 Task: Buy 1 Pant Sets of size small for Baby Girls from Clothing section under best seller category for shipping address: Evelyn Lewis, 1391 Camden Street, Reno, Nevada 89501, Cell Number 7752551231. Pay from credit card ending with 2005, CVV 3321
Action: Mouse moved to (277, 82)
Screenshot: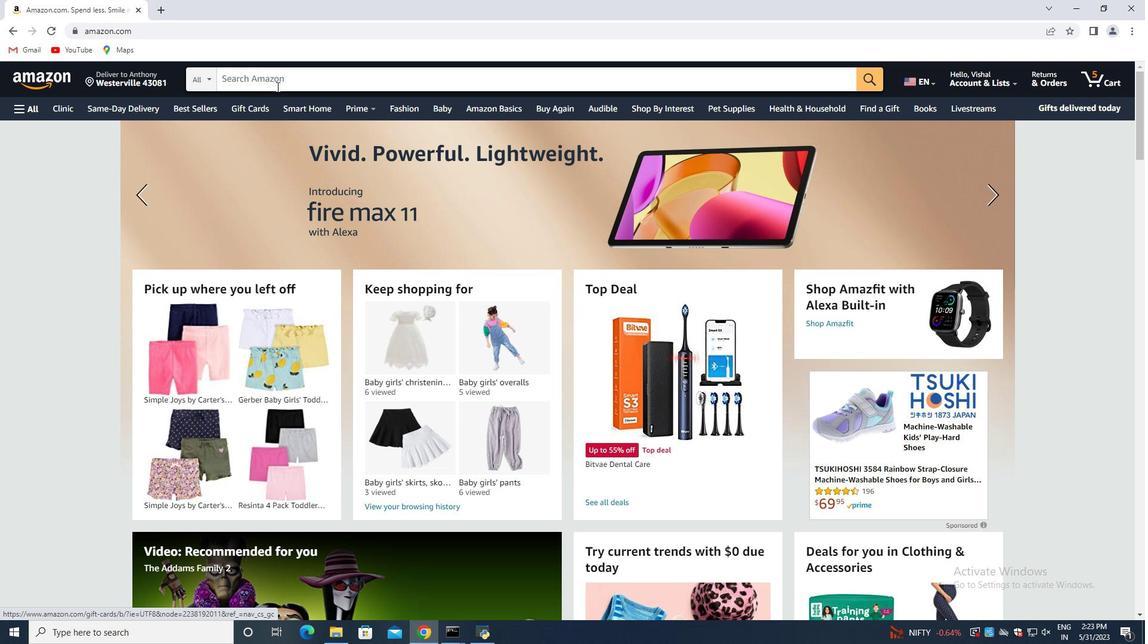 
Action: Mouse pressed left at (277, 82)
Screenshot: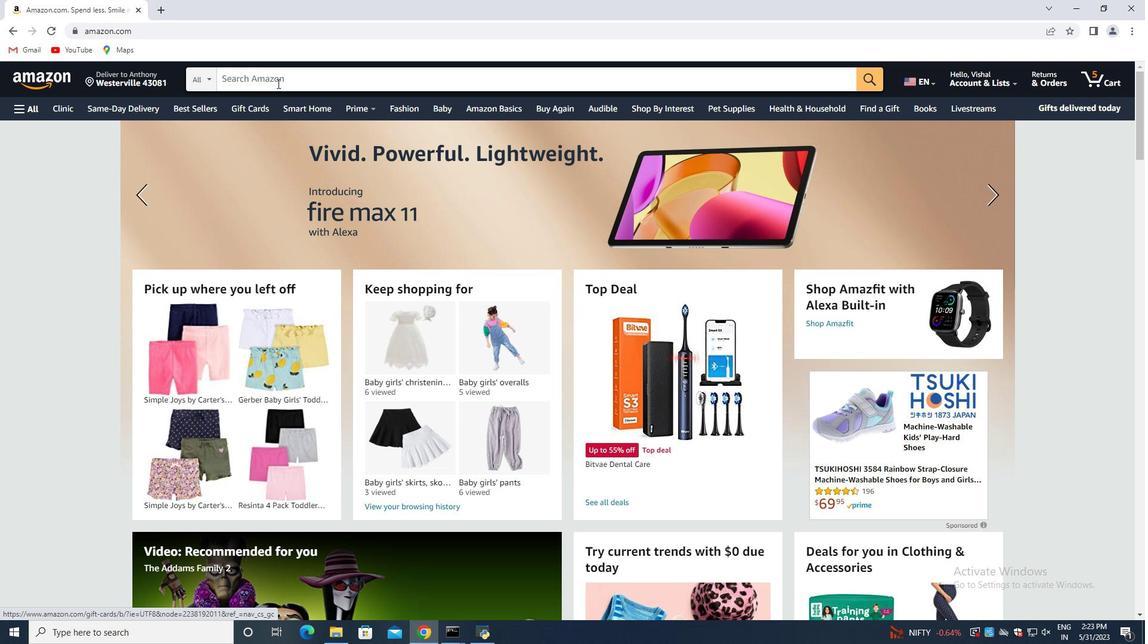 
Action: Key pressed <Key.shift>Pant<Key.space><Key.shift>Sets<Key.space>of<Key.space>size<Key.space>small<Key.space>for<Key.space><Key.shift>Baby<Key.space><Key.shift>Girls<Key.enter>
Screenshot: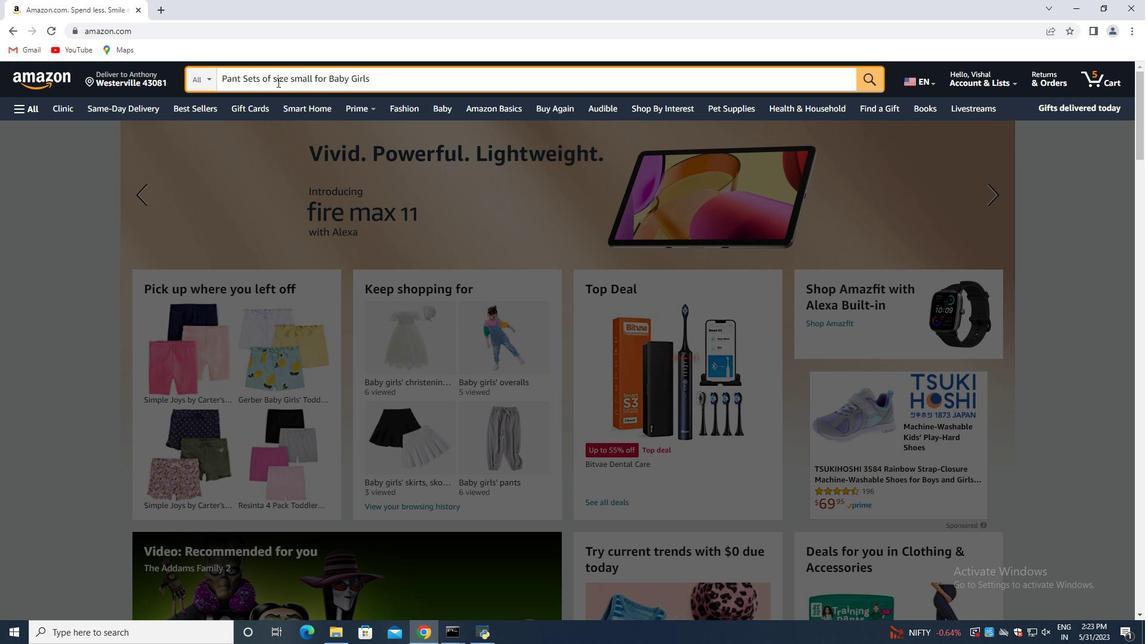 
Action: Mouse moved to (315, 213)
Screenshot: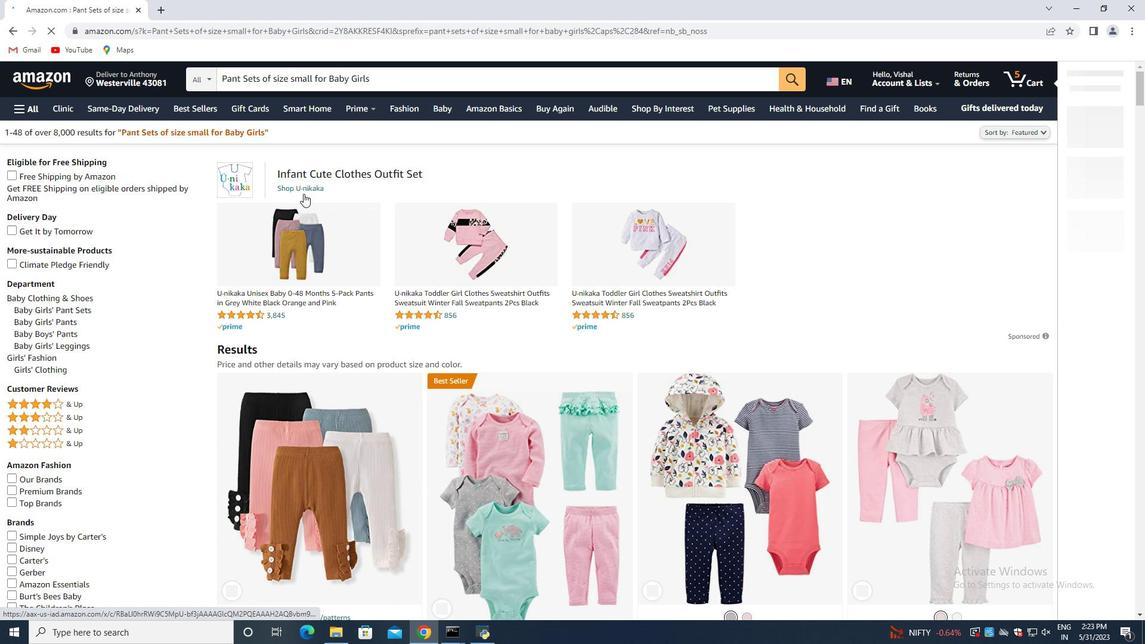 
Action: Mouse scrolled (315, 212) with delta (0, 0)
Screenshot: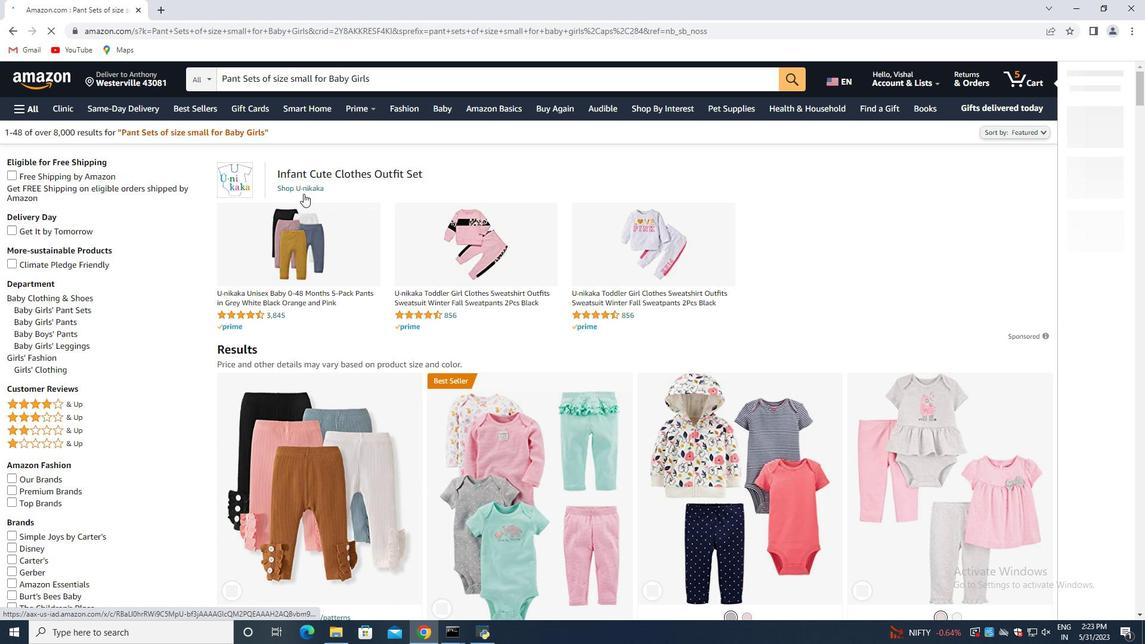 
Action: Mouse moved to (316, 214)
Screenshot: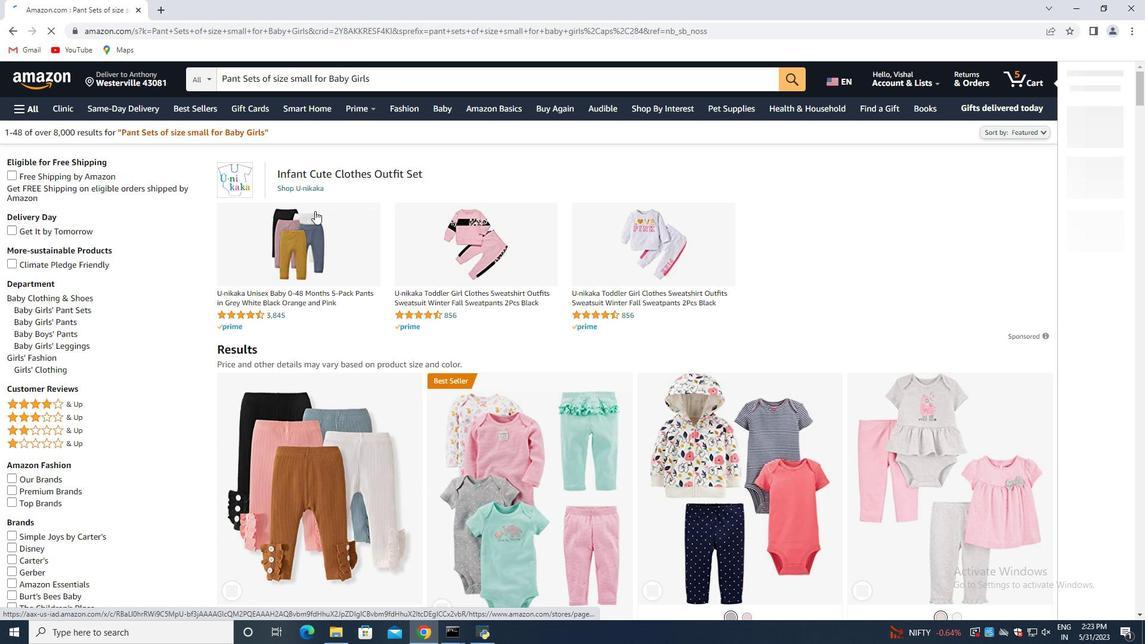 
Action: Mouse scrolled (316, 213) with delta (0, 0)
Screenshot: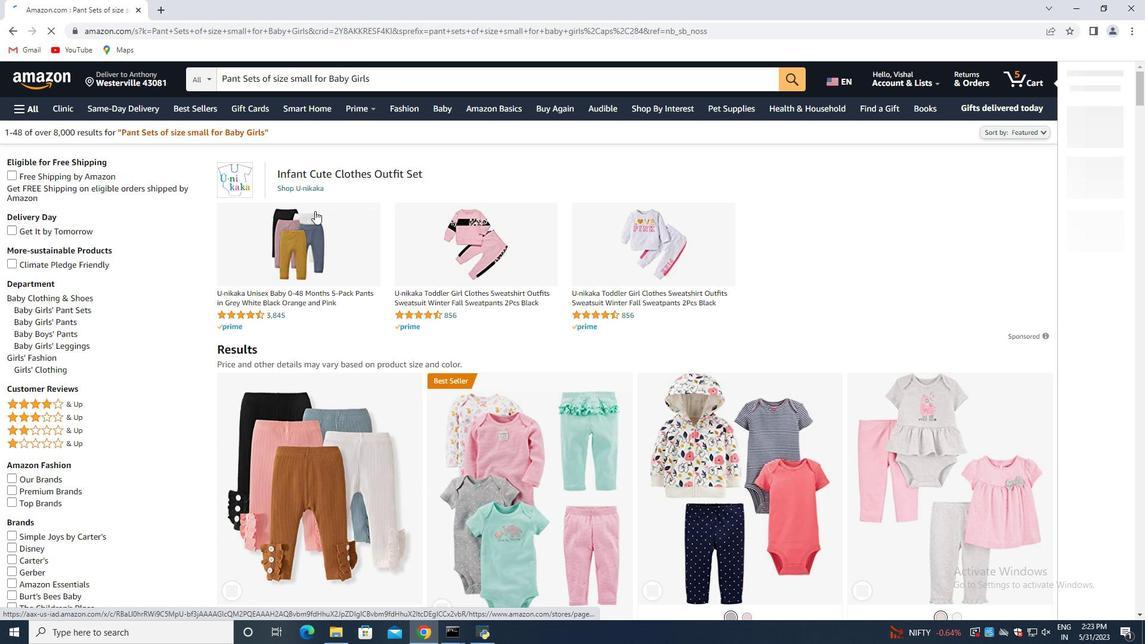
Action: Mouse moved to (316, 215)
Screenshot: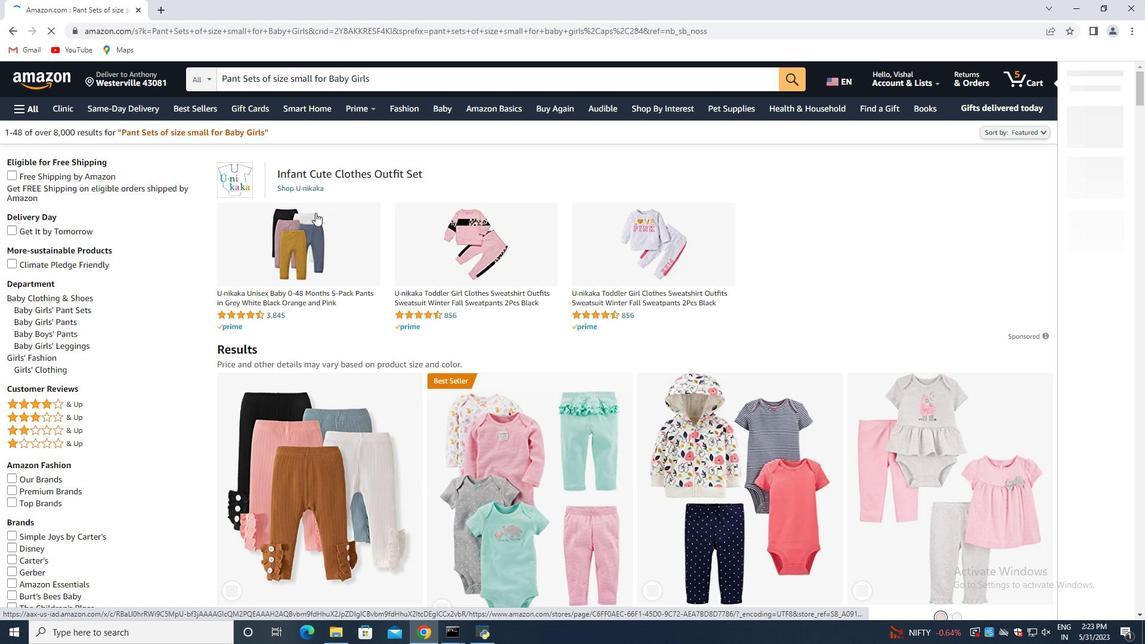 
Action: Mouse scrolled (316, 214) with delta (0, 0)
Screenshot: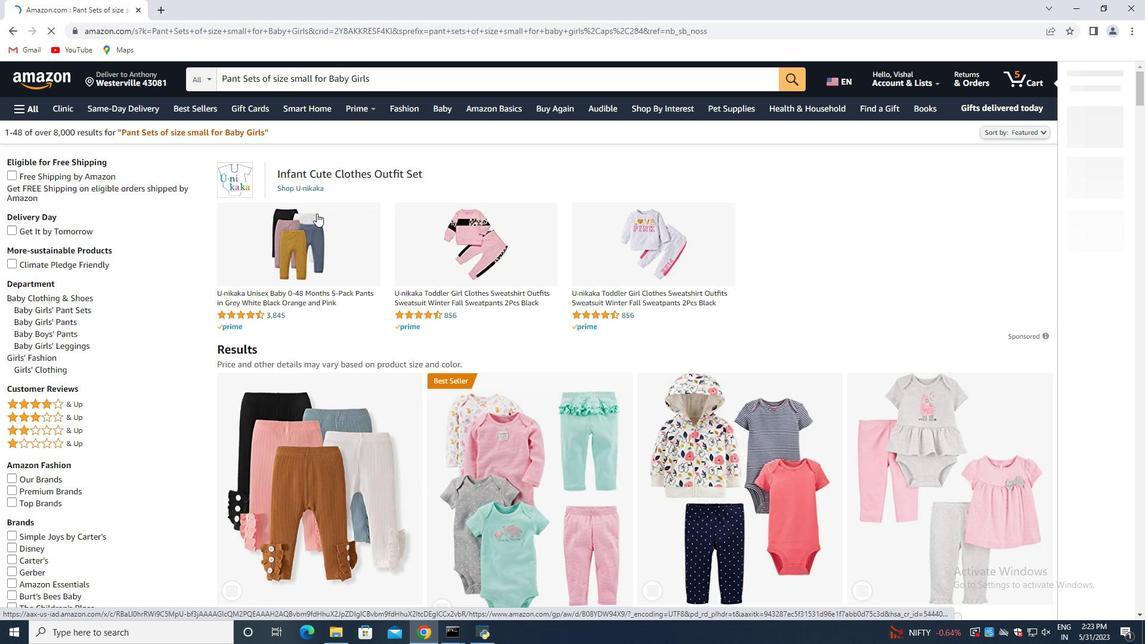
Action: Mouse moved to (520, 299)
Screenshot: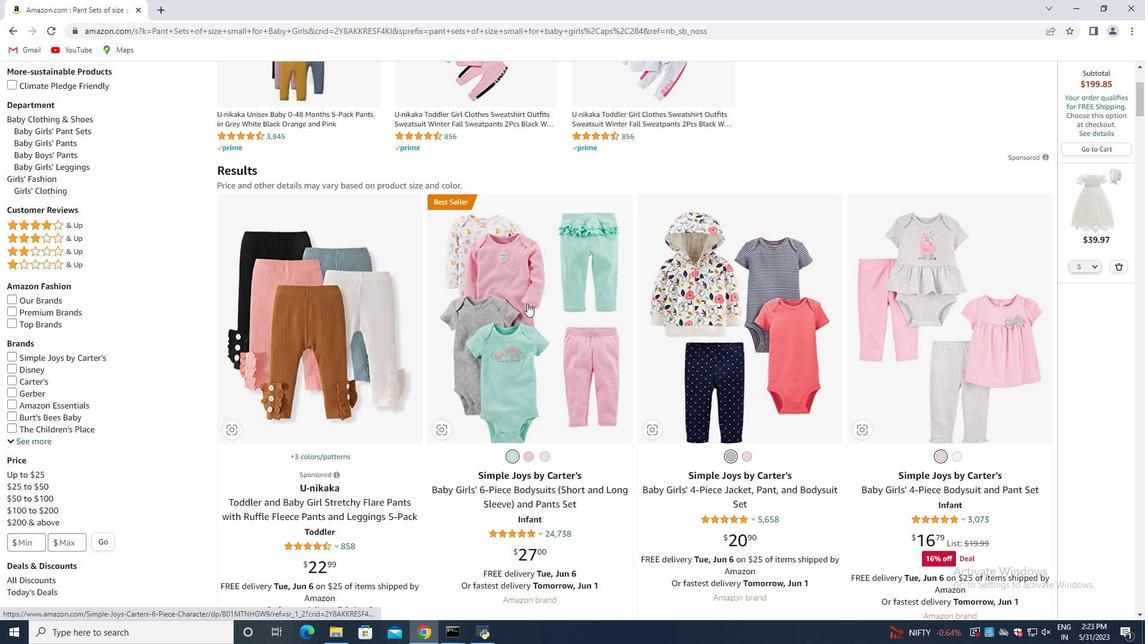 
Action: Mouse scrolled (520, 298) with delta (0, 0)
Screenshot: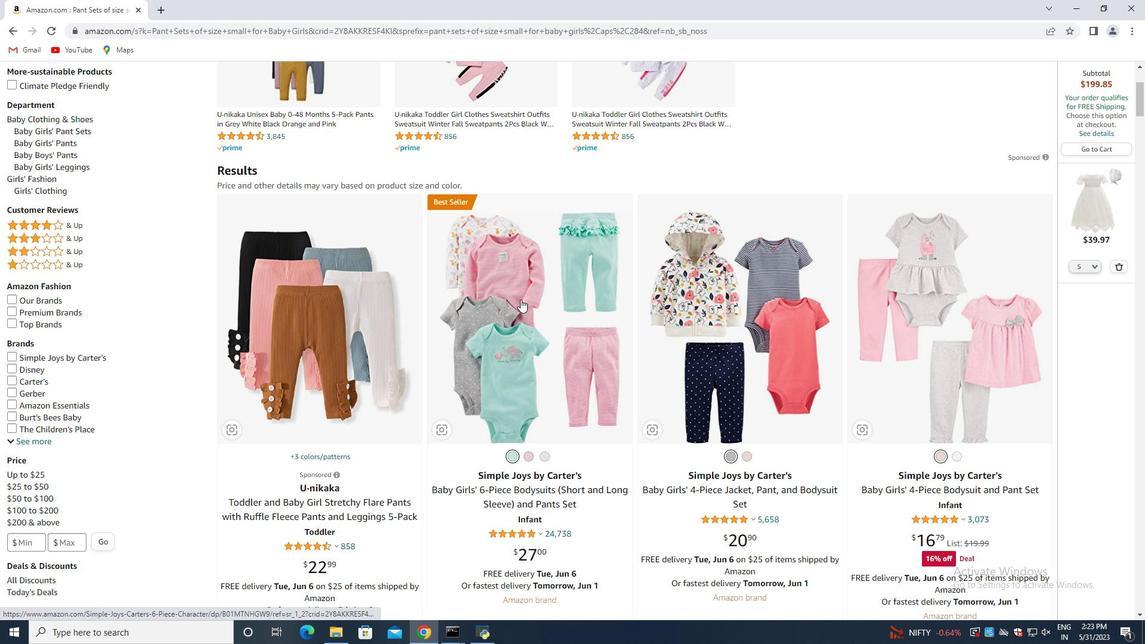 
Action: Mouse moved to (1120, 264)
Screenshot: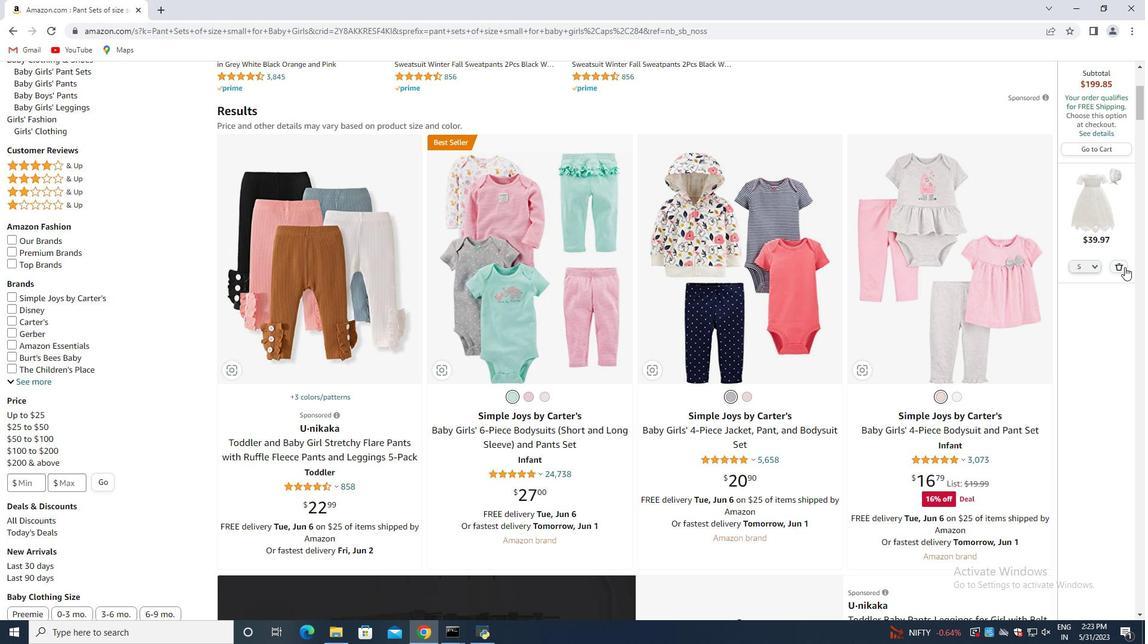 
Action: Mouse pressed left at (1120, 264)
Screenshot: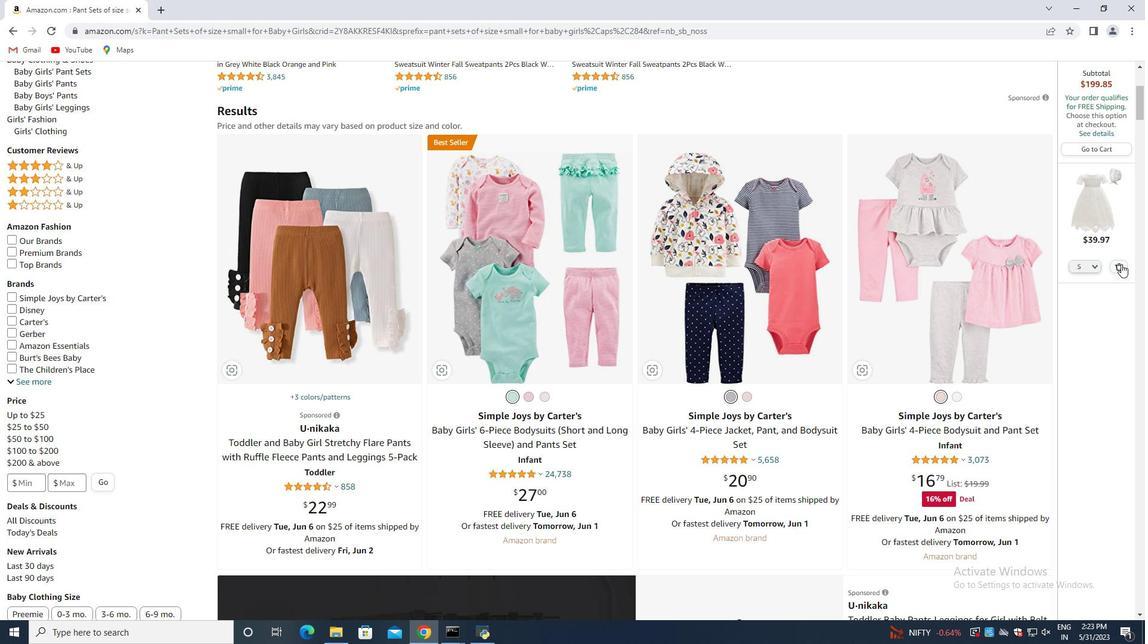 
Action: Mouse moved to (767, 356)
Screenshot: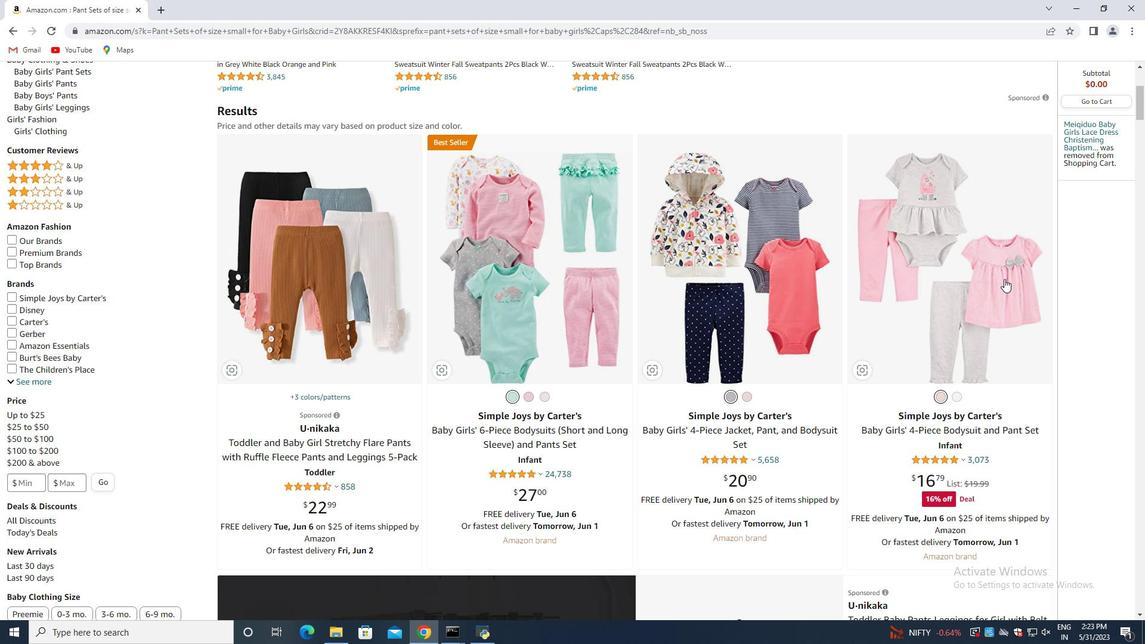 
Action: Mouse scrolled (767, 355) with delta (0, 0)
Screenshot: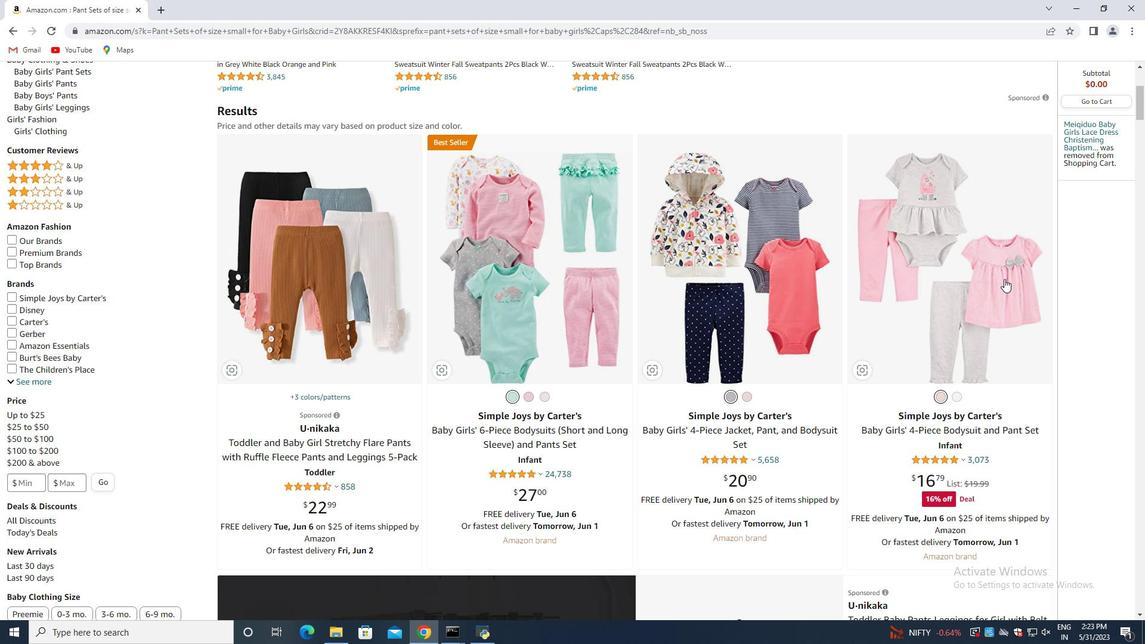 
Action: Mouse moved to (550, 254)
Screenshot: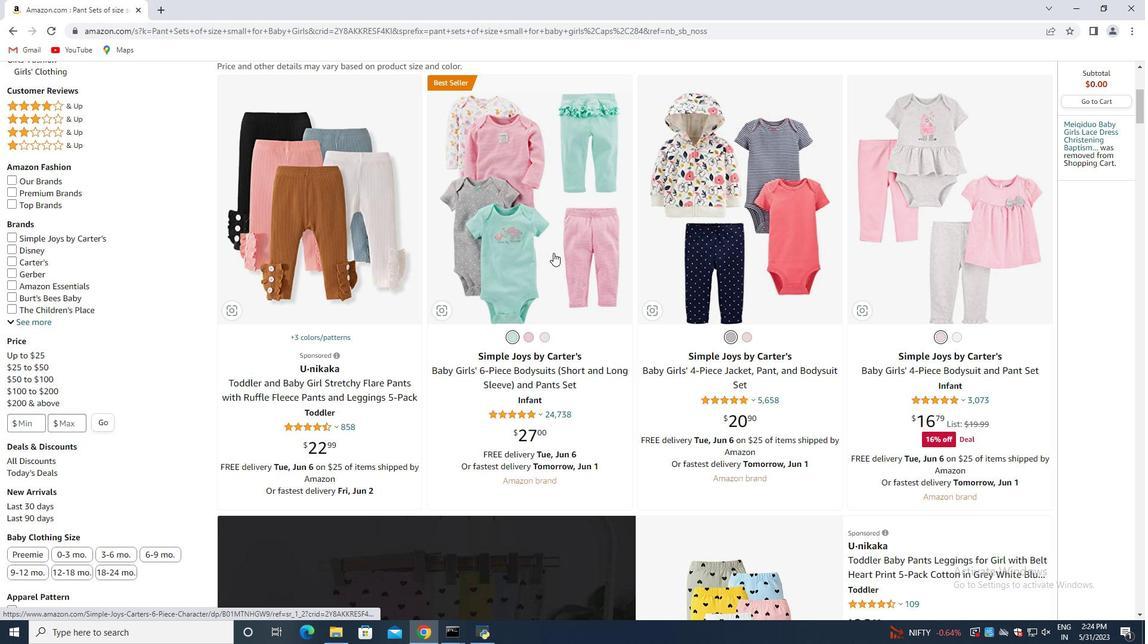 
Action: Mouse scrolled (550, 253) with delta (0, 0)
Screenshot: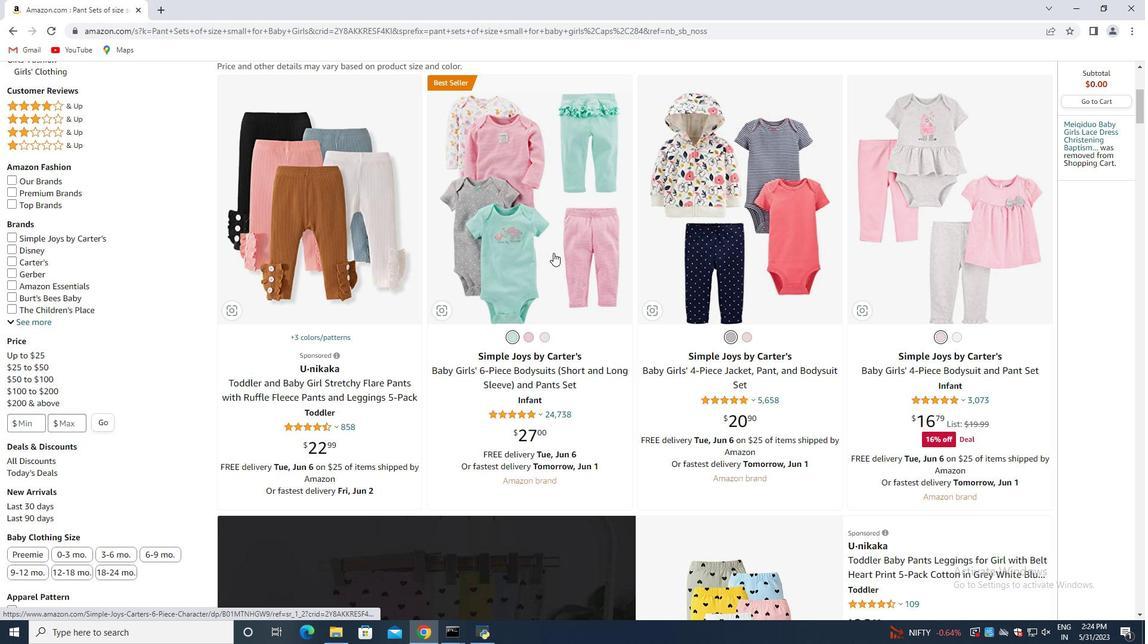 
Action: Mouse moved to (547, 255)
Screenshot: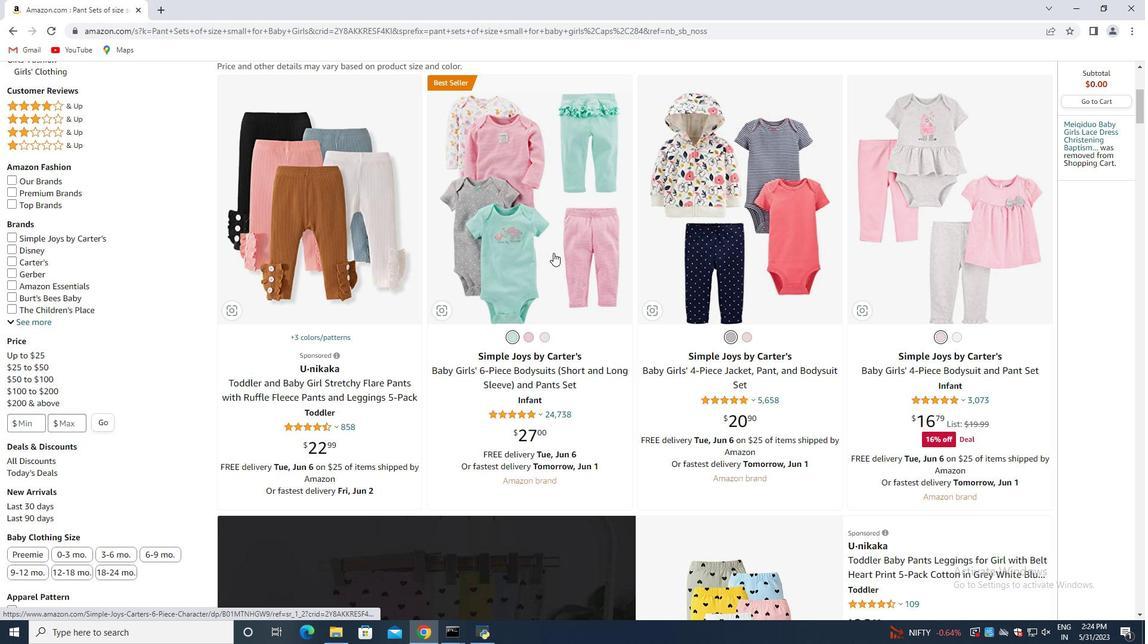 
Action: Mouse scrolled (547, 255) with delta (0, 0)
Screenshot: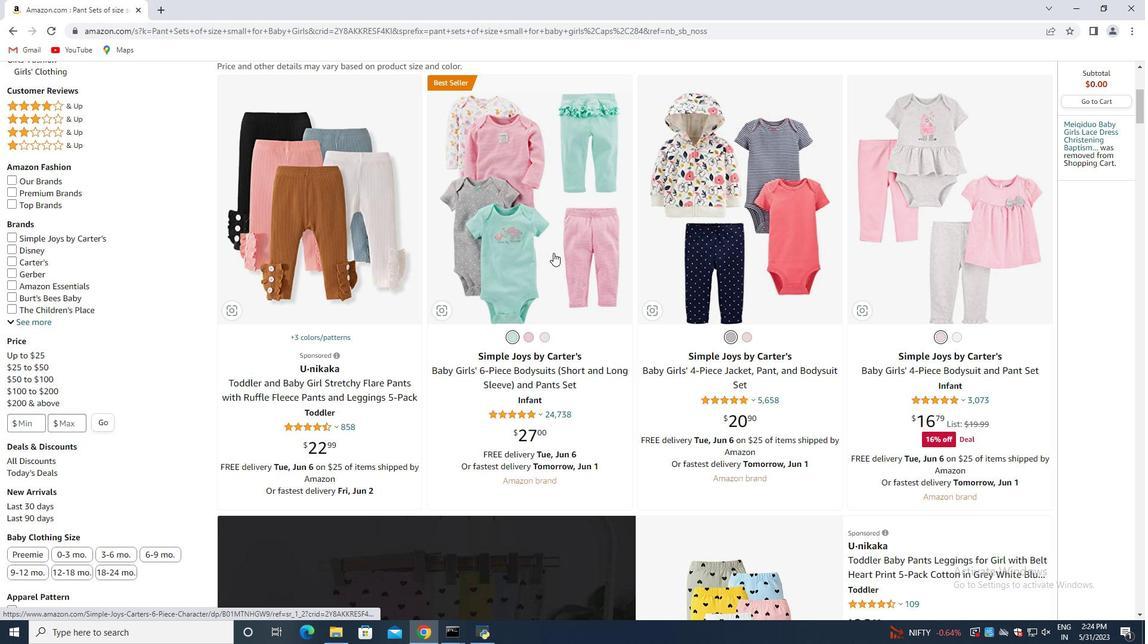 
Action: Mouse moved to (546, 257)
Screenshot: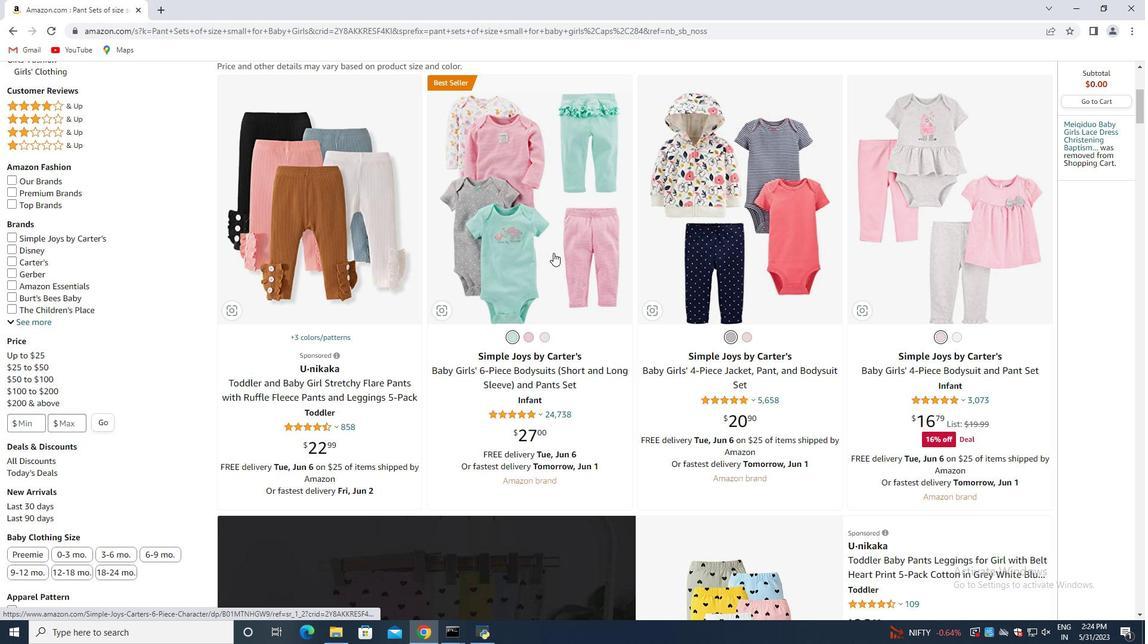 
Action: Mouse scrolled (546, 256) with delta (0, 0)
Screenshot: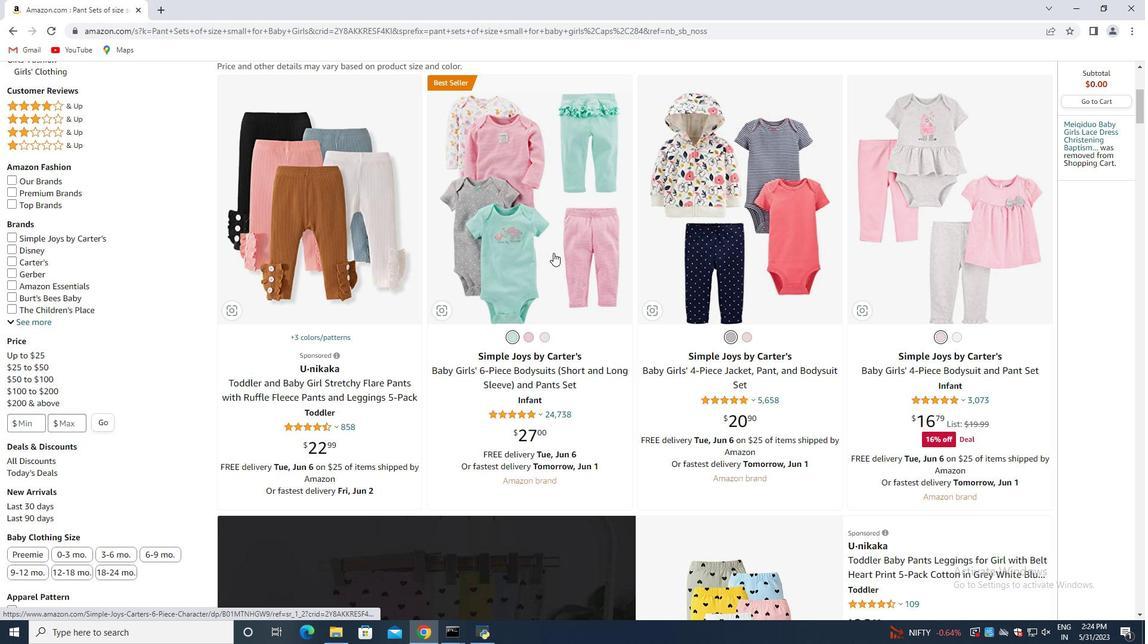 
Action: Mouse moved to (537, 261)
Screenshot: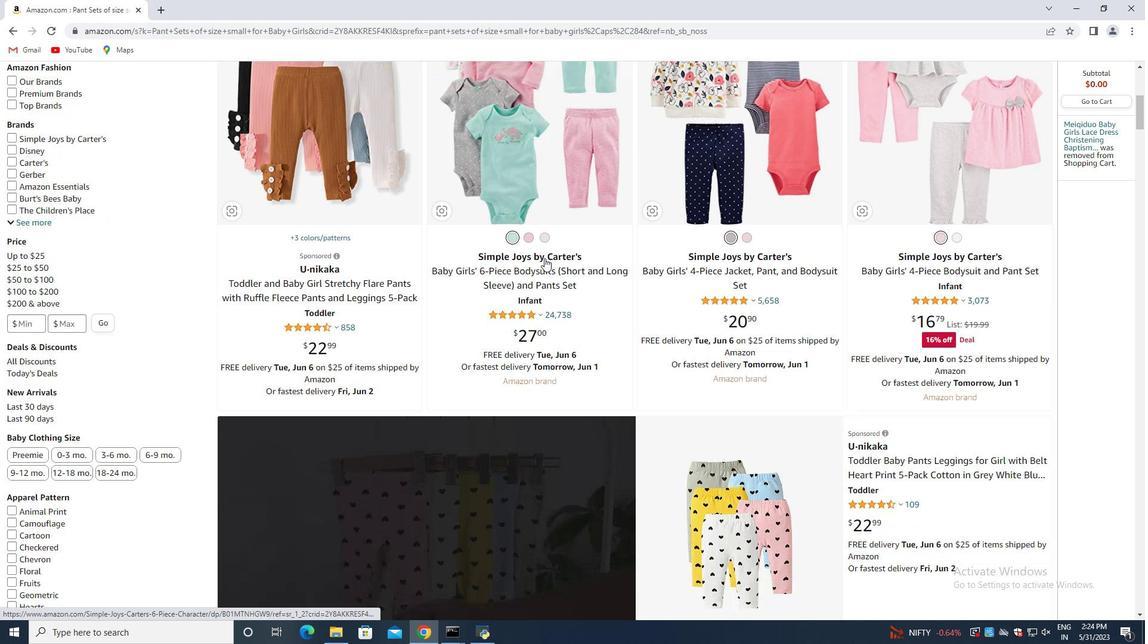 
Action: Mouse scrolled (537, 261) with delta (0, 0)
Screenshot: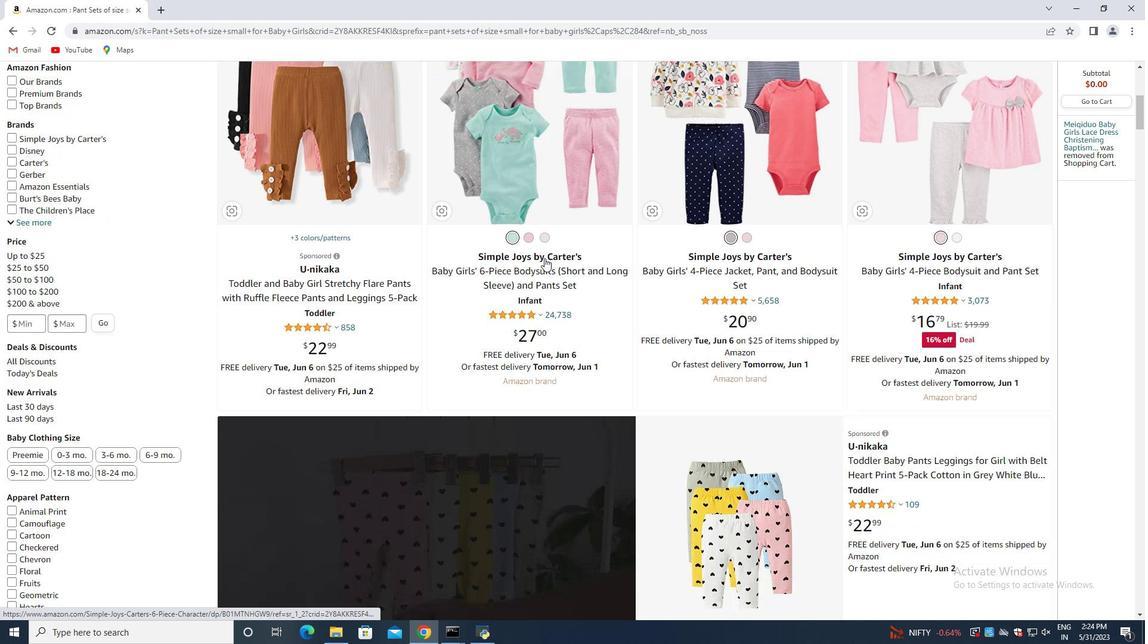 
Action: Mouse moved to (533, 264)
Screenshot: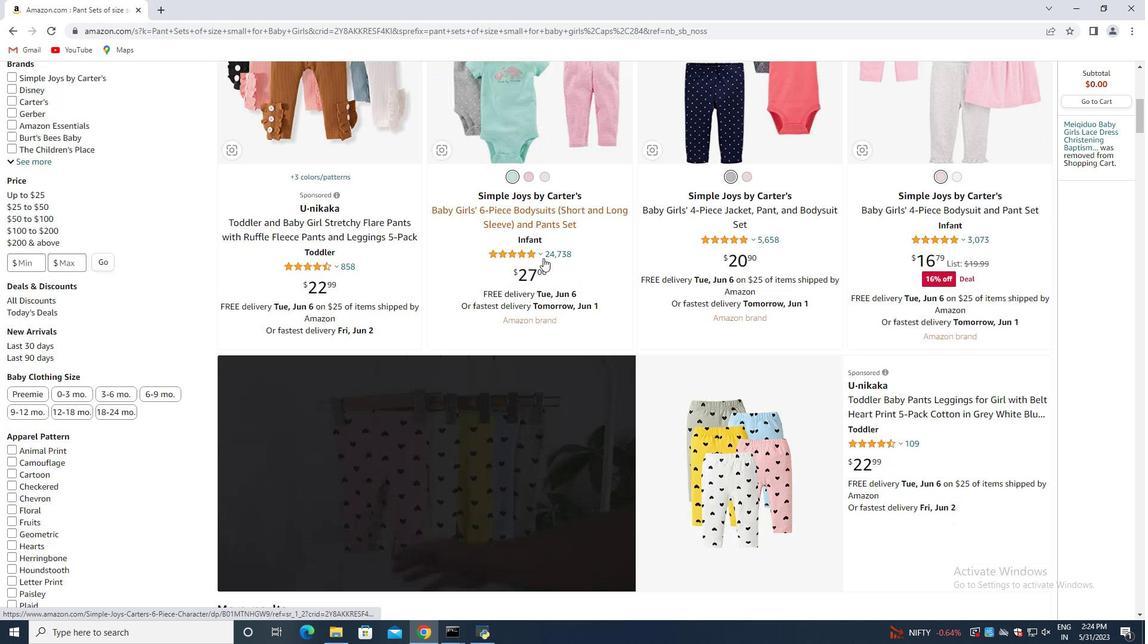 
Action: Mouse scrolled (533, 263) with delta (0, 0)
Screenshot: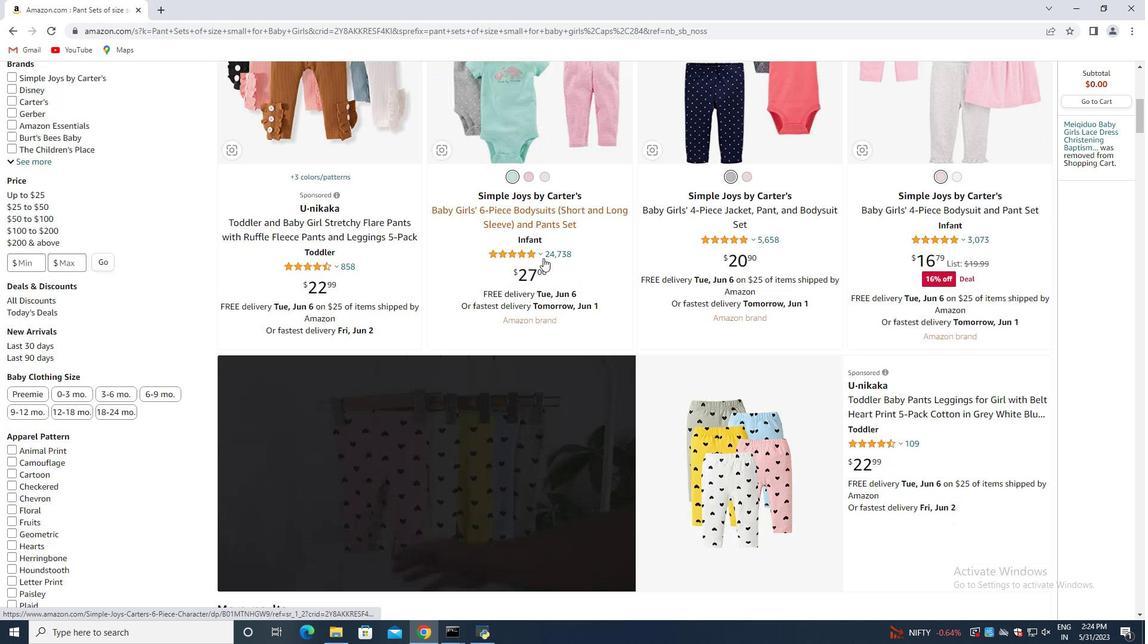 
Action: Mouse moved to (531, 267)
Screenshot: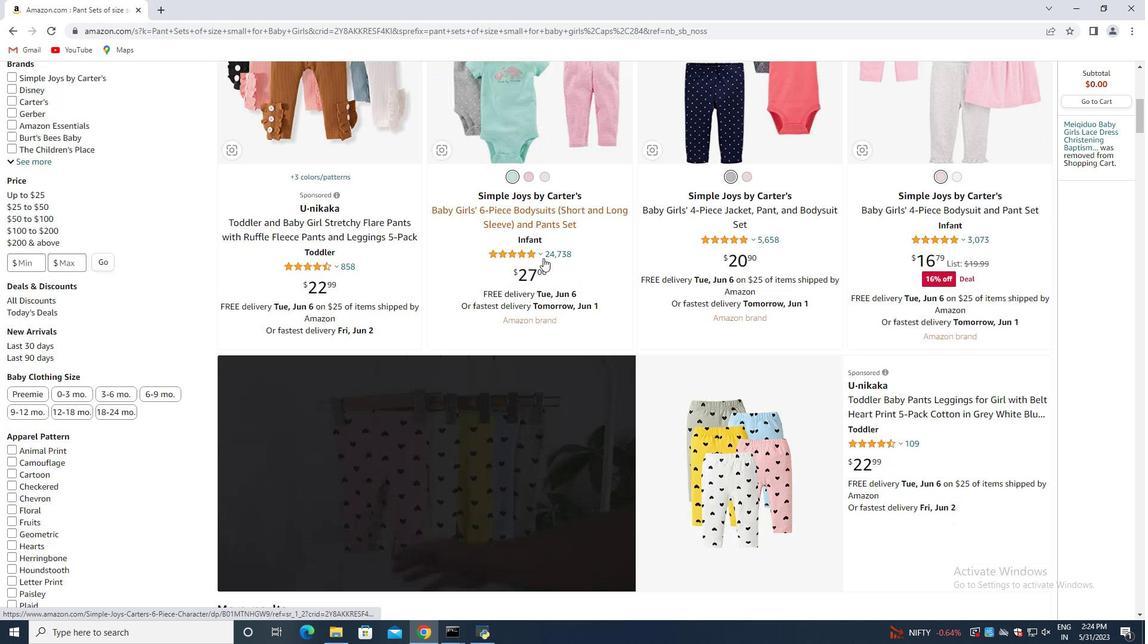
Action: Mouse scrolled (531, 266) with delta (0, 0)
Screenshot: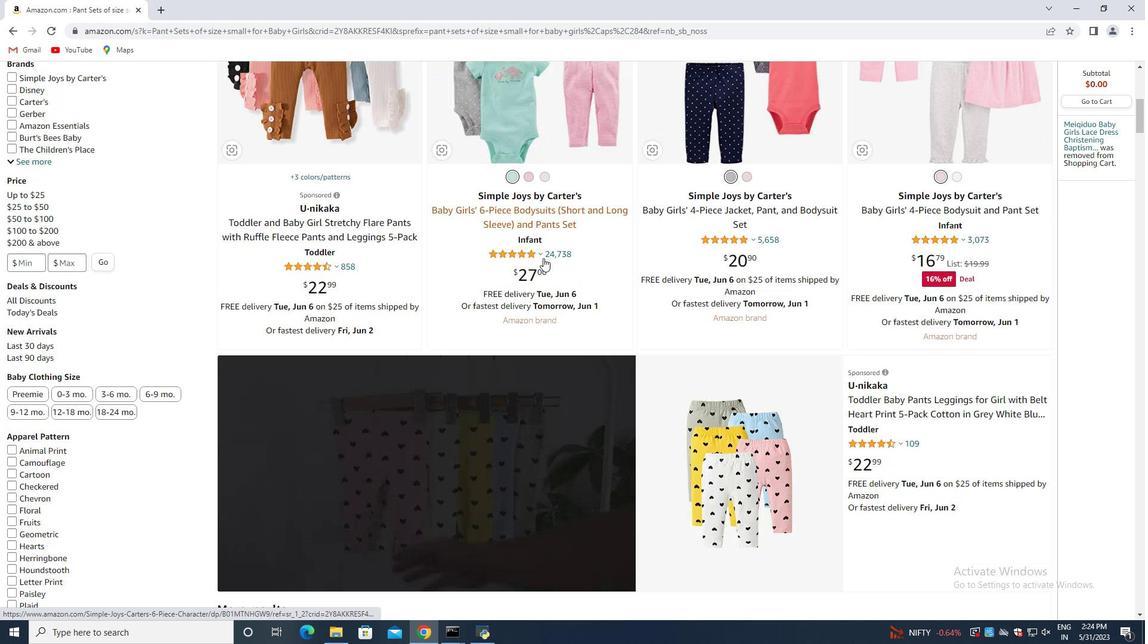 
Action: Mouse moved to (526, 270)
Screenshot: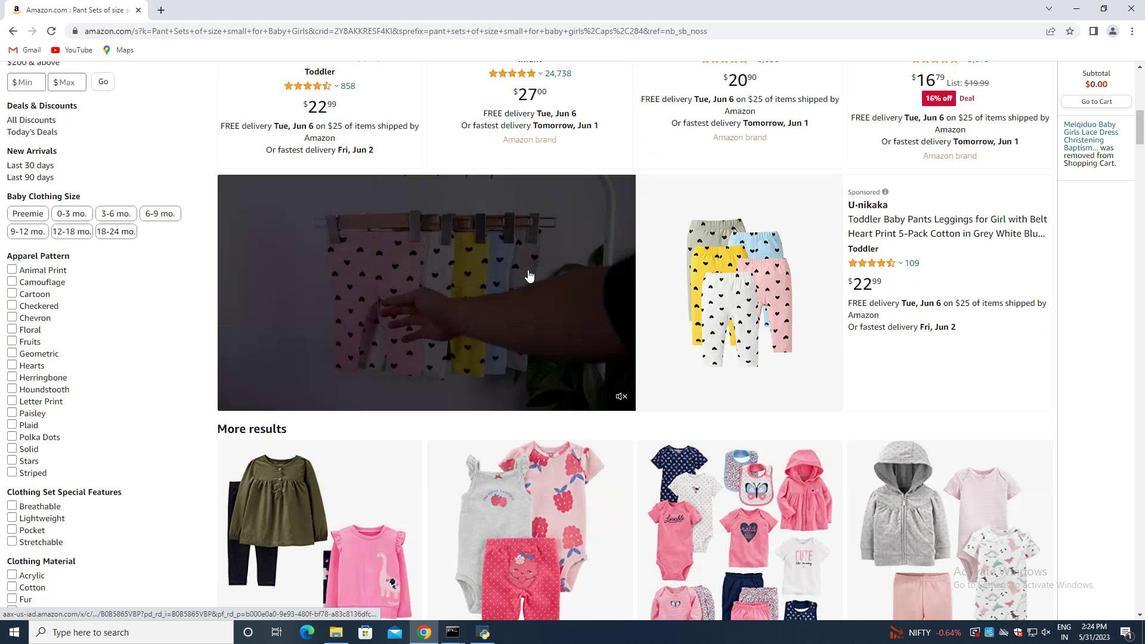 
Action: Mouse scrolled (526, 269) with delta (0, 0)
Screenshot: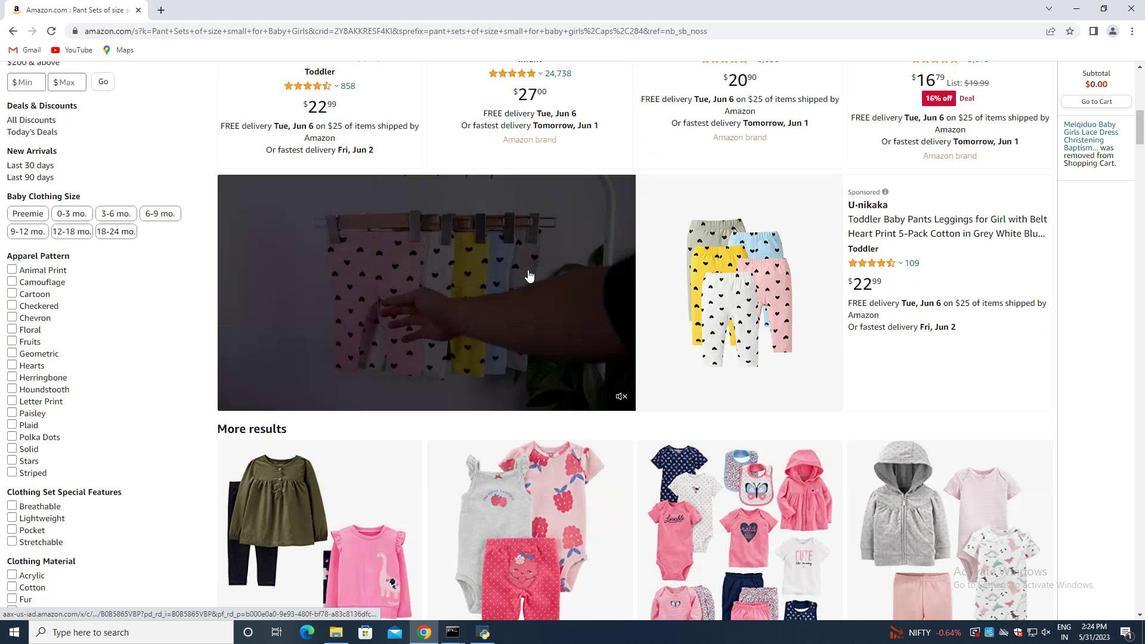 
Action: Mouse moved to (526, 270)
Screenshot: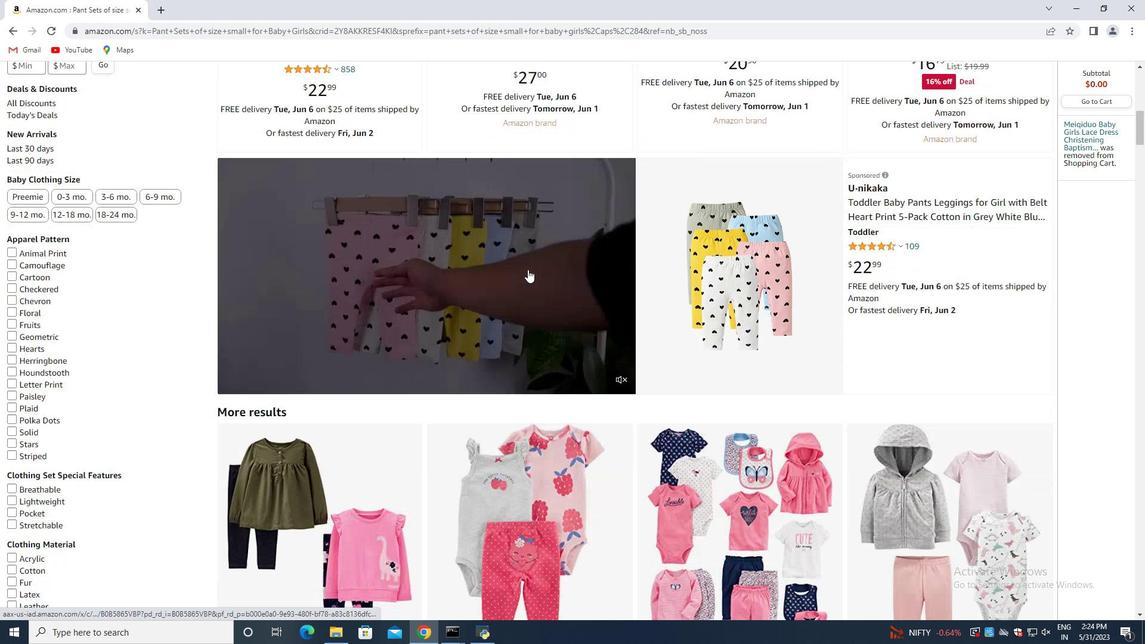 
Action: Mouse scrolled (526, 270) with delta (0, 0)
Screenshot: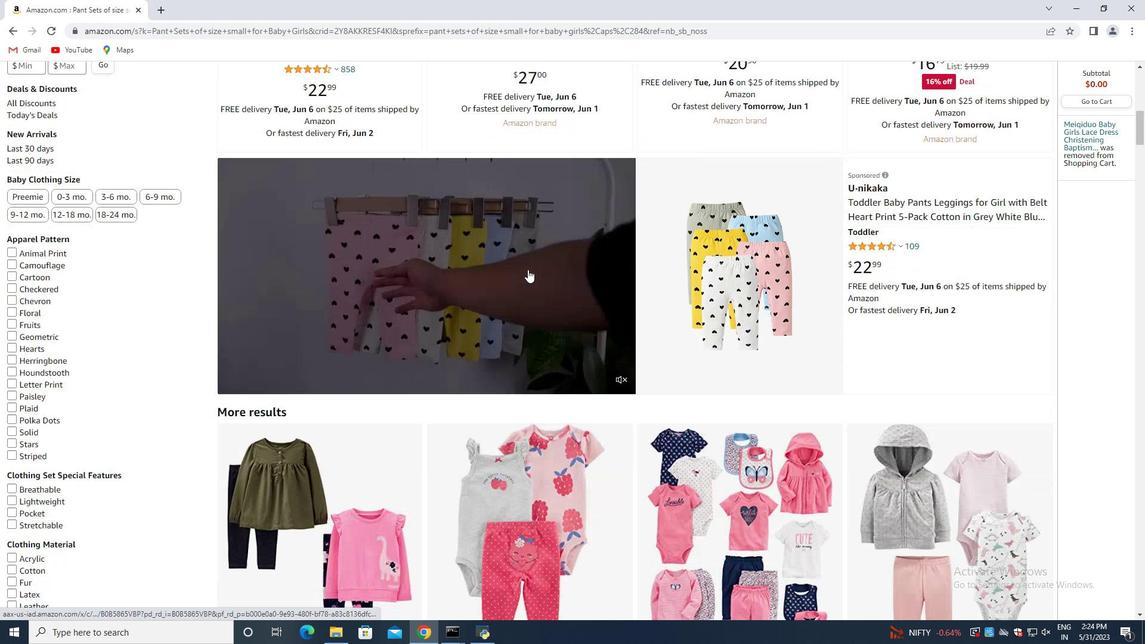 
Action: Mouse moved to (526, 271)
Screenshot: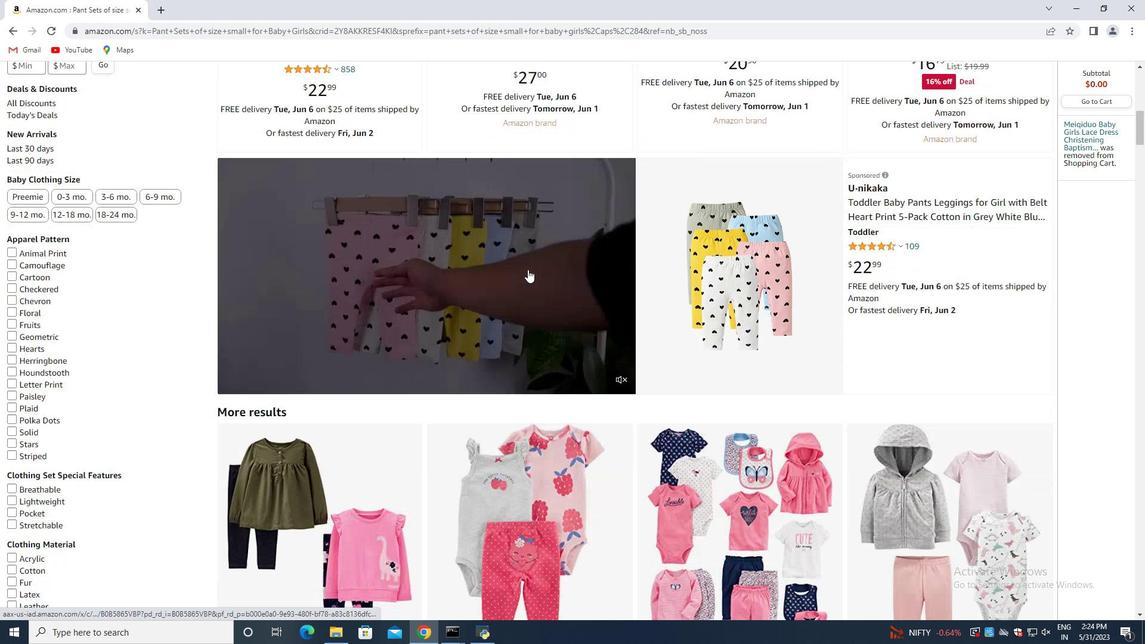 
Action: Mouse scrolled (526, 270) with delta (0, 0)
Screenshot: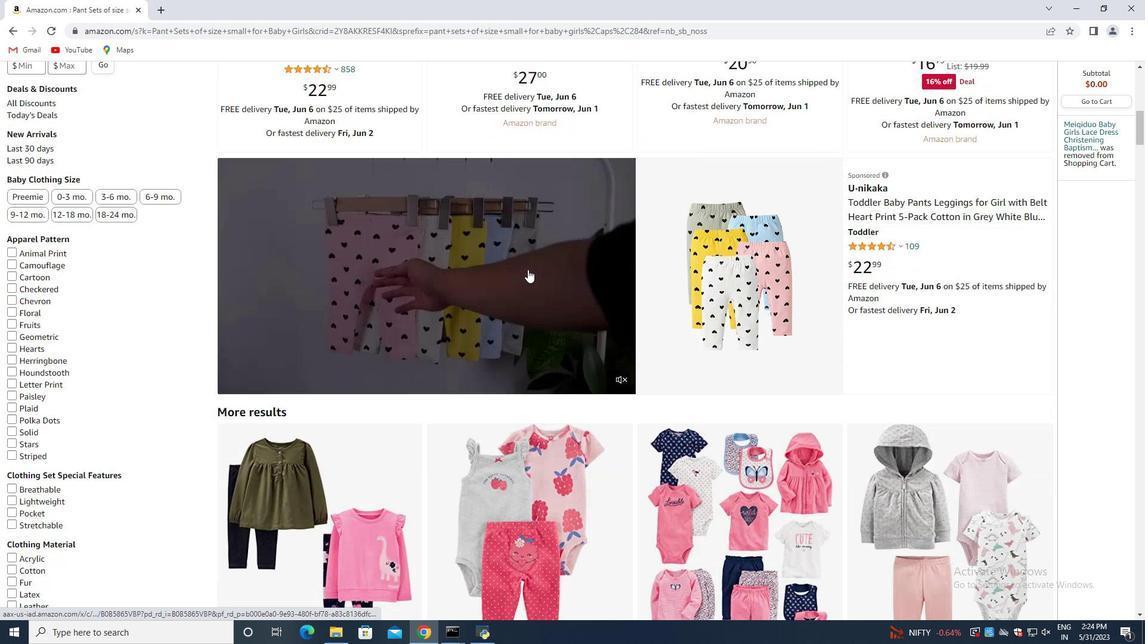 
Action: Mouse moved to (525, 271)
Screenshot: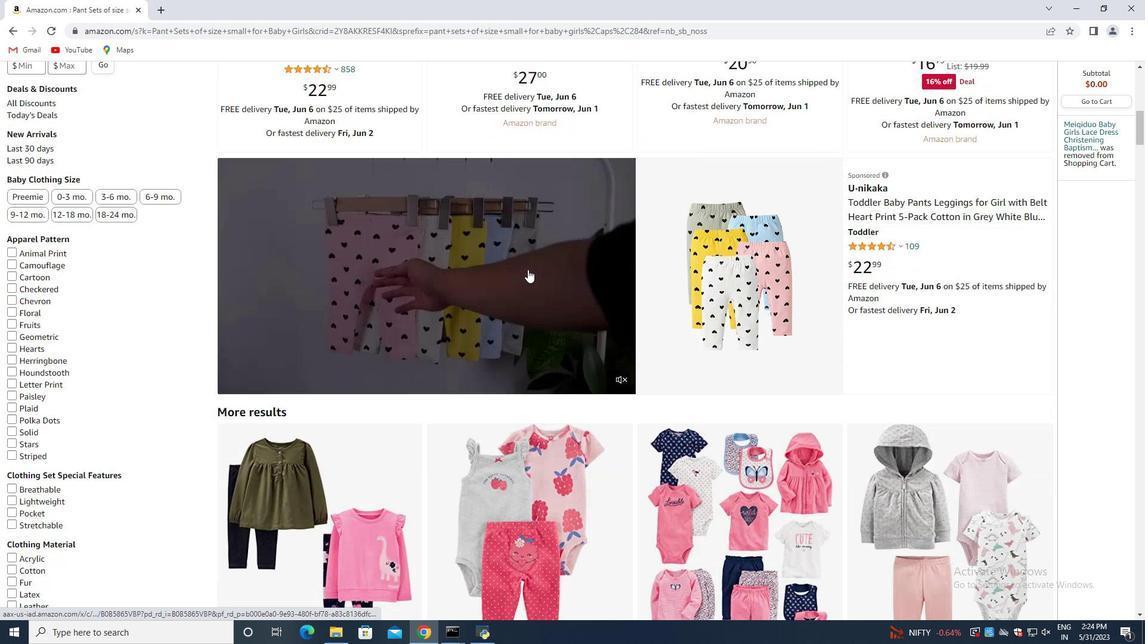 
Action: Mouse scrolled (525, 270) with delta (0, 0)
Screenshot: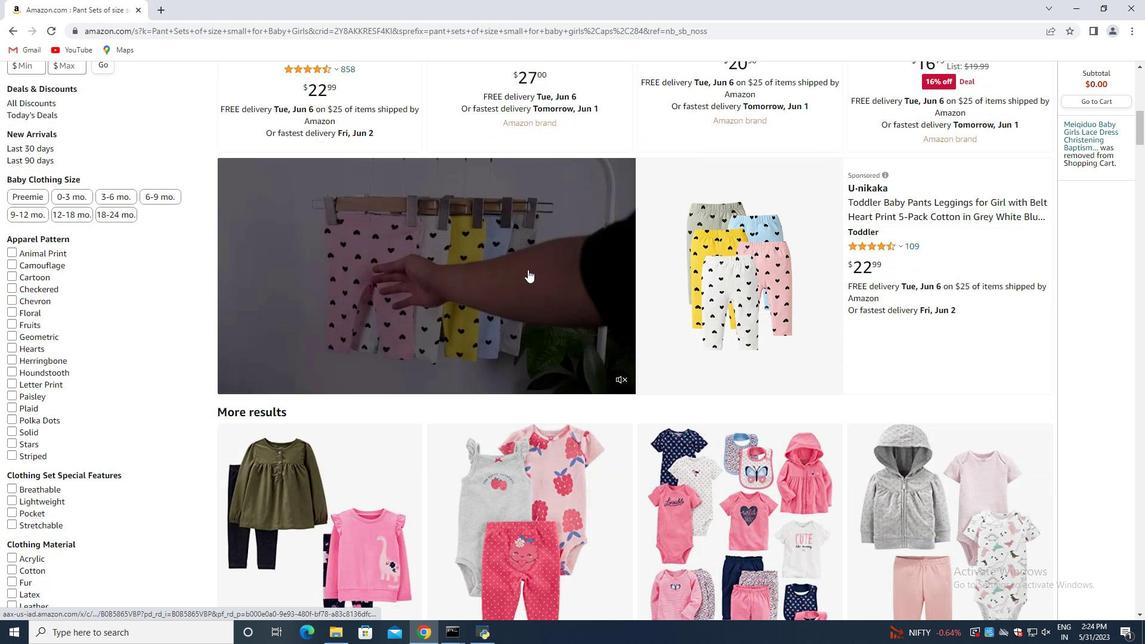 
Action: Mouse scrolled (525, 270) with delta (0, 0)
Screenshot: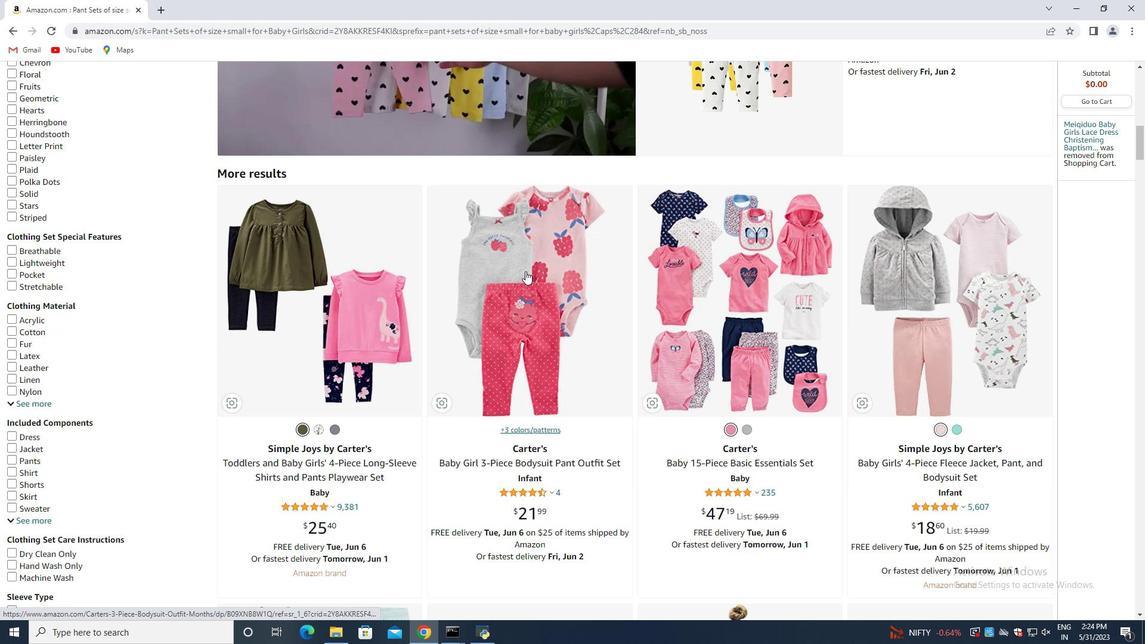 
Action: Mouse scrolled (525, 270) with delta (0, 0)
Screenshot: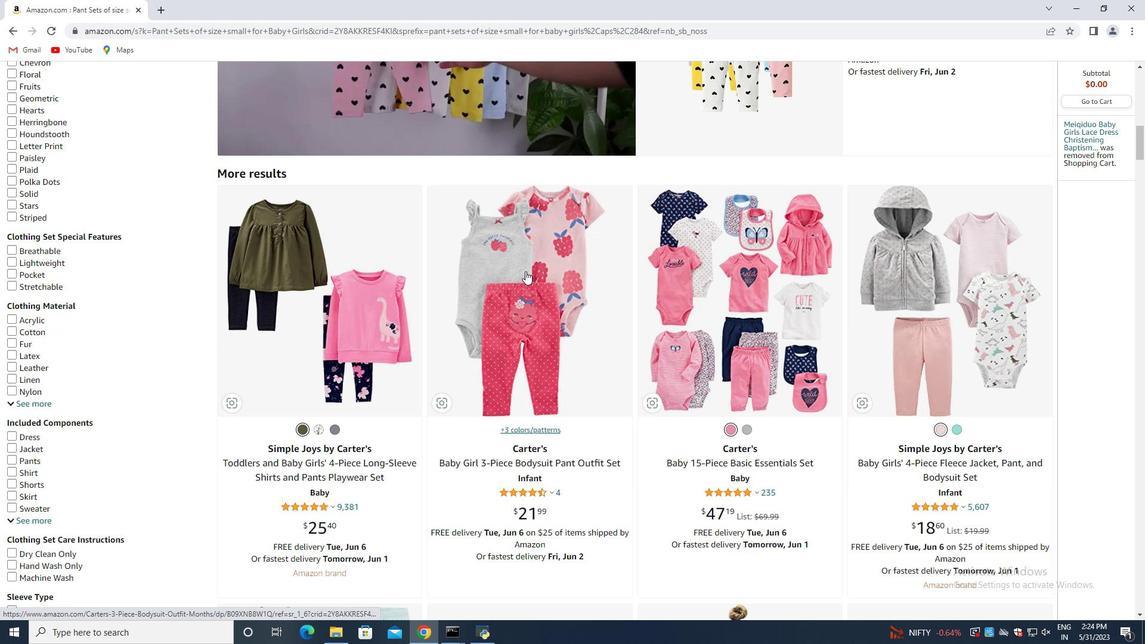 
Action: Mouse moved to (524, 279)
Screenshot: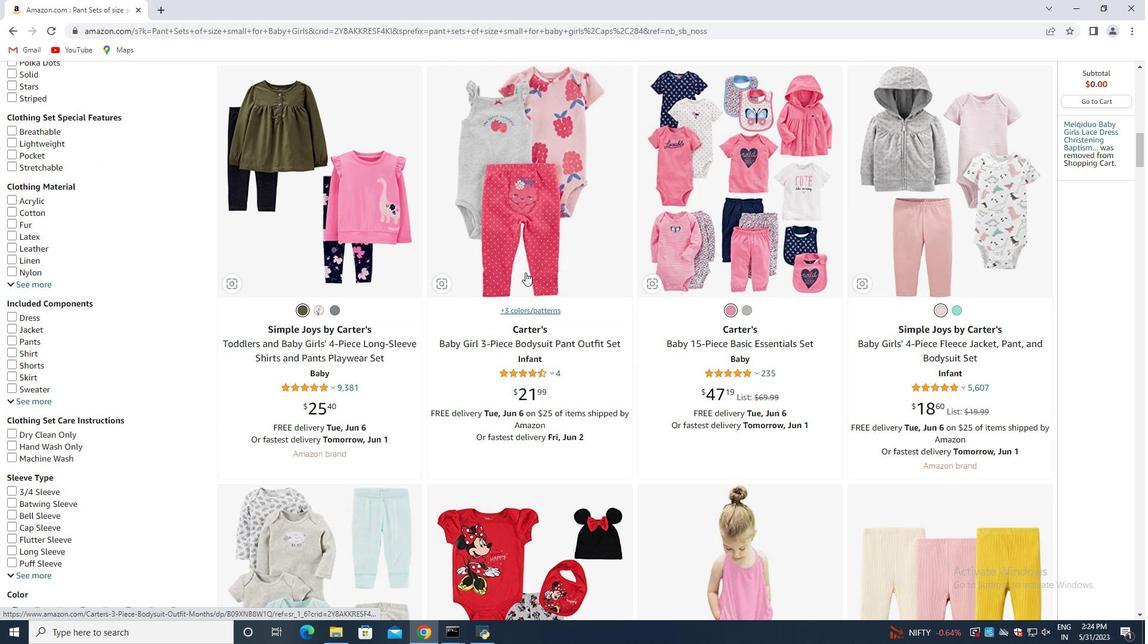 
Action: Mouse scrolled (525, 278) with delta (0, 0)
Screenshot: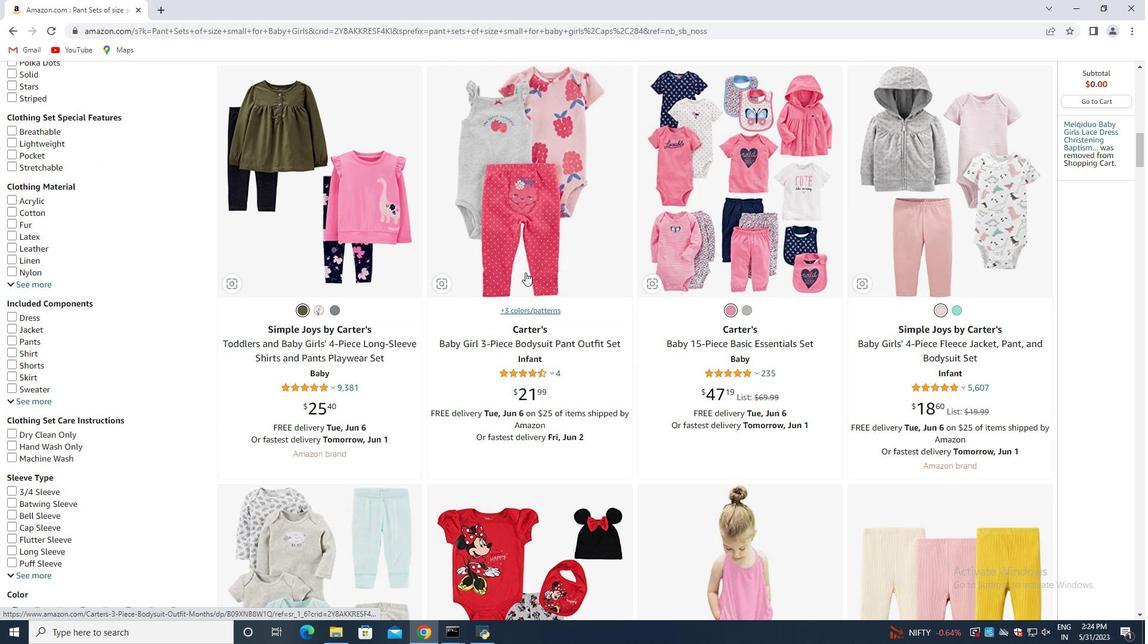 
Action: Mouse scrolled (524, 278) with delta (0, 0)
Screenshot: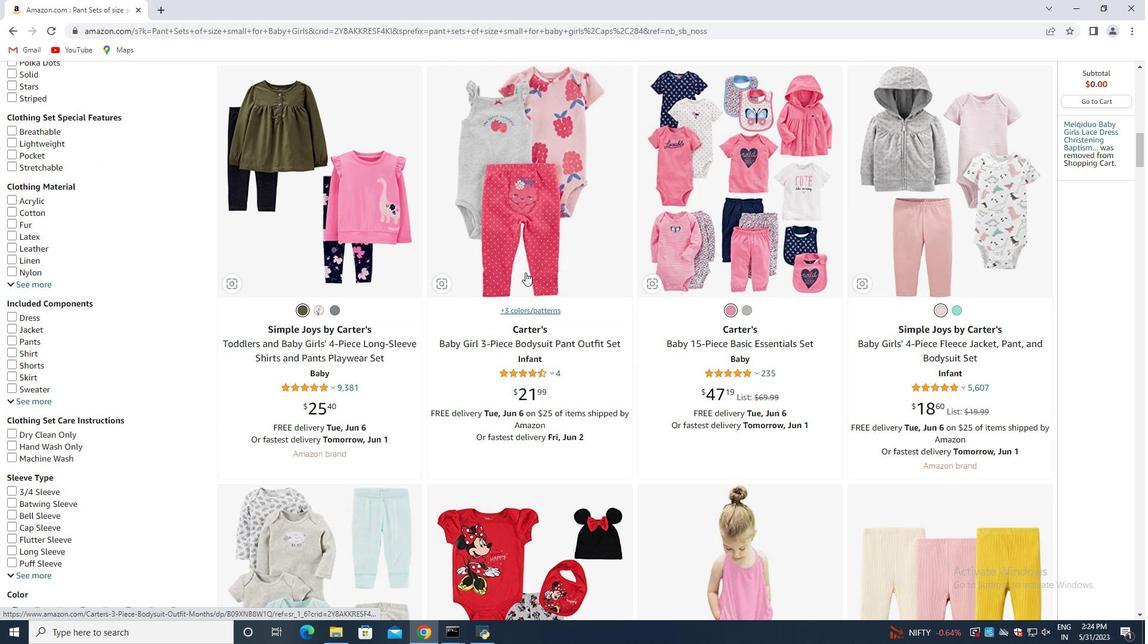
Action: Mouse moved to (523, 297)
Screenshot: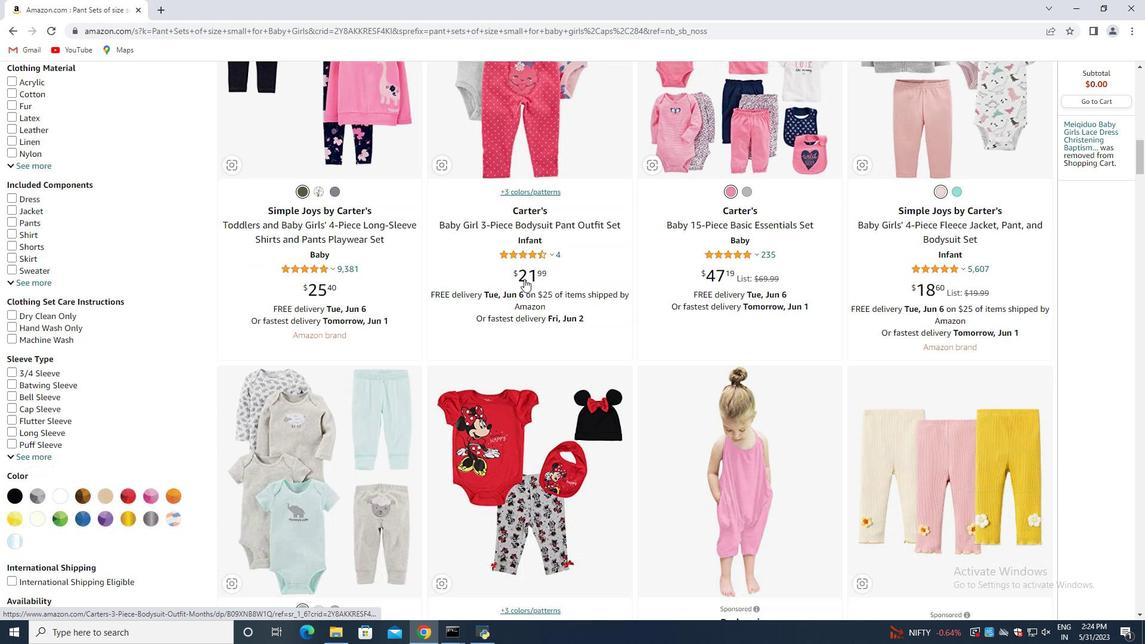 
Action: Mouse scrolled (523, 296) with delta (0, 0)
Screenshot: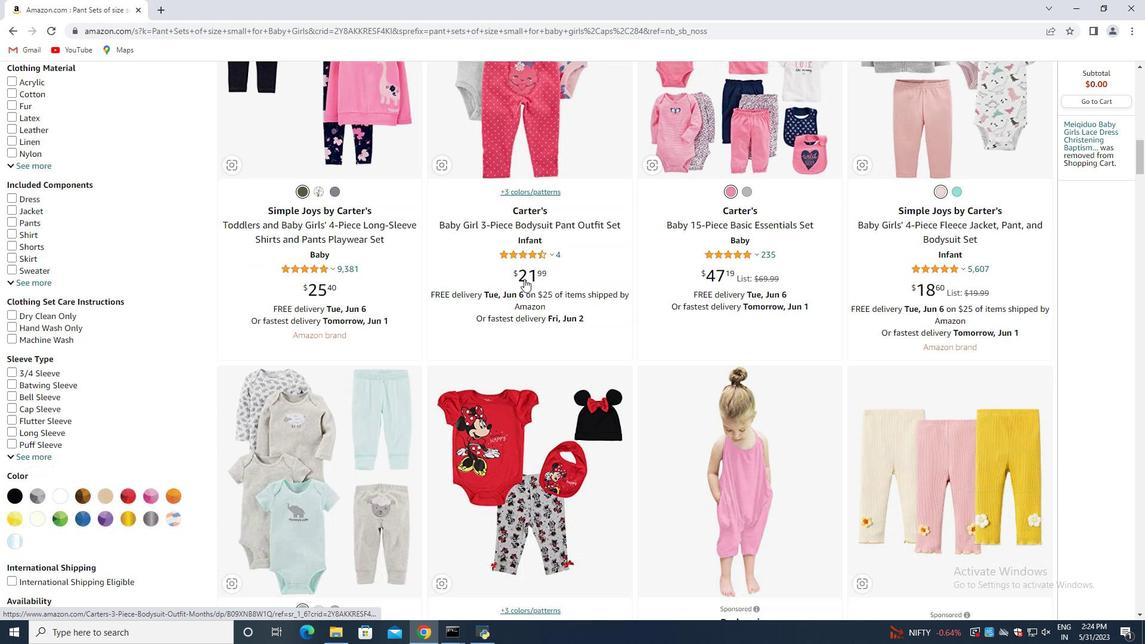 
Action: Mouse moved to (521, 315)
Screenshot: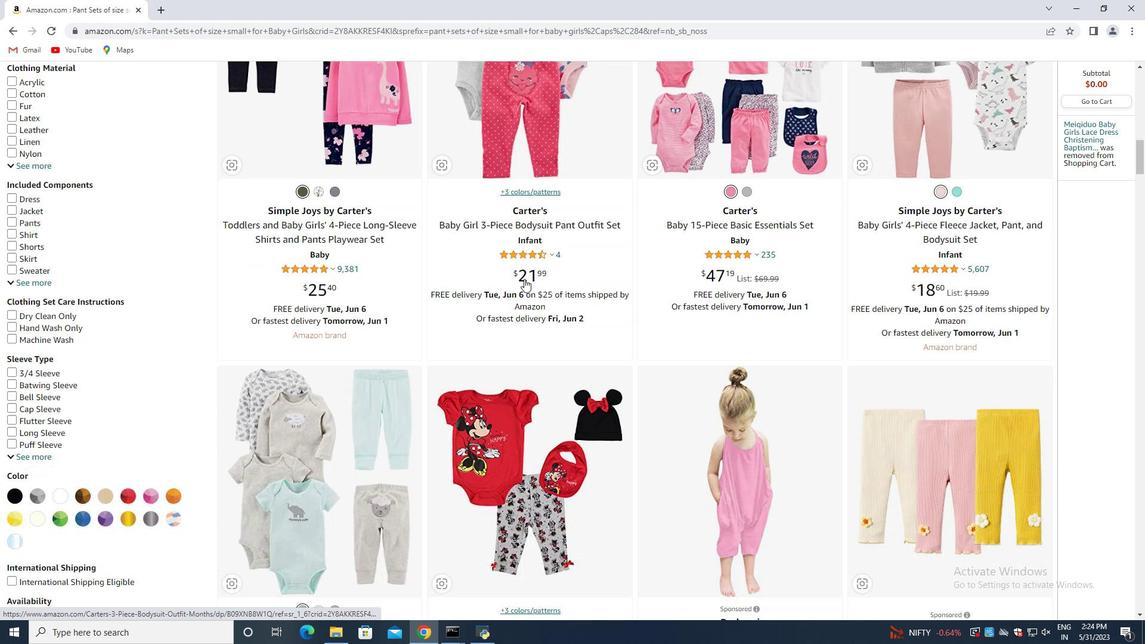 
Action: Mouse scrolled (521, 315) with delta (0, 0)
Screenshot: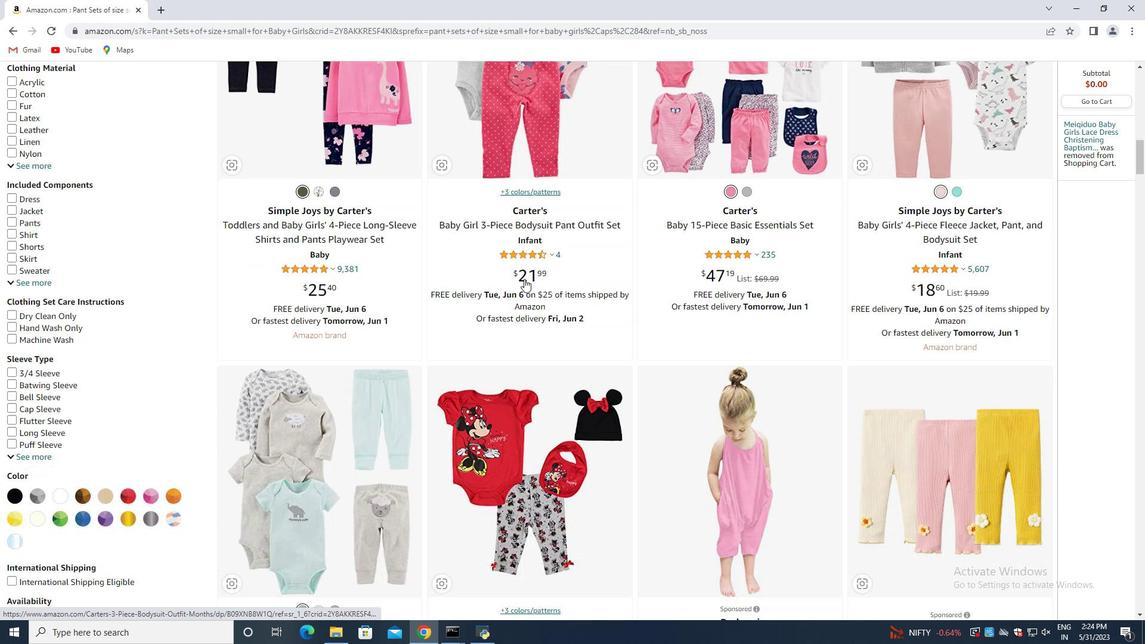 
Action: Mouse moved to (521, 318)
Screenshot: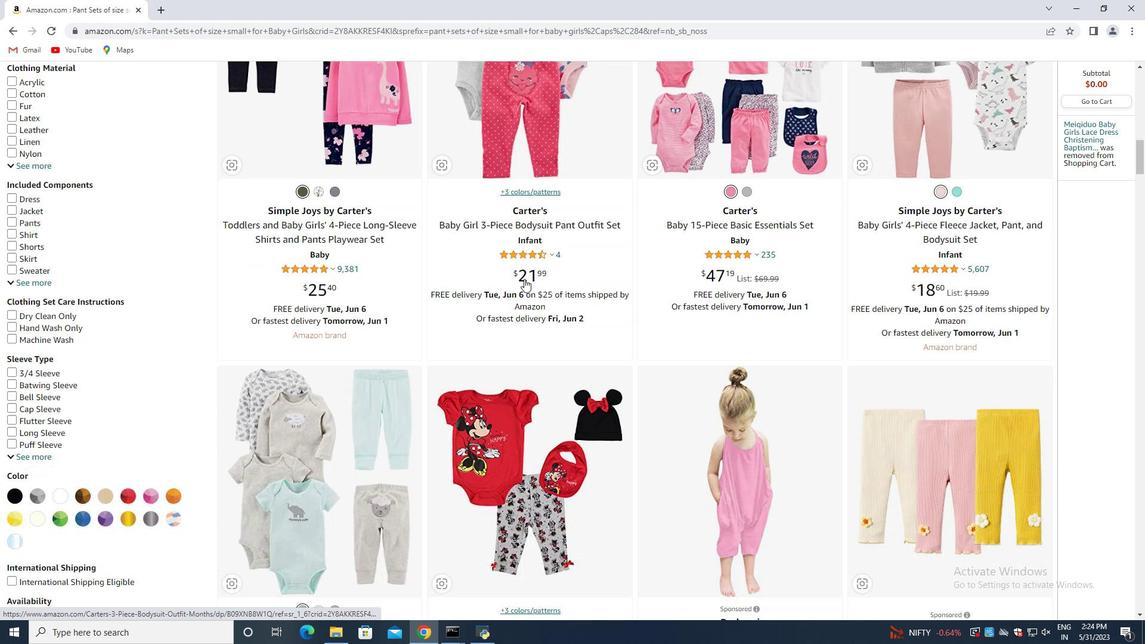 
Action: Mouse scrolled (521, 317) with delta (0, 0)
Screenshot: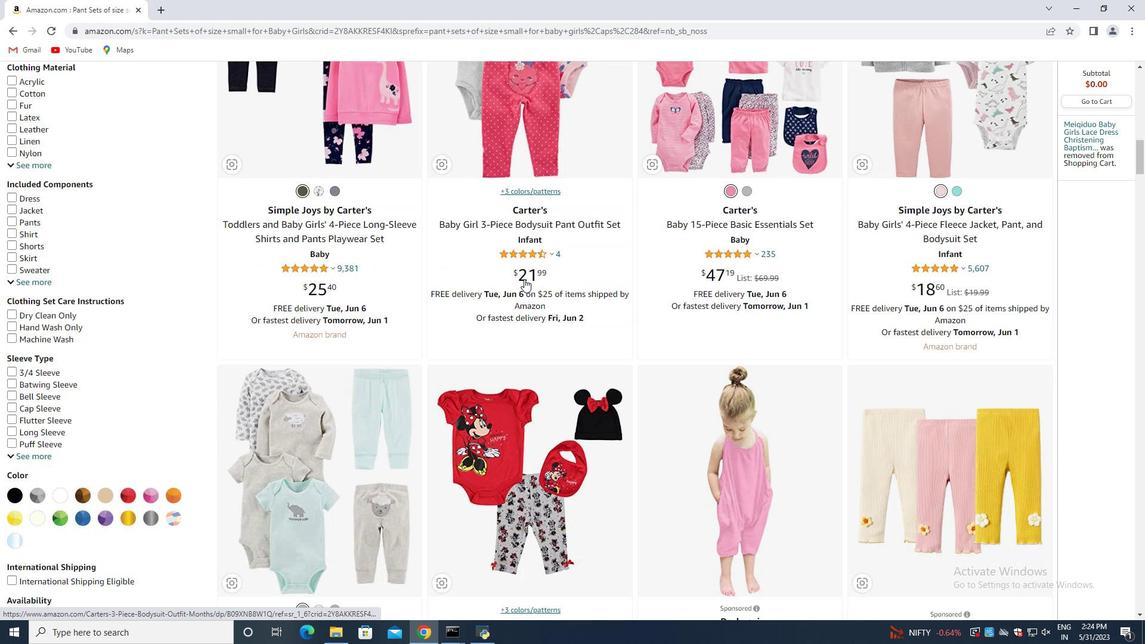 
Action: Mouse scrolled (521, 317) with delta (0, 0)
Screenshot: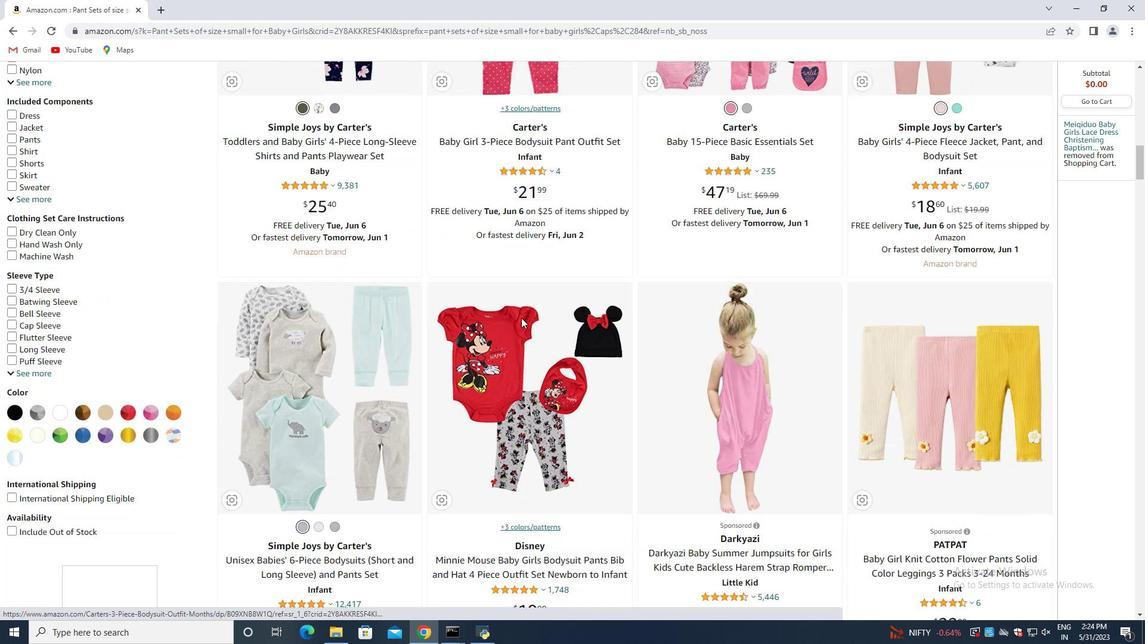 
Action: Mouse moved to (521, 318)
Screenshot: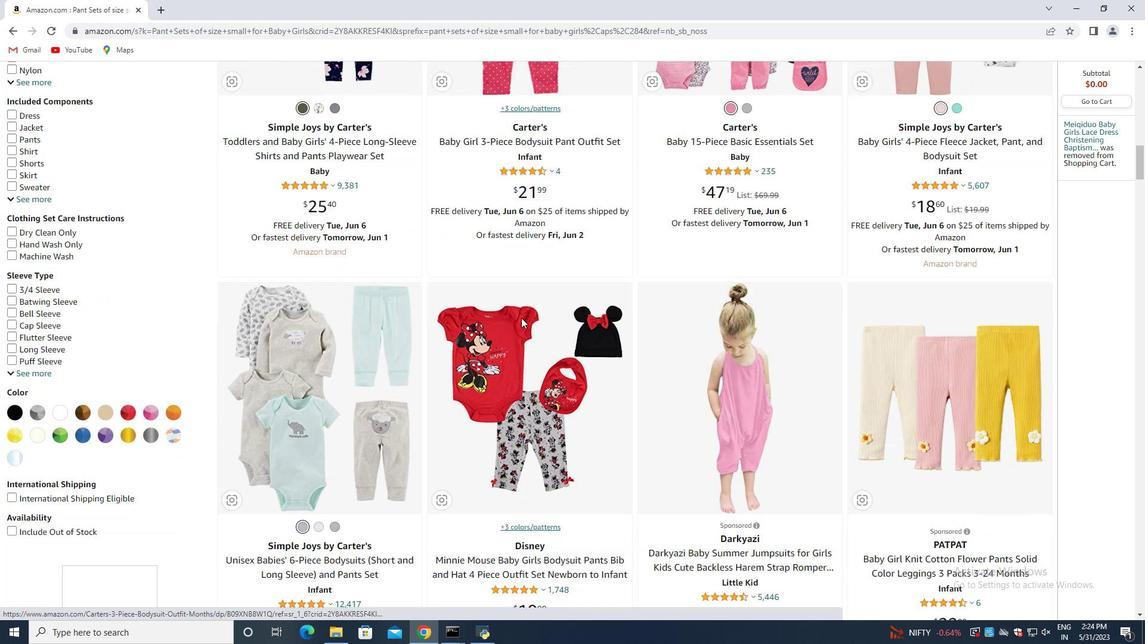 
Action: Mouse scrolled (521, 318) with delta (0, 0)
Screenshot: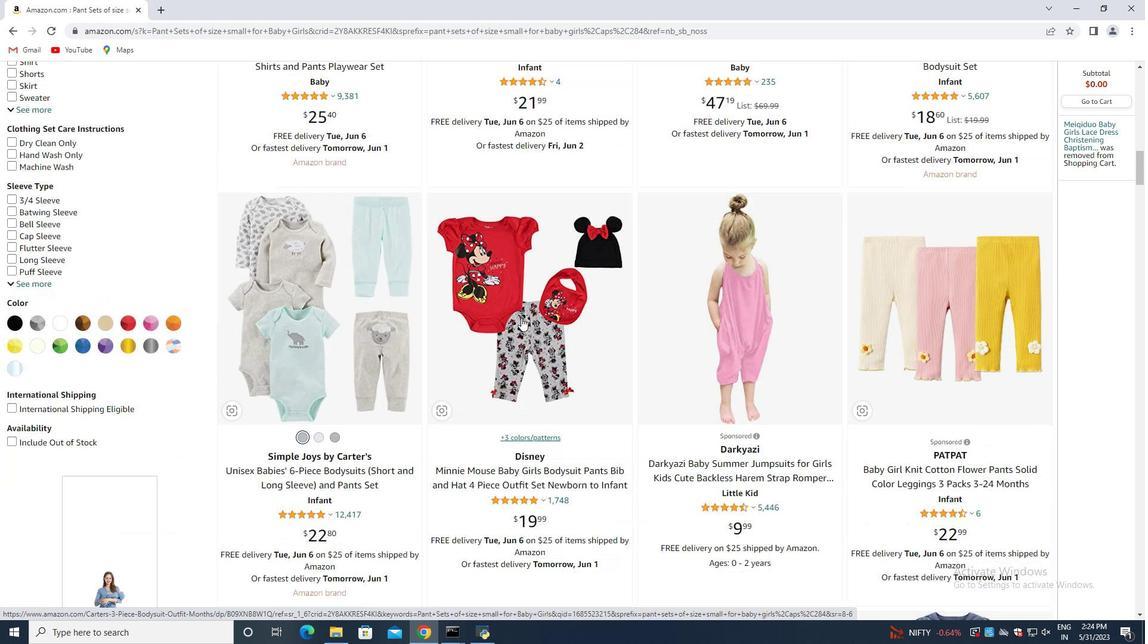 
Action: Mouse moved to (521, 318)
Screenshot: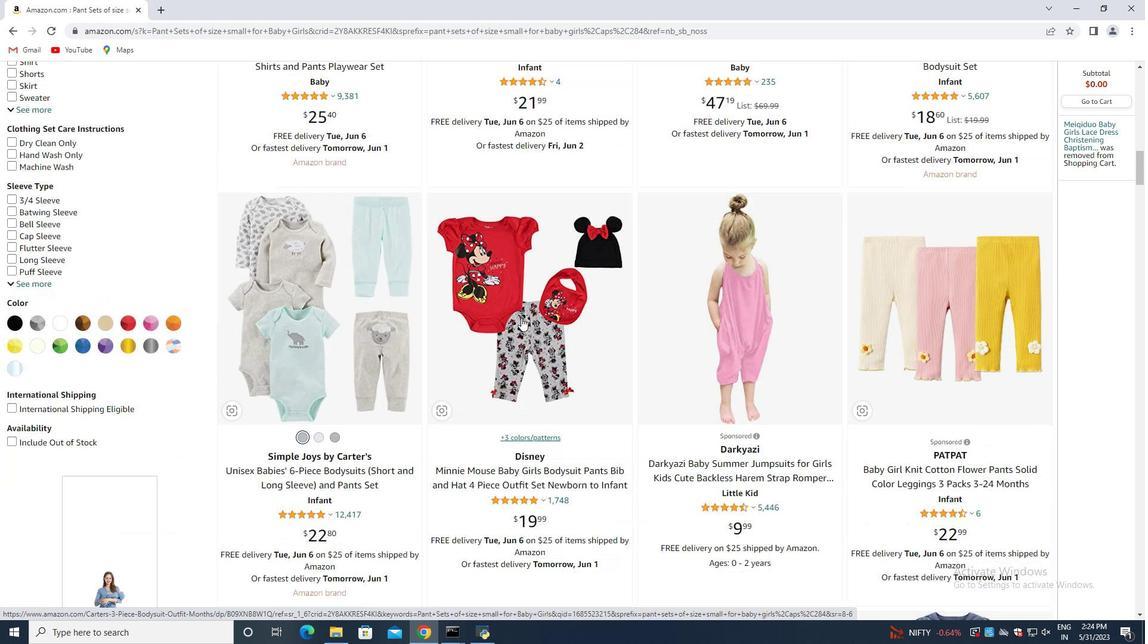 
Action: Mouse scrolled (521, 318) with delta (0, 0)
Screenshot: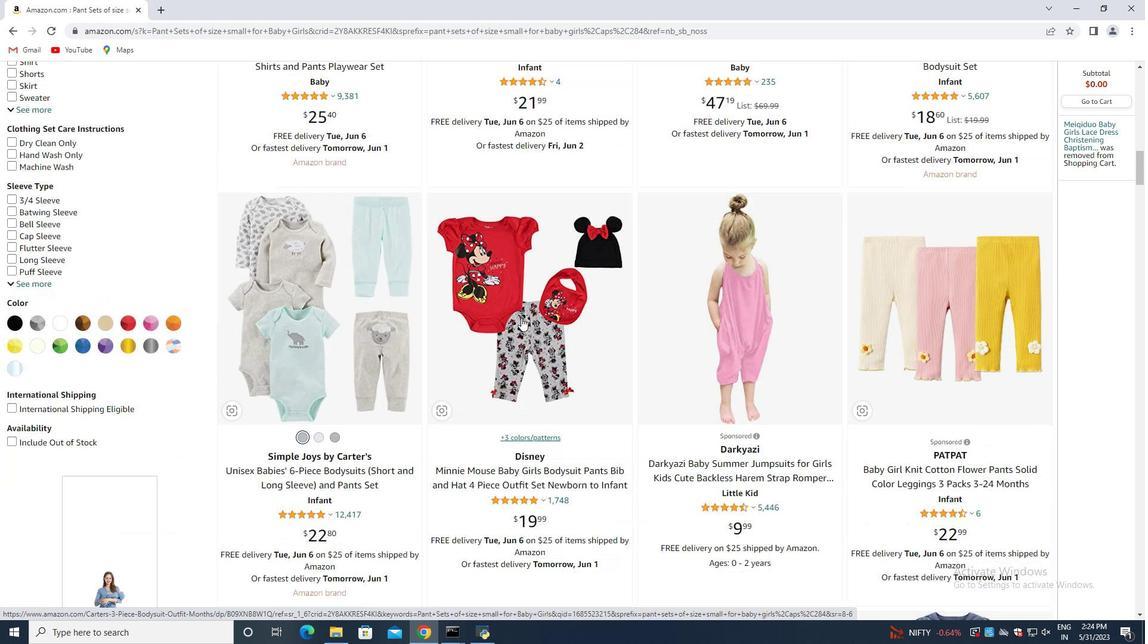 
Action: Mouse moved to (520, 320)
Screenshot: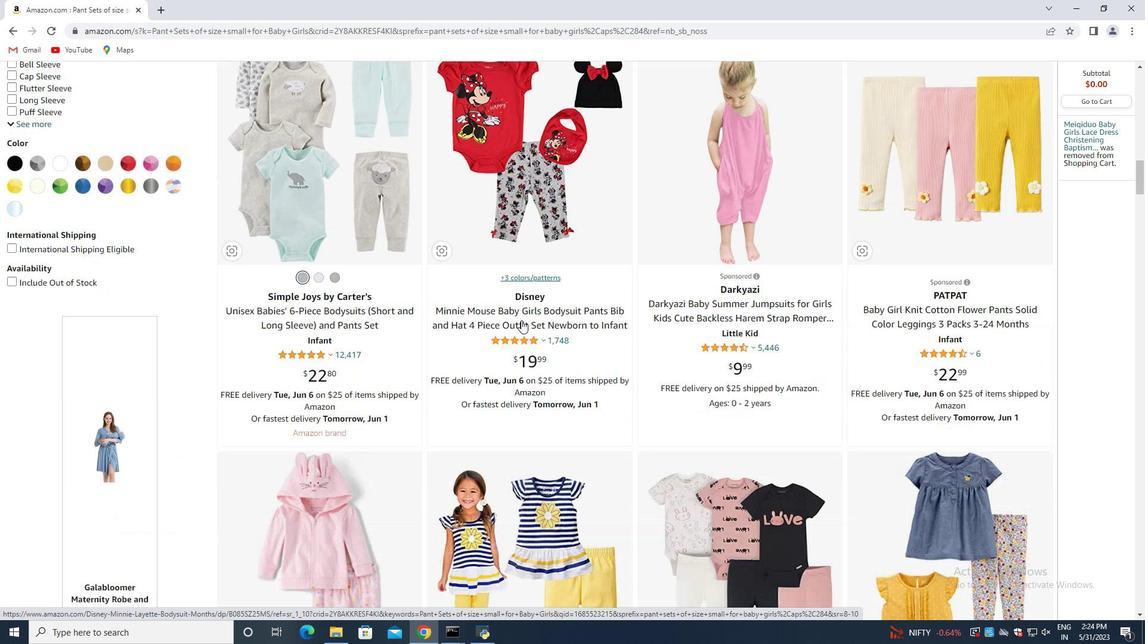 
Action: Mouse scrolled (520, 319) with delta (0, 0)
Screenshot: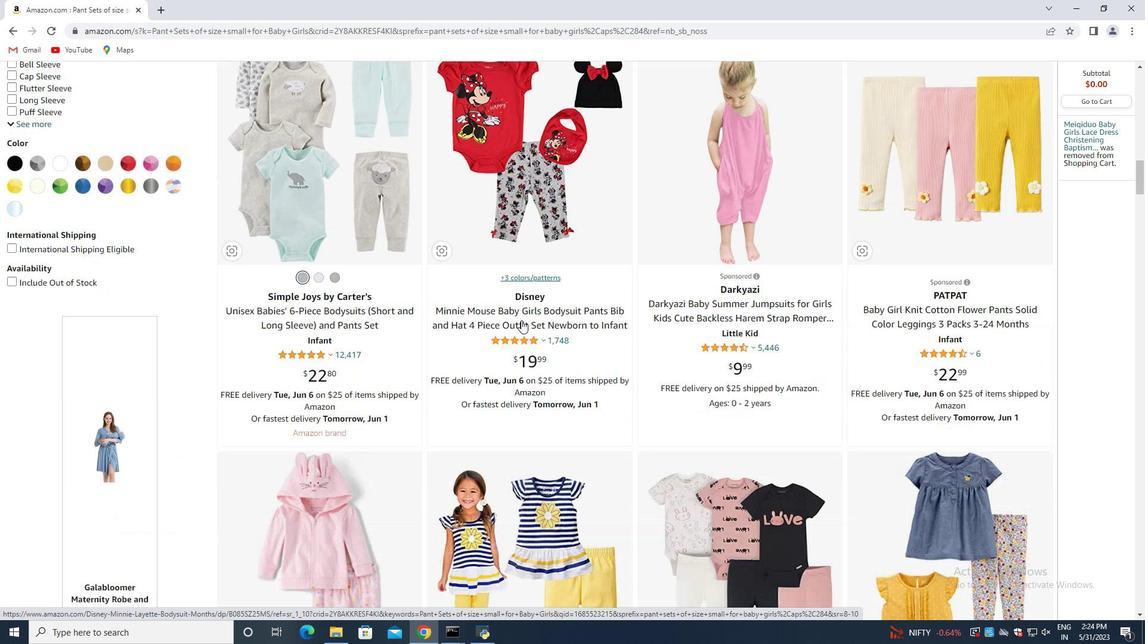 
Action: Mouse scrolled (520, 319) with delta (0, 0)
Screenshot: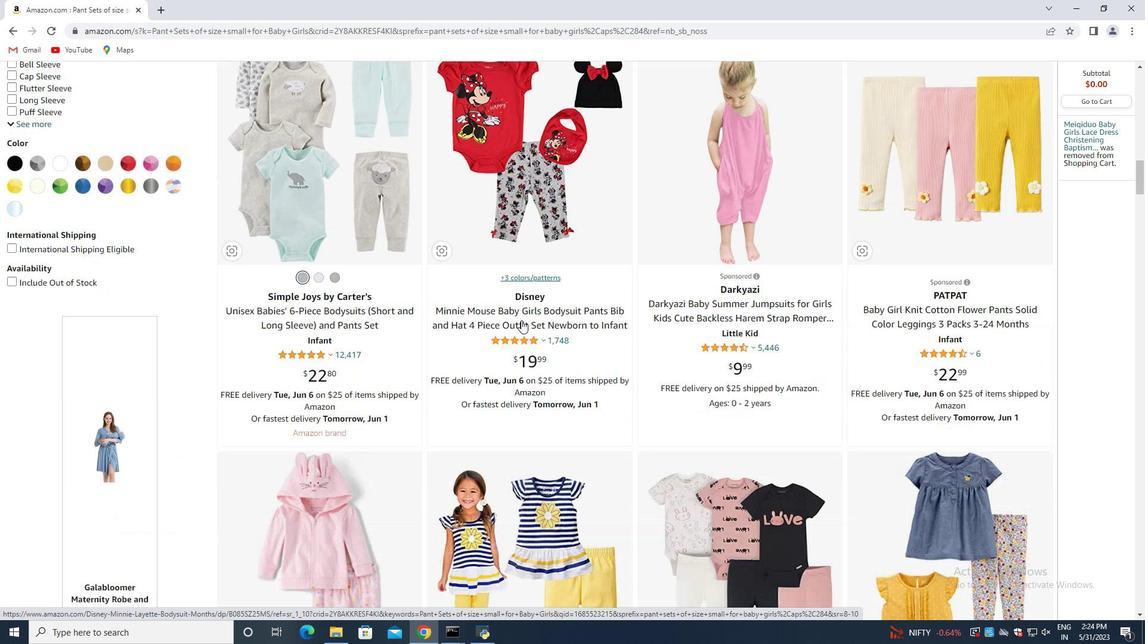 
Action: Mouse moved to (520, 320)
Screenshot: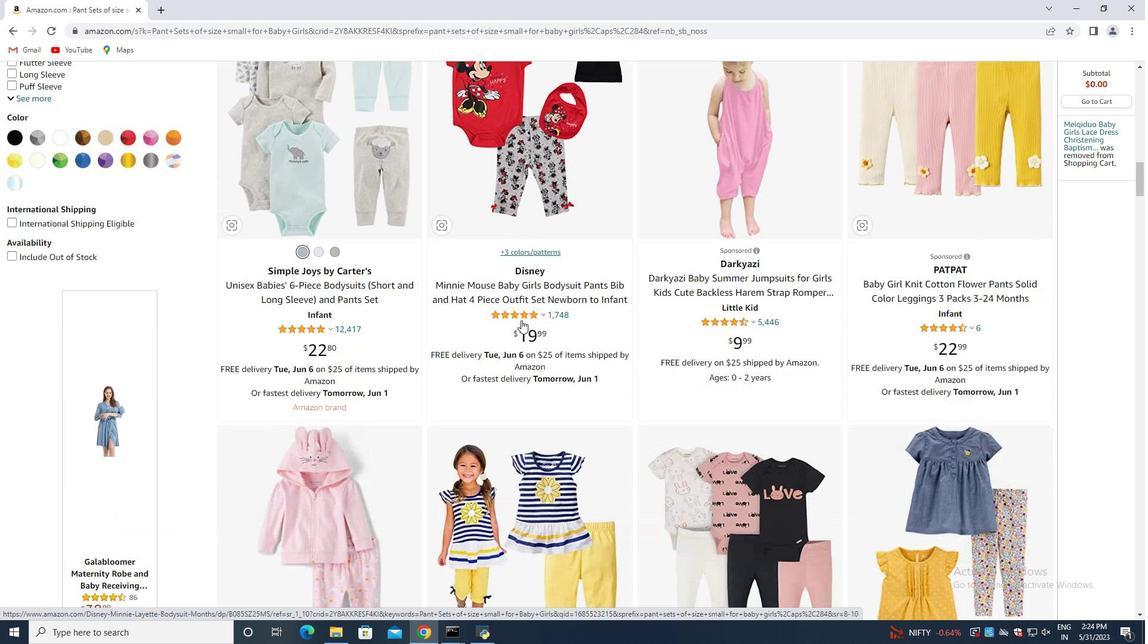 
Action: Mouse scrolled (520, 320) with delta (0, 0)
Screenshot: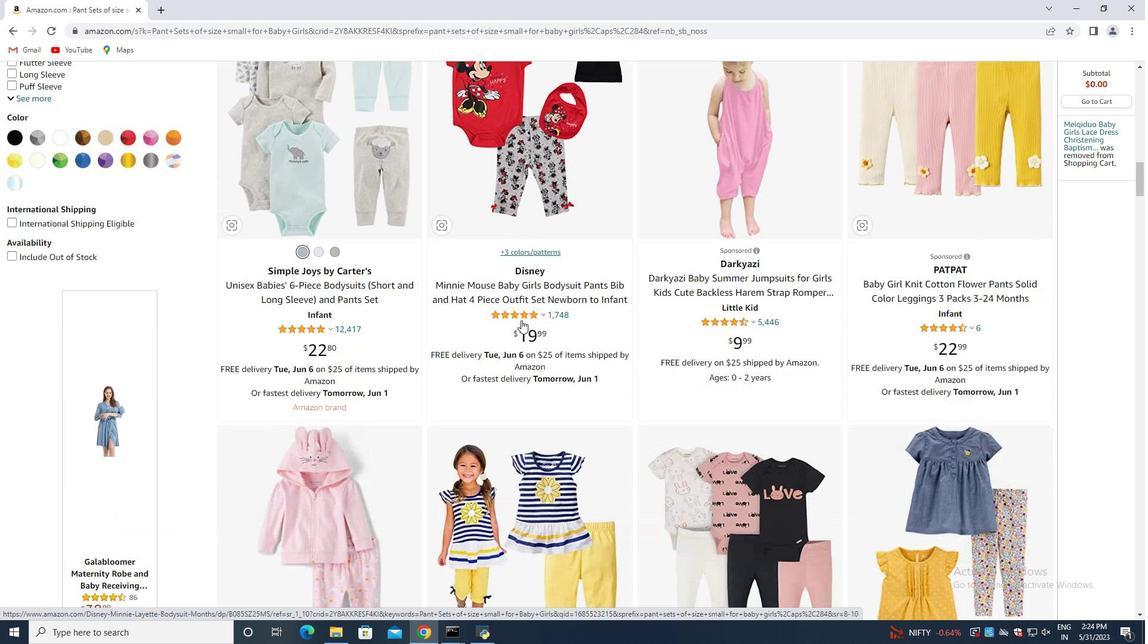 
Action: Mouse scrolled (520, 320) with delta (0, 0)
Screenshot: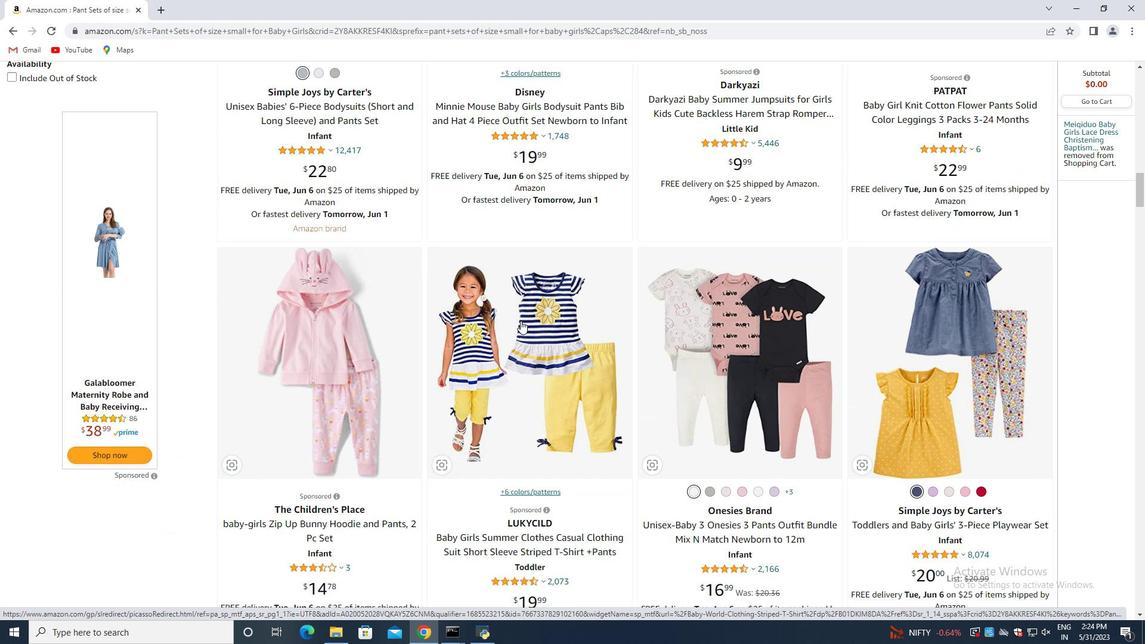 
Action: Mouse scrolled (520, 320) with delta (0, 0)
Screenshot: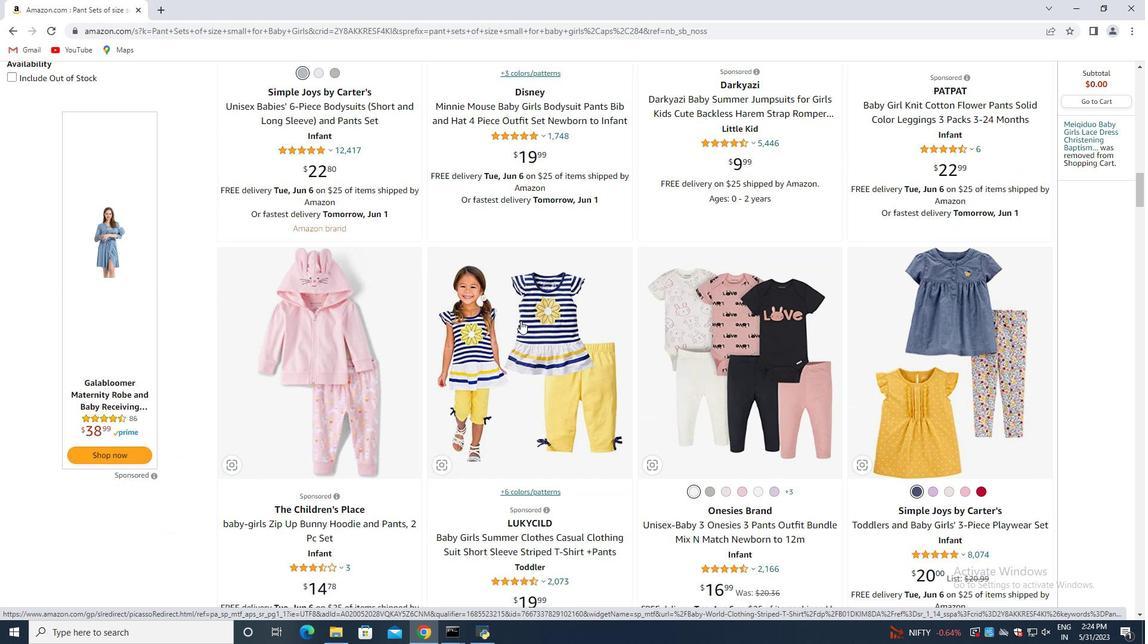
Action: Mouse moved to (521, 320)
Screenshot: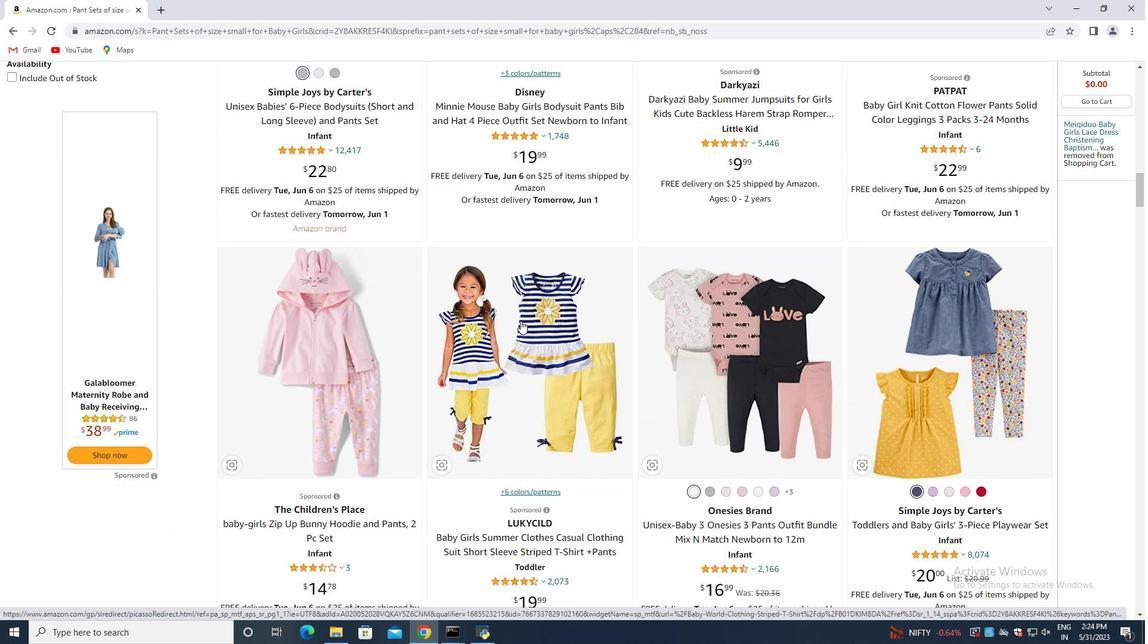 
Action: Mouse scrolled (521, 320) with delta (0, 0)
Screenshot: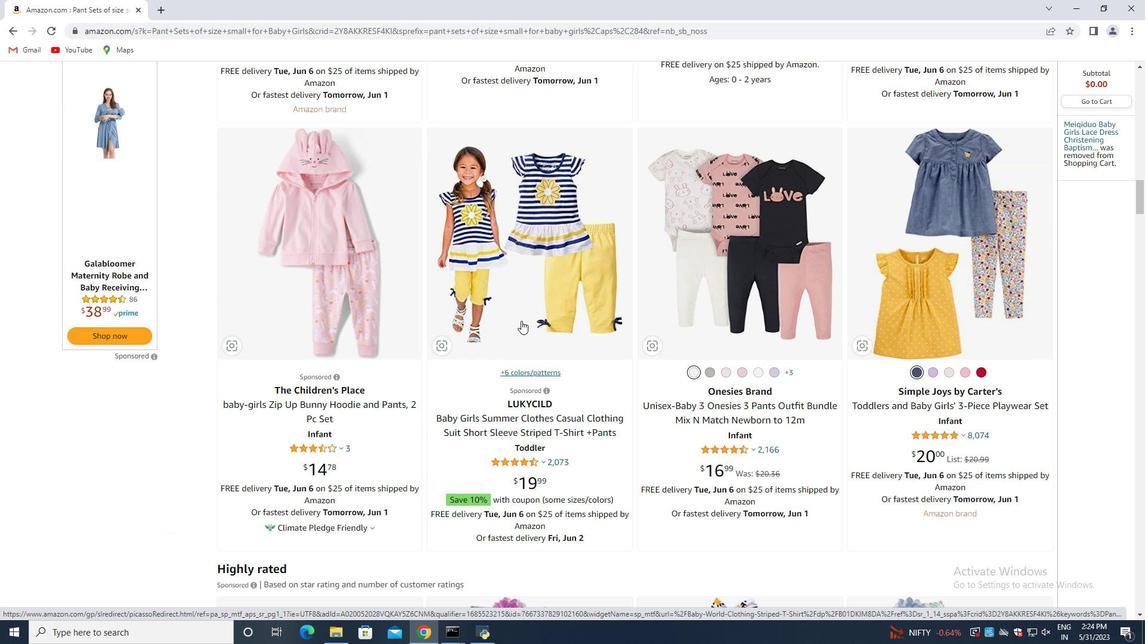 
Action: Mouse moved to (522, 320)
Screenshot: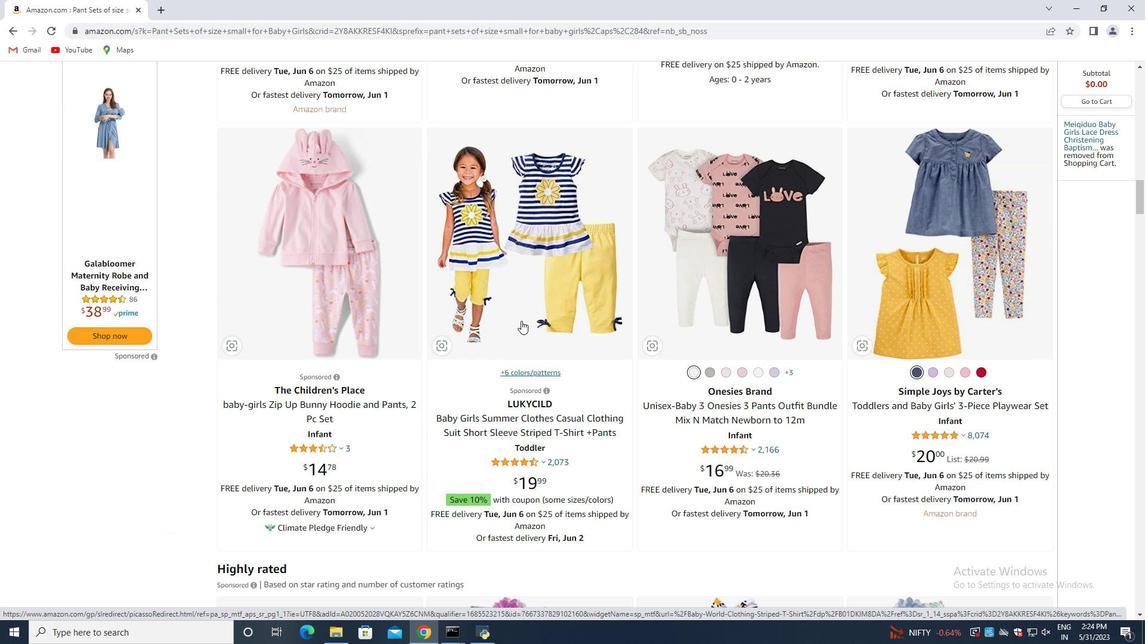 
Action: Mouse scrolled (522, 320) with delta (0, 0)
Screenshot: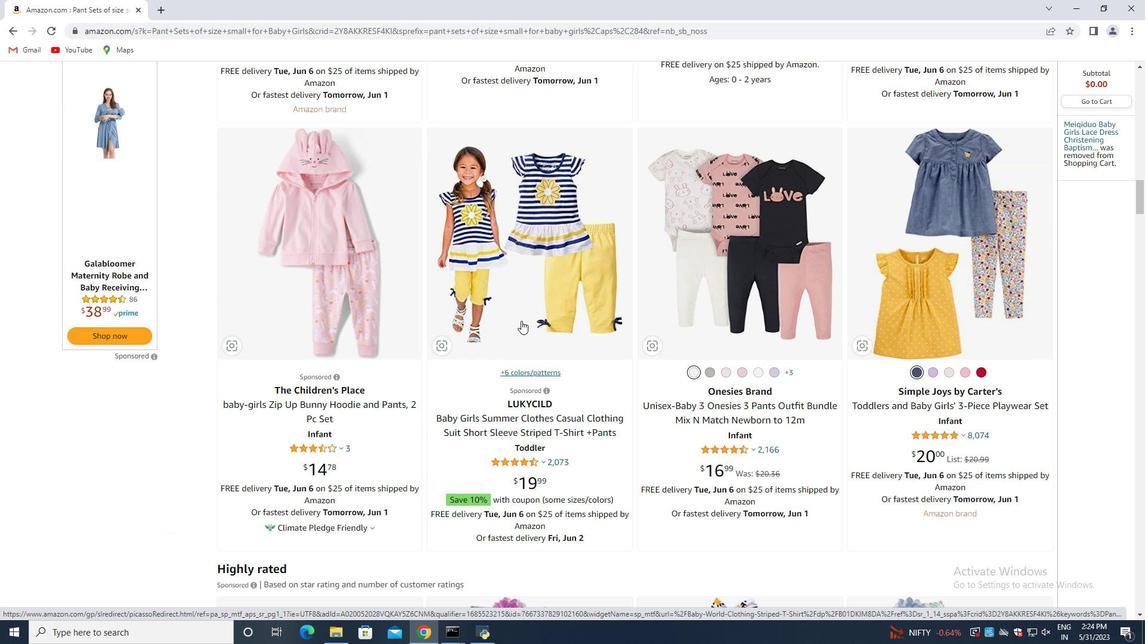 
Action: Mouse scrolled (522, 320) with delta (0, 0)
Screenshot: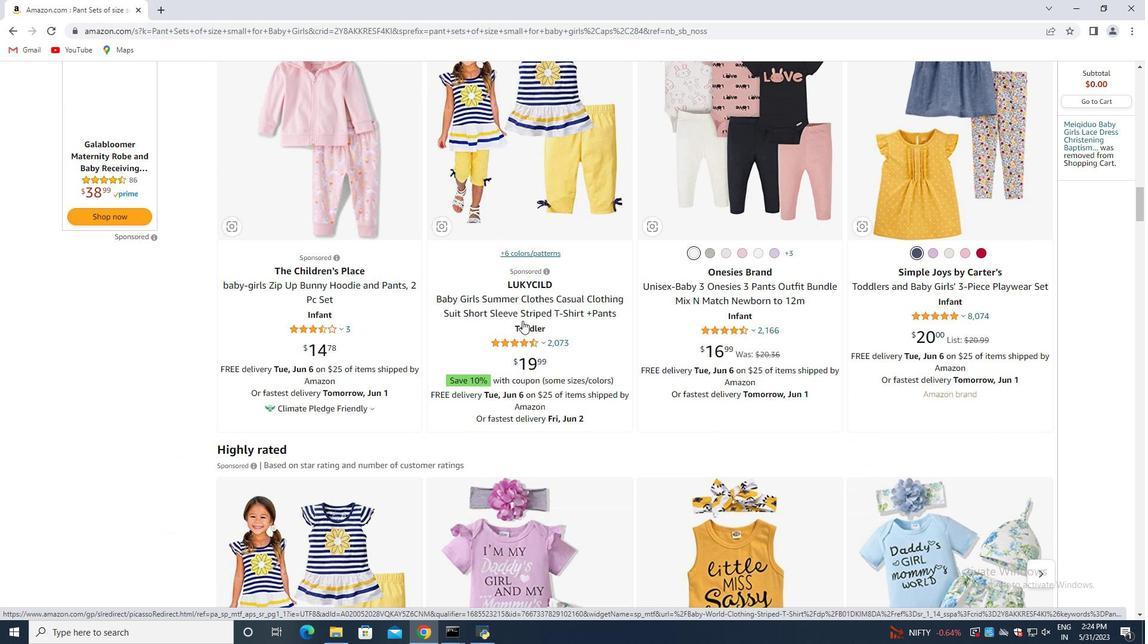 
Action: Mouse scrolled (522, 320) with delta (0, 0)
Screenshot: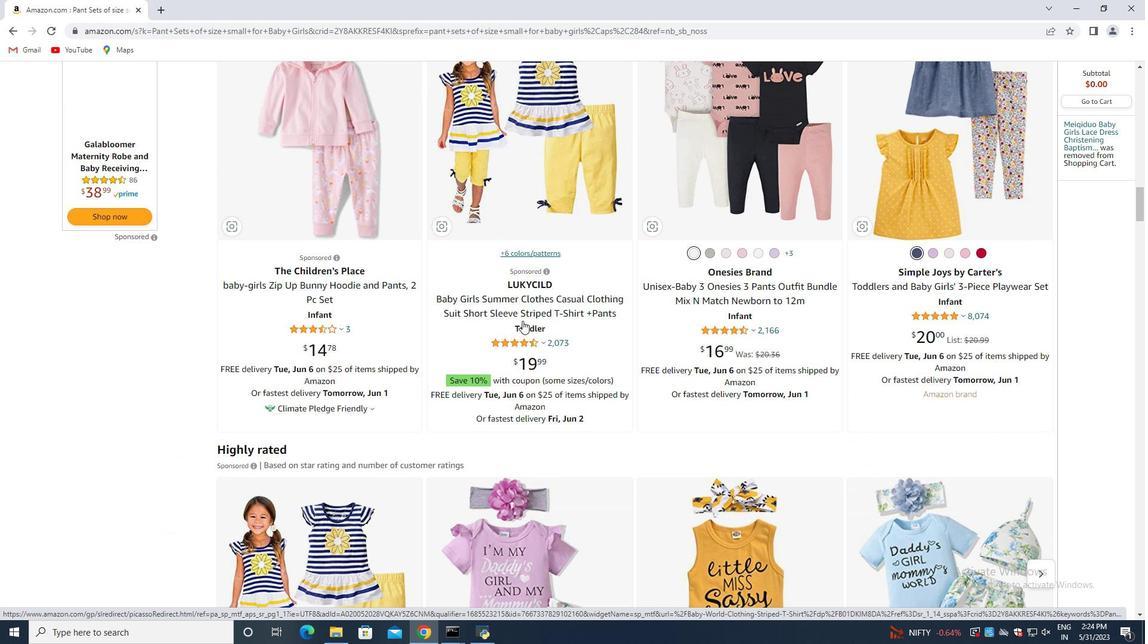 
Action: Mouse moved to (522, 322)
Screenshot: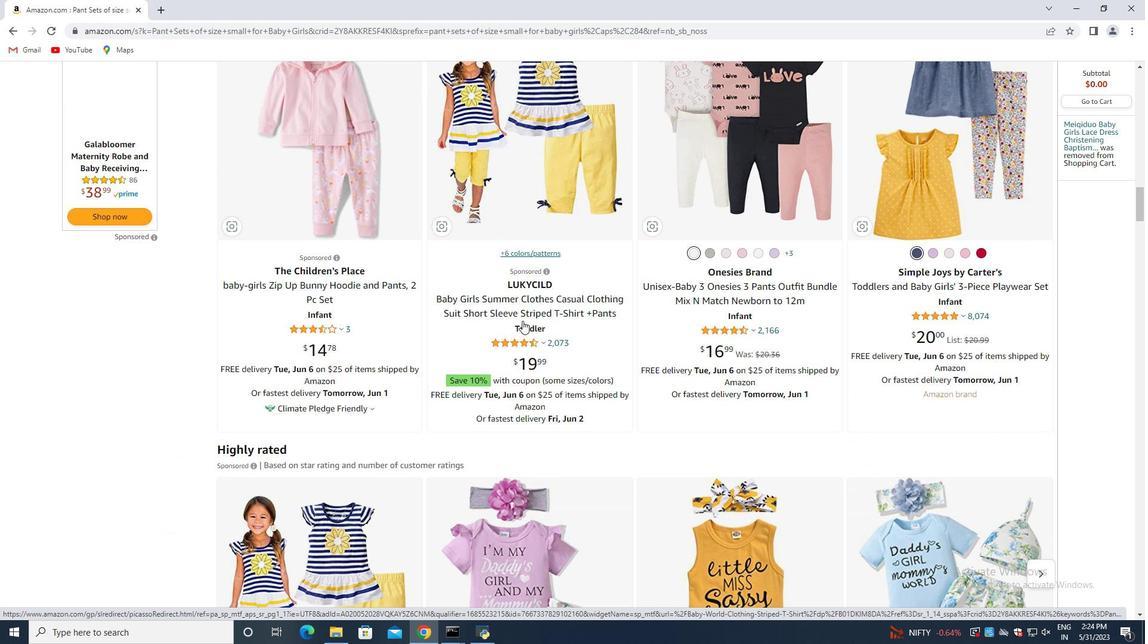 
Action: Mouse scrolled (522, 321) with delta (0, 0)
Screenshot: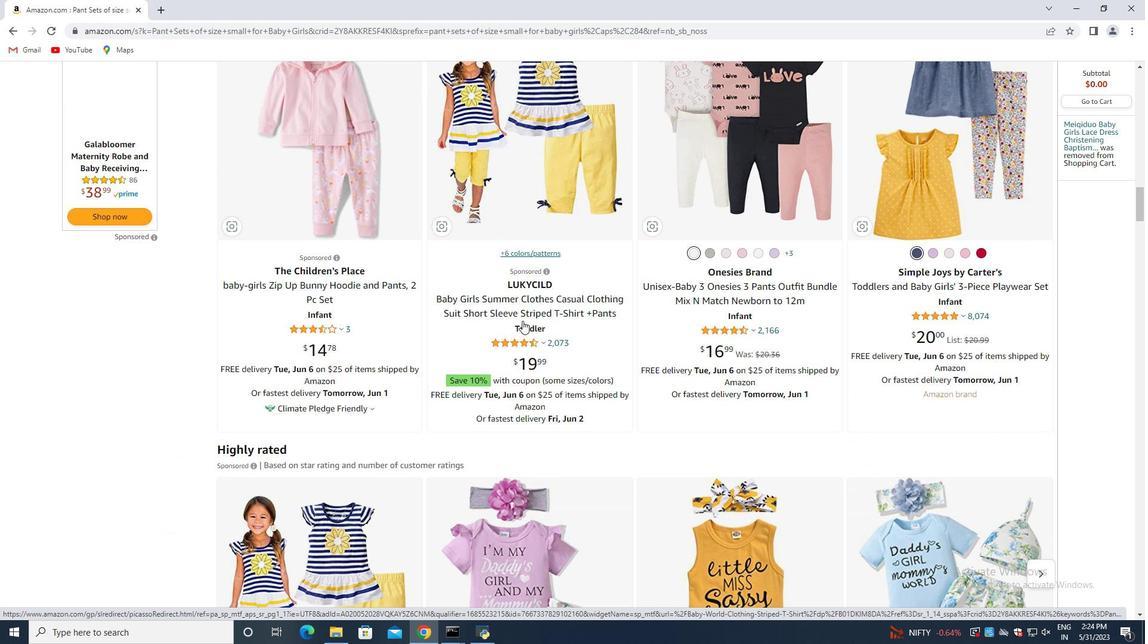 
Action: Mouse moved to (522, 322)
Screenshot: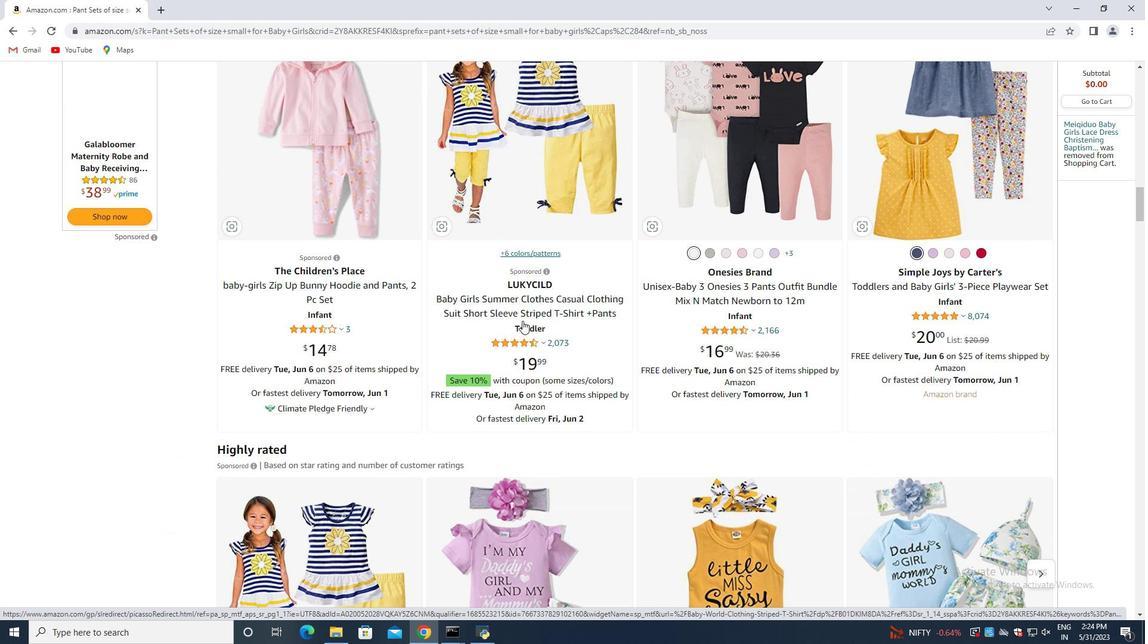 
Action: Mouse scrolled (522, 322) with delta (0, 0)
Screenshot: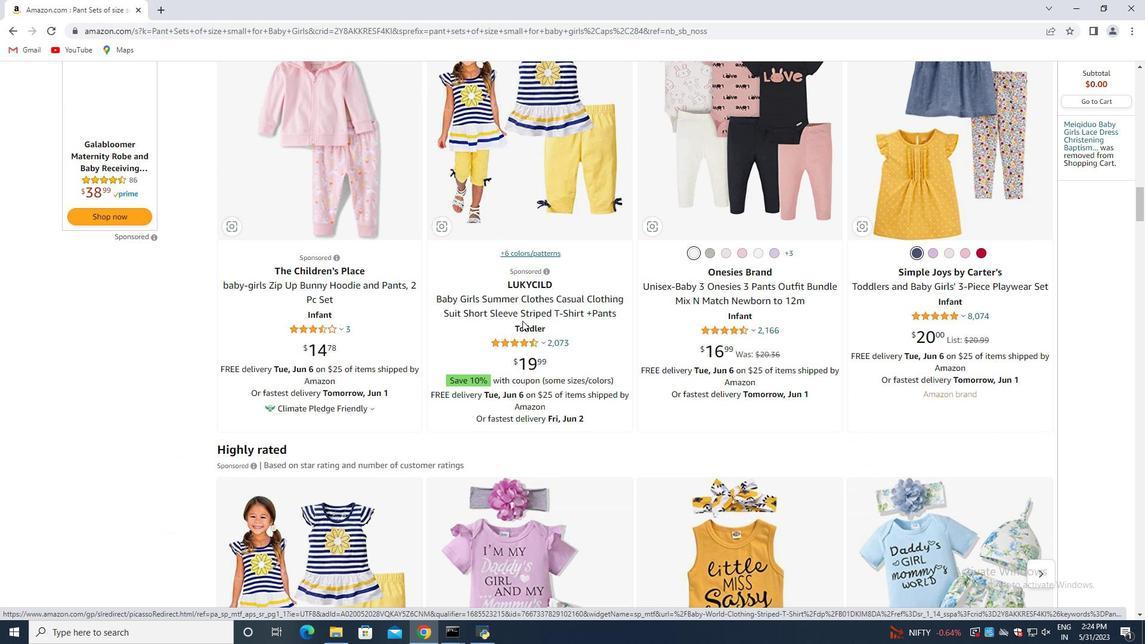 
Action: Mouse moved to (522, 323)
Screenshot: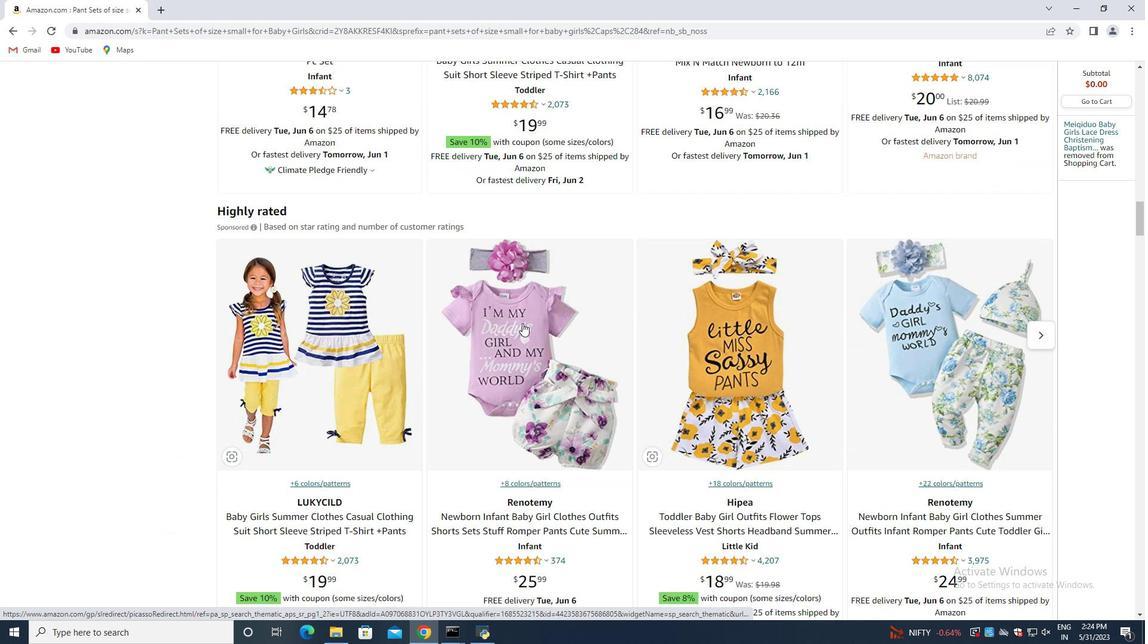 
Action: Mouse scrolled (522, 323) with delta (0, 0)
Screenshot: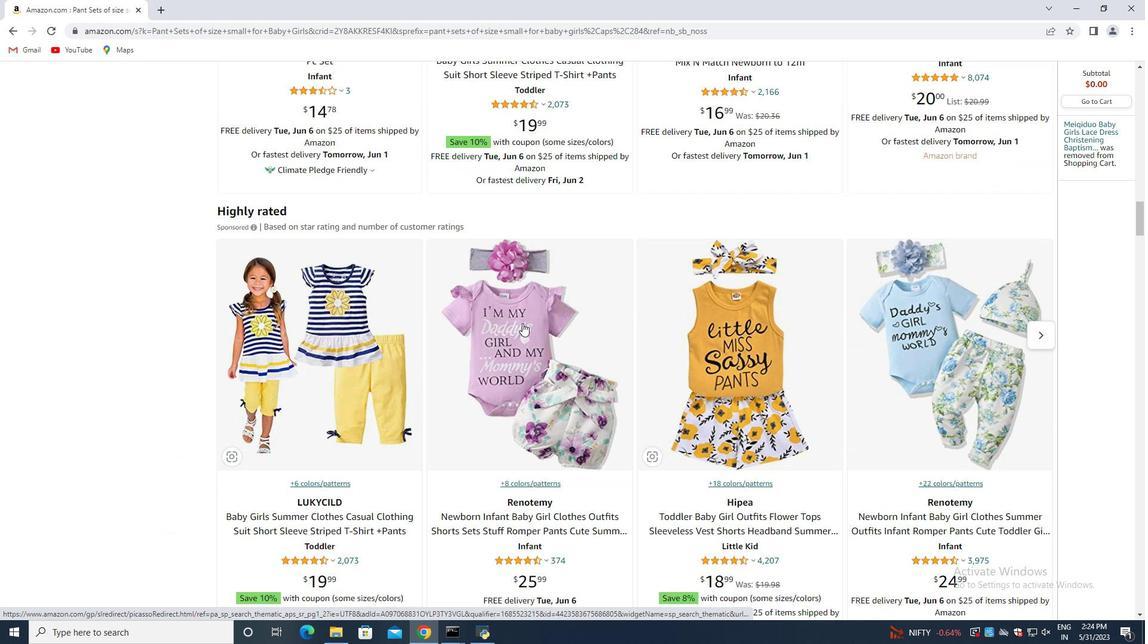 
Action: Mouse moved to (522, 327)
Screenshot: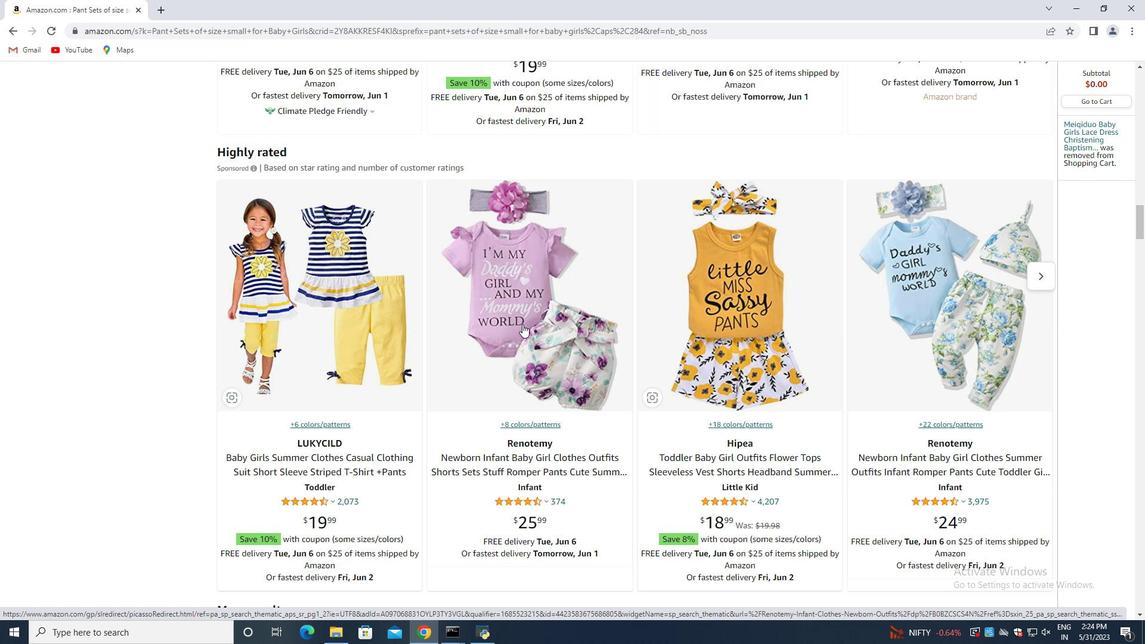 
Action: Mouse scrolled (522, 326) with delta (0, 0)
Screenshot: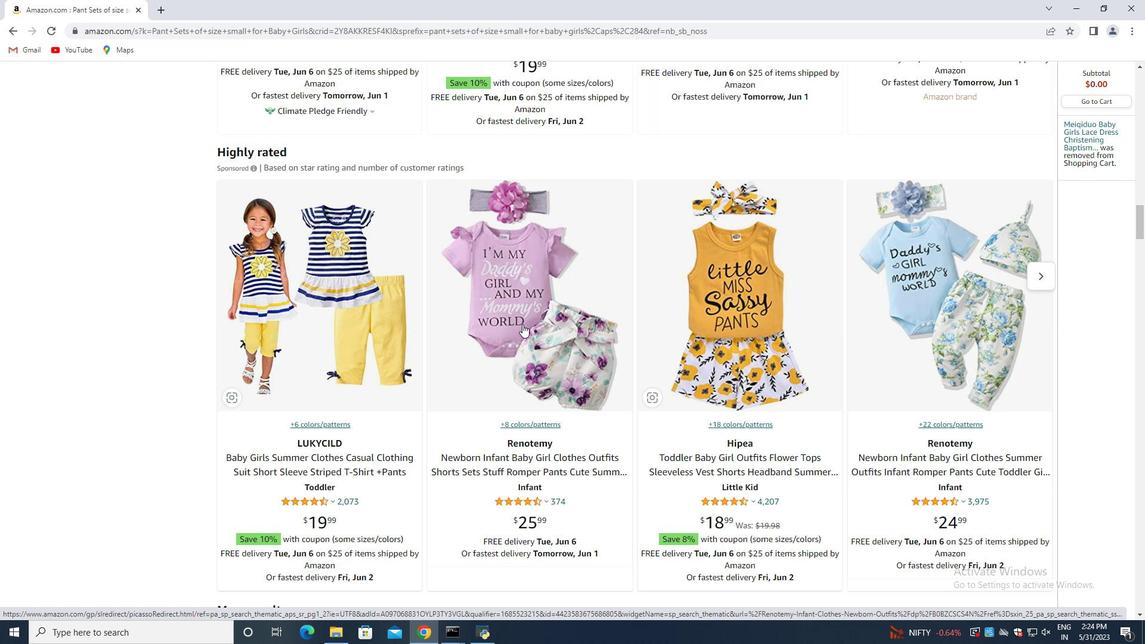 
Action: Mouse moved to (522, 328)
Screenshot: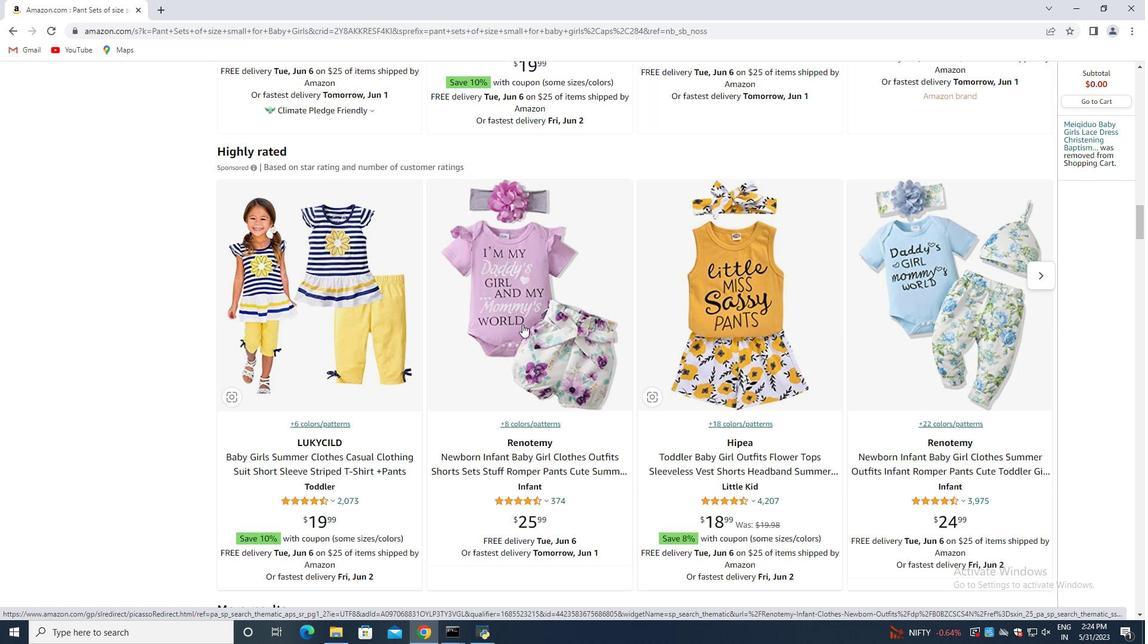 
Action: Mouse scrolled (522, 327) with delta (0, 0)
Screenshot: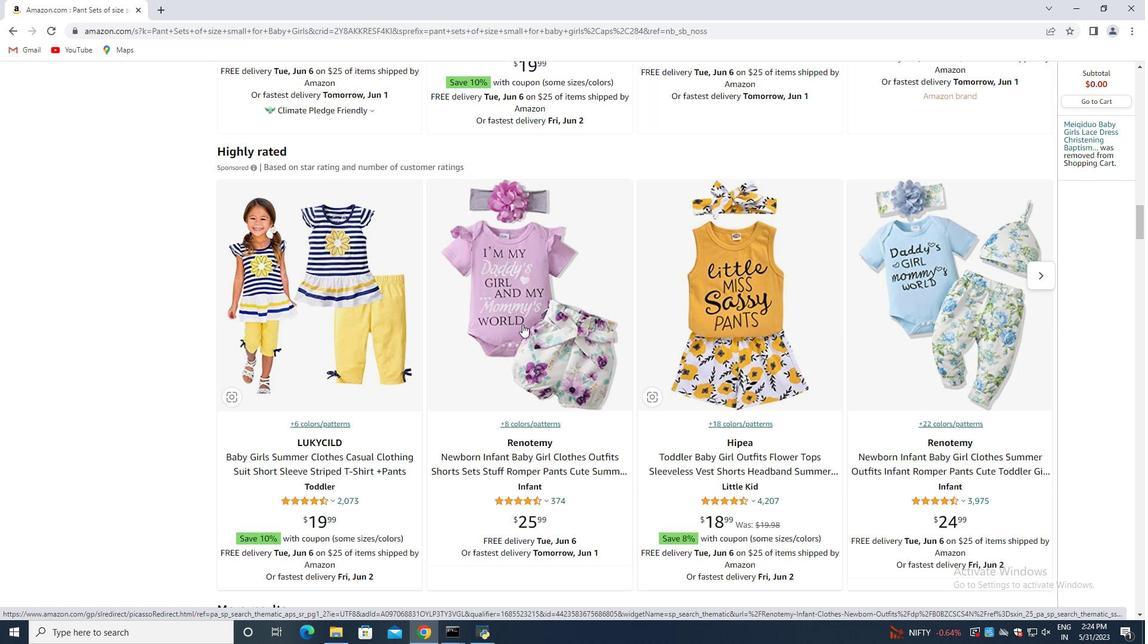 
Action: Mouse moved to (519, 342)
Screenshot: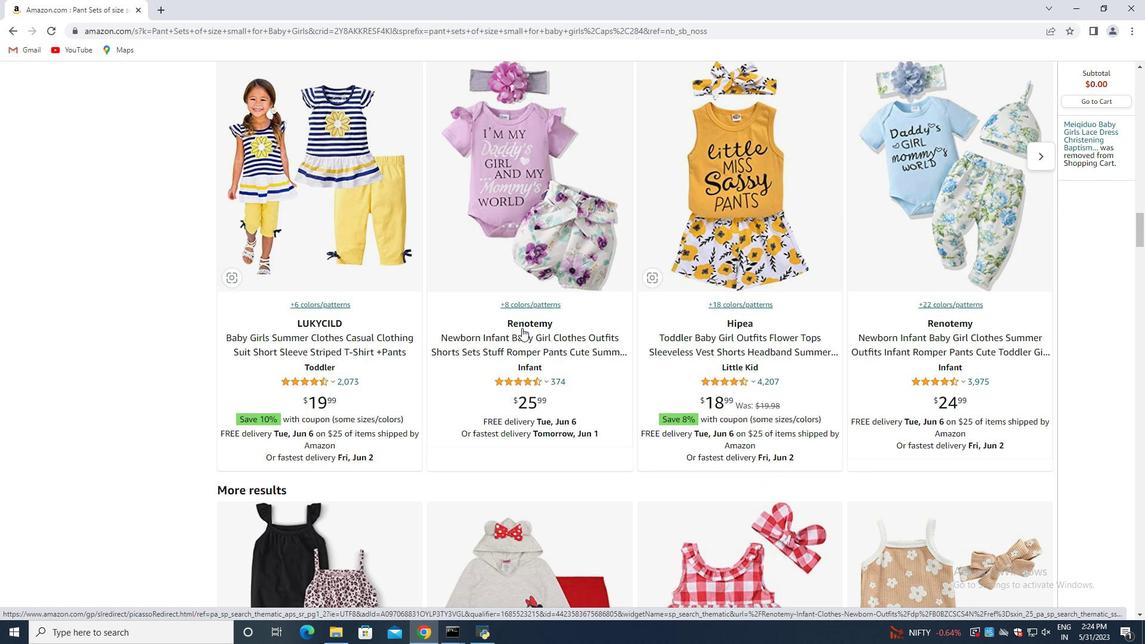 
Action: Mouse scrolled (520, 335) with delta (0, 0)
Screenshot: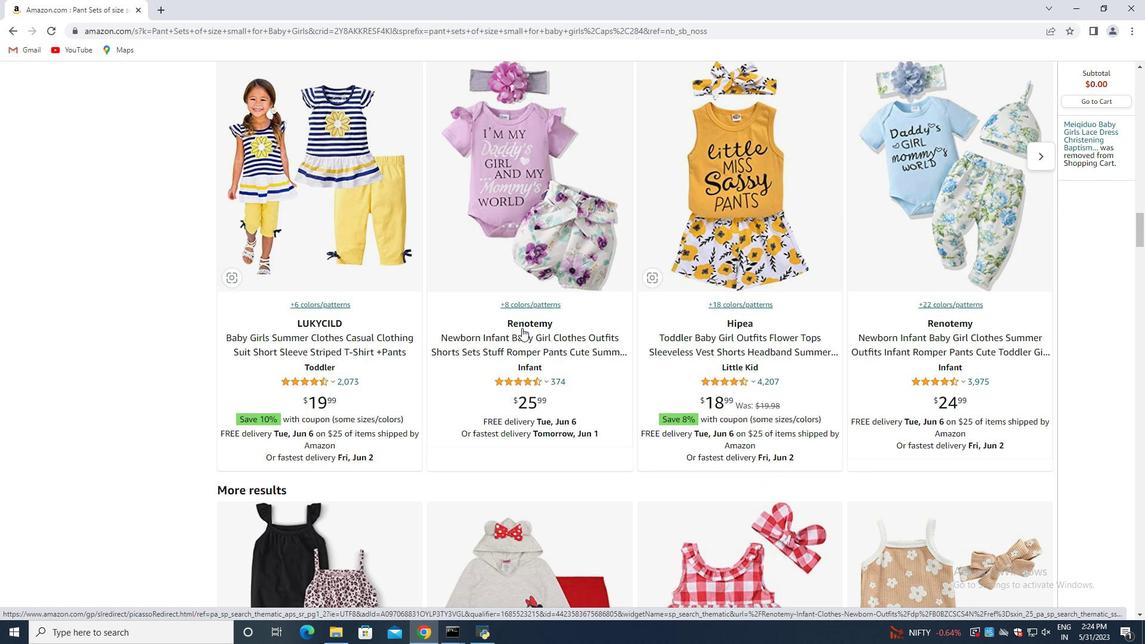 
Action: Mouse moved to (519, 343)
Screenshot: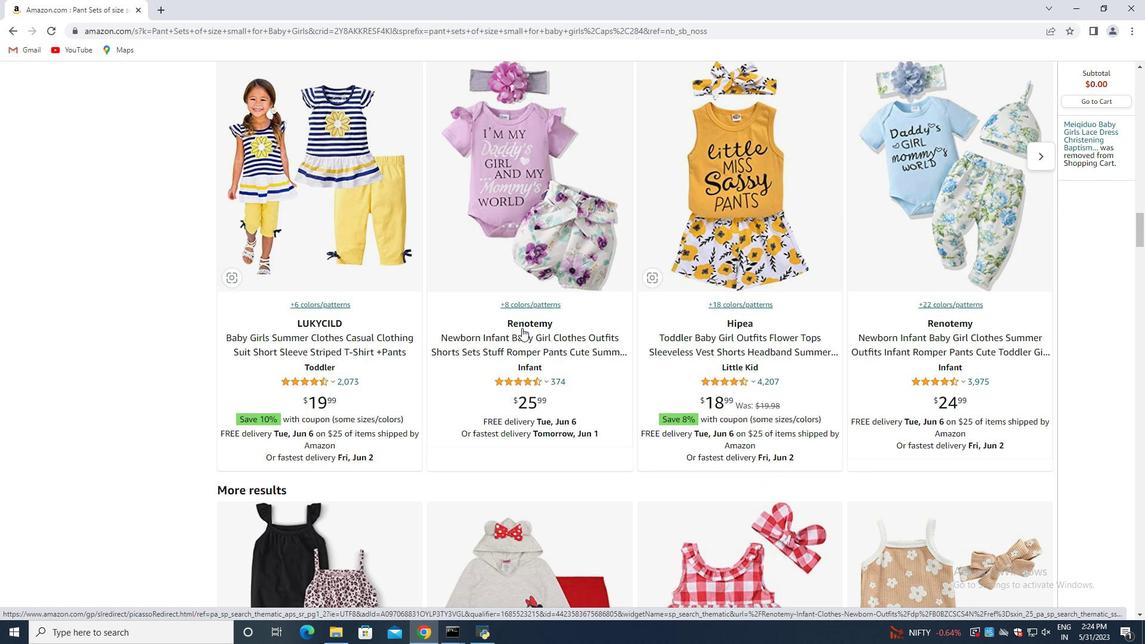
Action: Mouse scrolled (519, 343) with delta (0, 0)
Screenshot: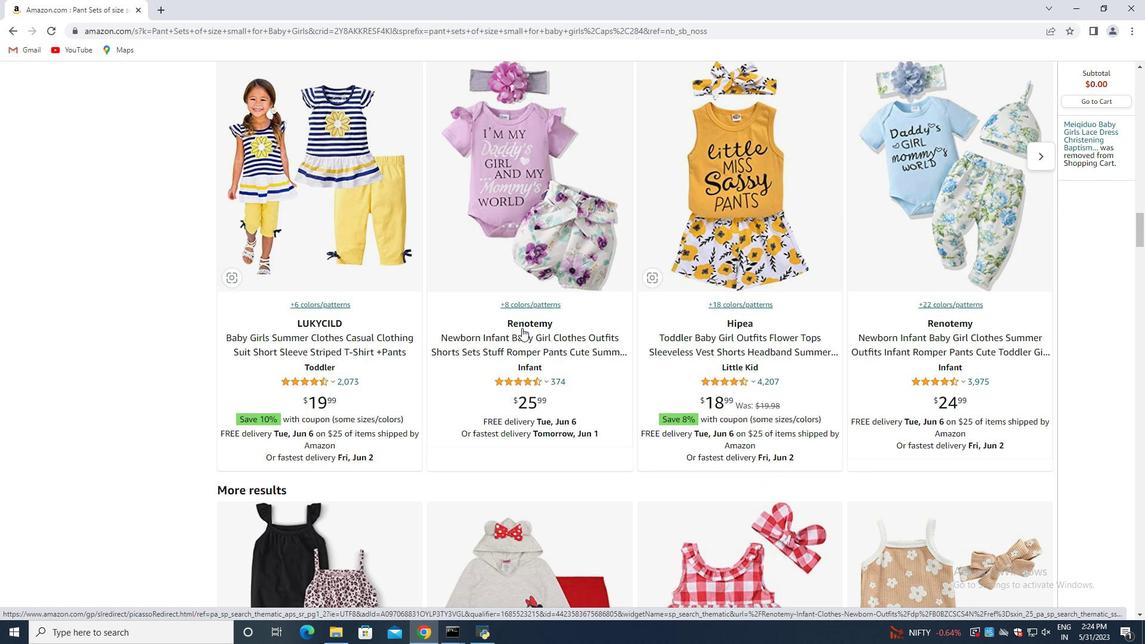 
Action: Mouse moved to (519, 344)
Screenshot: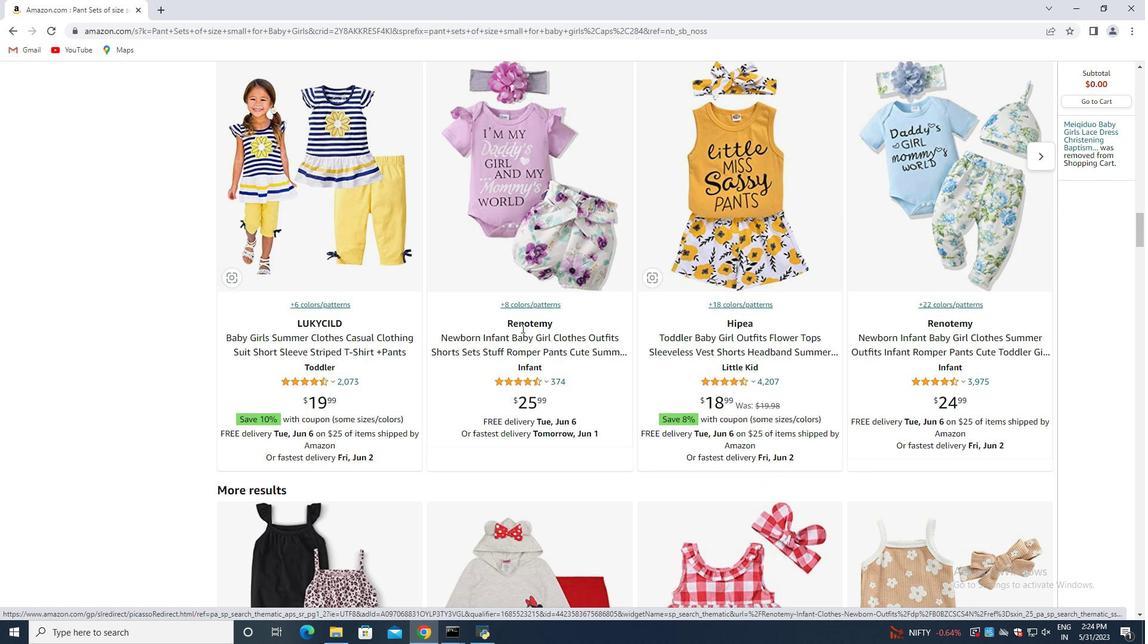 
Action: Mouse scrolled (519, 343) with delta (0, 0)
Screenshot: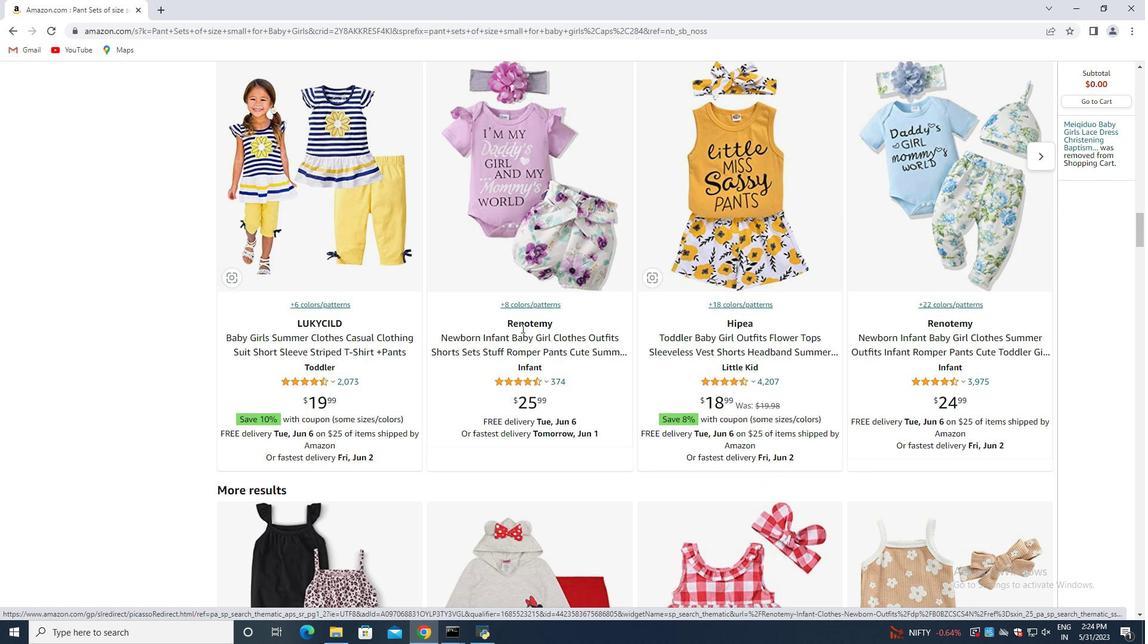 
Action: Mouse moved to (519, 346)
Screenshot: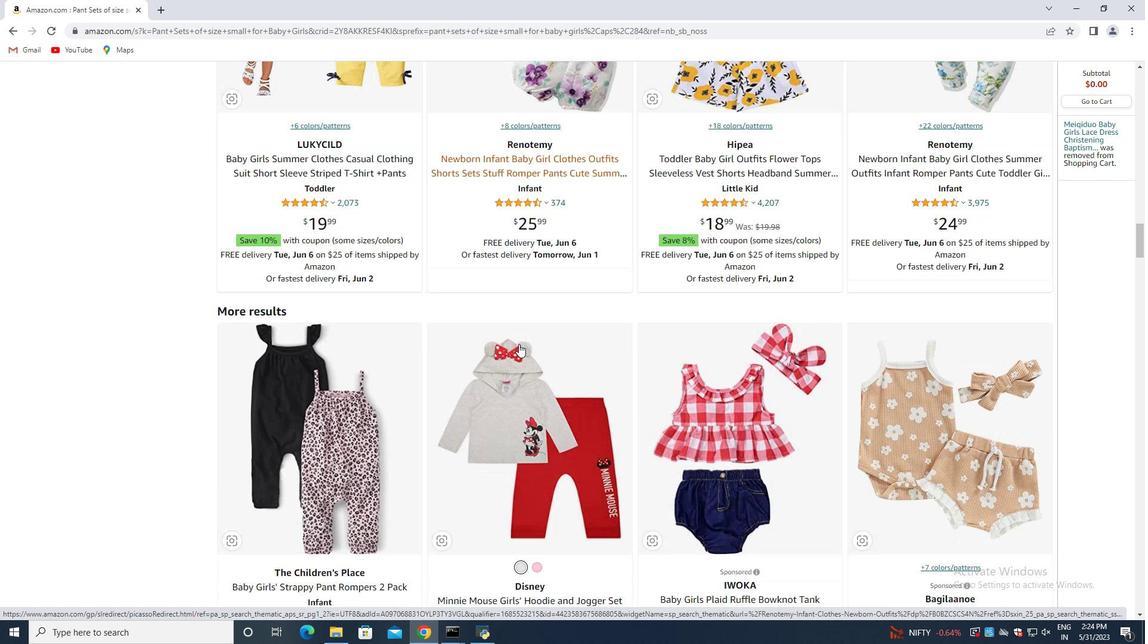 
Action: Mouse scrolled (519, 346) with delta (0, 0)
Screenshot: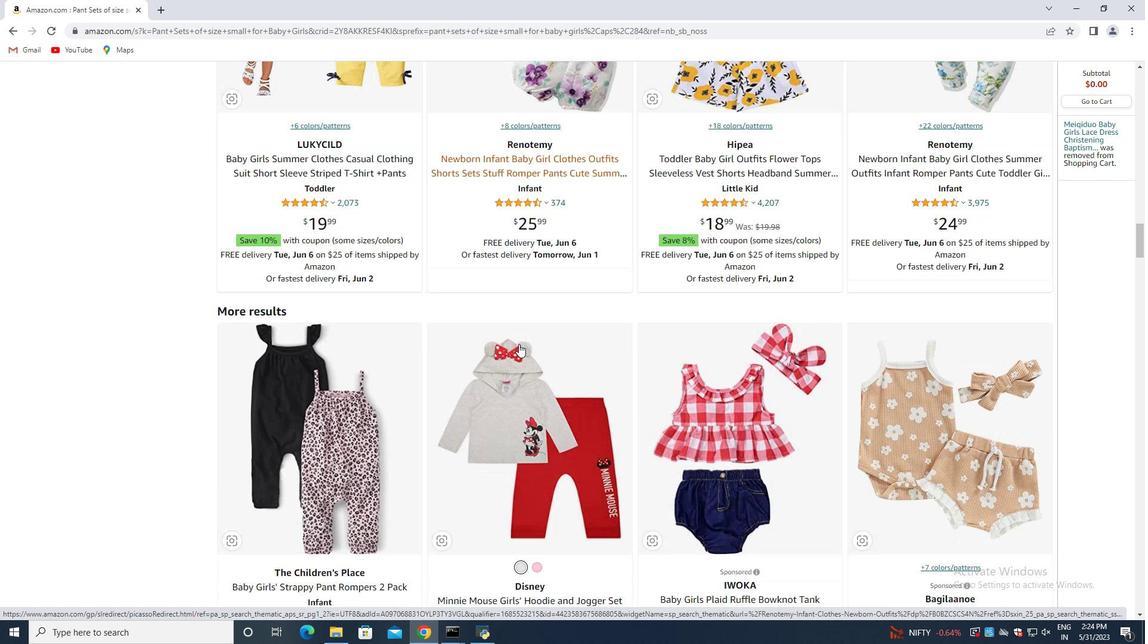 
Action: Mouse moved to (519, 346)
Screenshot: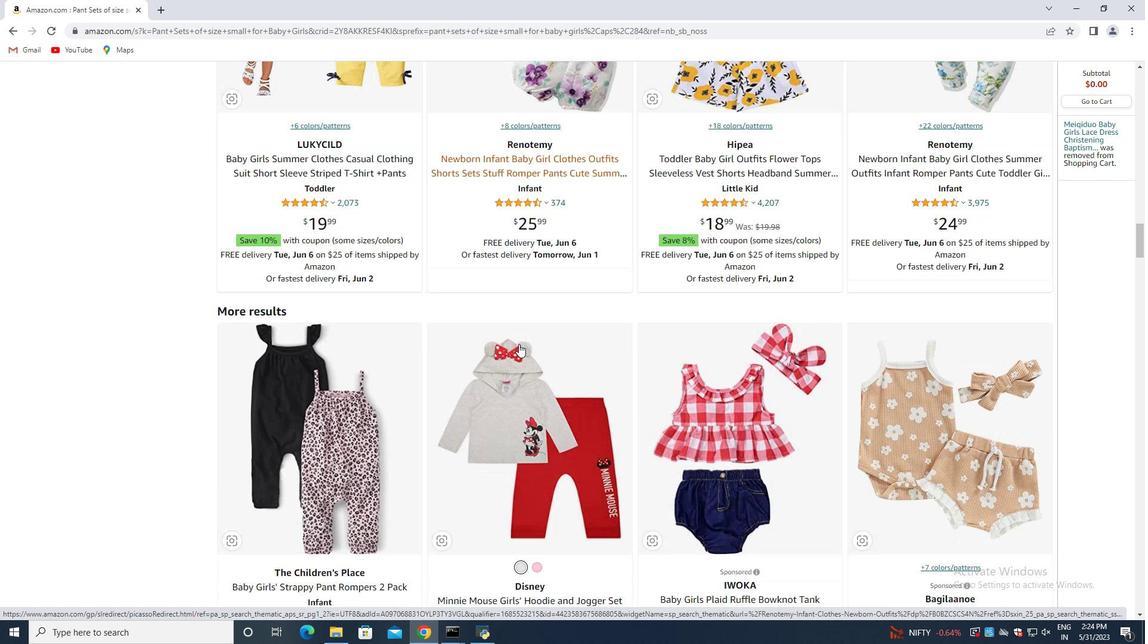 
Action: Mouse scrolled (519, 346) with delta (0, 0)
Screenshot: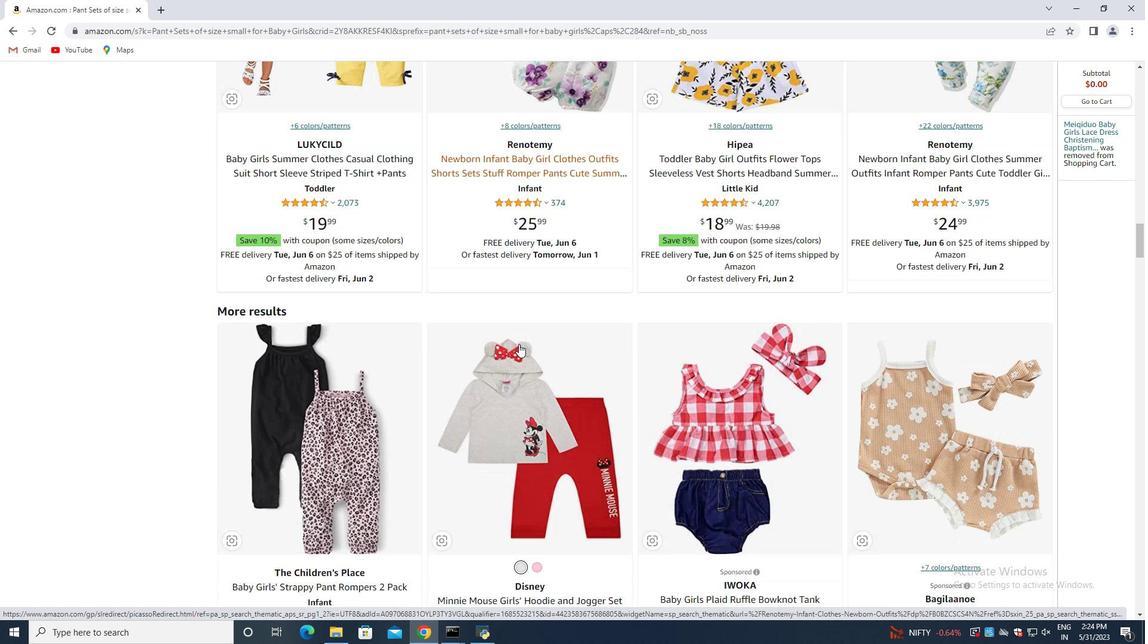 
Action: Mouse moved to (519, 349)
Screenshot: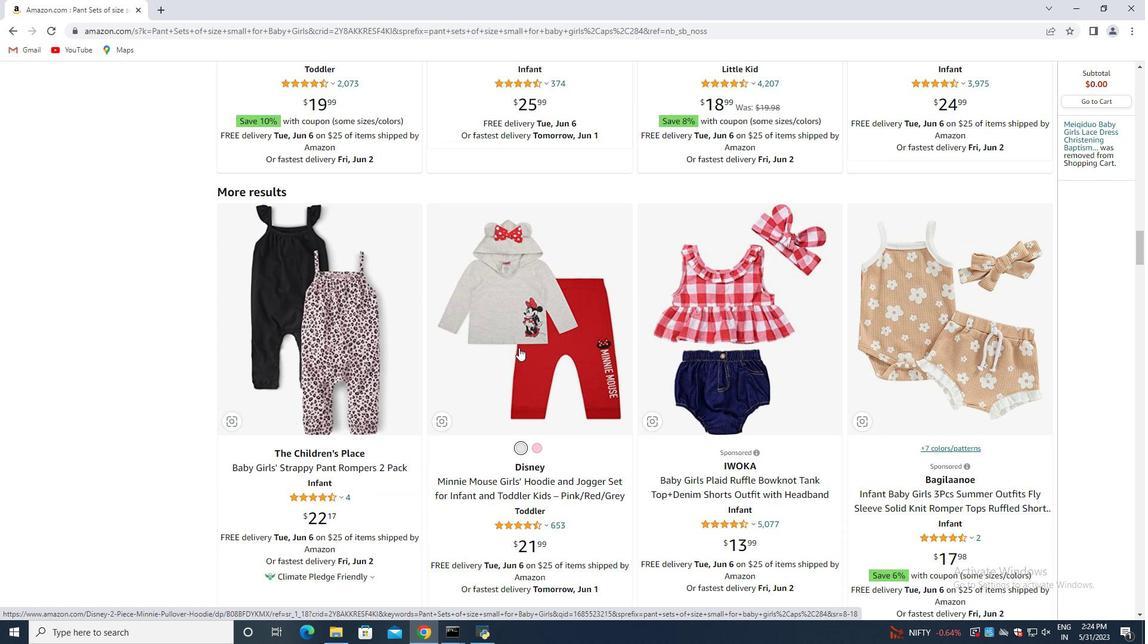 
Action: Mouse scrolled (519, 348) with delta (0, 0)
Screenshot: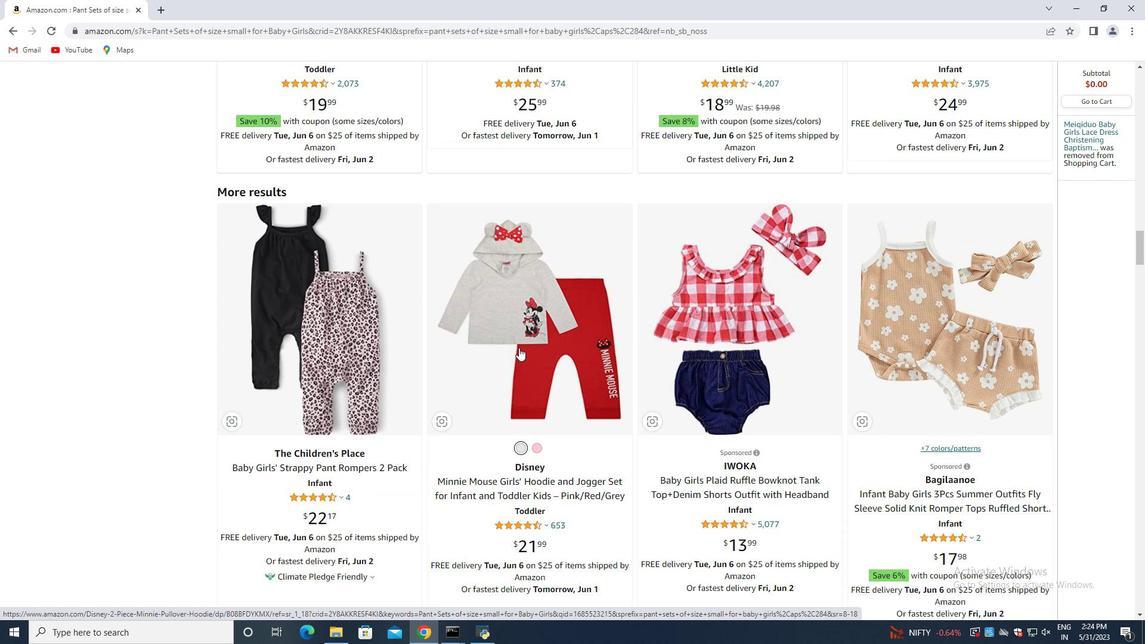 
Action: Mouse moved to (519, 353)
Screenshot: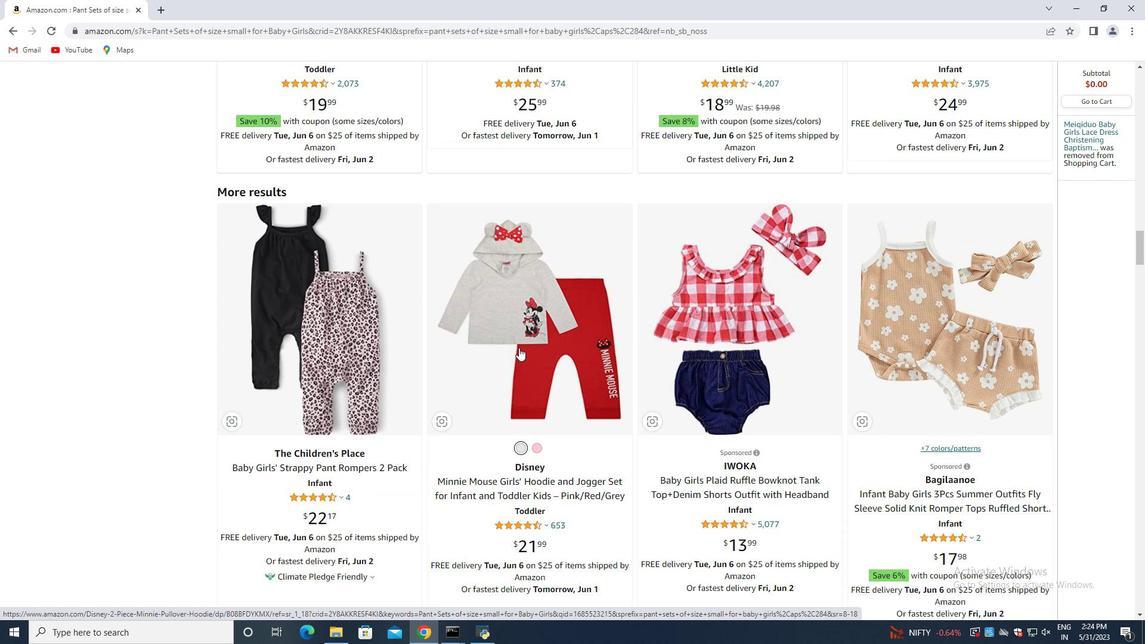 
Action: Mouse scrolled (519, 352) with delta (0, 0)
Screenshot: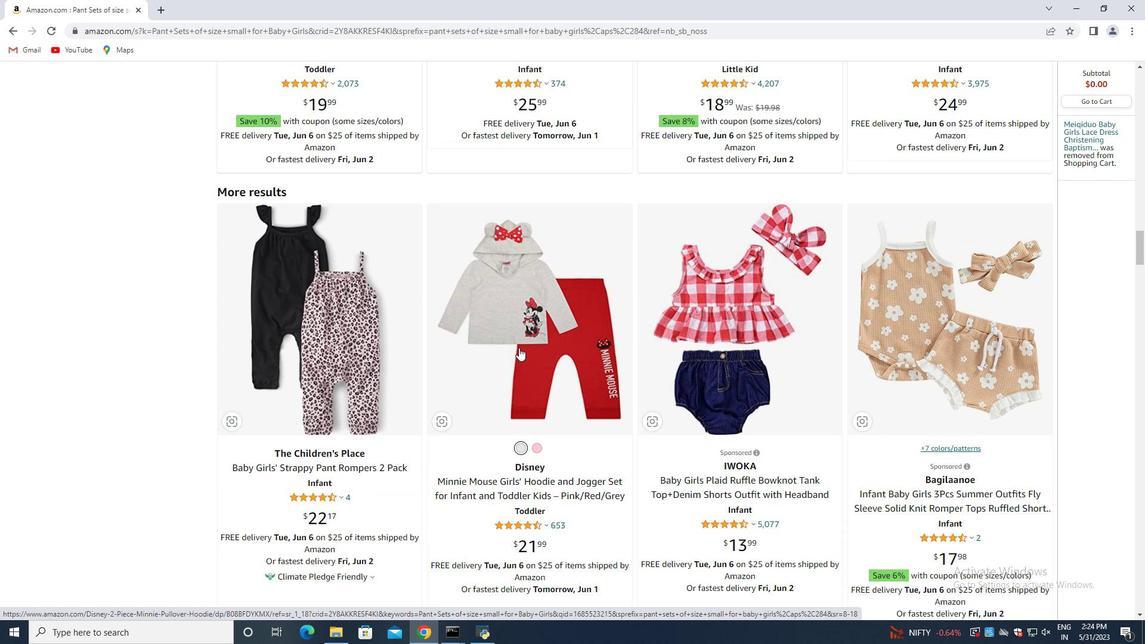 
Action: Mouse moved to (519, 353)
Screenshot: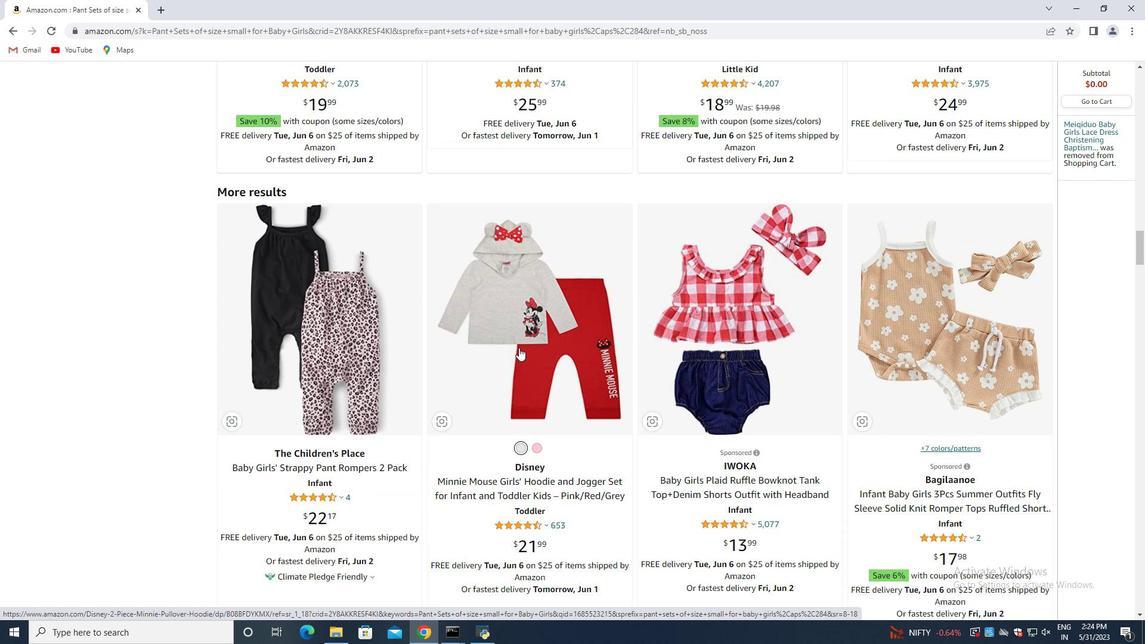 
Action: Mouse scrolled (519, 353) with delta (0, 0)
Screenshot: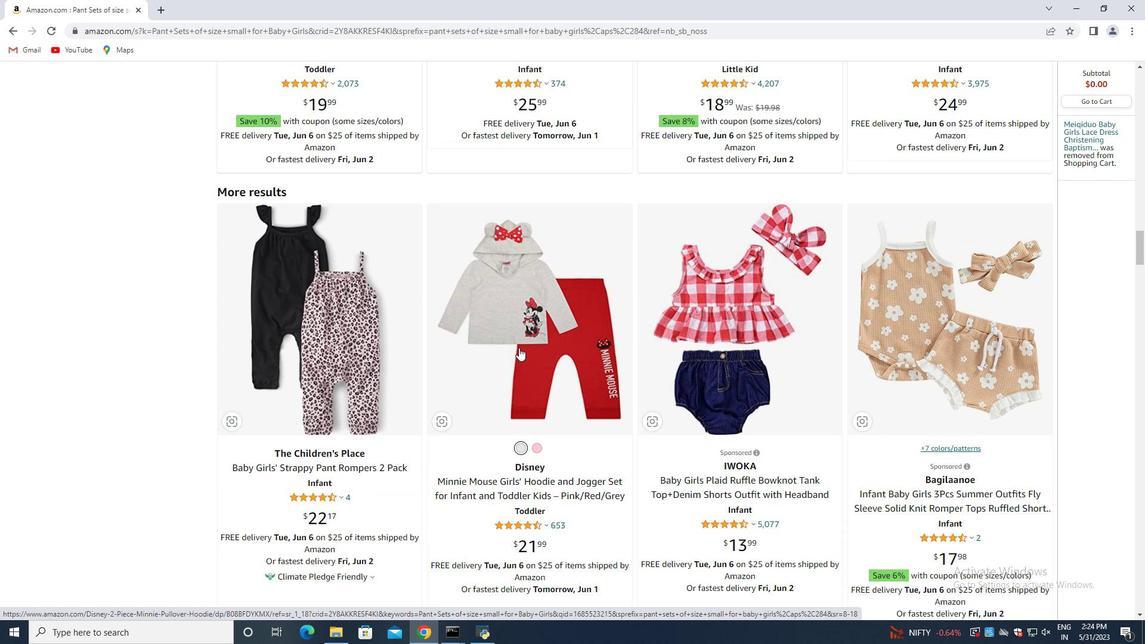 
Action: Mouse scrolled (519, 353) with delta (0, 0)
Screenshot: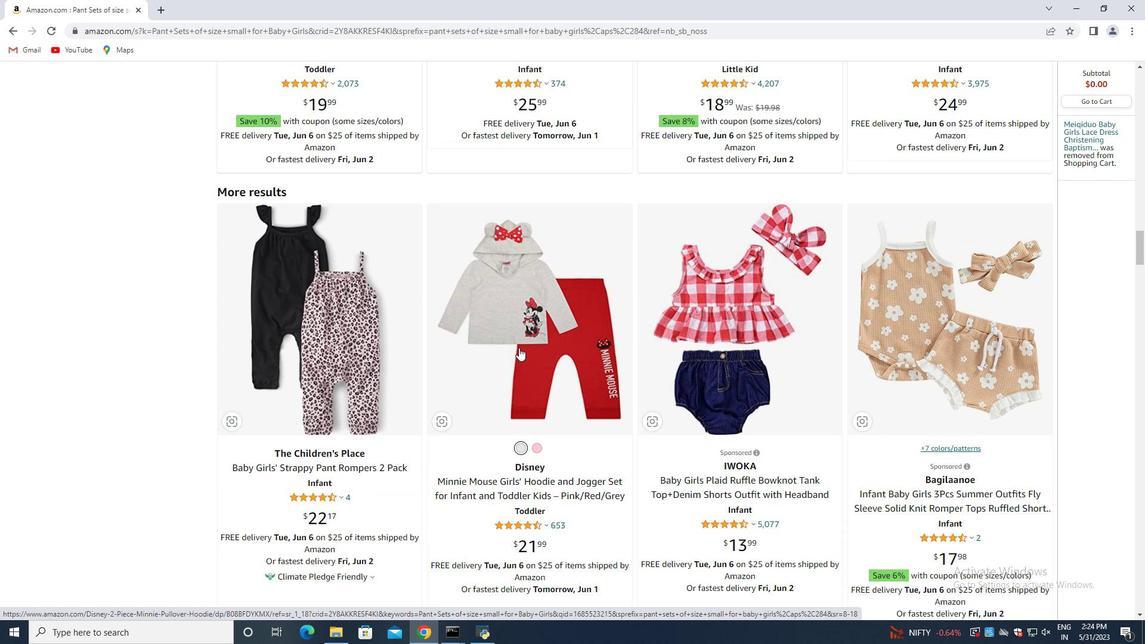 
Action: Mouse moved to (520, 353)
Screenshot: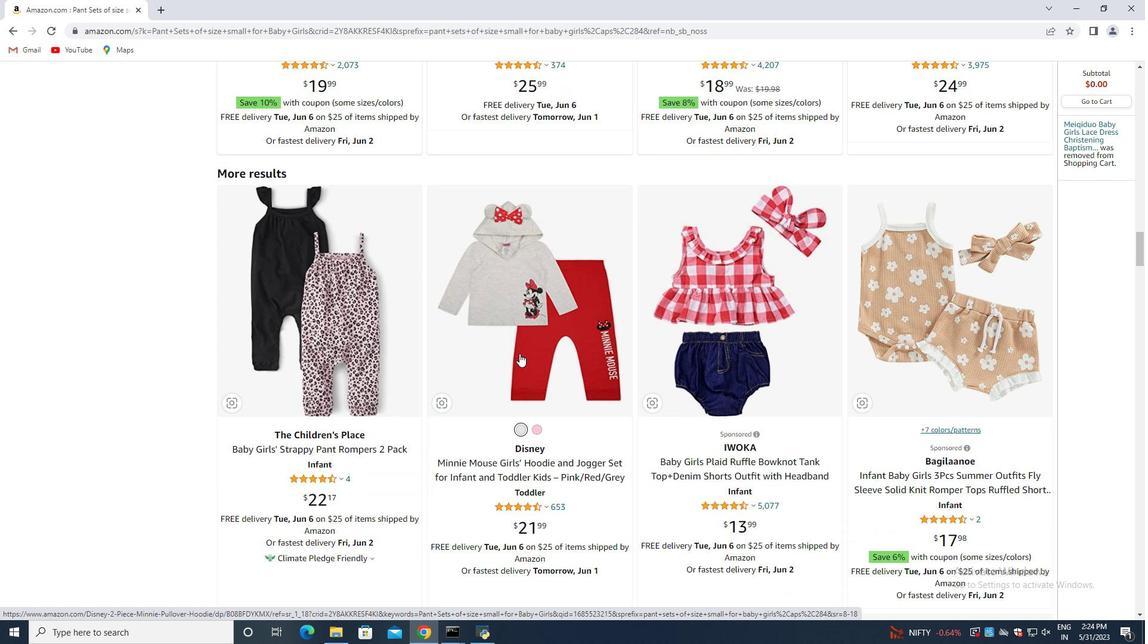 
Action: Mouse scrolled (520, 353) with delta (0, 0)
Screenshot: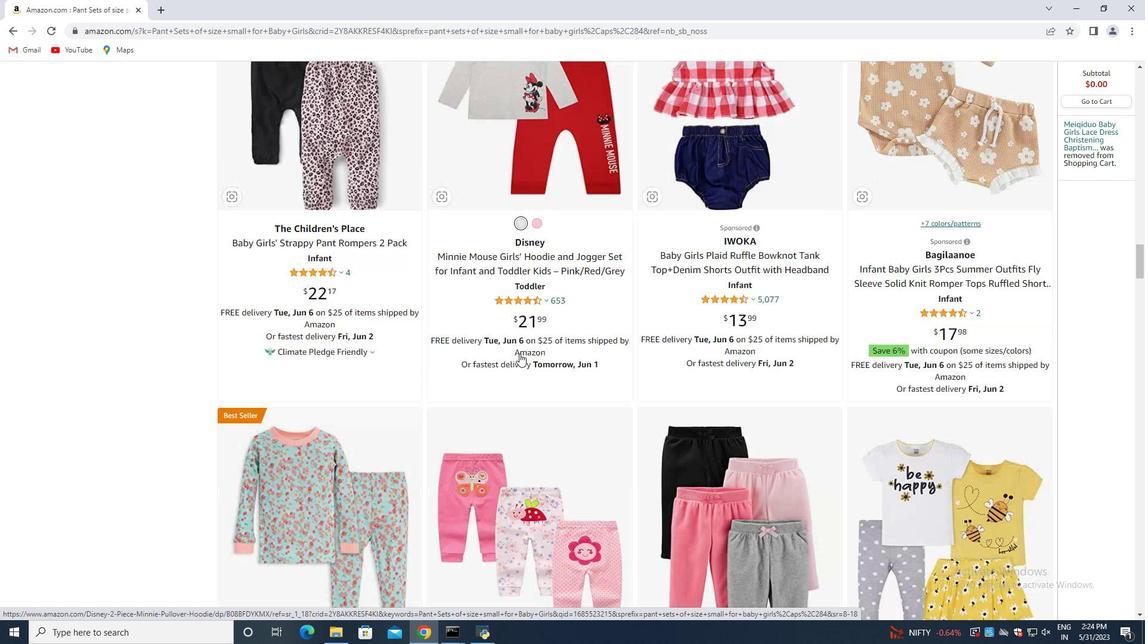 
Action: Mouse scrolled (520, 353) with delta (0, 0)
Screenshot: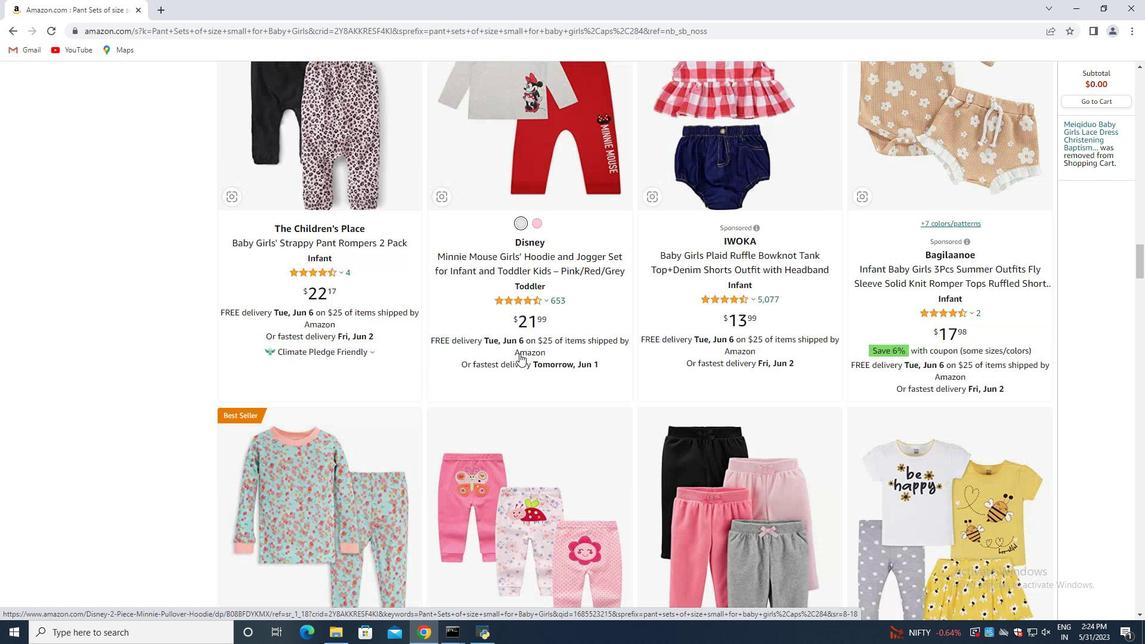 
Action: Mouse moved to (506, 343)
Screenshot: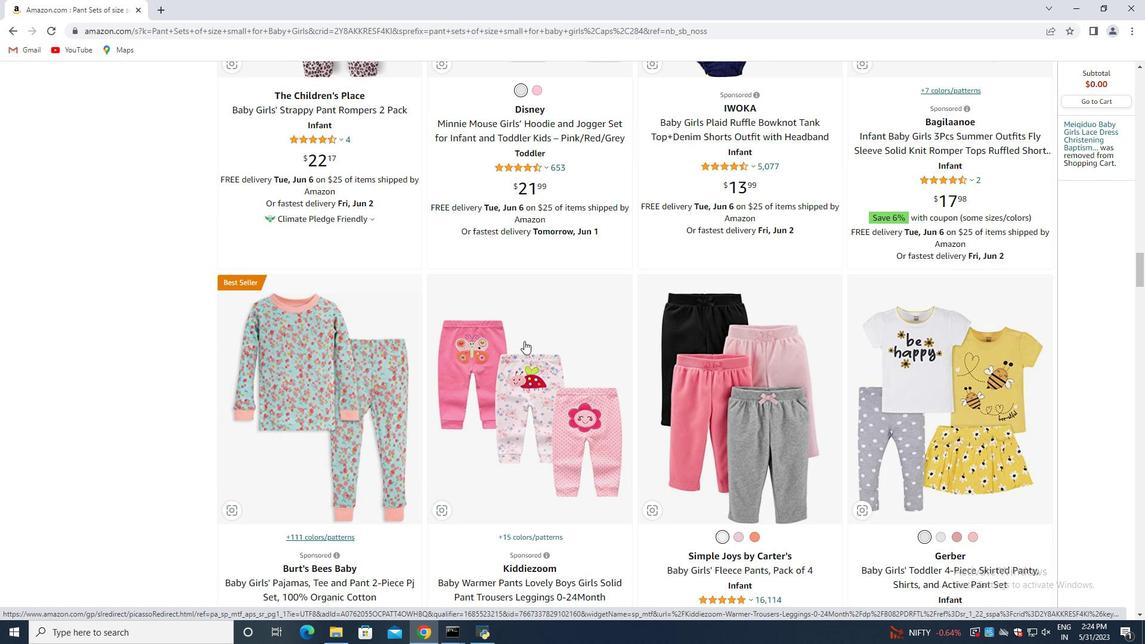 
Action: Mouse scrolled (506, 343) with delta (0, 0)
Screenshot: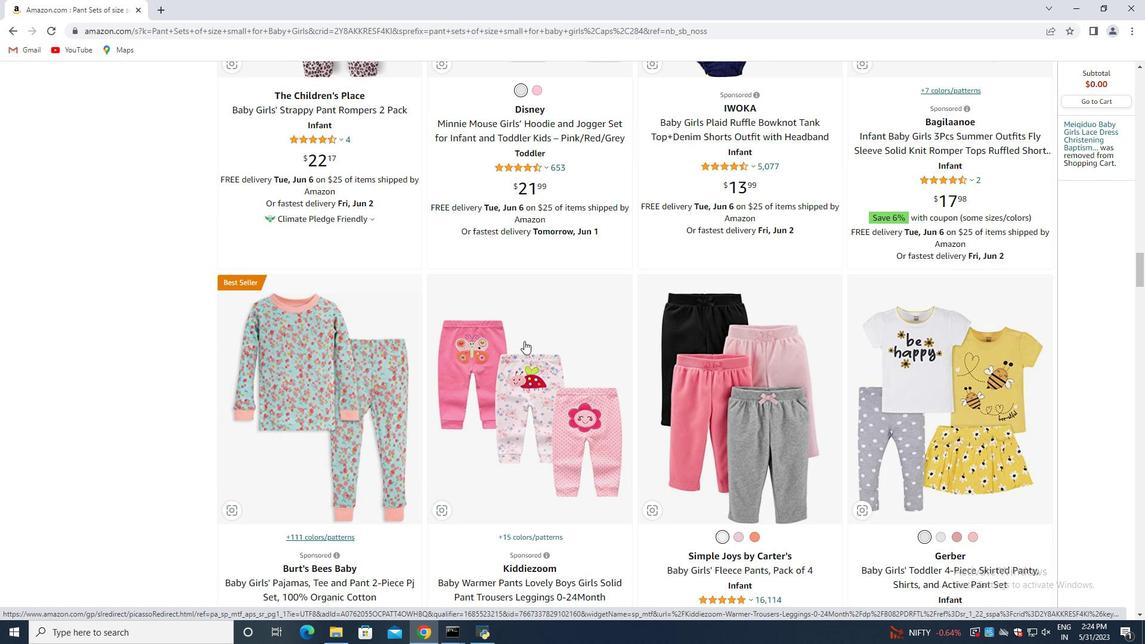
Action: Mouse moved to (497, 332)
Screenshot: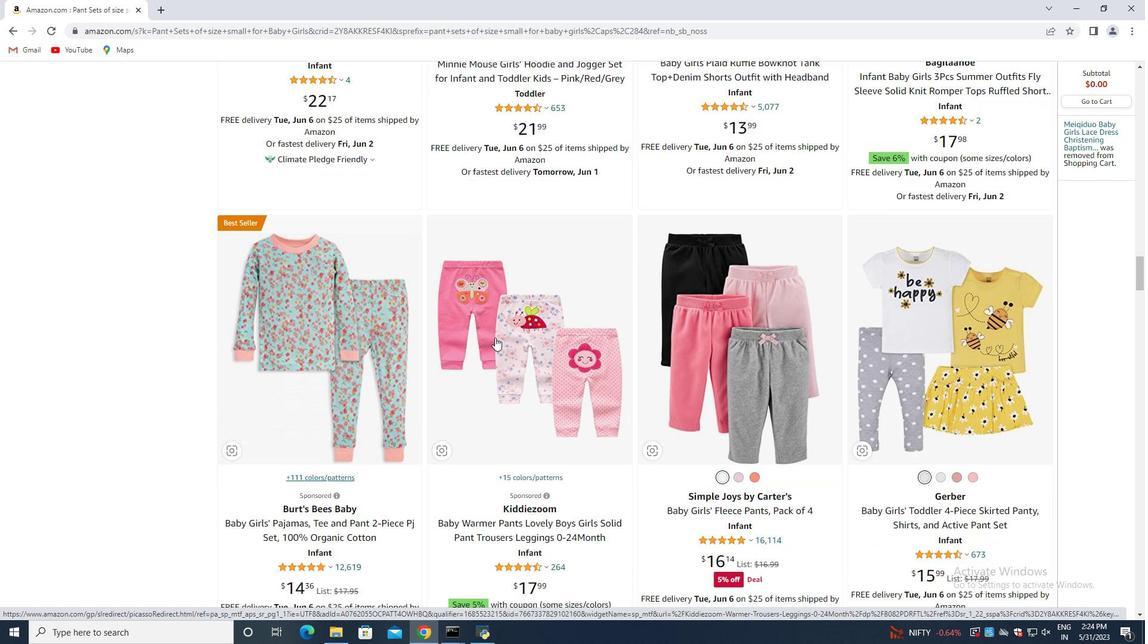 
Action: Mouse scrolled (497, 332) with delta (0, 0)
Screenshot: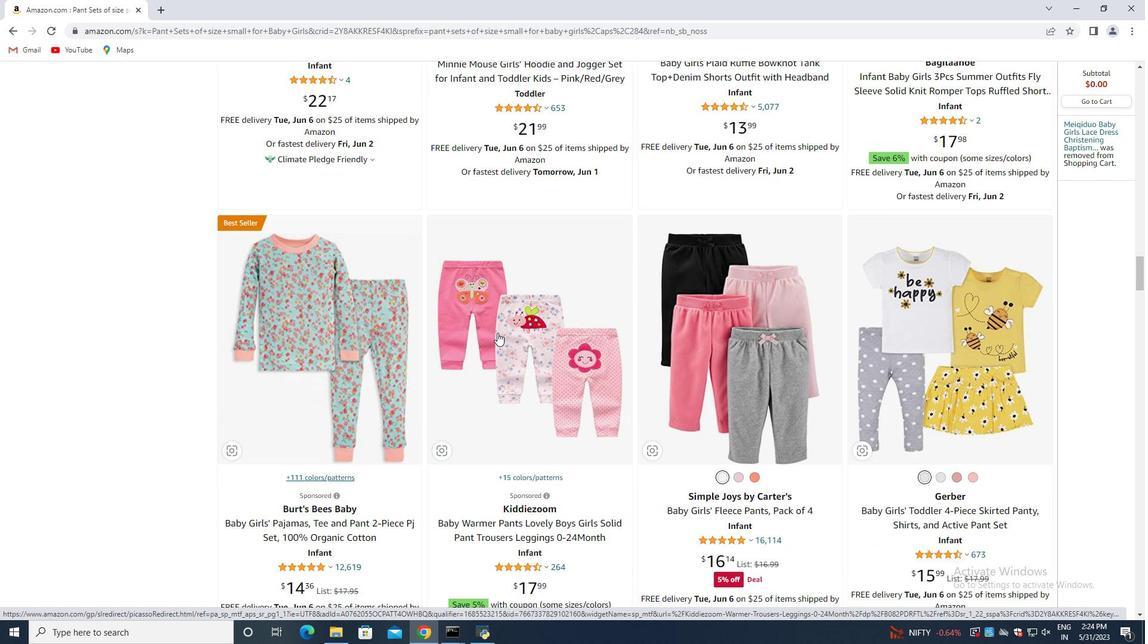 
Action: Mouse moved to (504, 327)
Screenshot: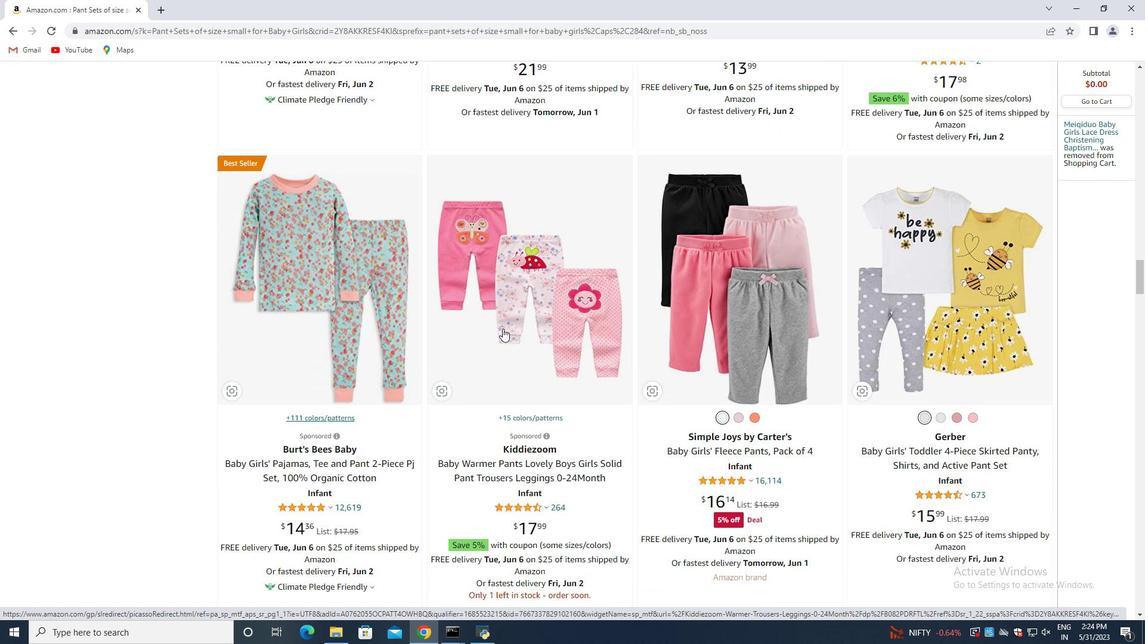 
Action: Mouse scrolled (504, 326) with delta (0, 0)
Screenshot: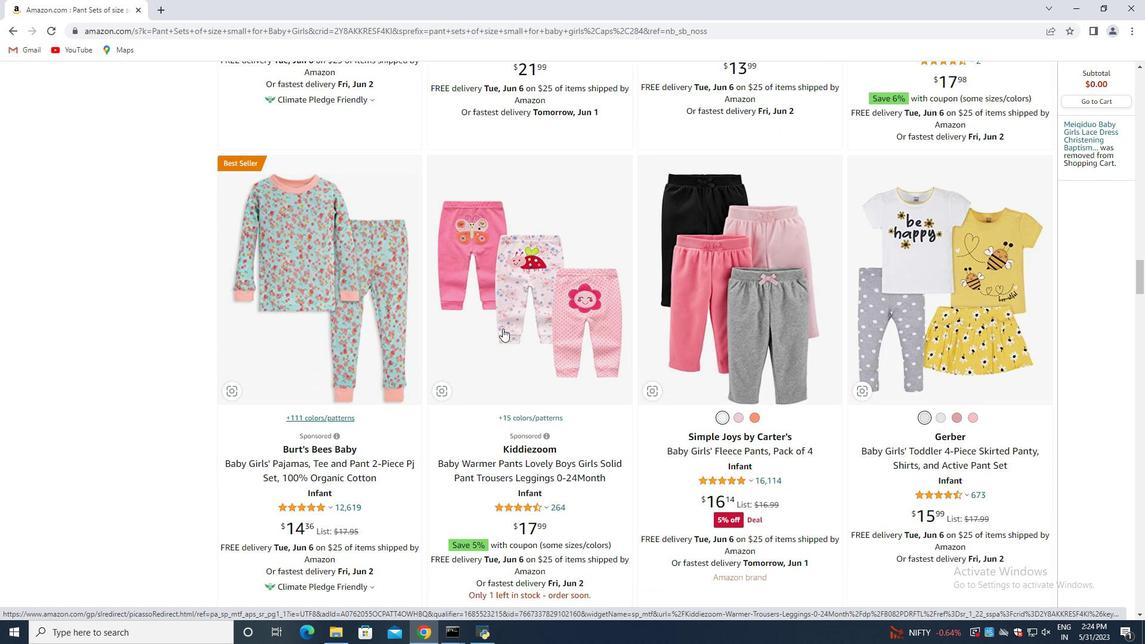 
Action: Mouse scrolled (504, 326) with delta (0, 0)
Screenshot: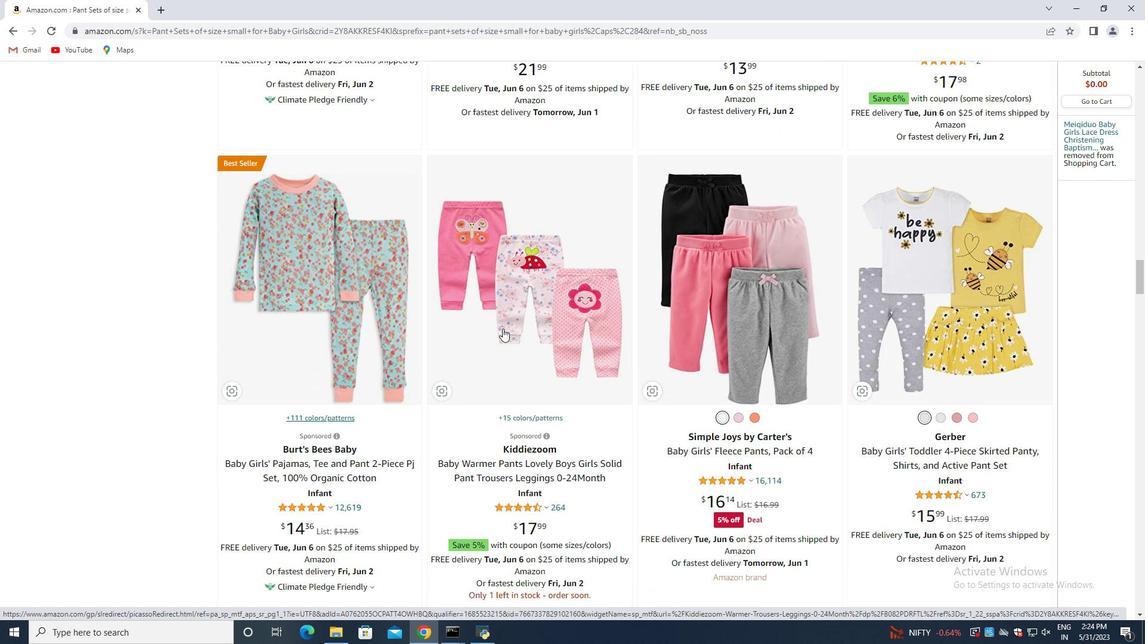
Action: Mouse moved to (505, 327)
Screenshot: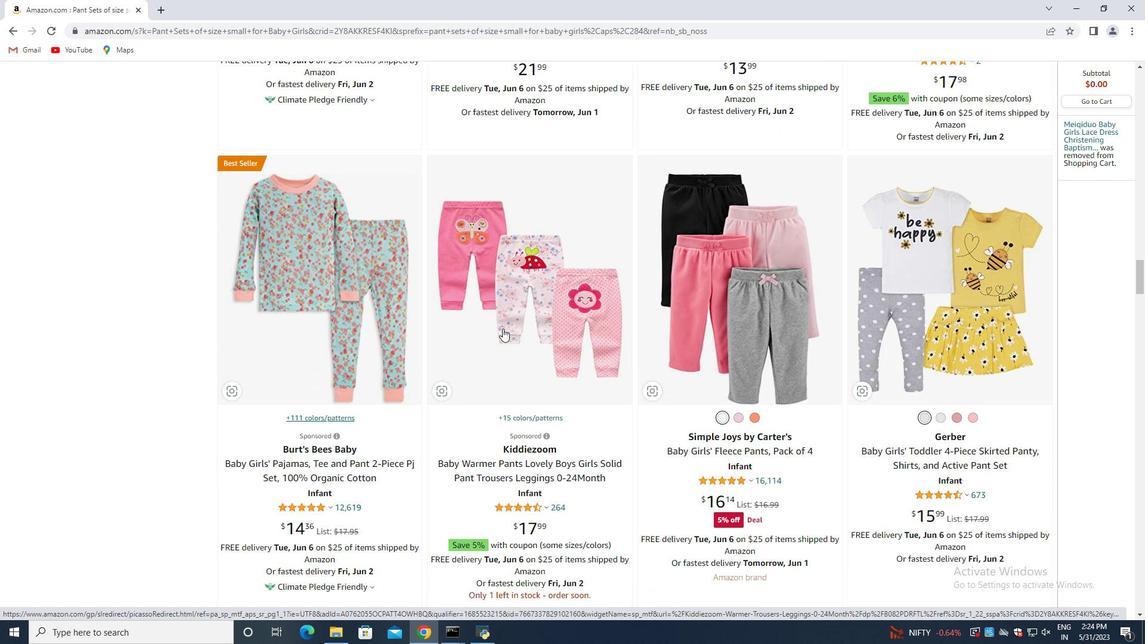 
Action: Mouse scrolled (504, 326) with delta (0, 0)
Screenshot: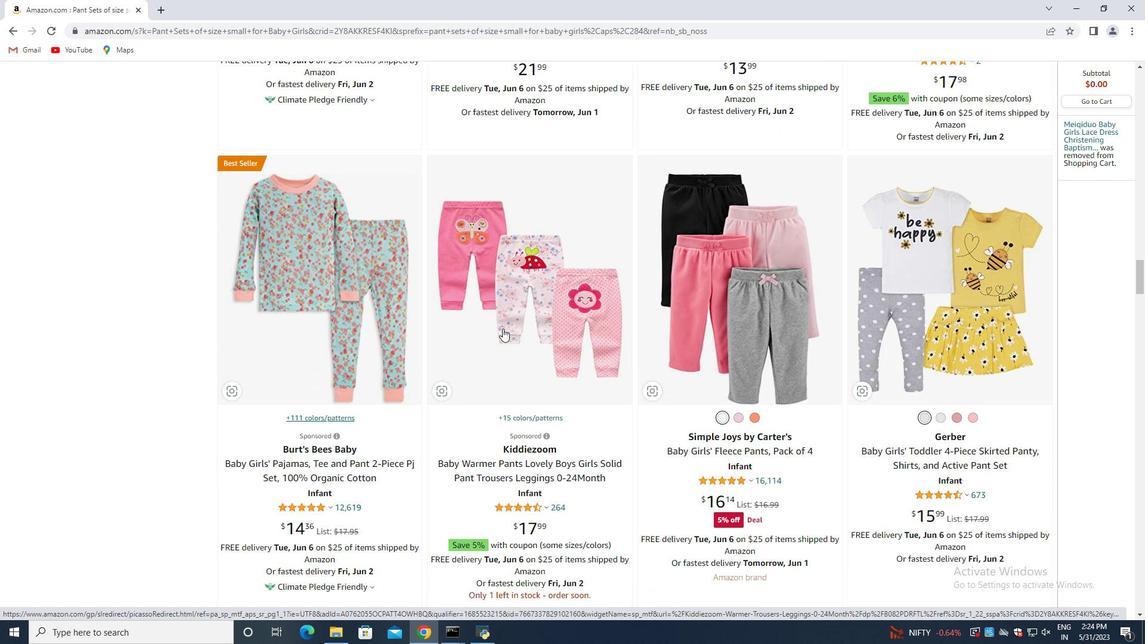 
Action: Mouse moved to (517, 324)
Screenshot: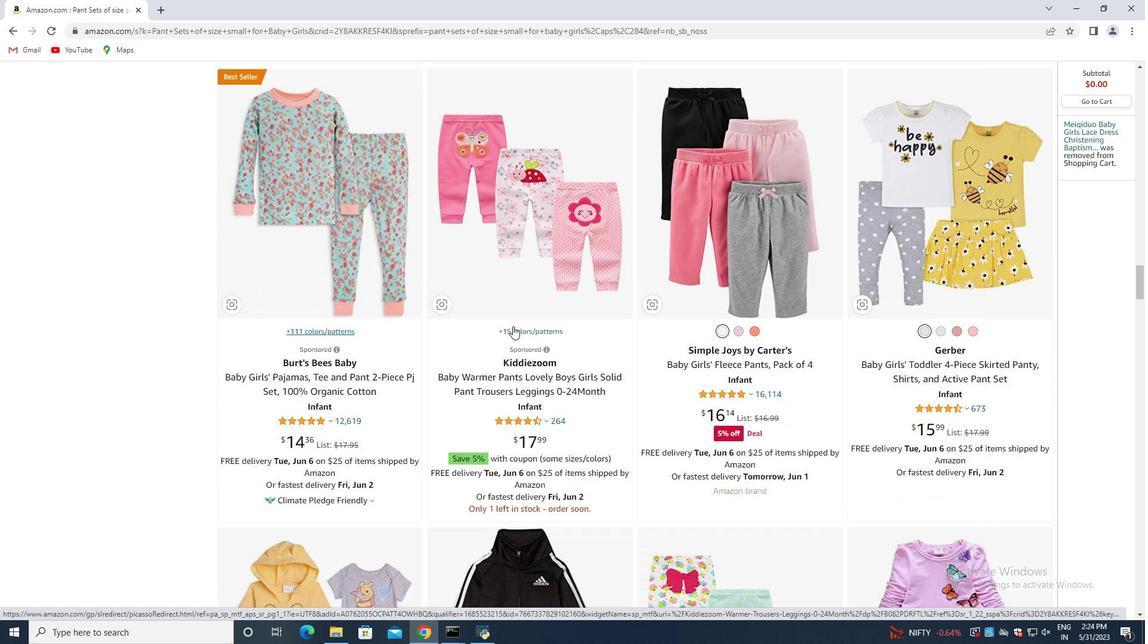 
Action: Mouse scrolled (517, 323) with delta (0, 0)
Screenshot: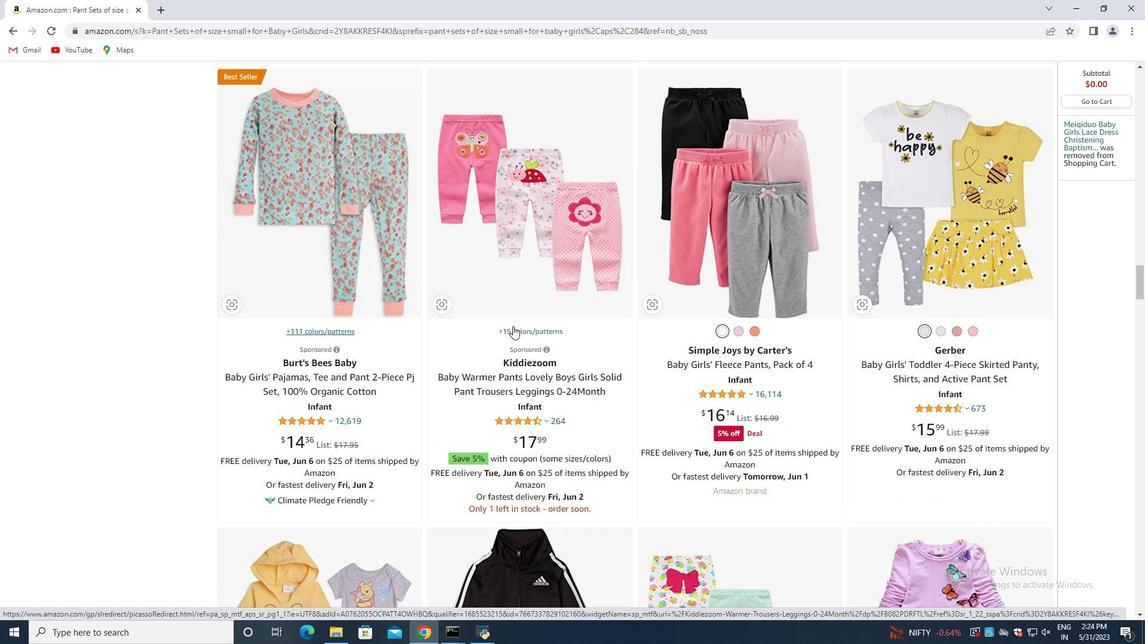 
Action: Mouse scrolled (517, 323) with delta (0, 0)
Screenshot: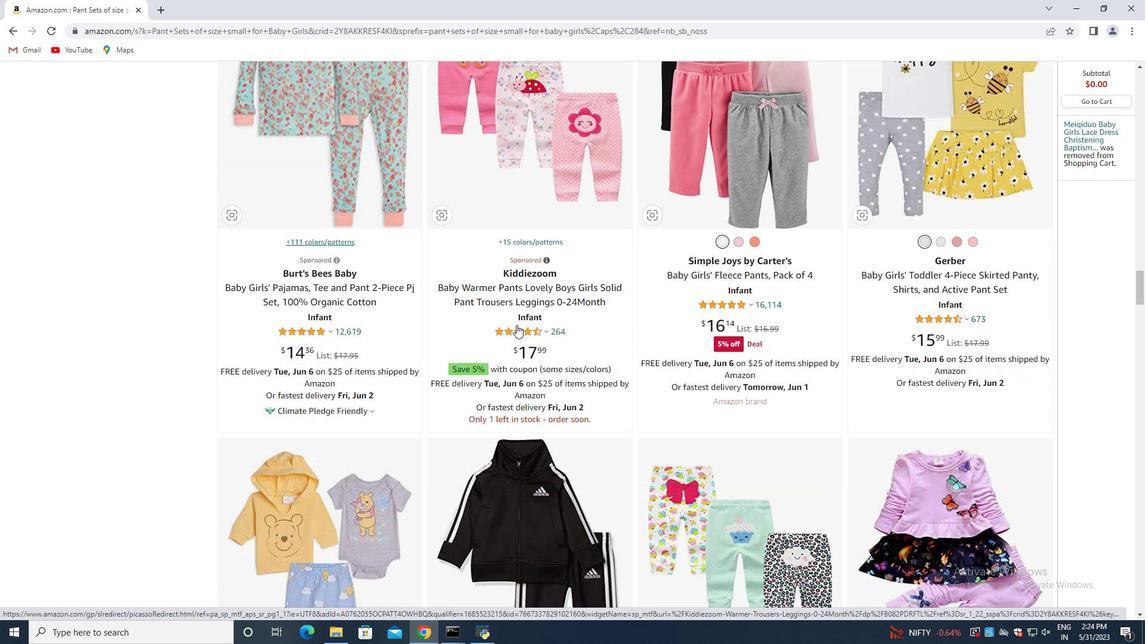 
Action: Mouse scrolled (517, 323) with delta (0, 0)
Screenshot: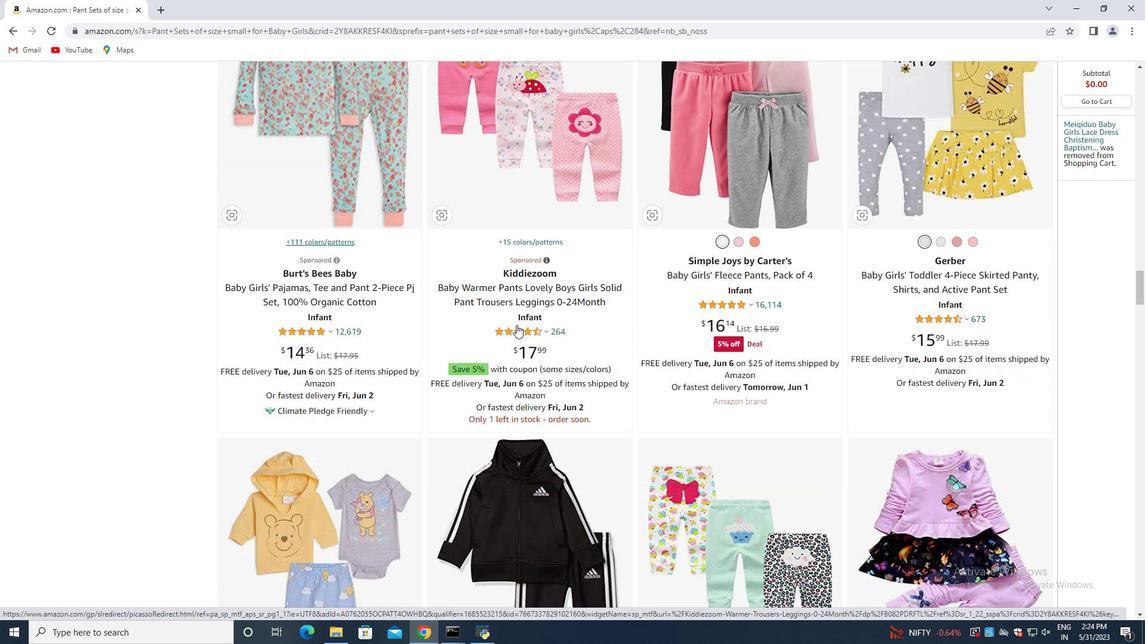 
Action: Mouse moved to (523, 322)
Screenshot: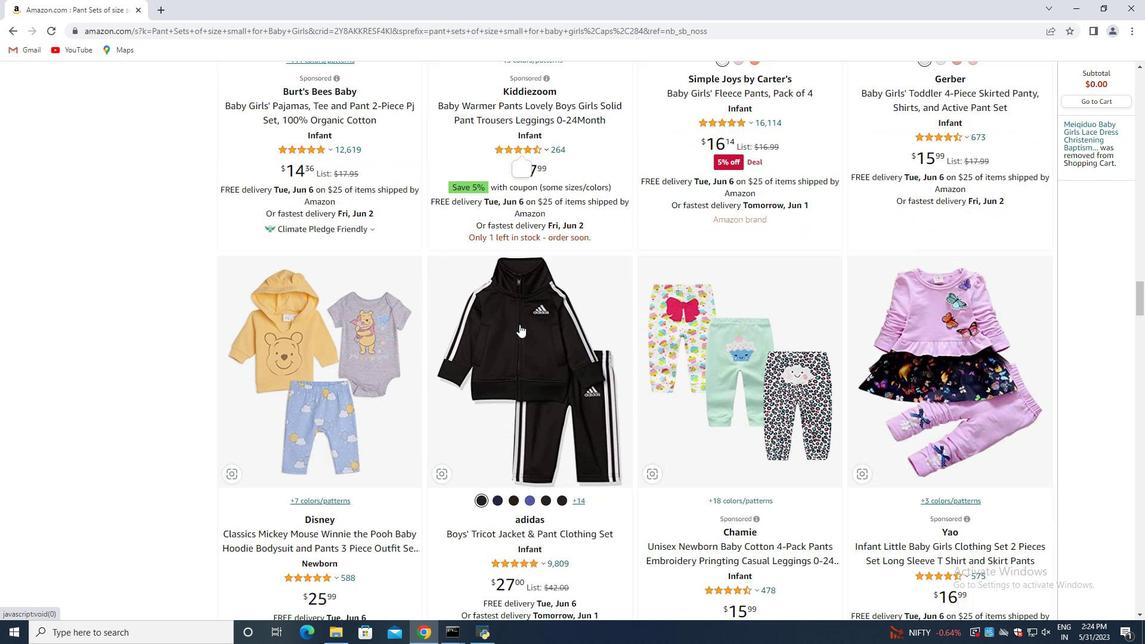 
Action: Mouse scrolled (523, 321) with delta (0, 0)
Screenshot: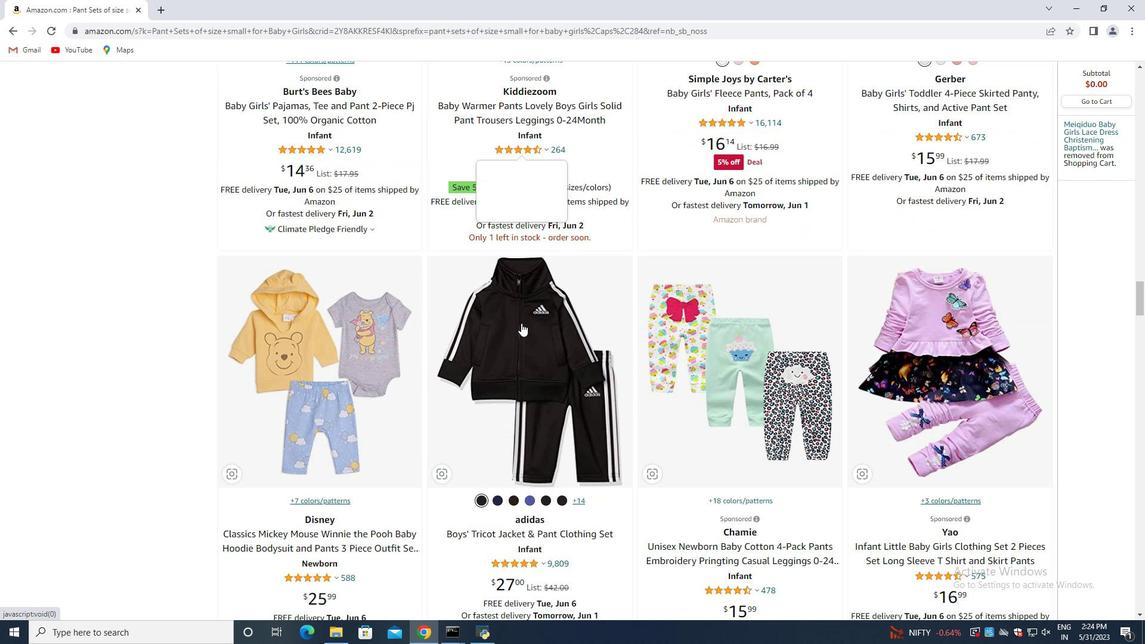
Action: Mouse scrolled (523, 321) with delta (0, 0)
Screenshot: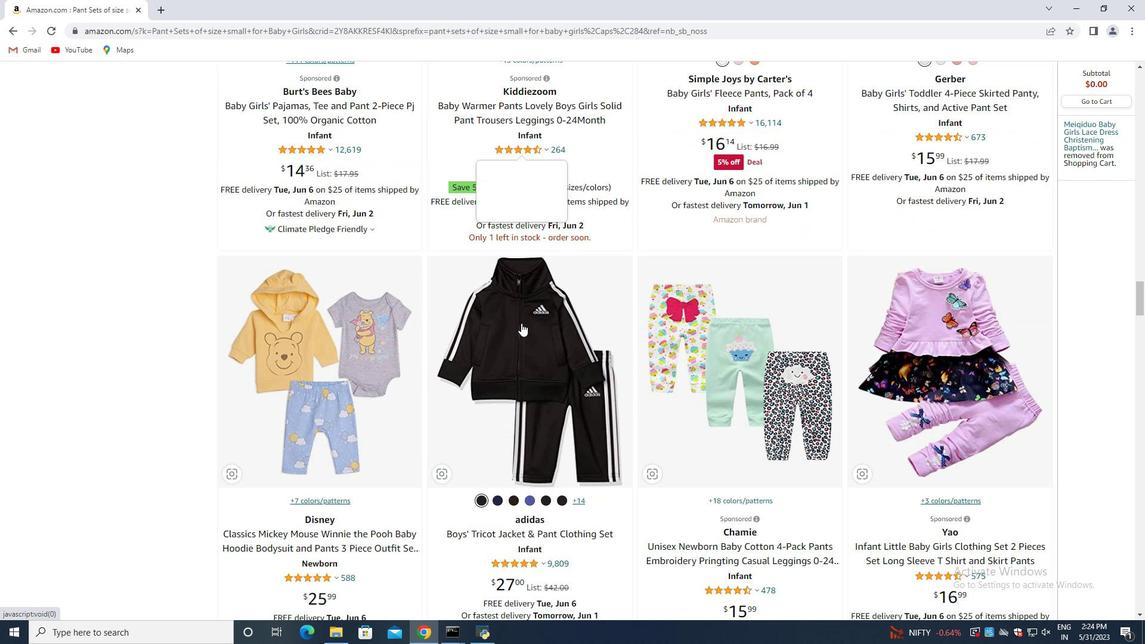 
Action: Mouse moved to (524, 322)
Screenshot: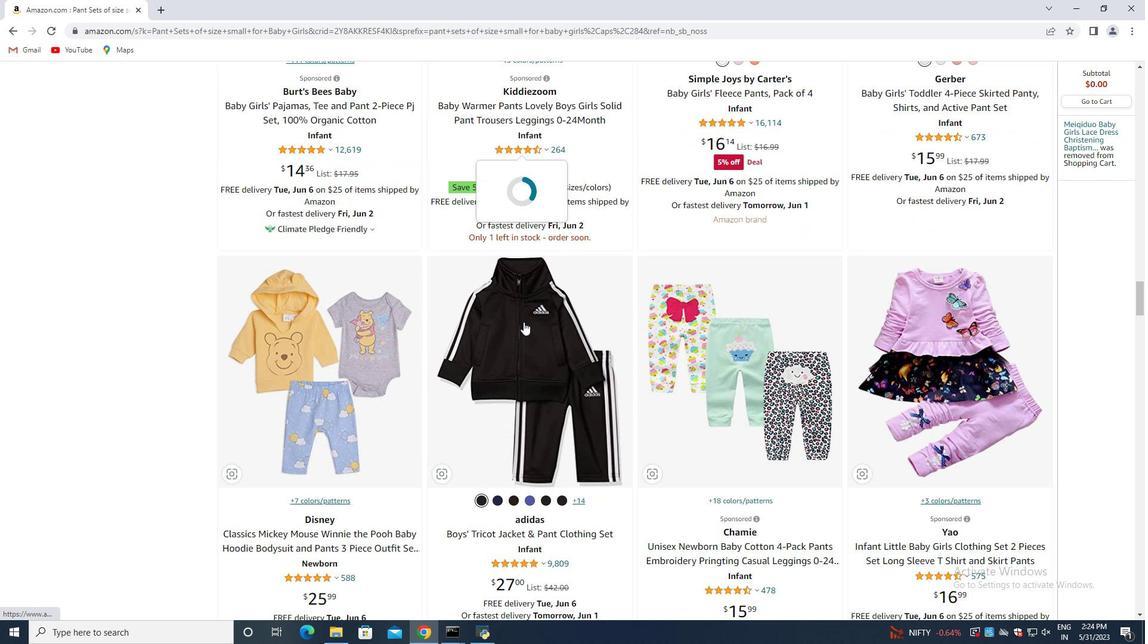 
Action: Mouse scrolled (524, 321) with delta (0, 0)
Screenshot: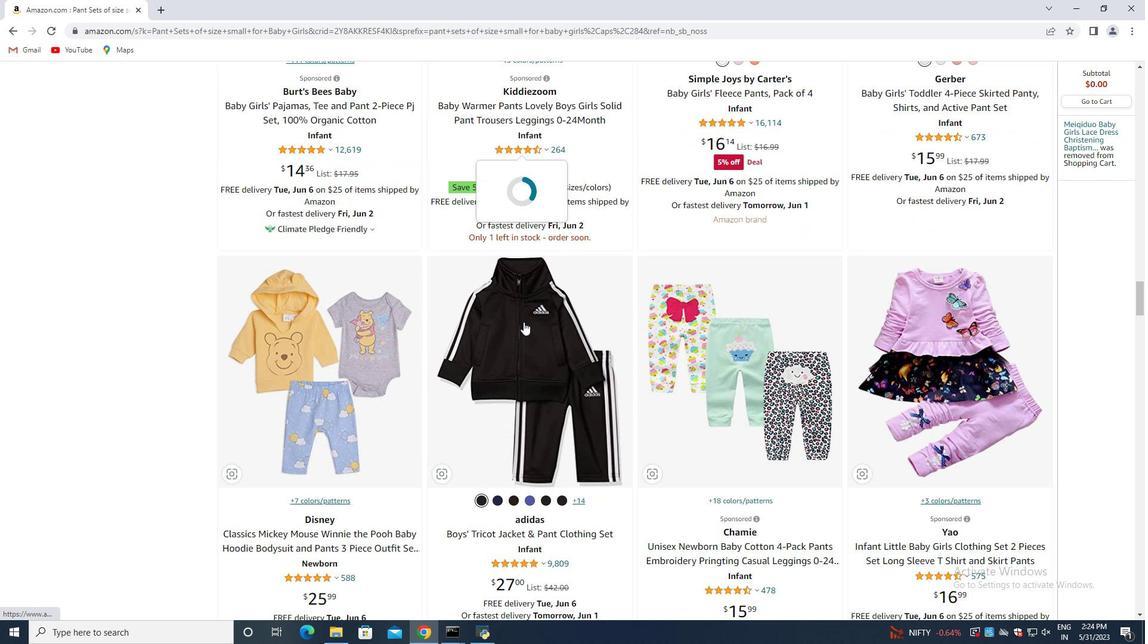 
Action: Mouse moved to (525, 322)
Screenshot: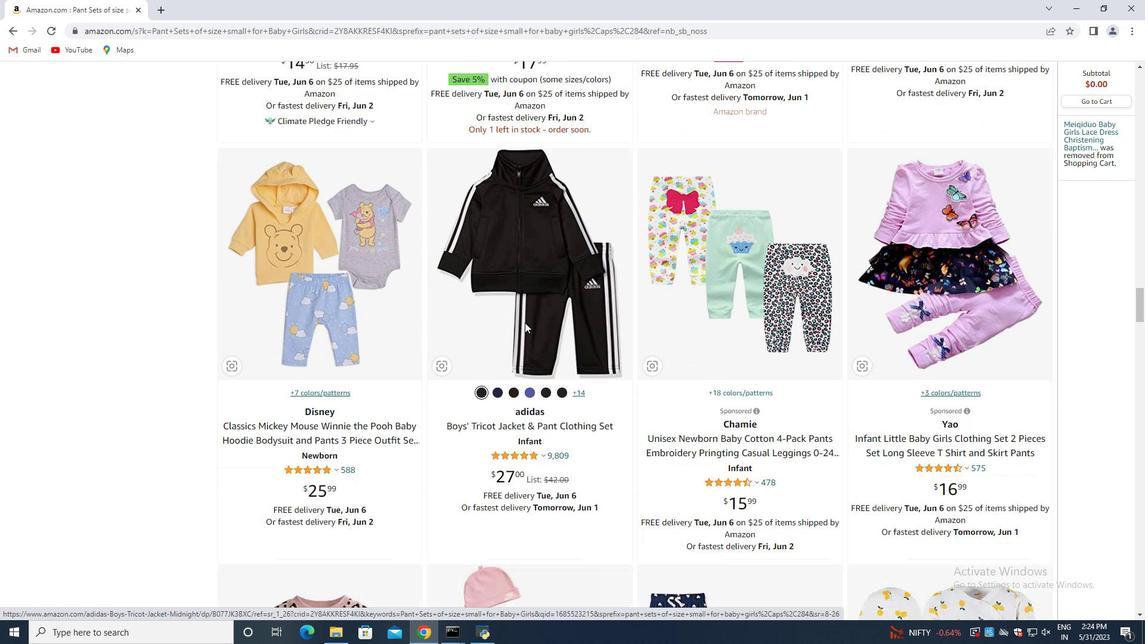 
Action: Mouse scrolled (525, 322) with delta (0, 0)
Screenshot: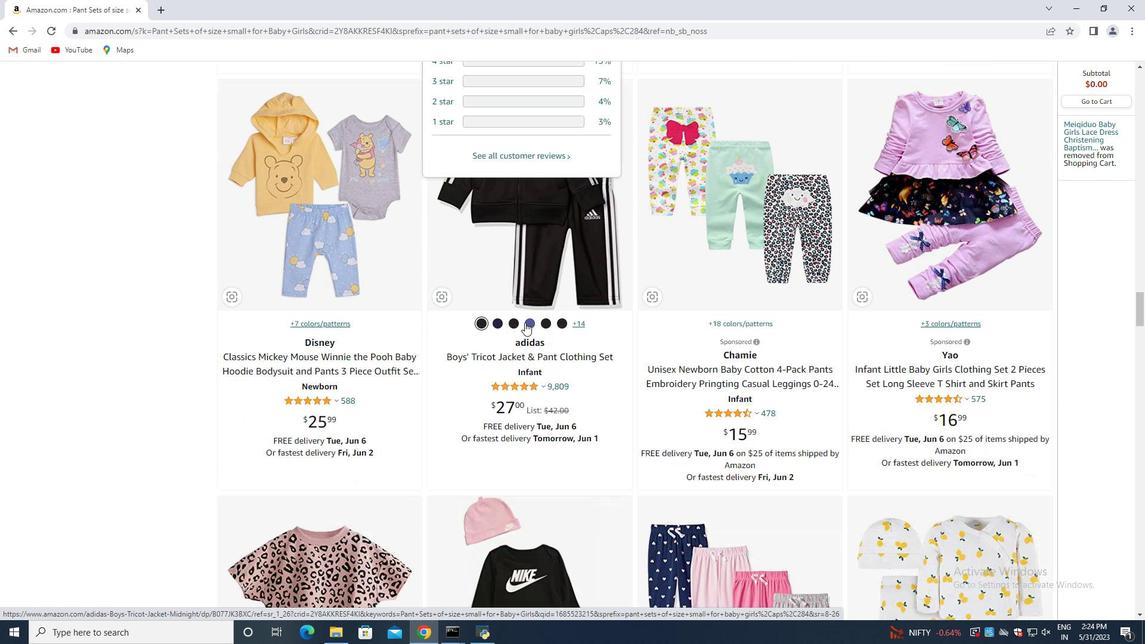 
Action: Mouse scrolled (525, 322) with delta (0, 0)
Screenshot: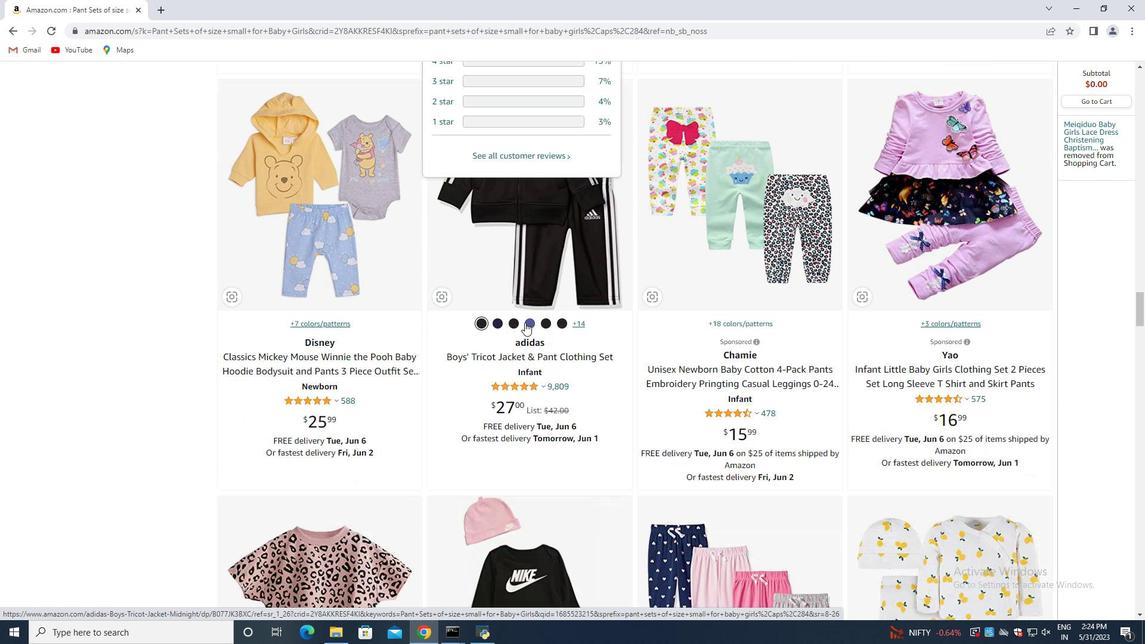 
Action: Mouse scrolled (525, 322) with delta (0, 0)
Screenshot: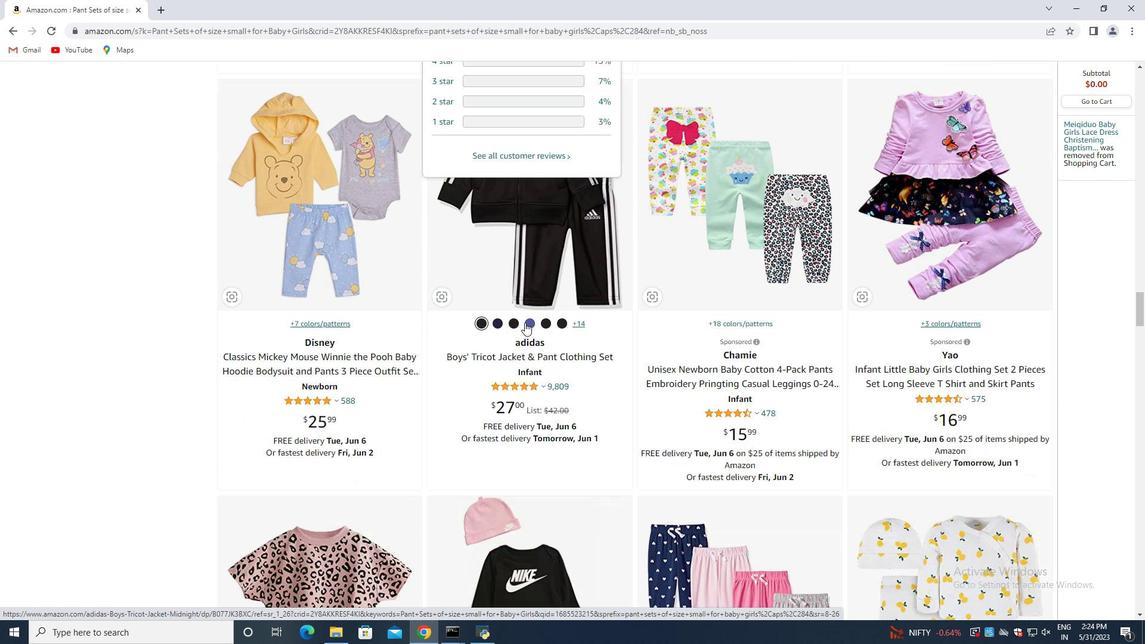 
Action: Mouse moved to (526, 322)
Screenshot: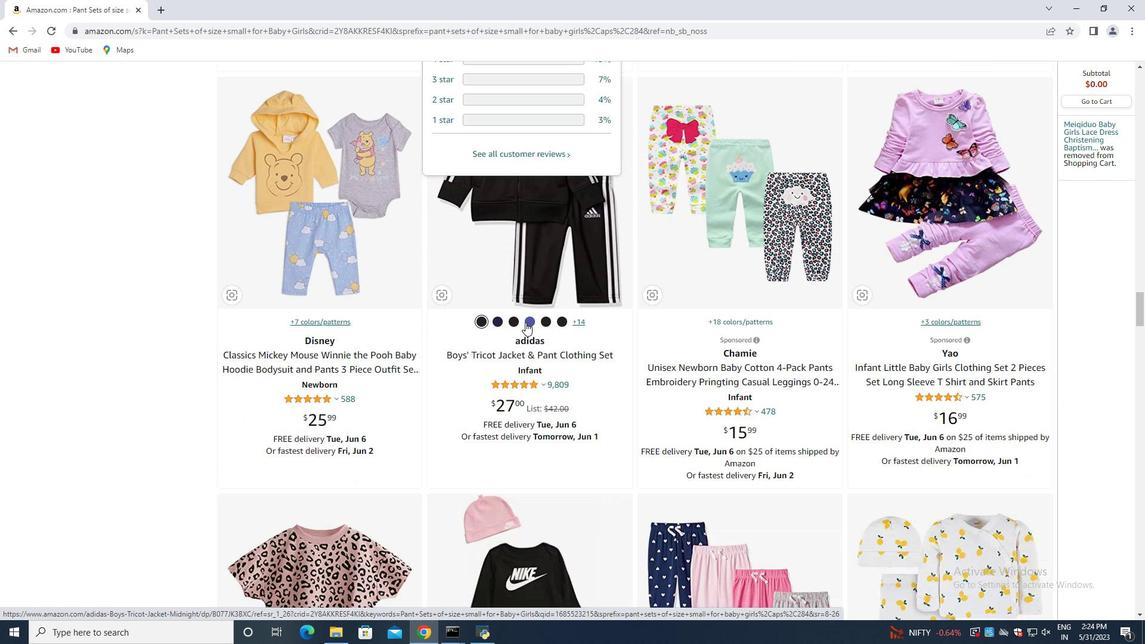 
Action: Mouse scrolled (526, 322) with delta (0, 0)
Screenshot: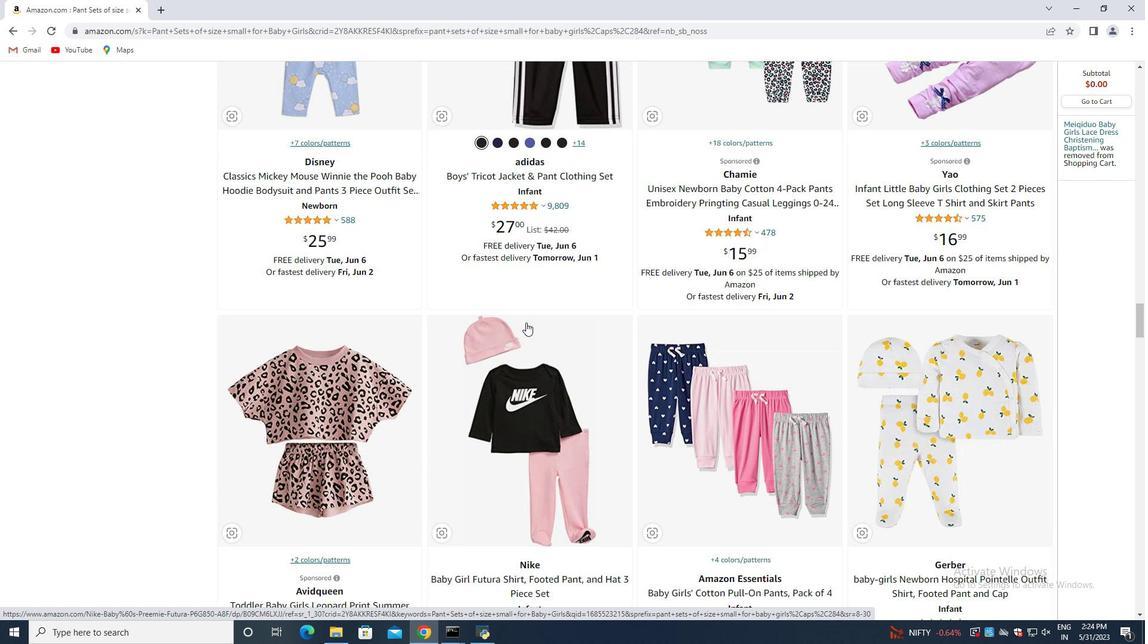 
Action: Mouse scrolled (526, 322) with delta (0, 0)
Screenshot: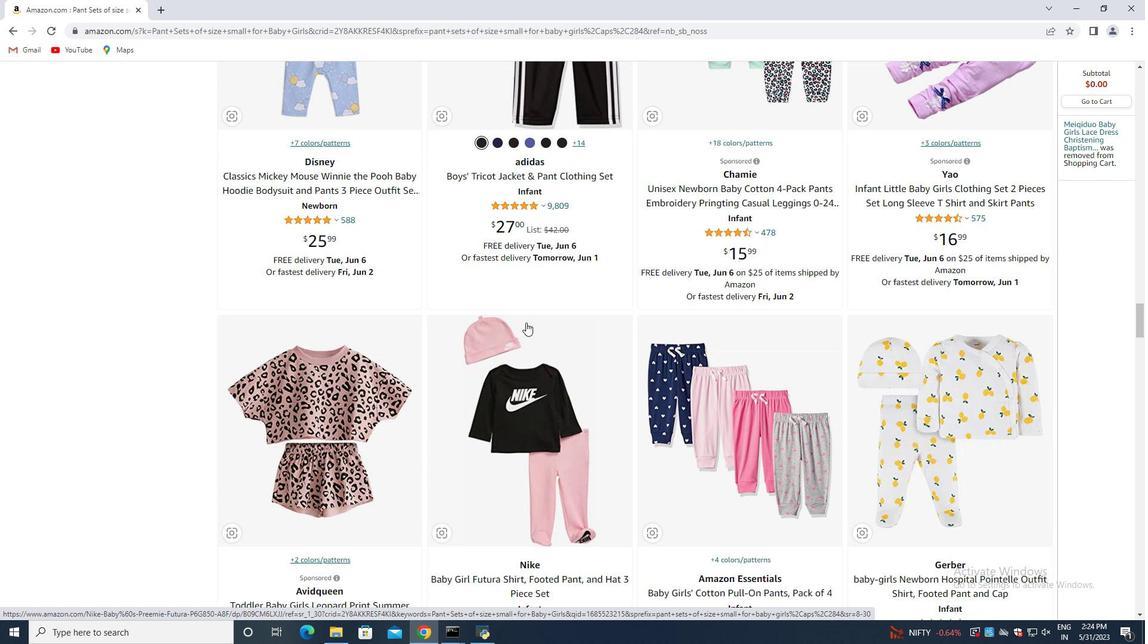 
Action: Mouse scrolled (526, 322) with delta (0, 0)
Screenshot: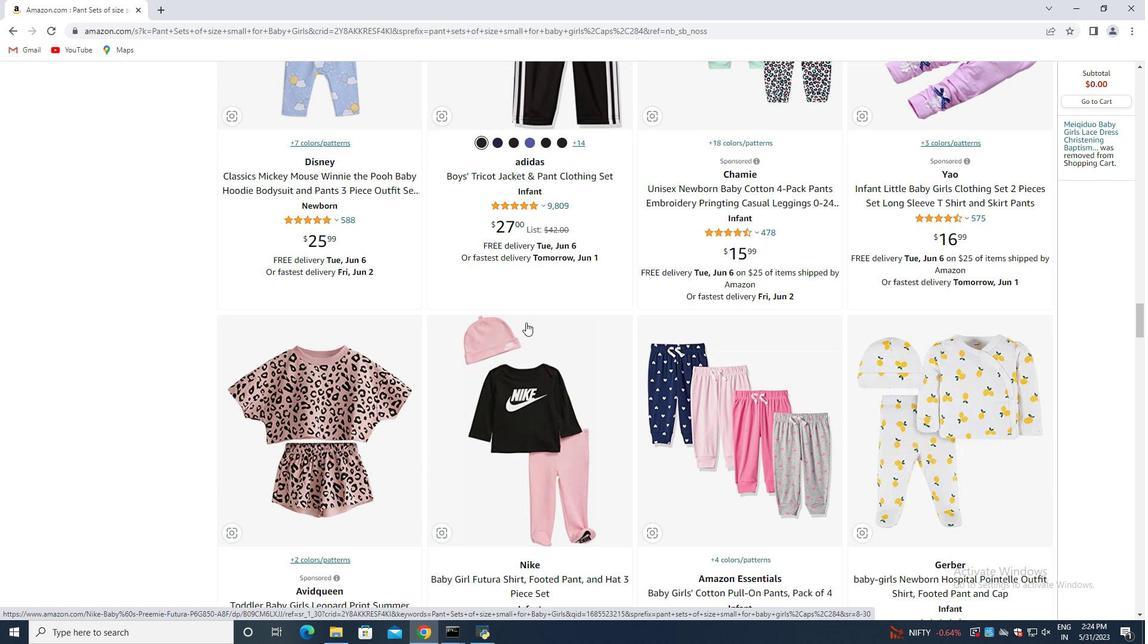 
Action: Mouse moved to (526, 322)
Screenshot: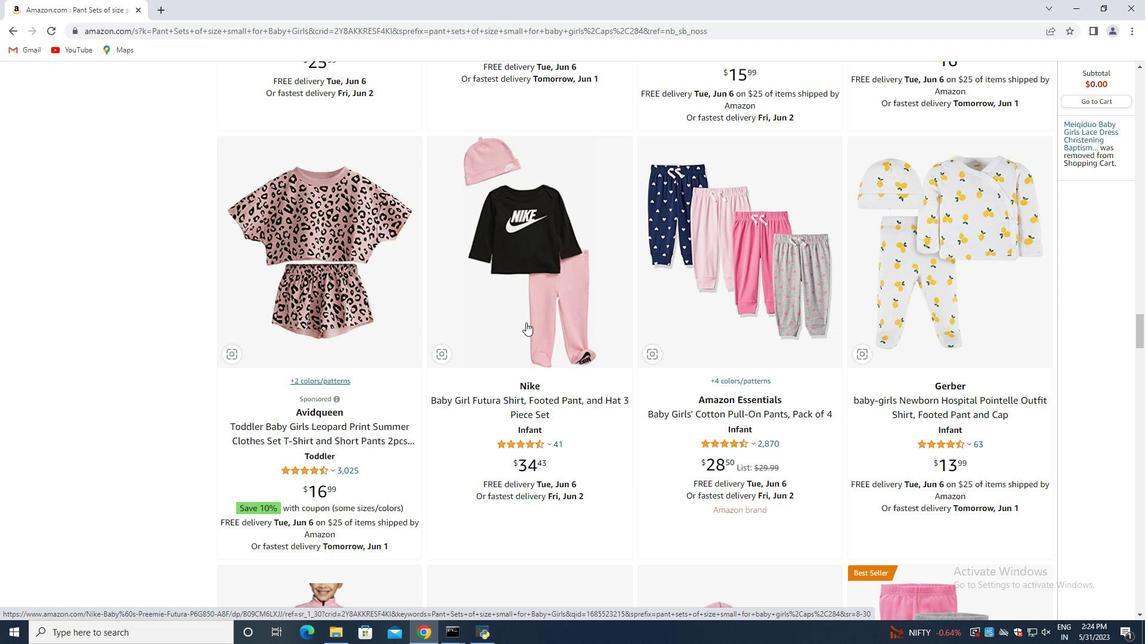 
Action: Mouse scrolled (526, 322) with delta (0, 0)
Screenshot: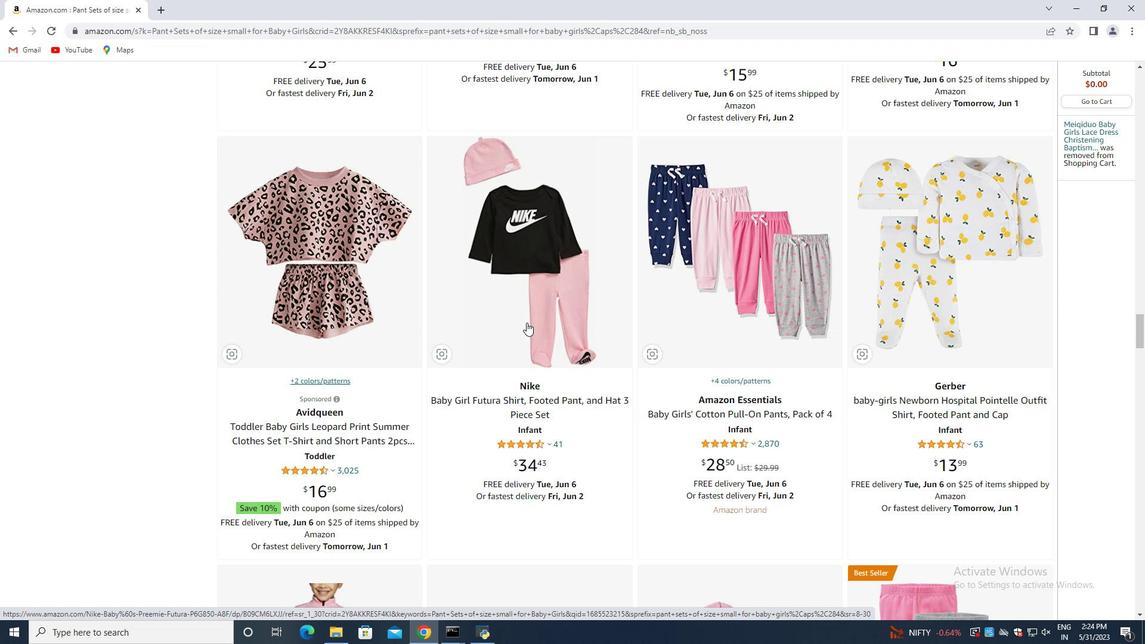
Action: Mouse scrolled (526, 322) with delta (0, 0)
Screenshot: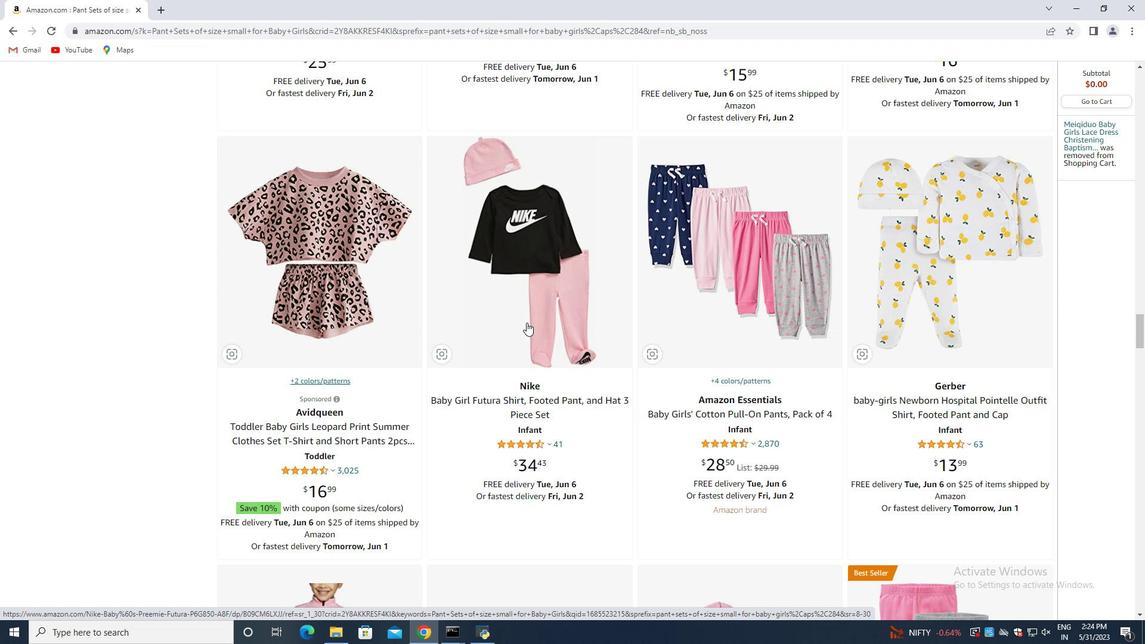 
Action: Mouse scrolled (526, 322) with delta (0, 0)
Screenshot: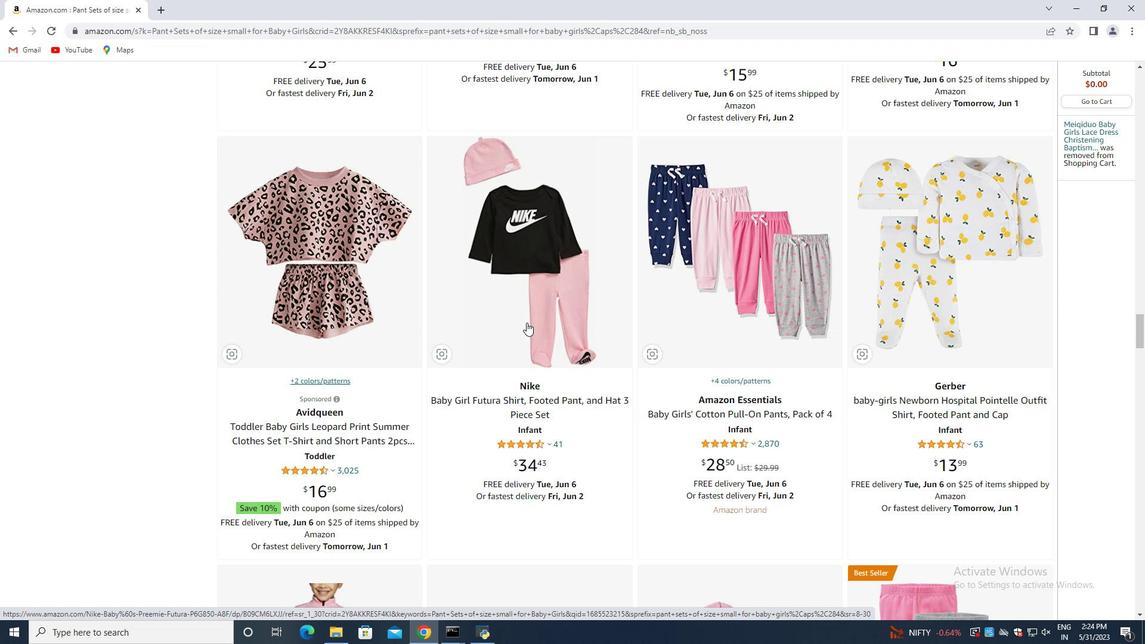 
Action: Mouse moved to (526, 323)
Screenshot: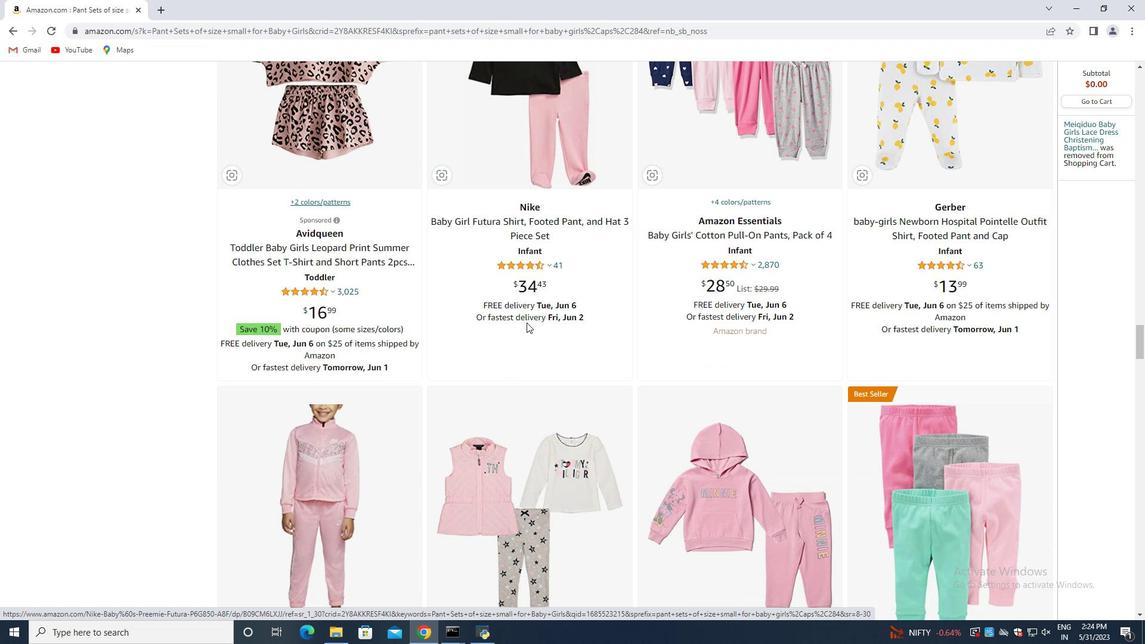 
Action: Mouse scrolled (526, 322) with delta (0, 0)
Screenshot: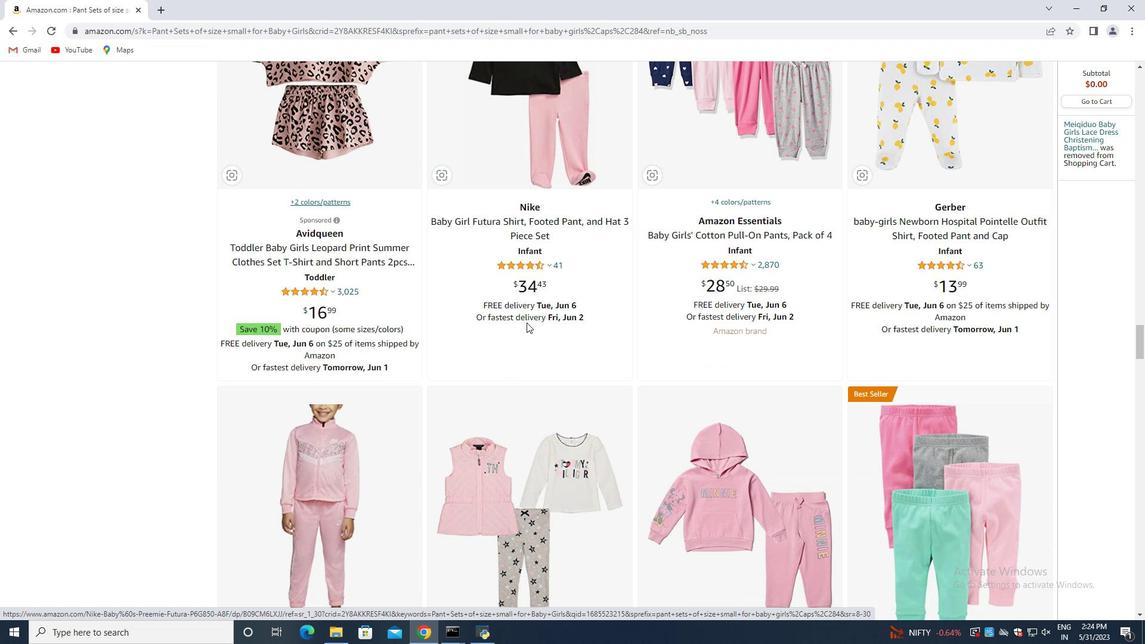 
Action: Mouse moved to (526, 323)
Screenshot: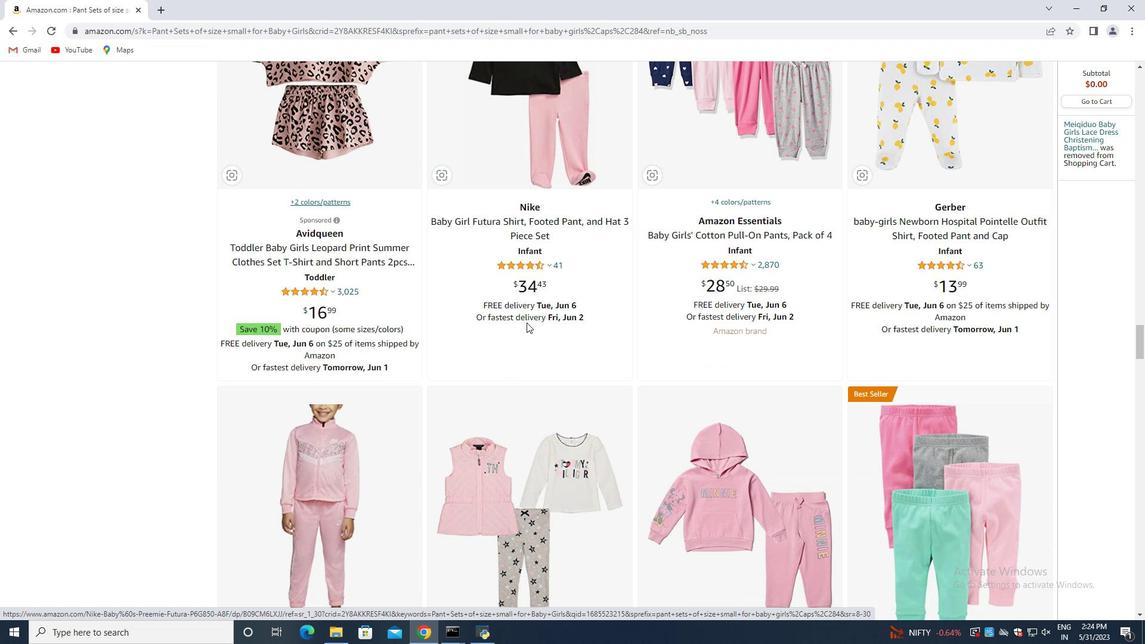 
Action: Mouse scrolled (526, 323) with delta (0, 0)
Screenshot: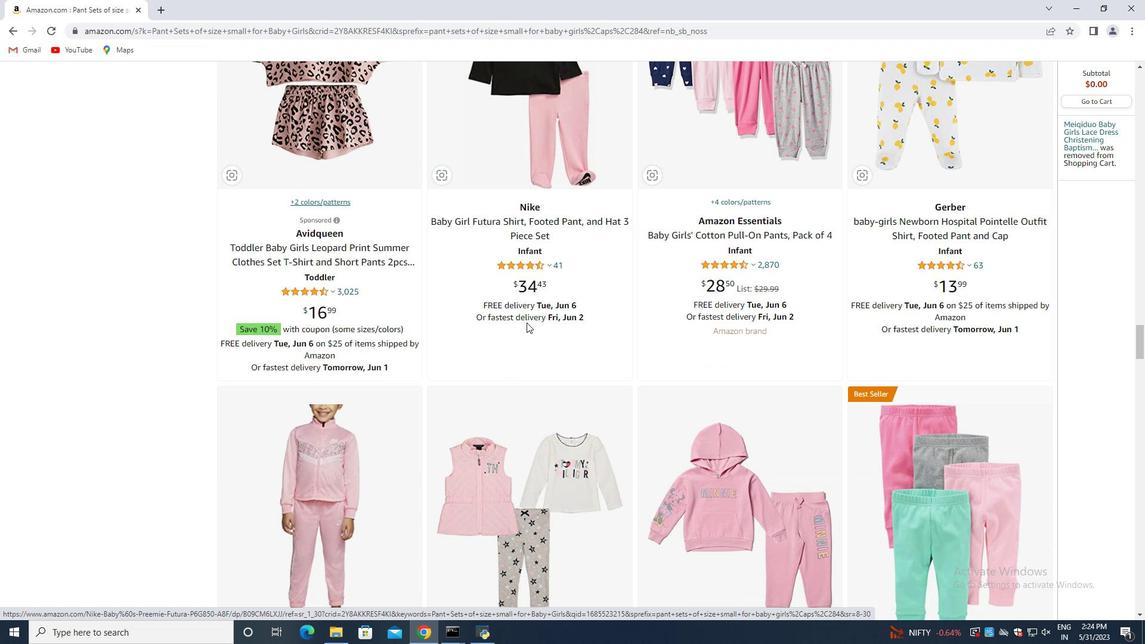 
Action: Mouse moved to (526, 324)
Screenshot: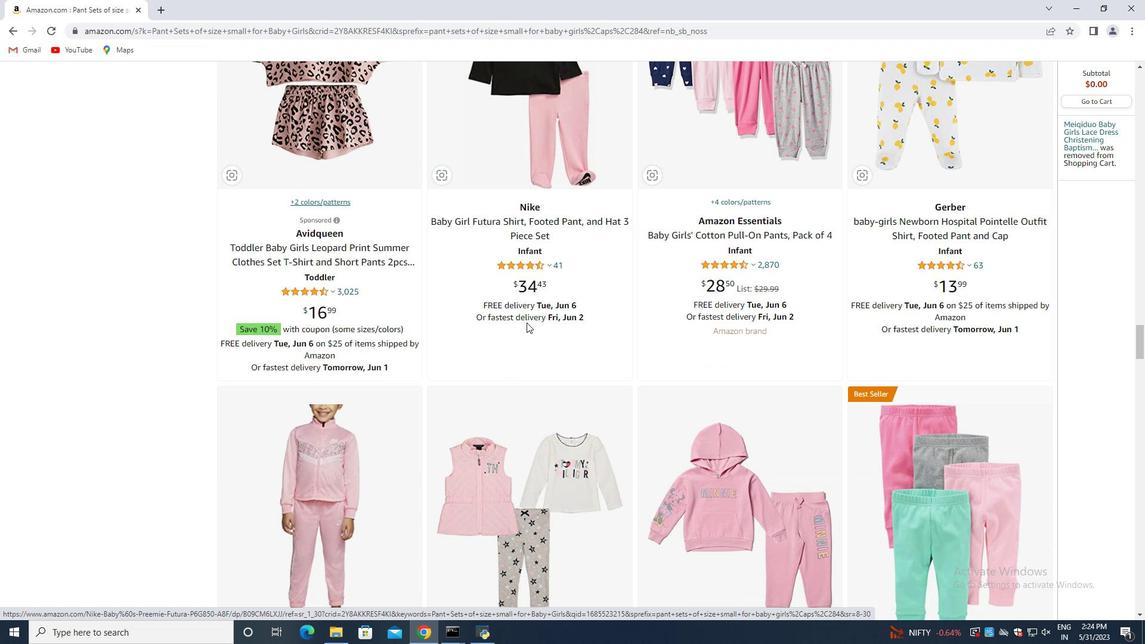 
Action: Mouse scrolled (526, 323) with delta (0, 0)
Screenshot: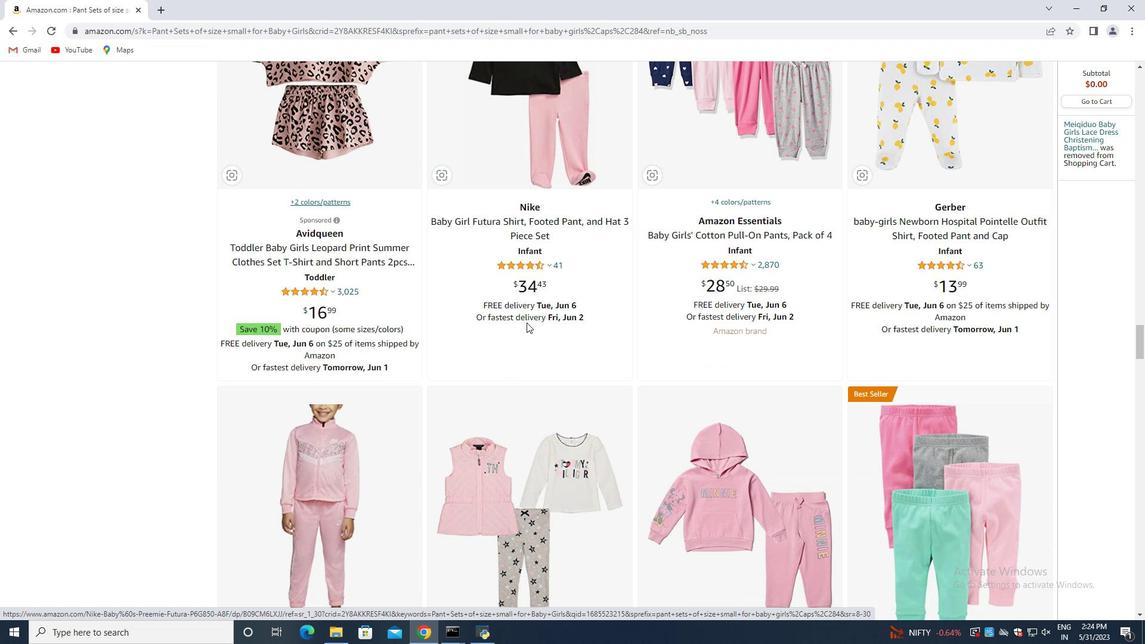 
Action: Mouse moved to (586, 323)
Screenshot: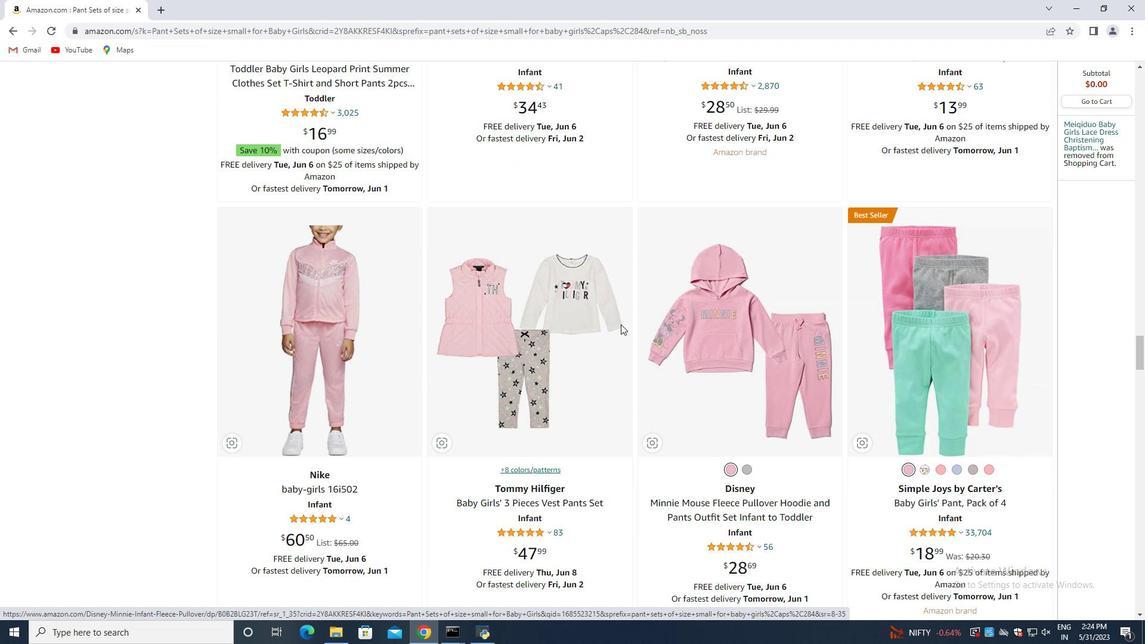 
Action: Mouse scrolled (586, 323) with delta (0, 0)
Screenshot: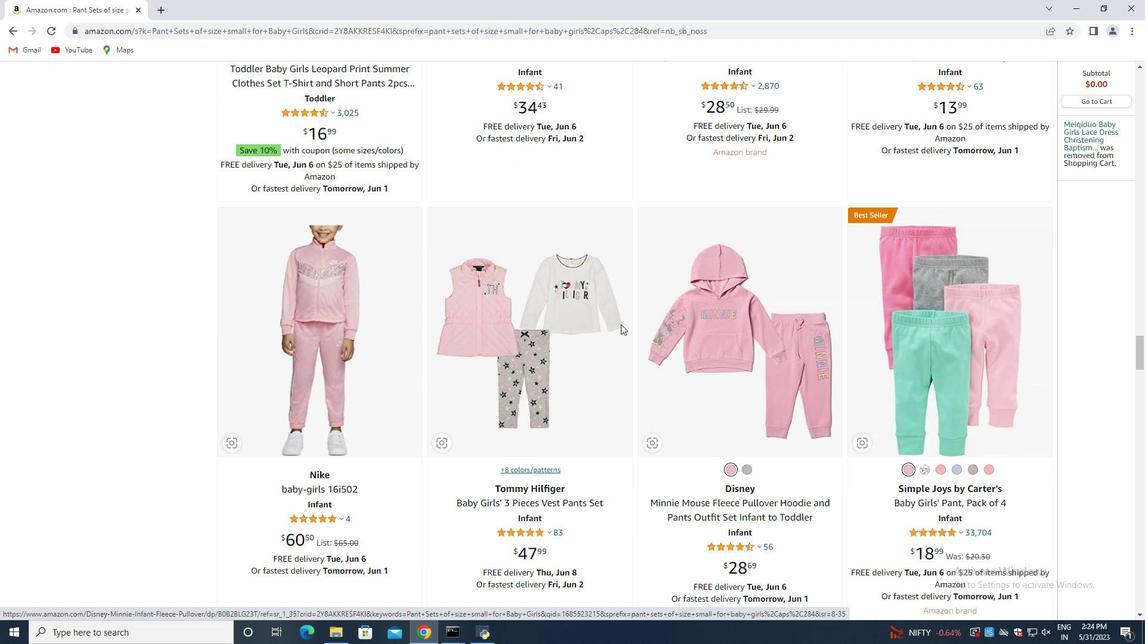 
Action: Mouse moved to (581, 323)
Screenshot: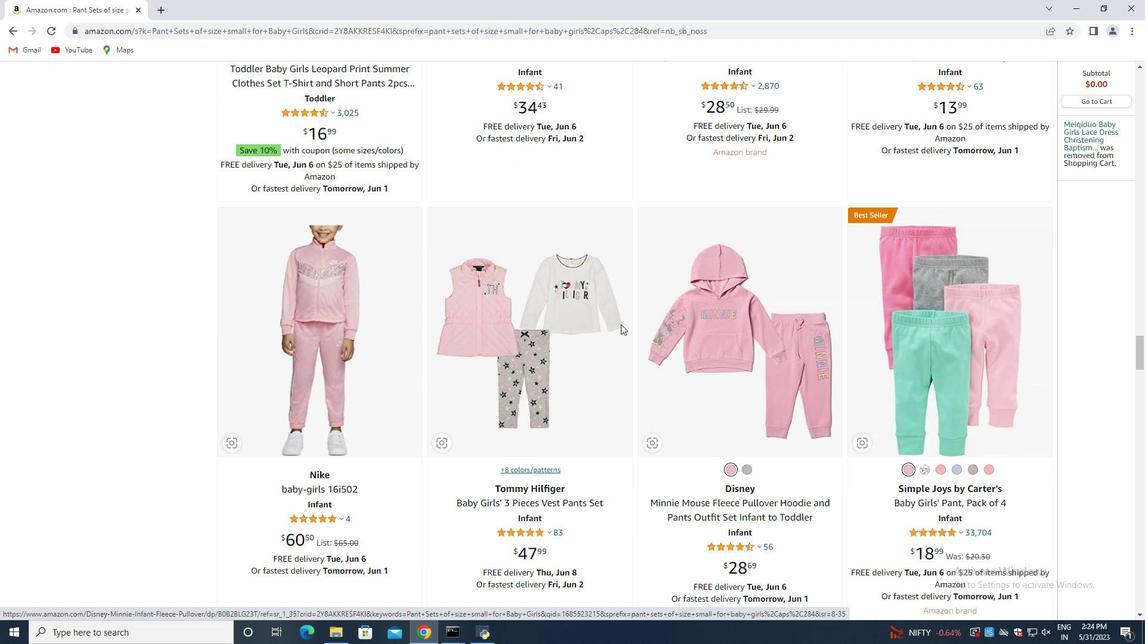 
Action: Mouse scrolled (581, 323) with delta (0, 0)
Screenshot: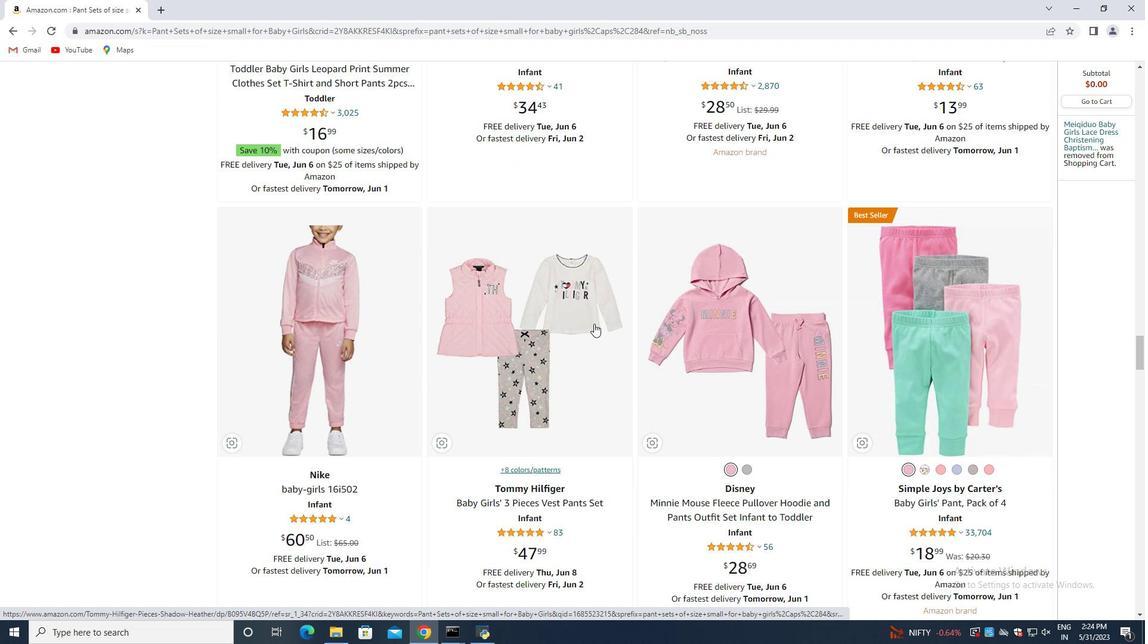 
Action: Mouse moved to (580, 323)
Screenshot: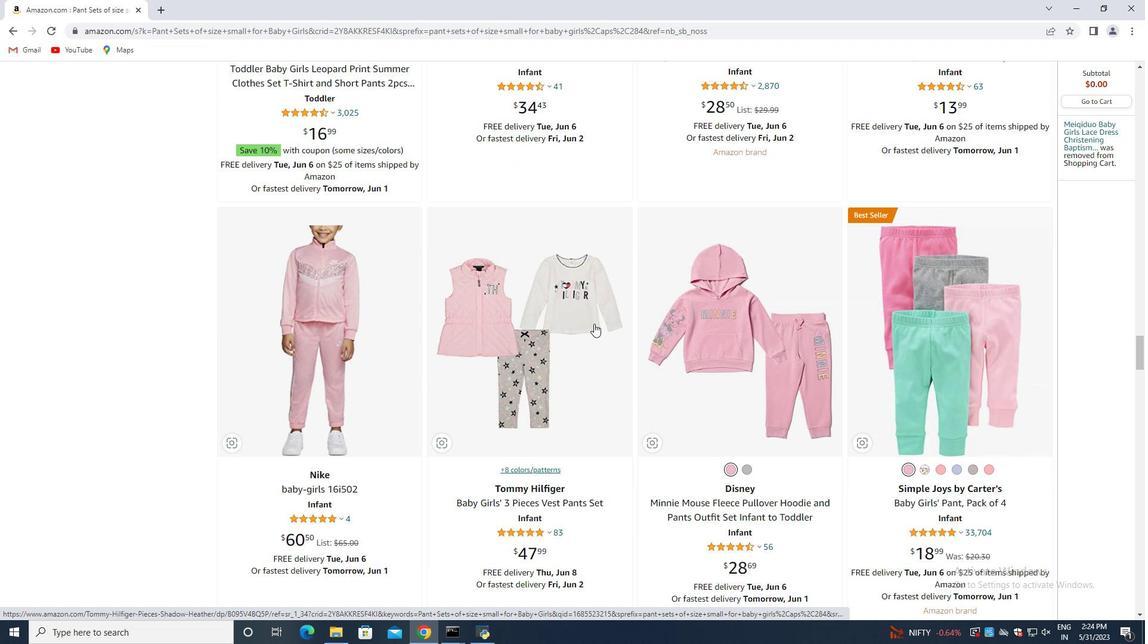 
Action: Mouse scrolled (580, 323) with delta (0, 0)
Screenshot: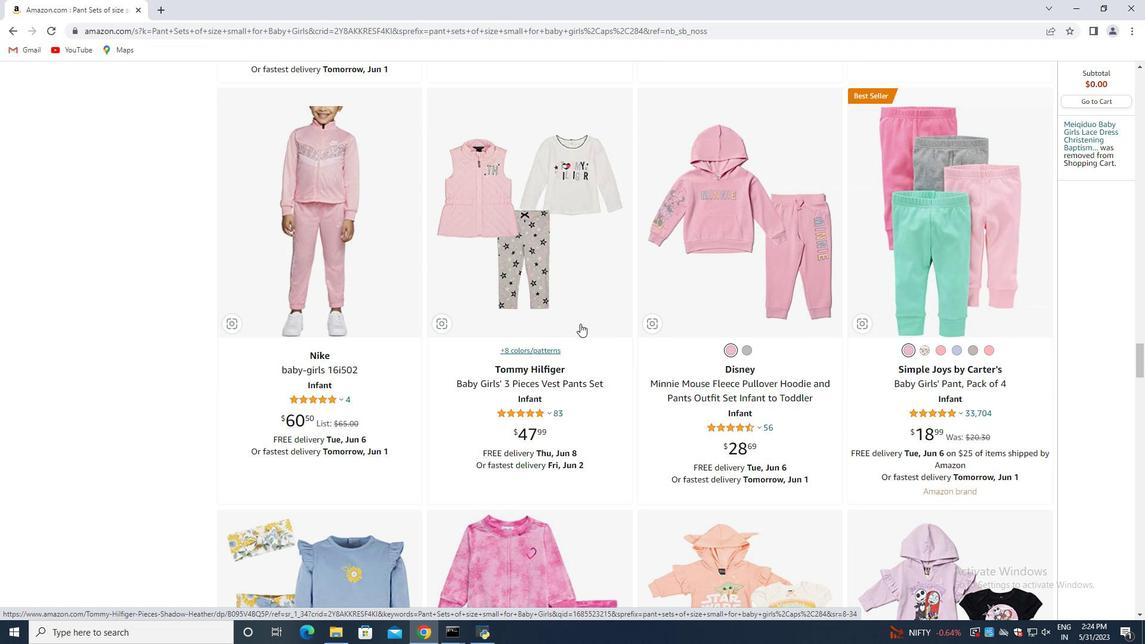 
Action: Mouse moved to (579, 323)
Screenshot: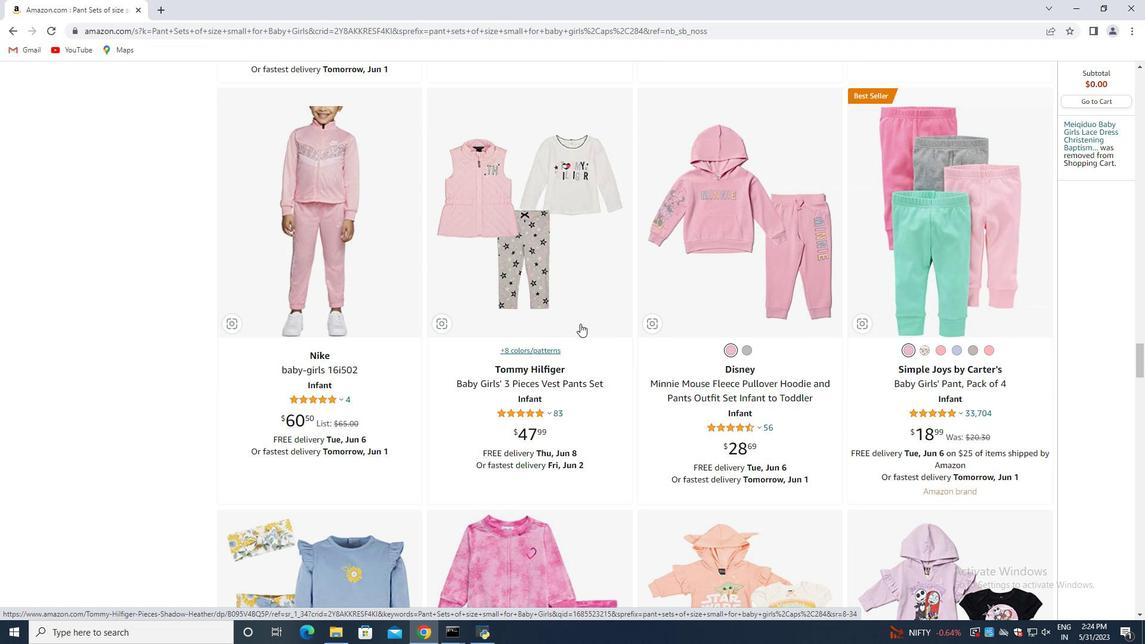 
Action: Mouse scrolled (579, 323) with delta (0, 0)
Screenshot: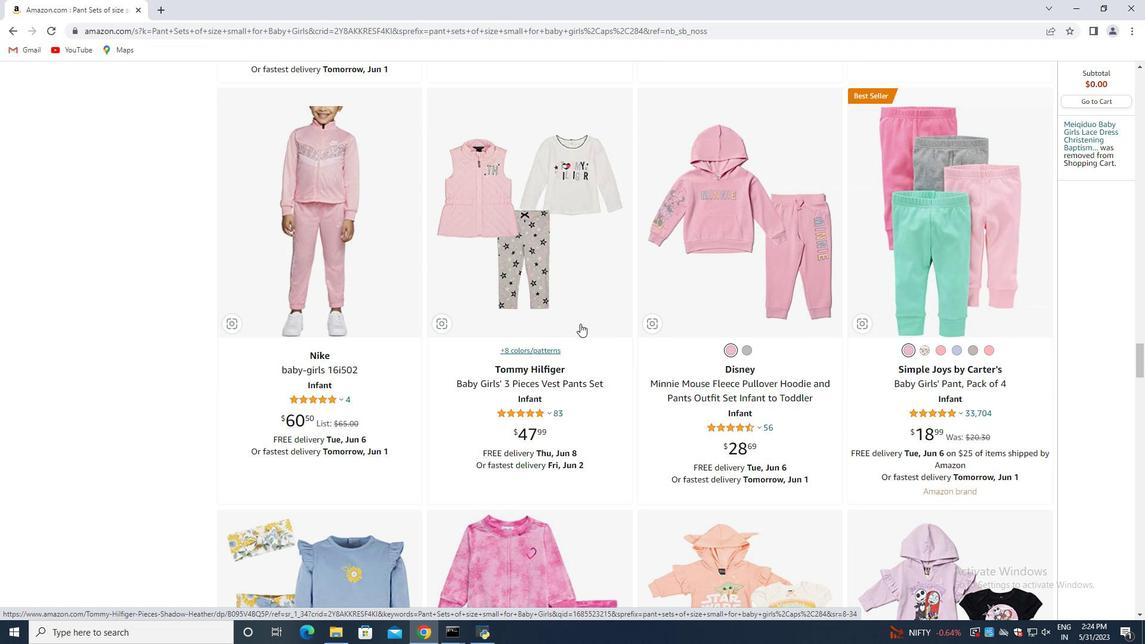 
Action: Mouse moved to (578, 325)
Screenshot: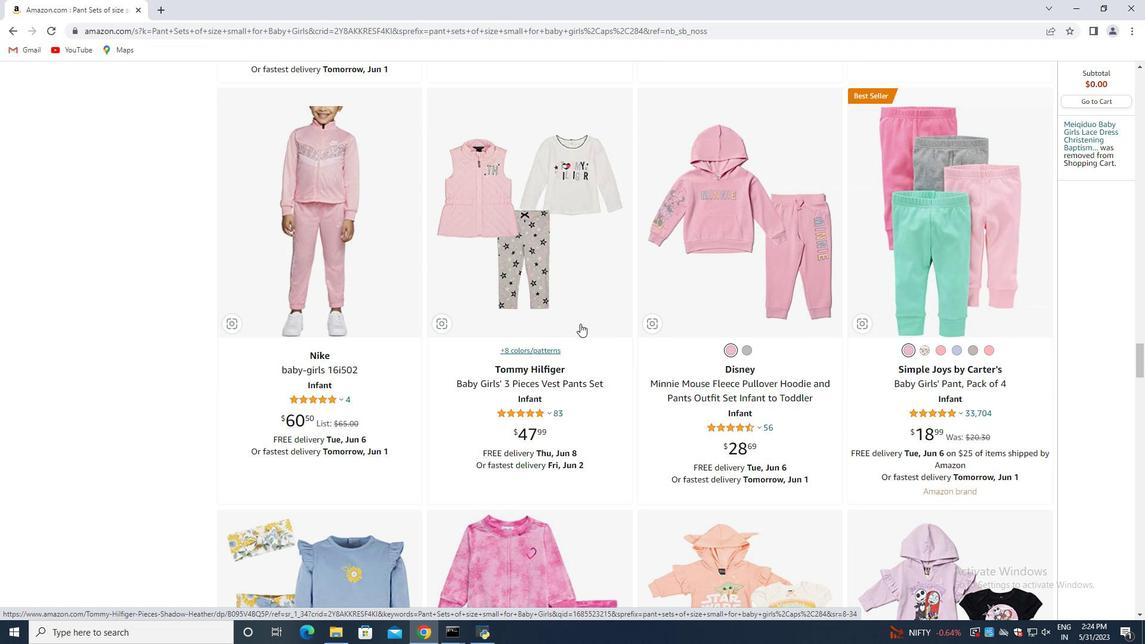 
Action: Mouse scrolled (578, 325) with delta (0, 0)
Screenshot: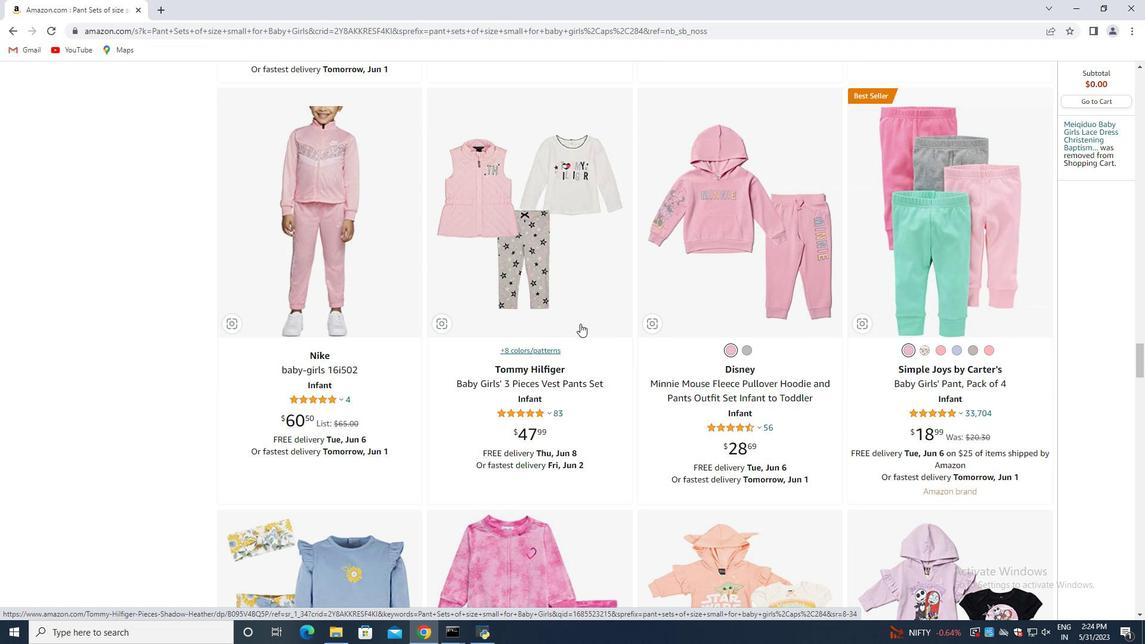 
Action: Mouse moved to (577, 327)
Screenshot: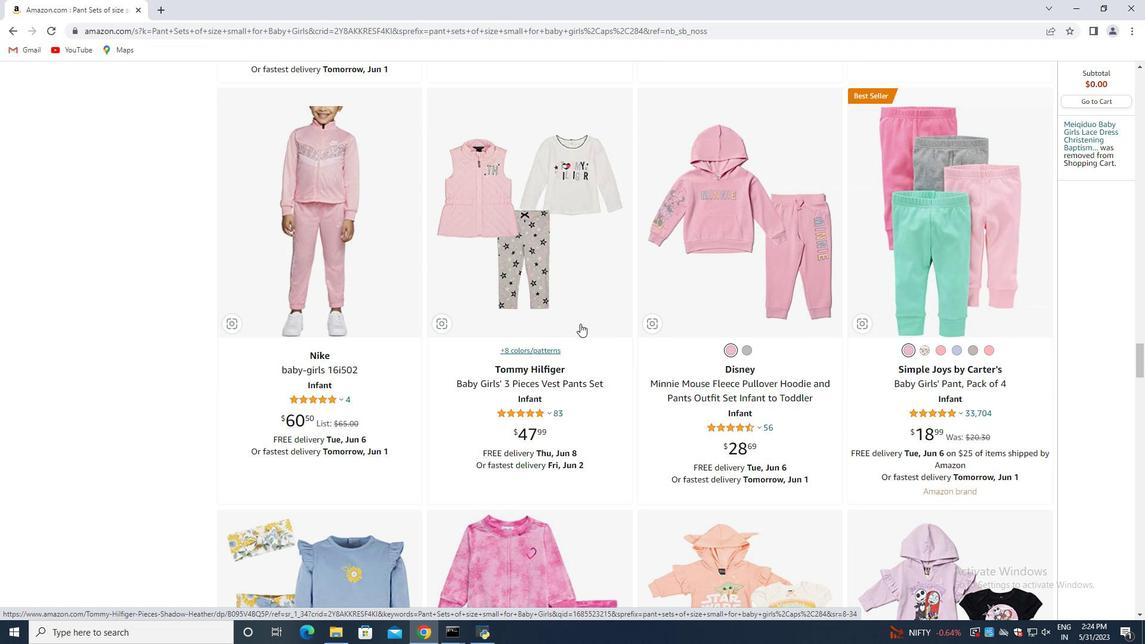 
Action: Mouse scrolled (577, 326) with delta (0, 0)
Screenshot: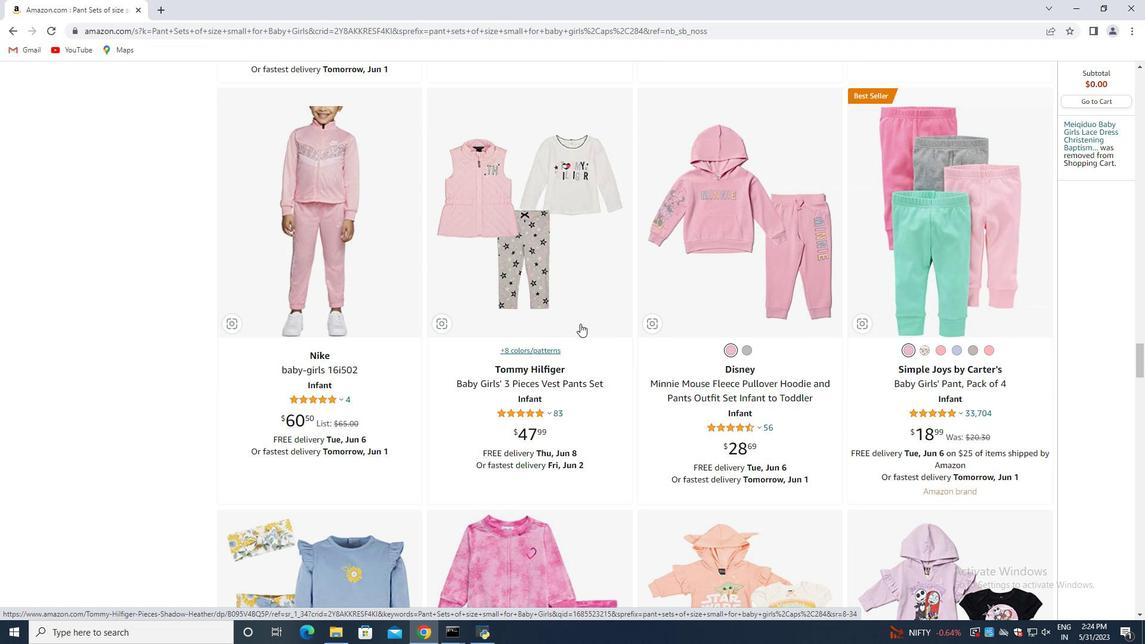 
Action: Mouse moved to (560, 324)
Screenshot: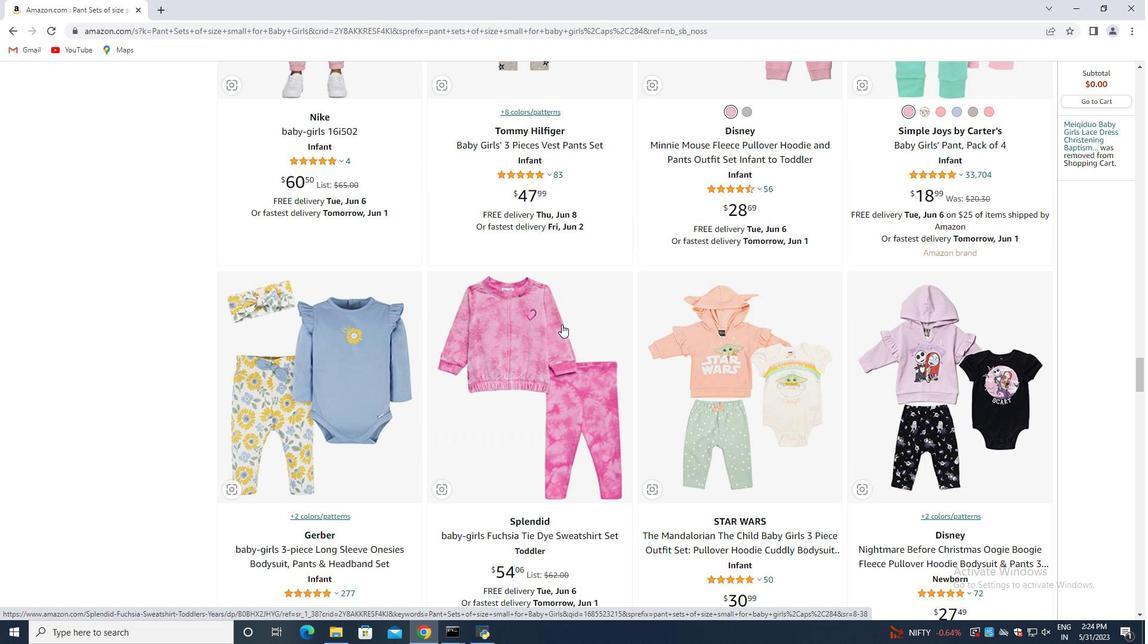
Action: Mouse scrolled (560, 323) with delta (0, 0)
Screenshot: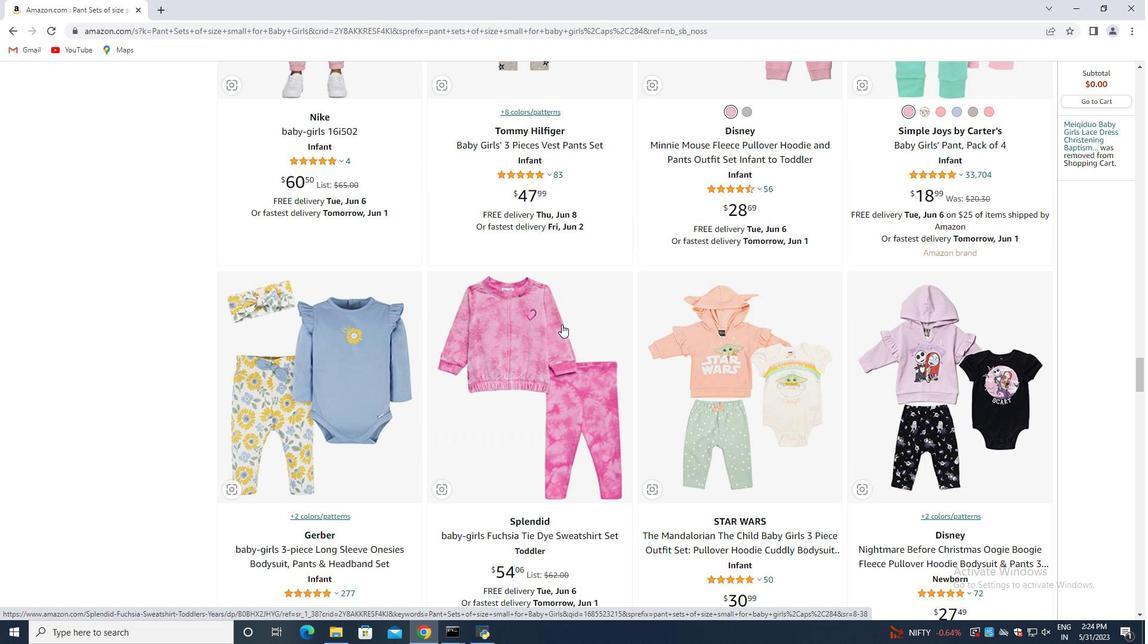 
Action: Mouse moved to (556, 324)
Screenshot: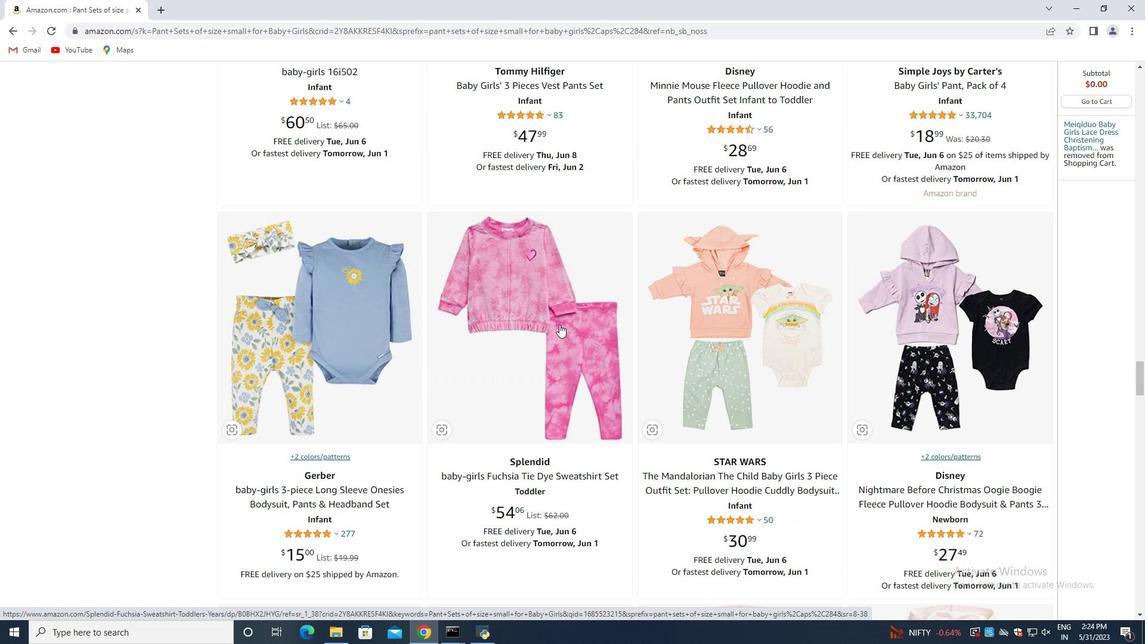 
Action: Mouse scrolled (556, 323) with delta (0, 0)
Screenshot: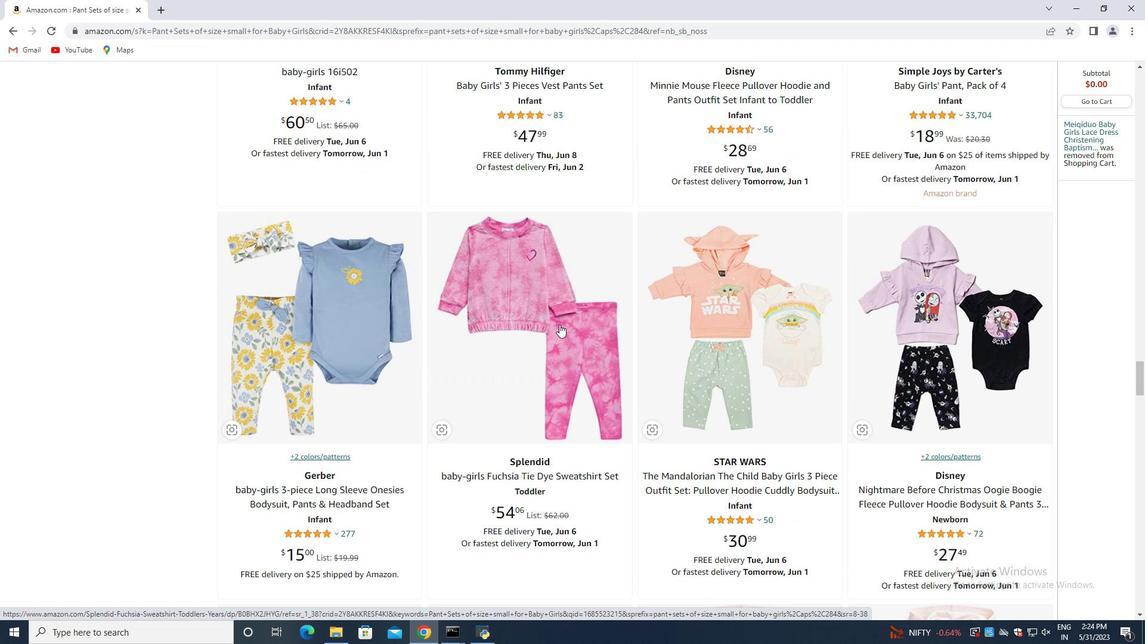 
Action: Mouse moved to (555, 325)
Screenshot: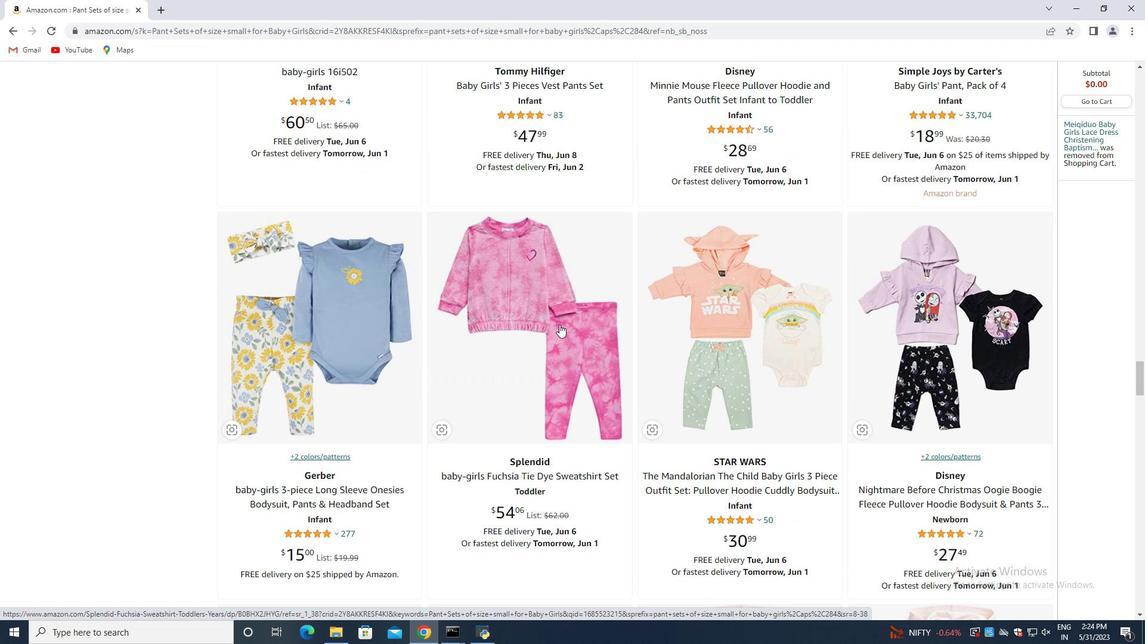 
Action: Mouse scrolled (555, 324) with delta (0, 0)
Screenshot: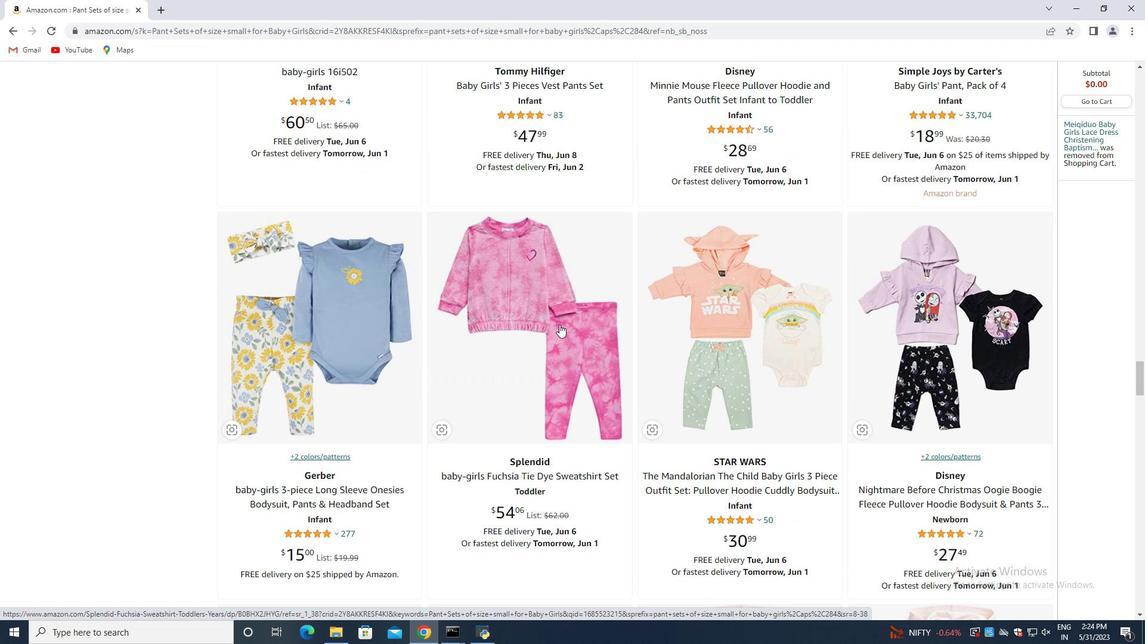 
Action: Mouse moved to (554, 325)
Screenshot: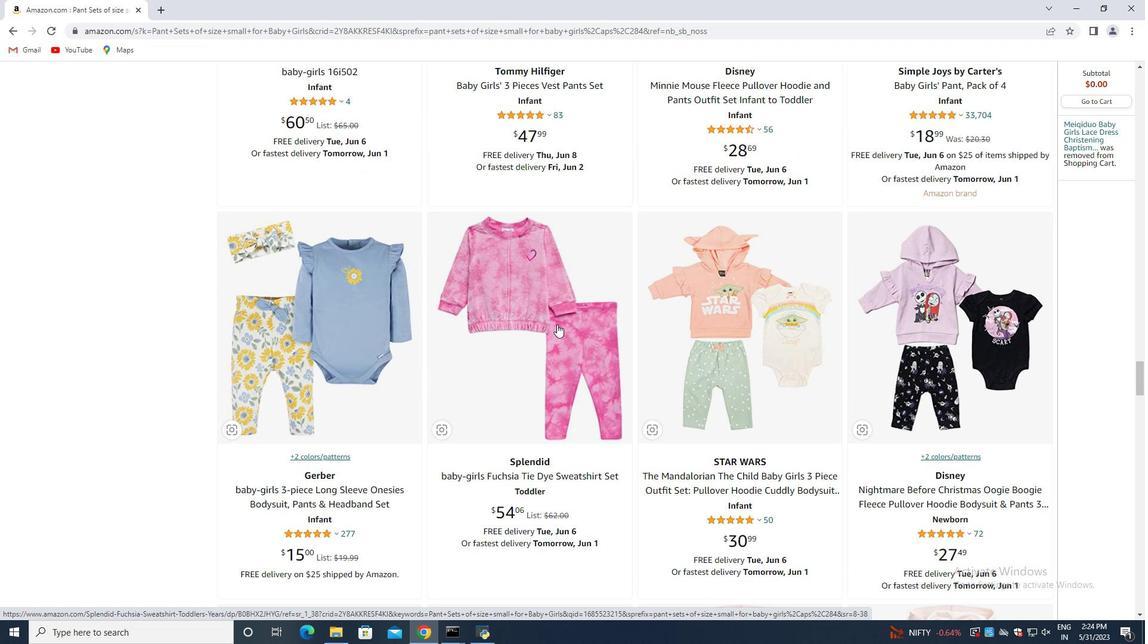
Action: Mouse scrolled (554, 325) with delta (0, 0)
Screenshot: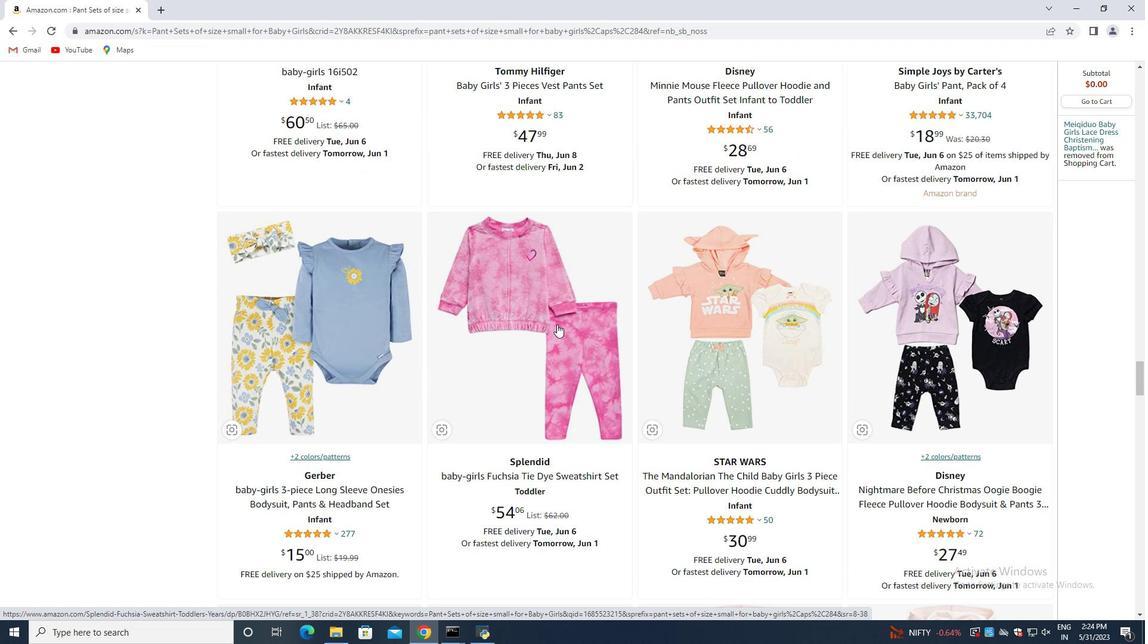 
Action: Mouse moved to (553, 323)
Screenshot: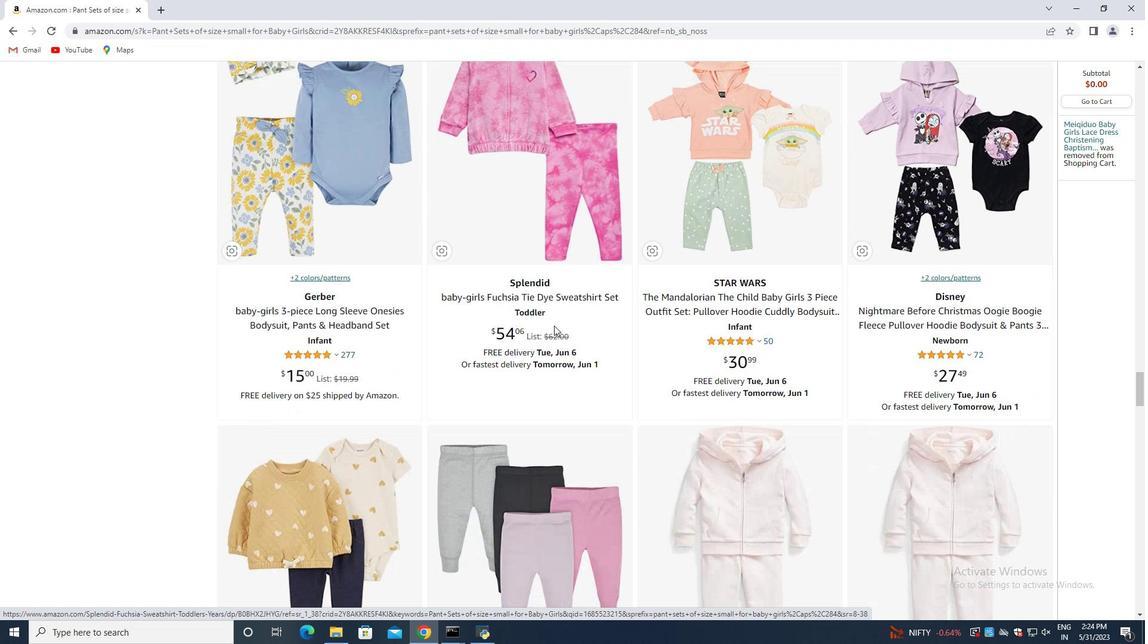 
Action: Mouse scrolled (553, 323) with delta (0, 0)
Screenshot: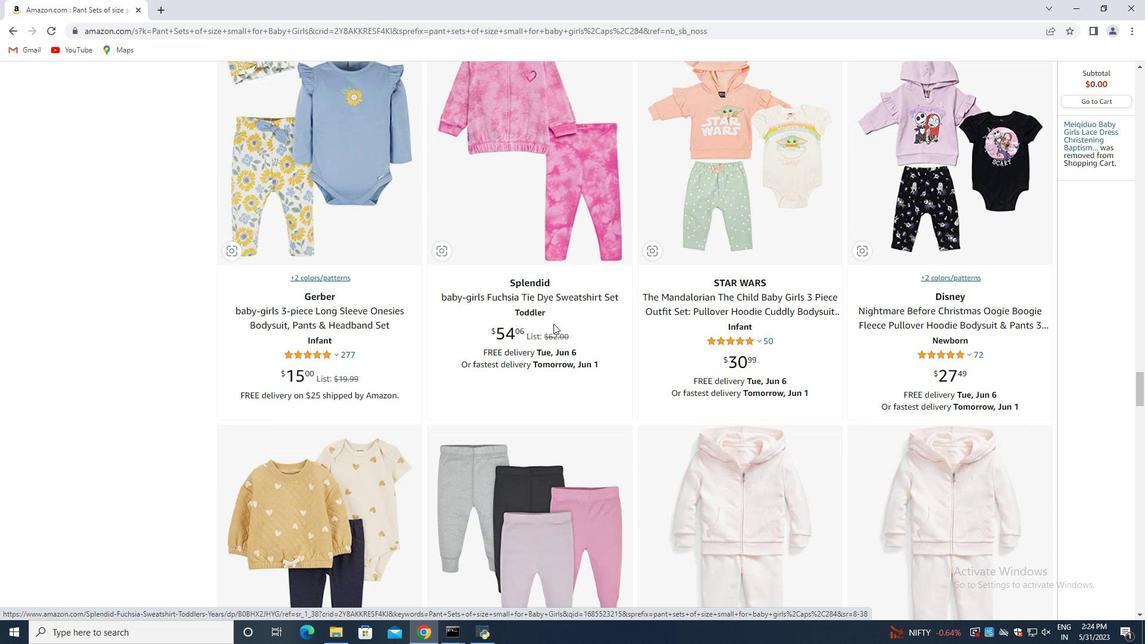 
Action: Mouse moved to (553, 323)
Screenshot: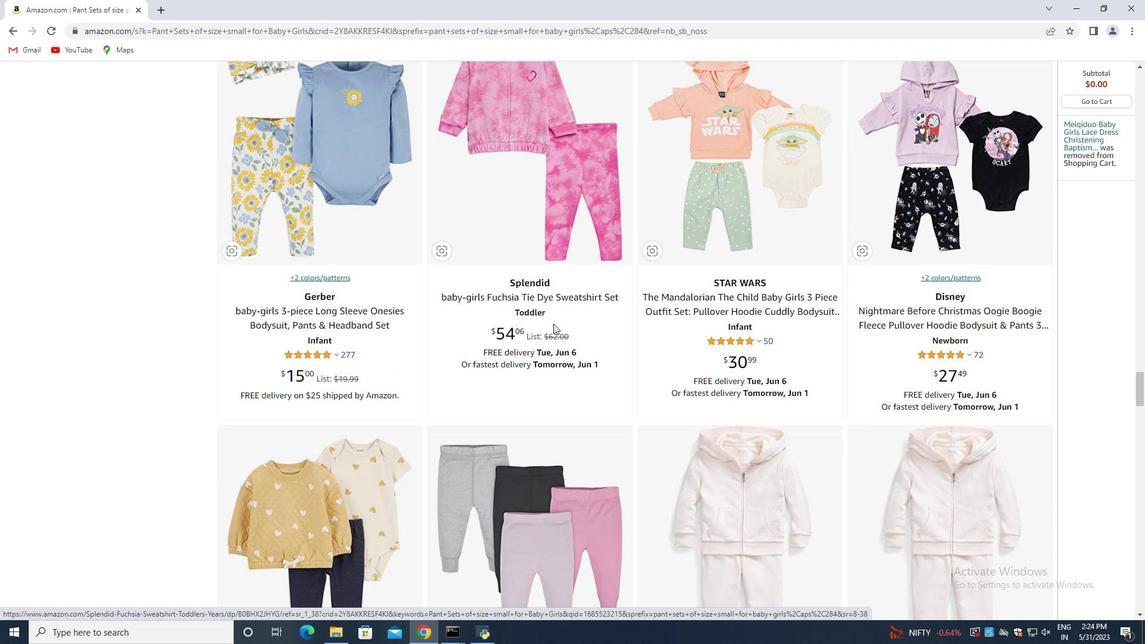 
Action: Mouse scrolled (553, 322) with delta (0, 0)
Screenshot: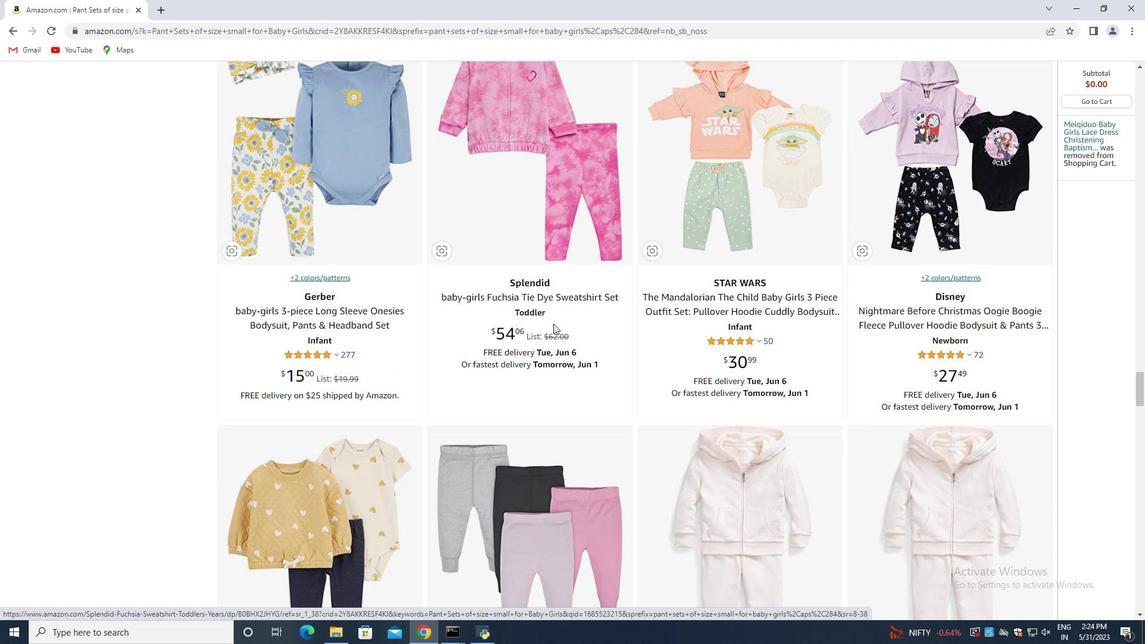
Action: Mouse moved to (553, 321)
Screenshot: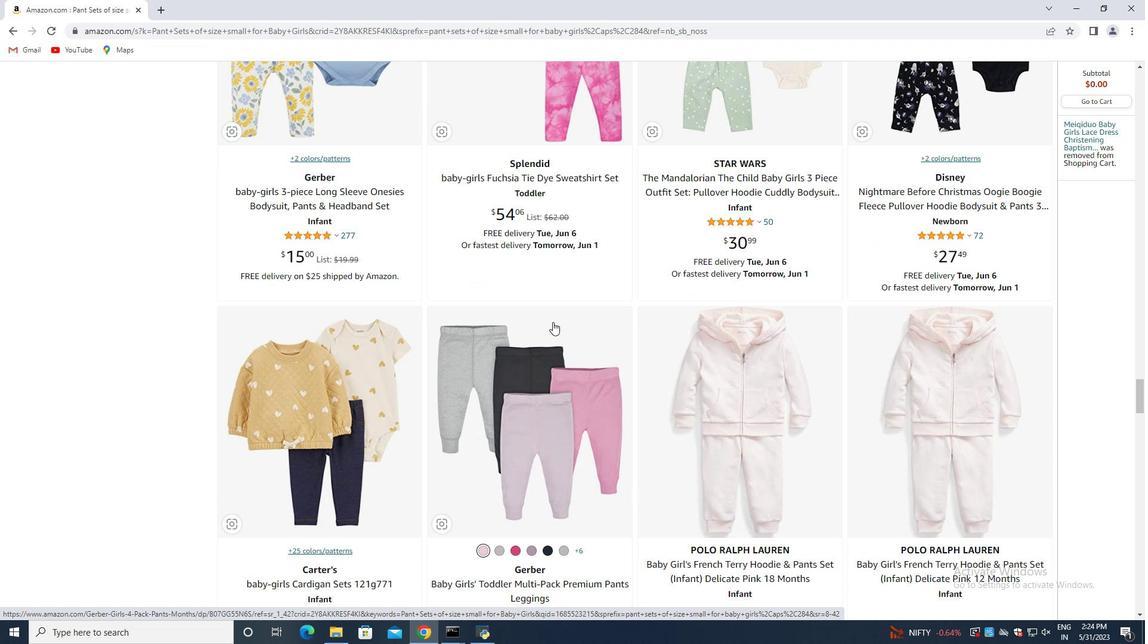 
Action: Mouse scrolled (553, 320) with delta (0, 0)
Screenshot: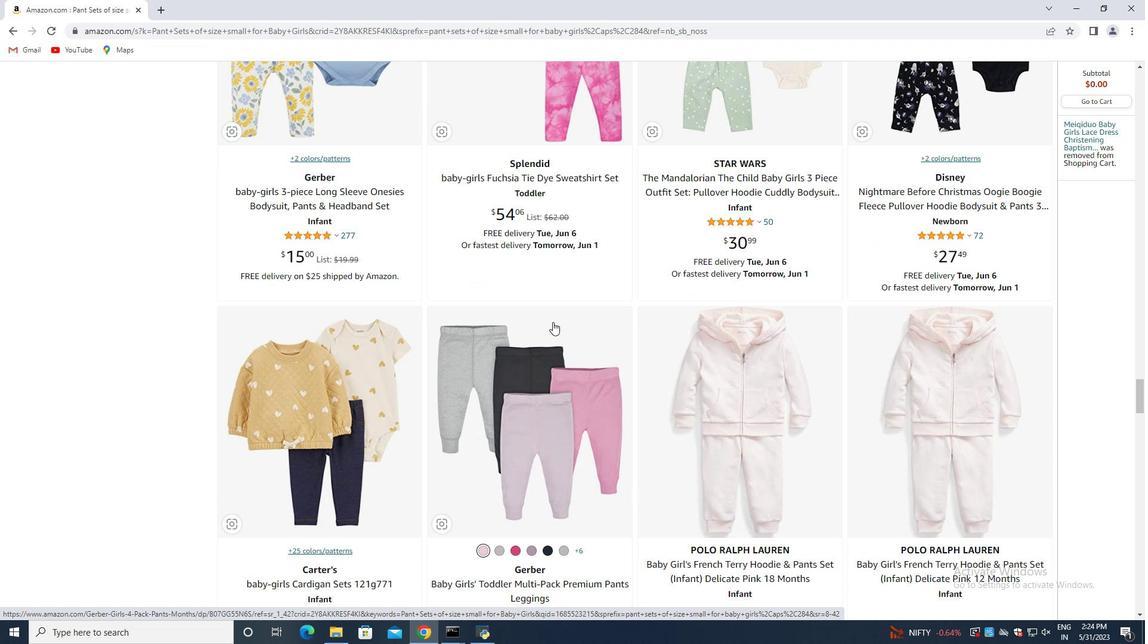 
Action: Mouse scrolled (553, 320) with delta (0, 0)
Screenshot: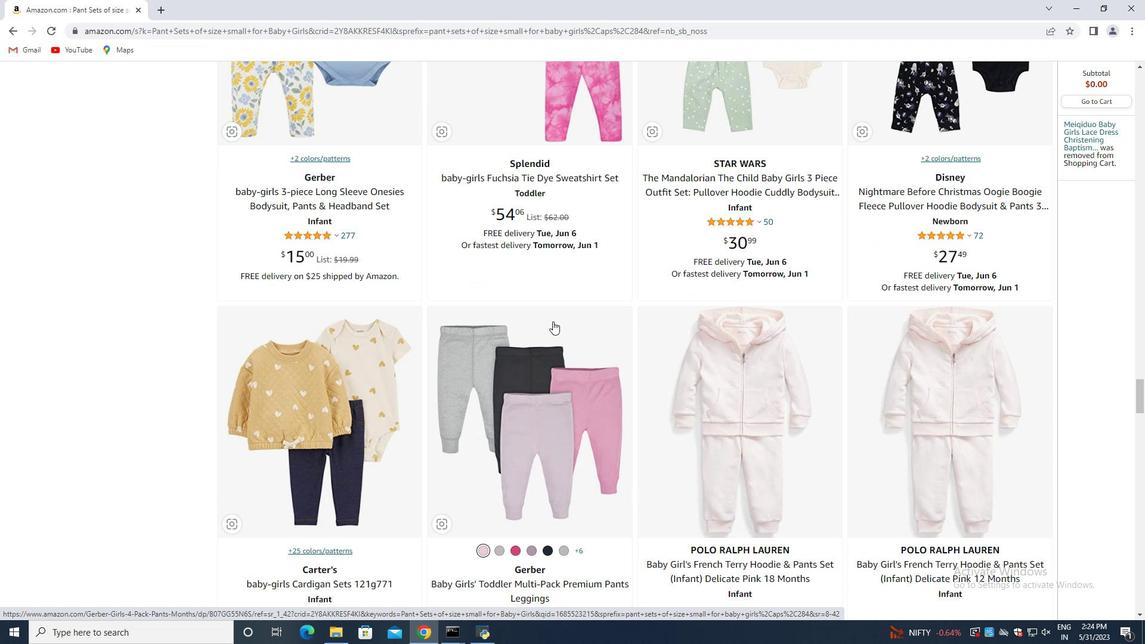 
Action: Mouse moved to (553, 321)
Screenshot: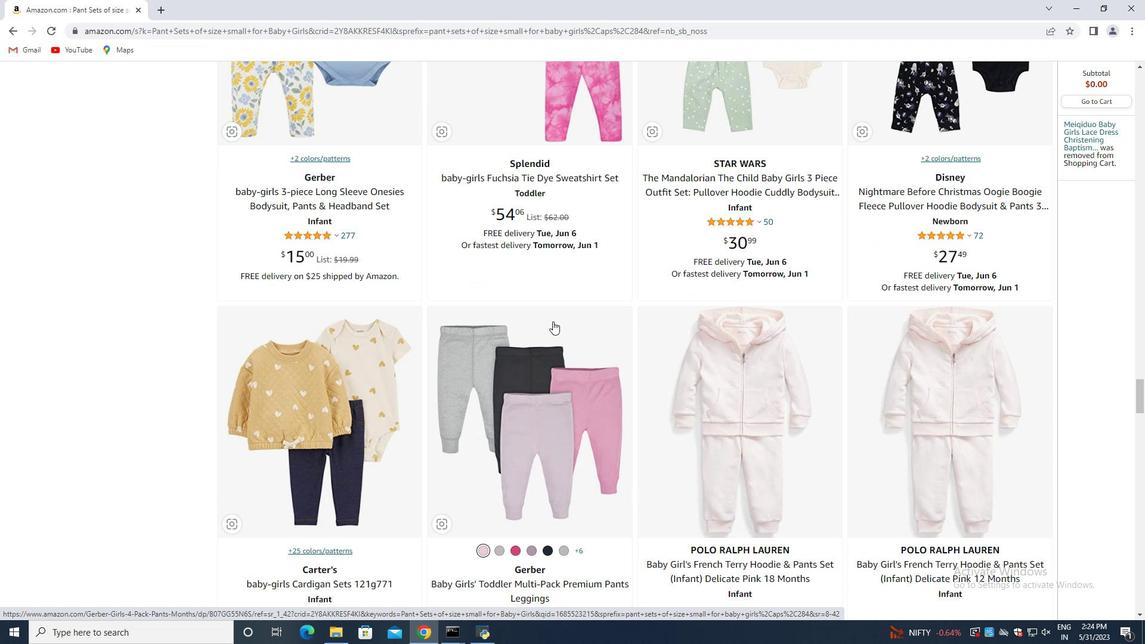 
Action: Mouse scrolled (553, 320) with delta (0, 0)
Screenshot: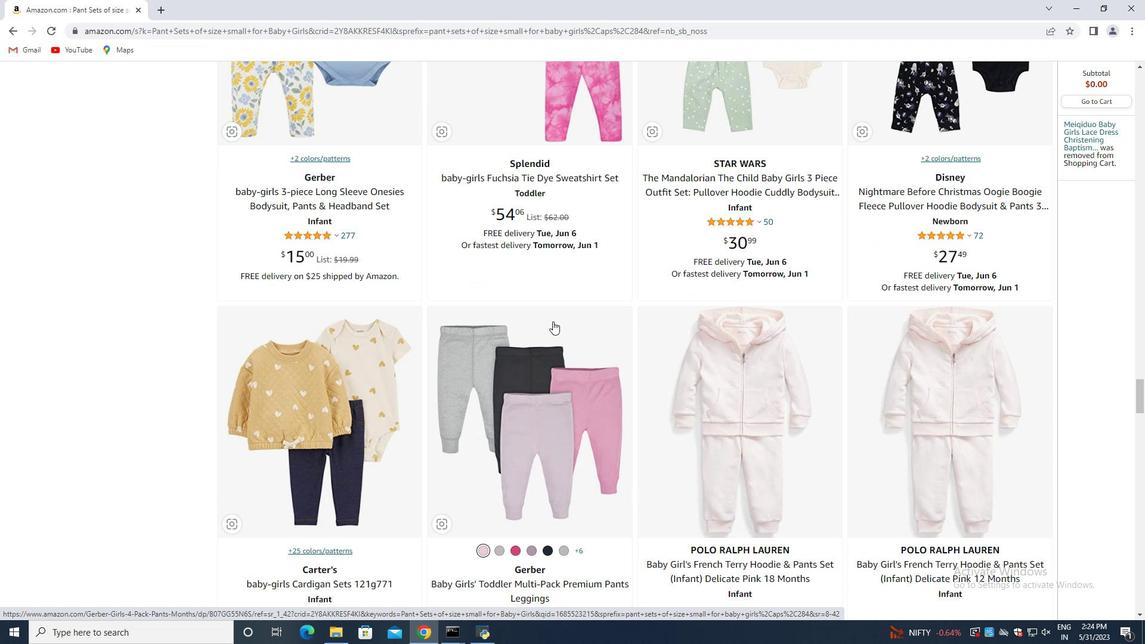 
Action: Mouse moved to (541, 322)
Screenshot: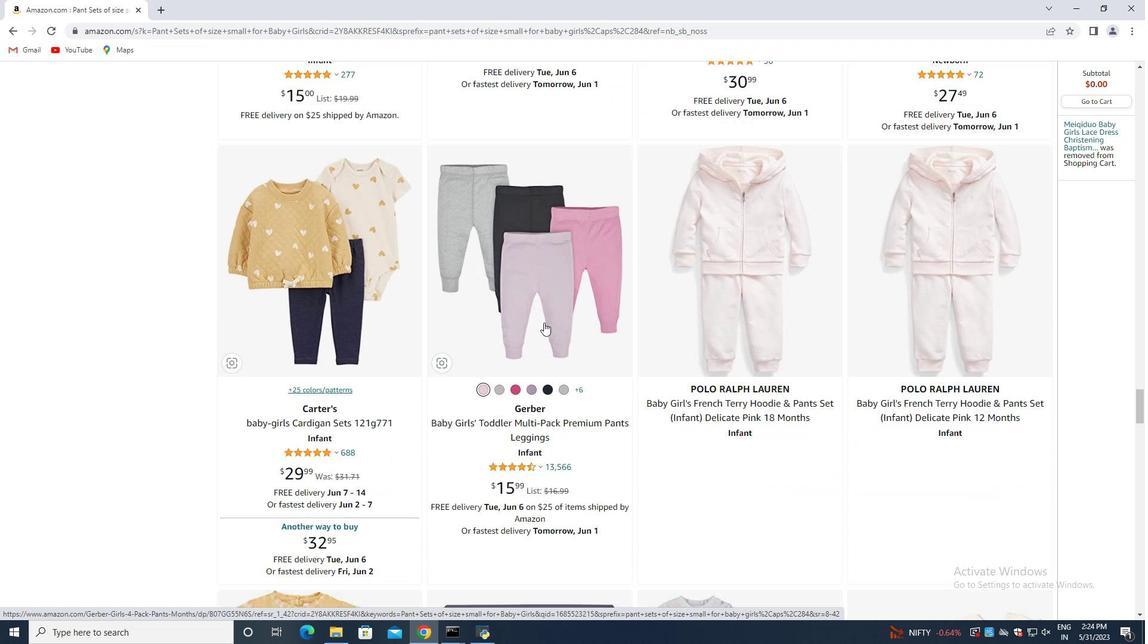 
Action: Mouse scrolled (541, 322) with delta (0, 0)
Screenshot: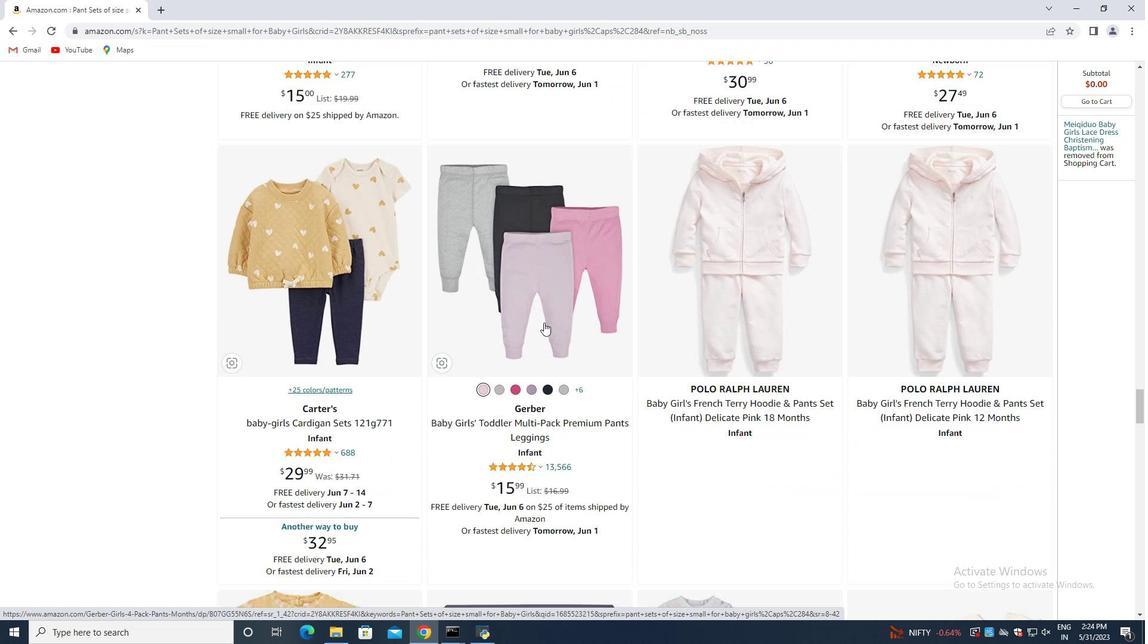 
Action: Mouse moved to (540, 322)
Screenshot: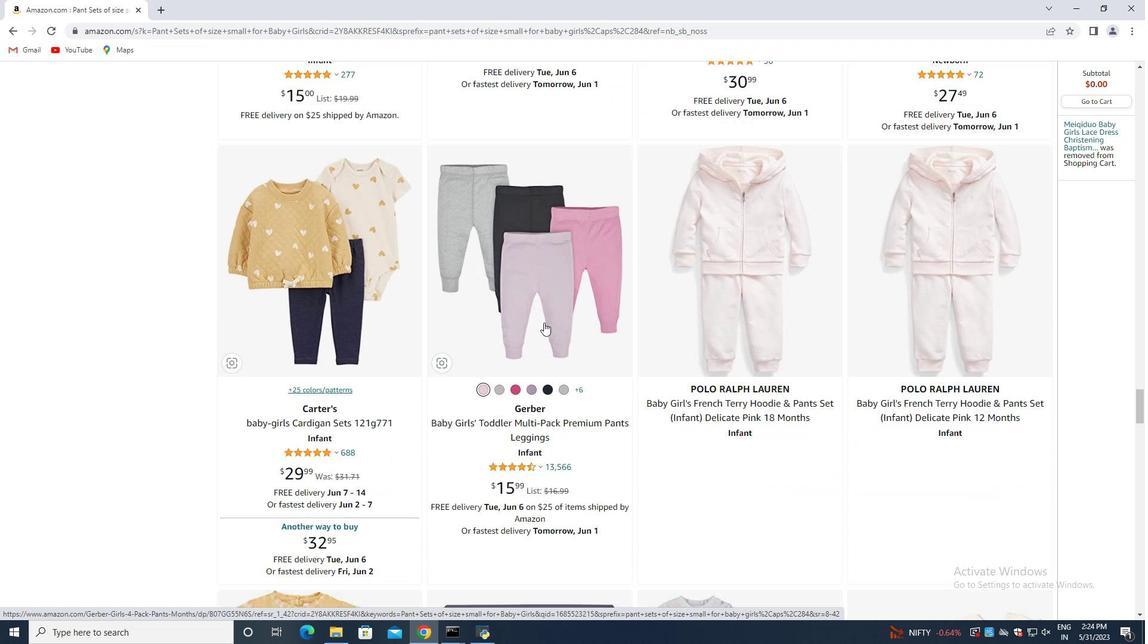 
Action: Mouse scrolled (540, 322) with delta (0, 0)
Screenshot: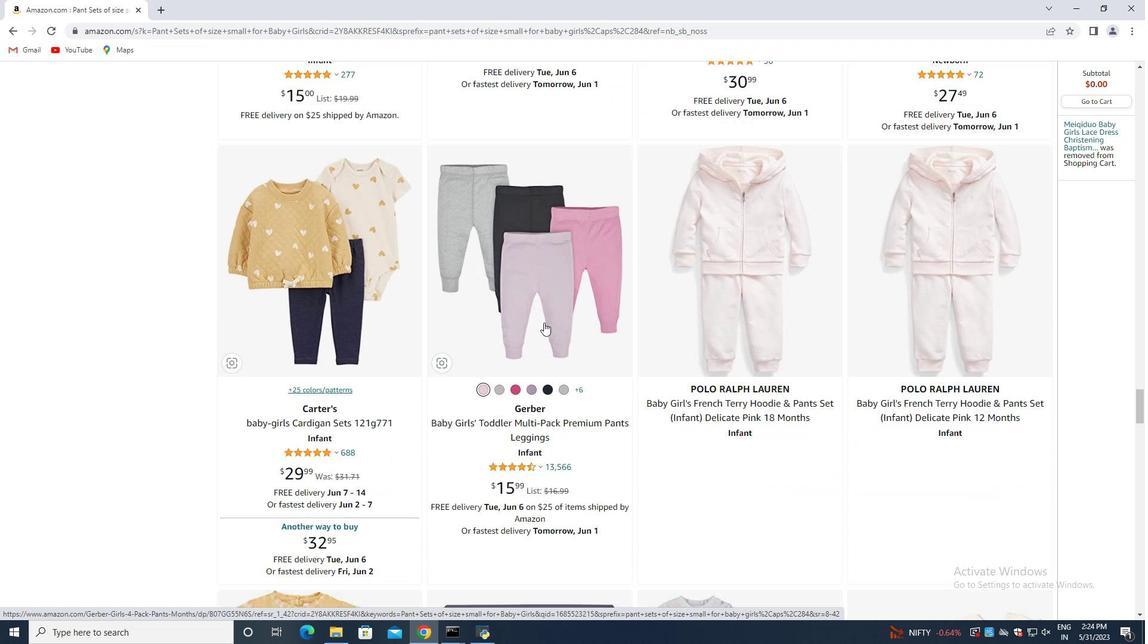 
Action: Mouse moved to (538, 322)
Screenshot: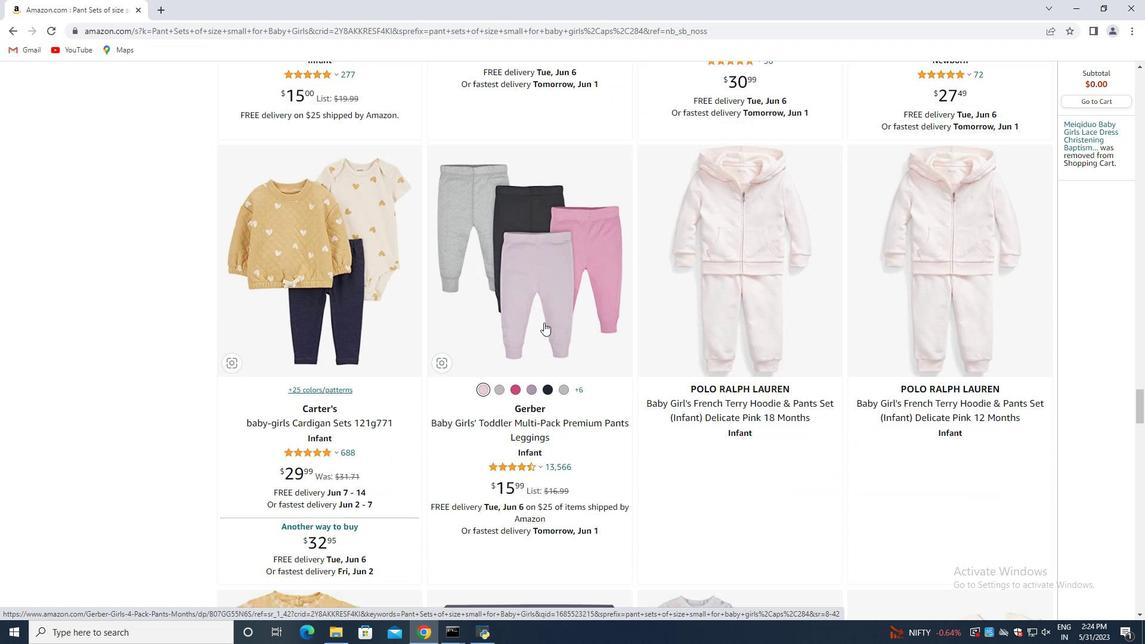 
Action: Mouse scrolled (538, 322) with delta (0, 0)
Screenshot: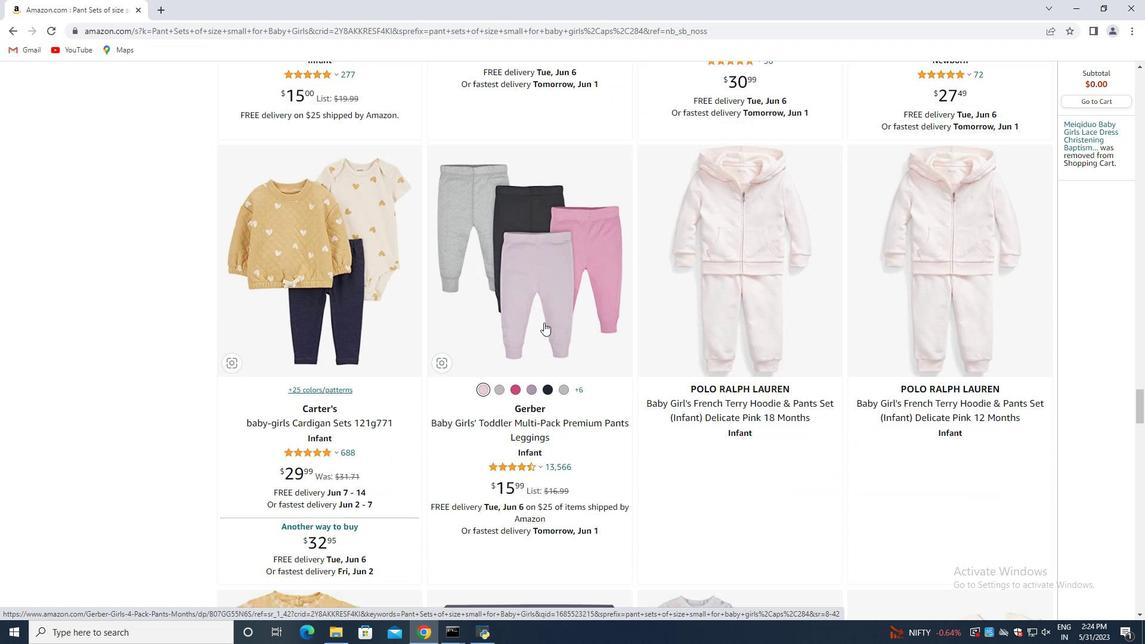 
Action: Mouse moved to (538, 322)
Screenshot: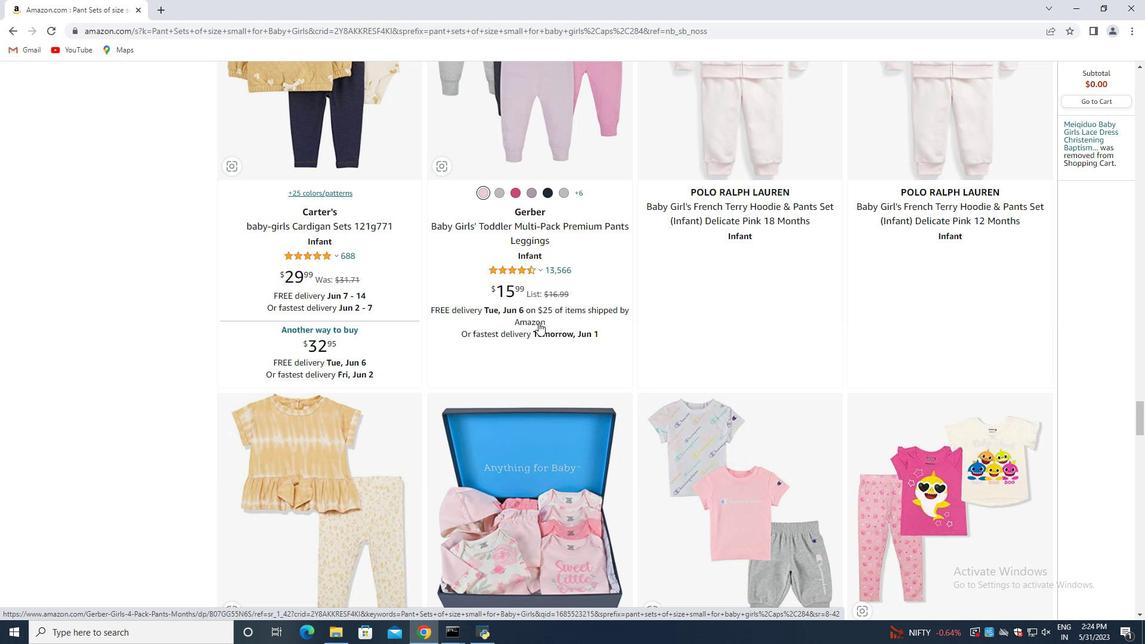 
Action: Mouse scrolled (538, 321) with delta (0, 0)
Screenshot: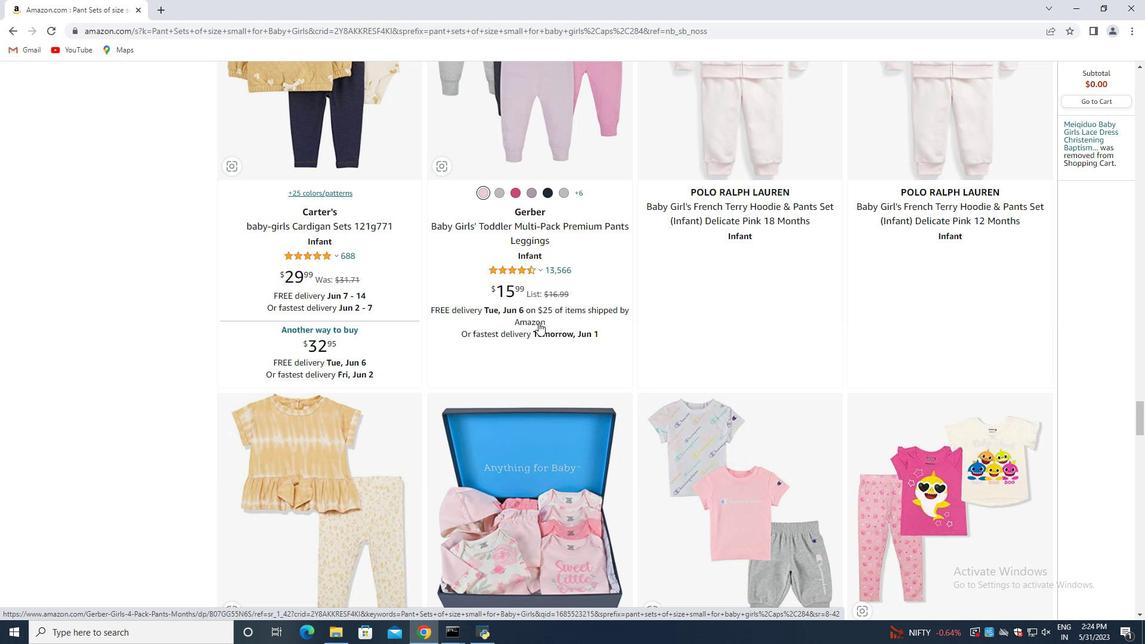 
Action: Mouse scrolled (538, 321) with delta (0, 0)
Screenshot: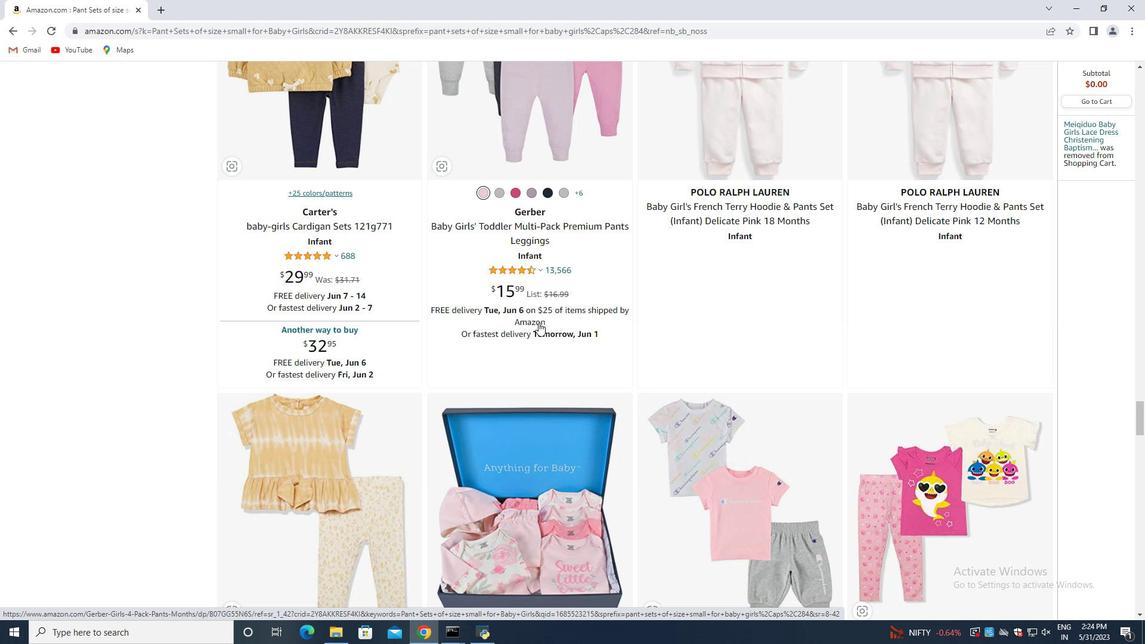 
Action: Mouse scrolled (538, 321) with delta (0, 0)
Screenshot: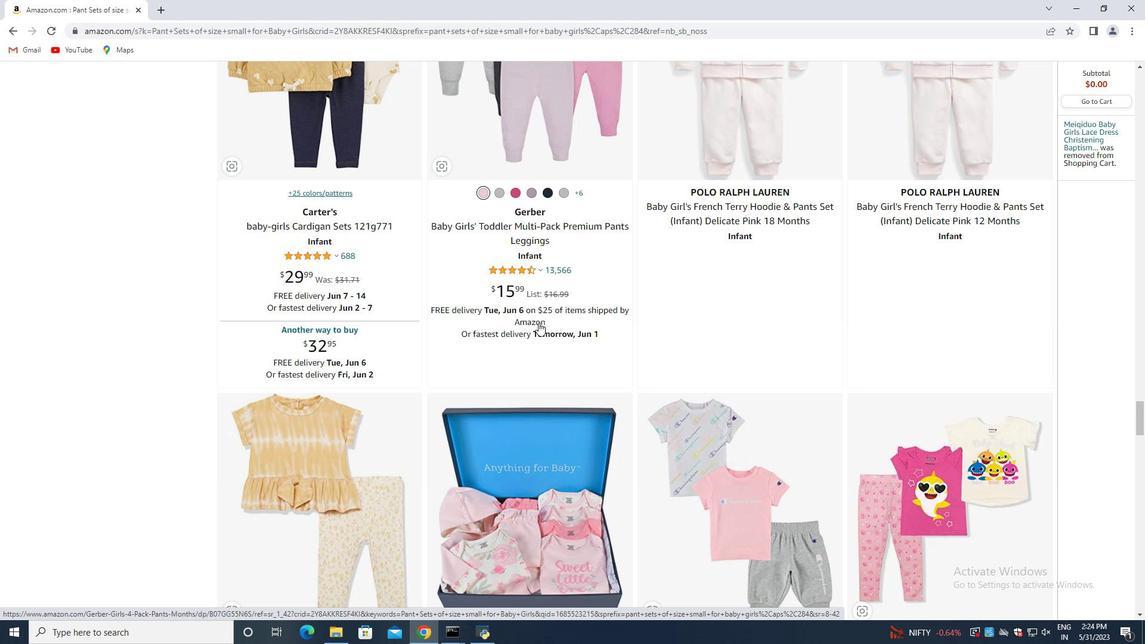 
Action: Mouse moved to (539, 320)
Screenshot: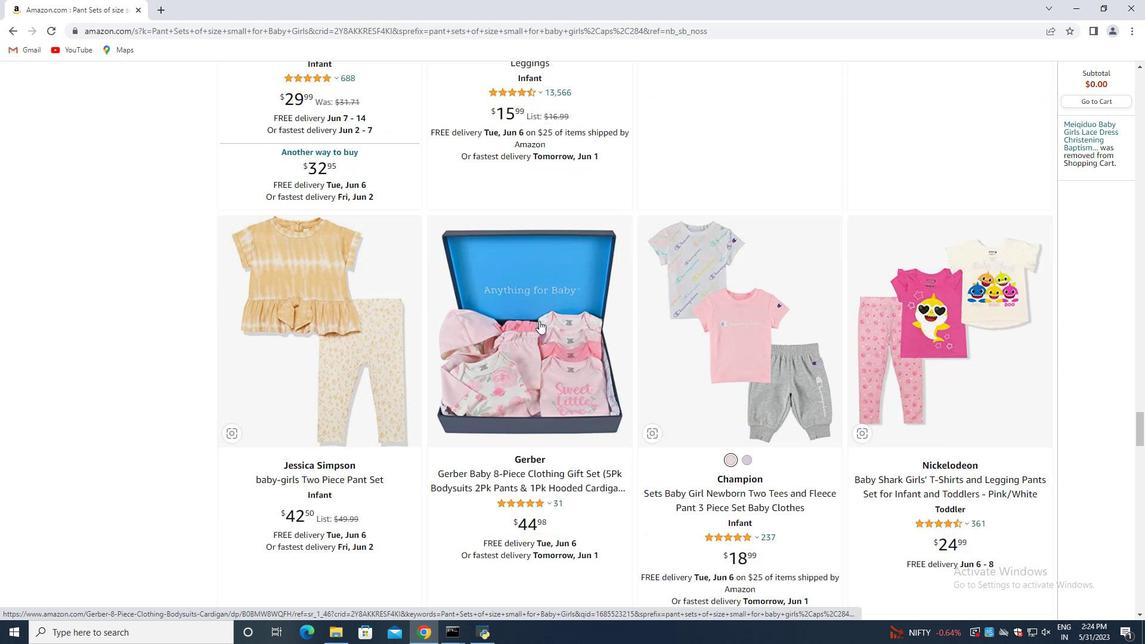 
Action: Mouse scrolled (539, 319) with delta (0, 0)
Screenshot: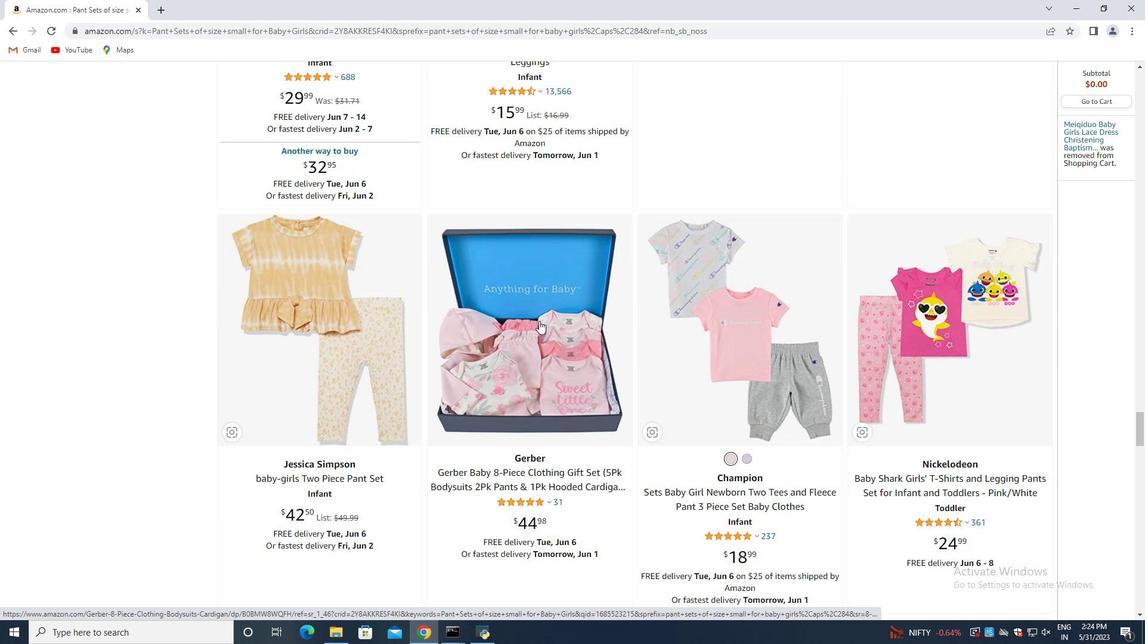 
Action: Mouse scrolled (539, 319) with delta (0, 0)
Screenshot: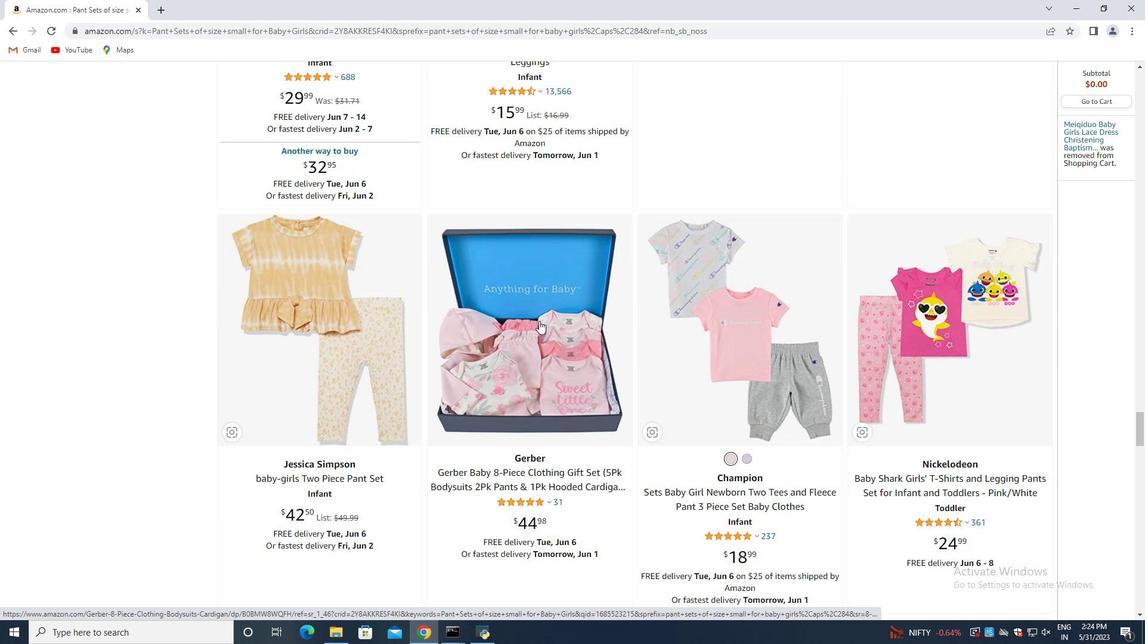 
Action: Mouse scrolled (539, 319) with delta (0, 0)
Screenshot: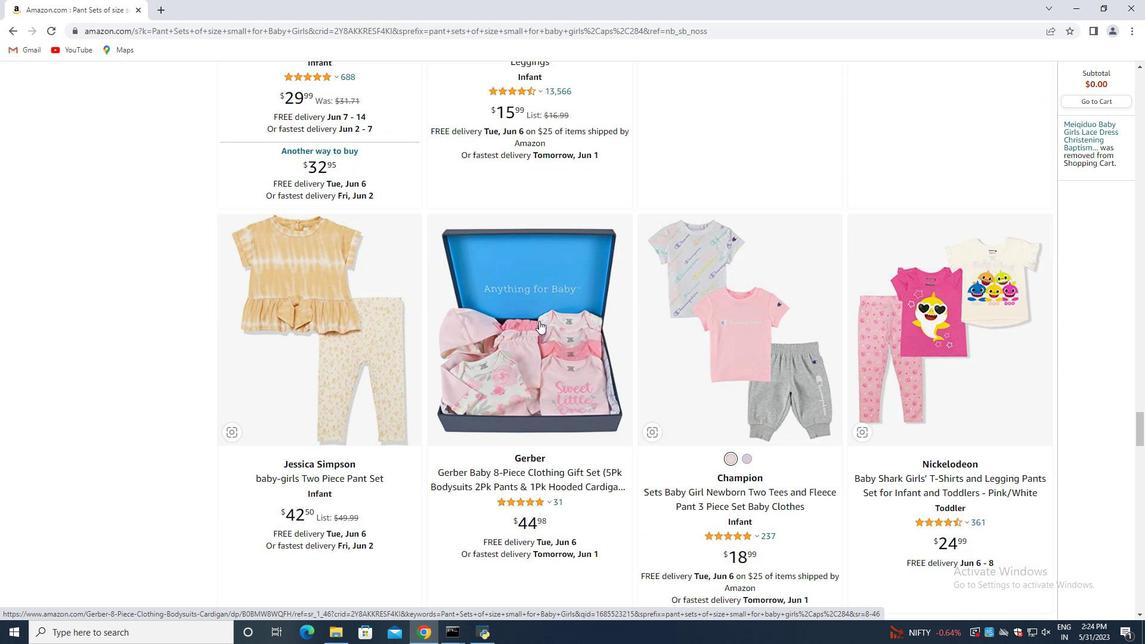 
Action: Mouse scrolled (539, 319) with delta (0, 0)
Screenshot: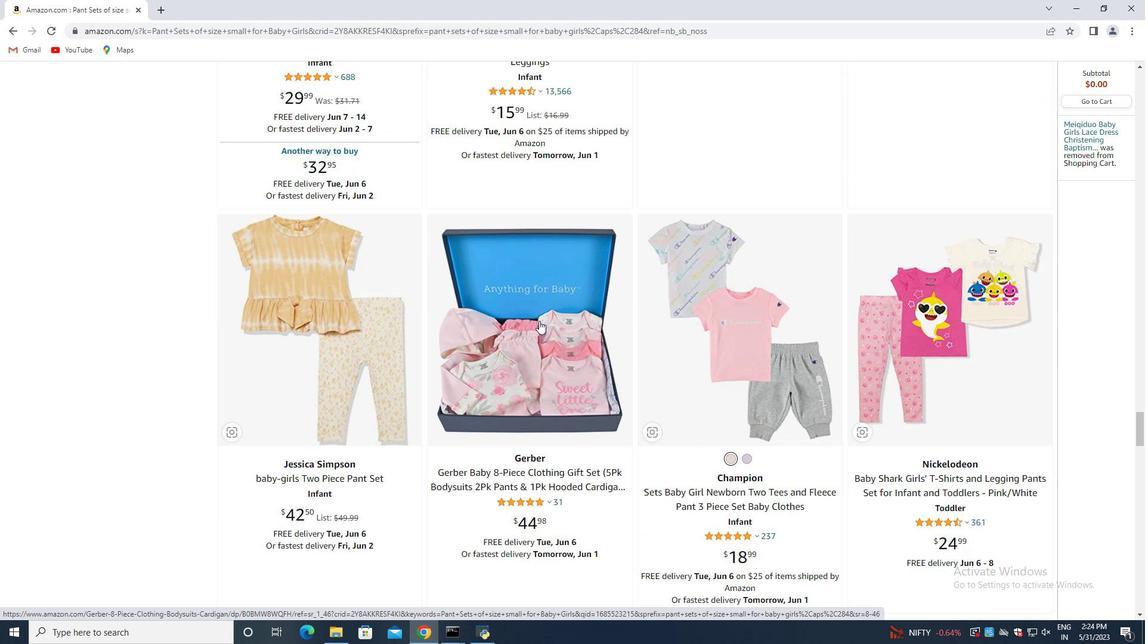 
Action: Mouse moved to (541, 320)
Screenshot: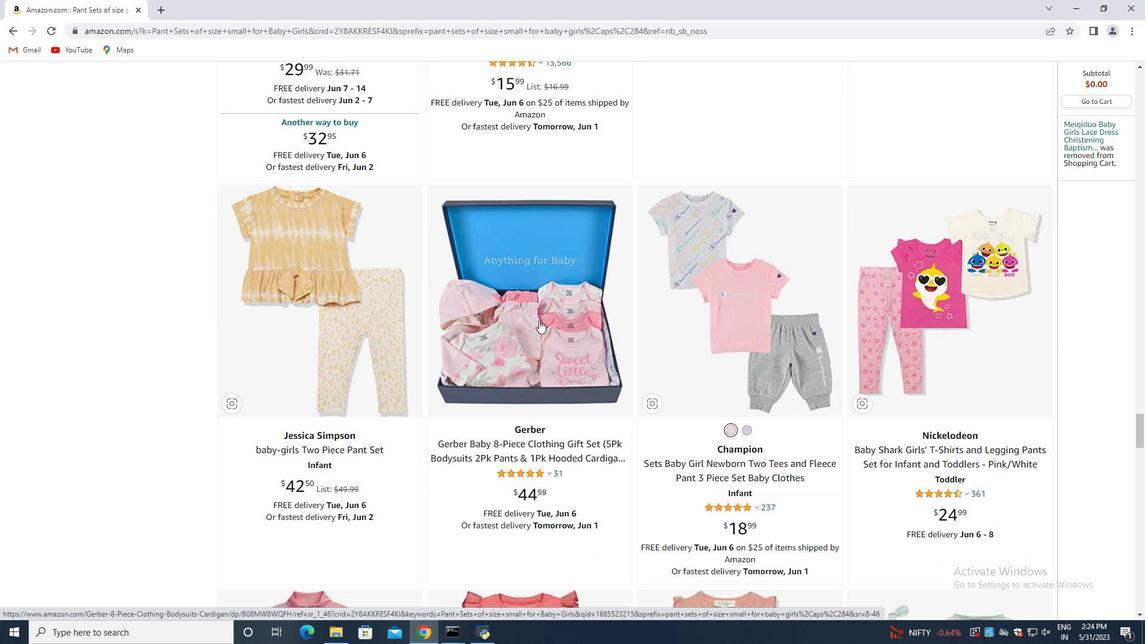
Action: Mouse scrolled (541, 319) with delta (0, 0)
Screenshot: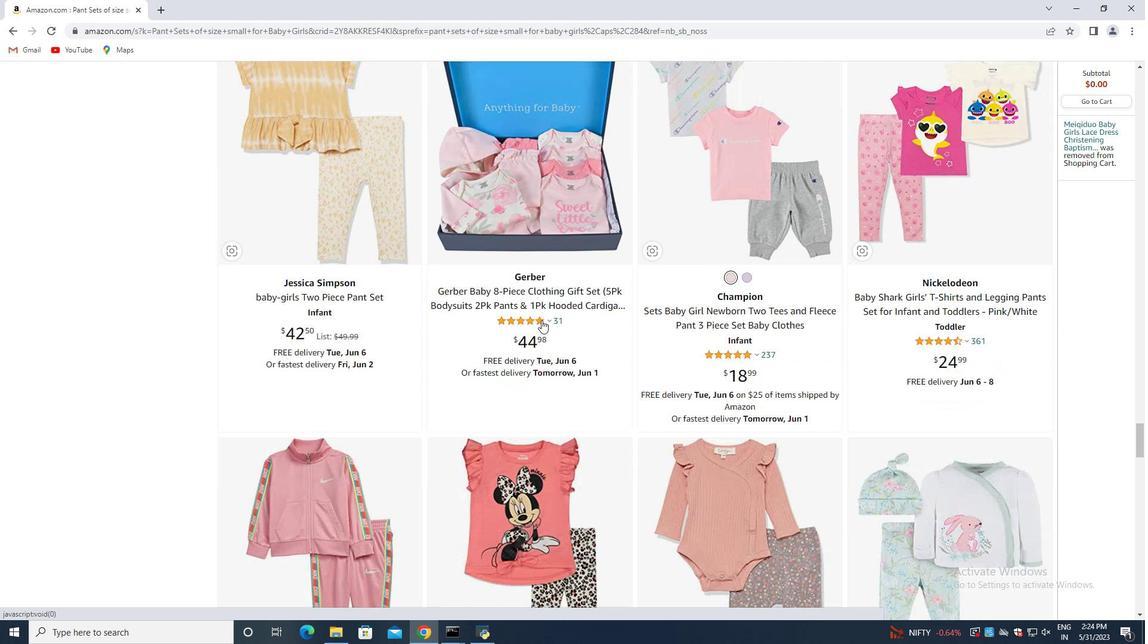 
Action: Mouse scrolled (541, 319) with delta (0, 0)
Screenshot: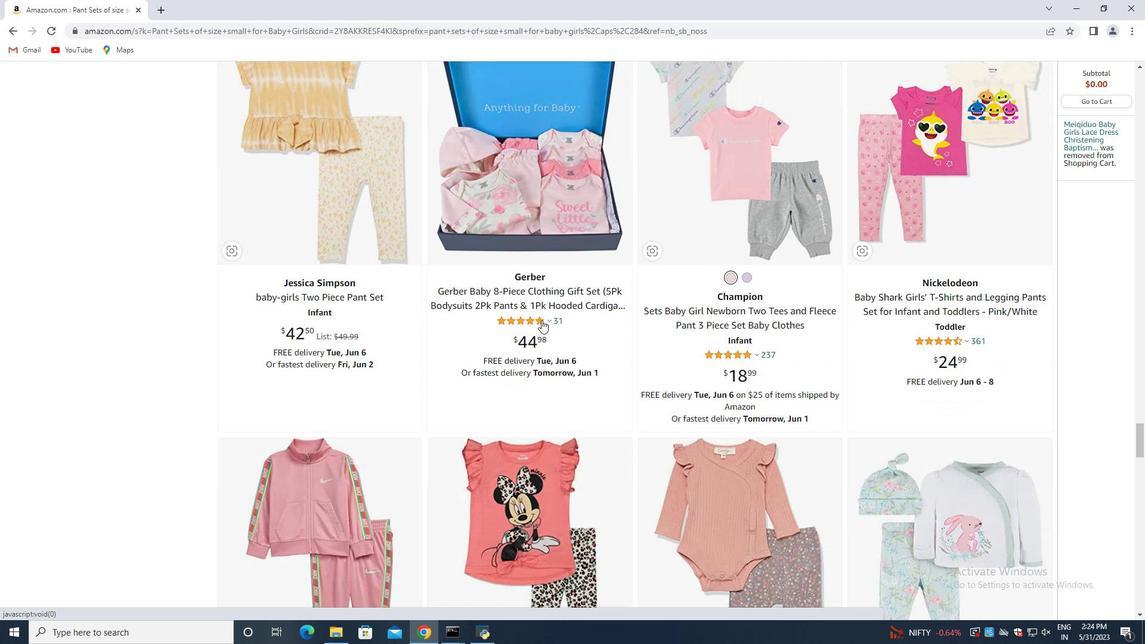 
Action: Mouse scrolled (541, 319) with delta (0, 0)
Screenshot: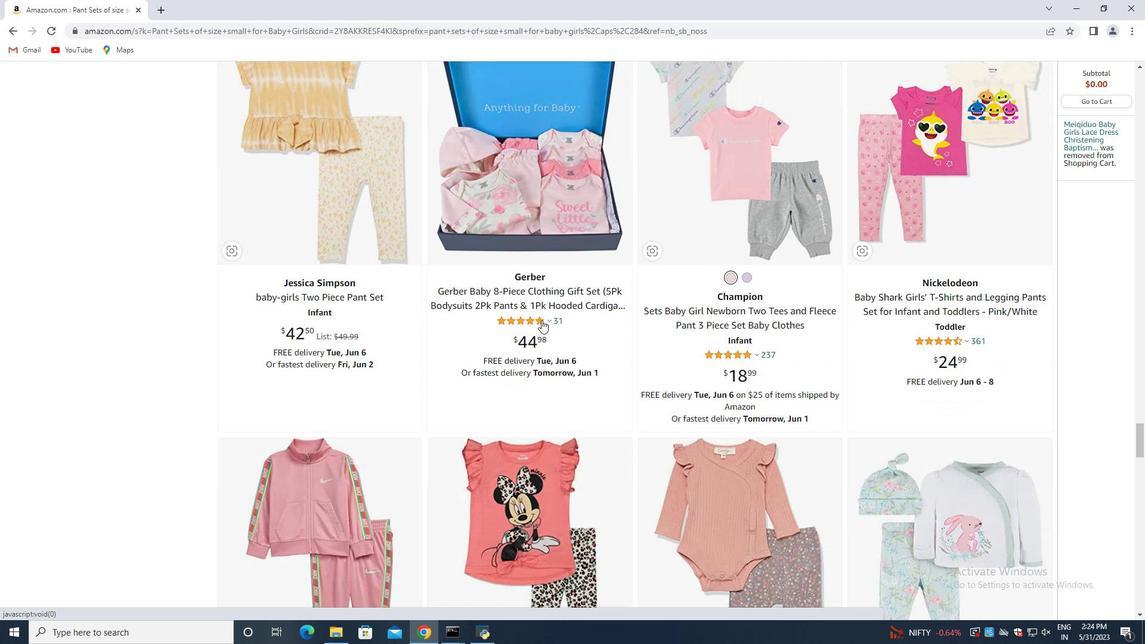 
Action: Mouse moved to (541, 320)
Screenshot: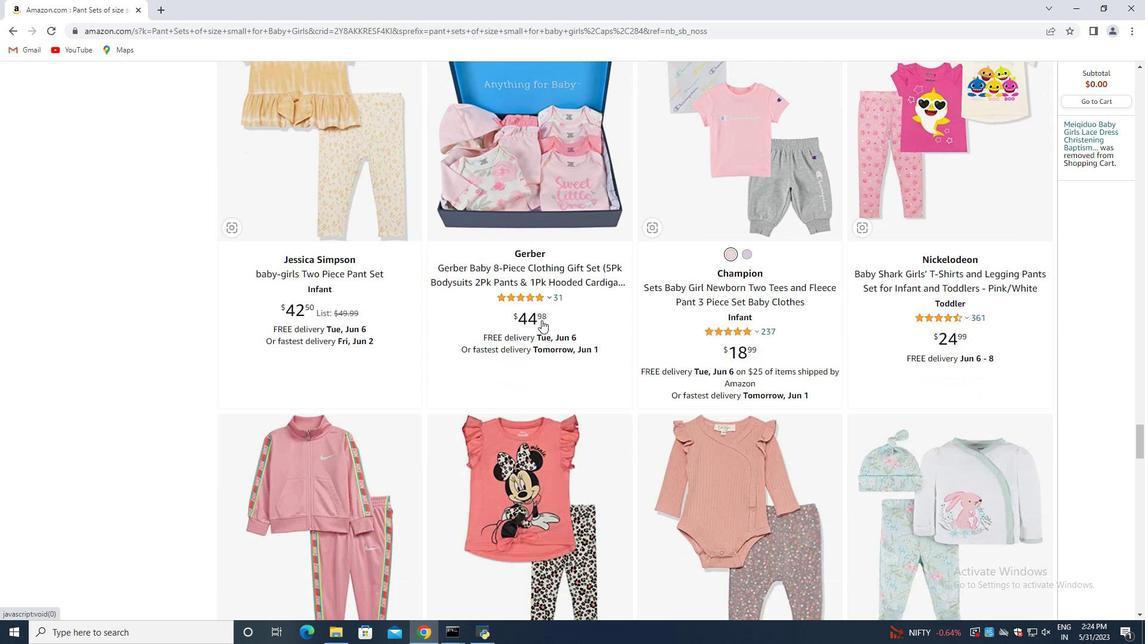
Action: Mouse scrolled (541, 319) with delta (0, 0)
Screenshot: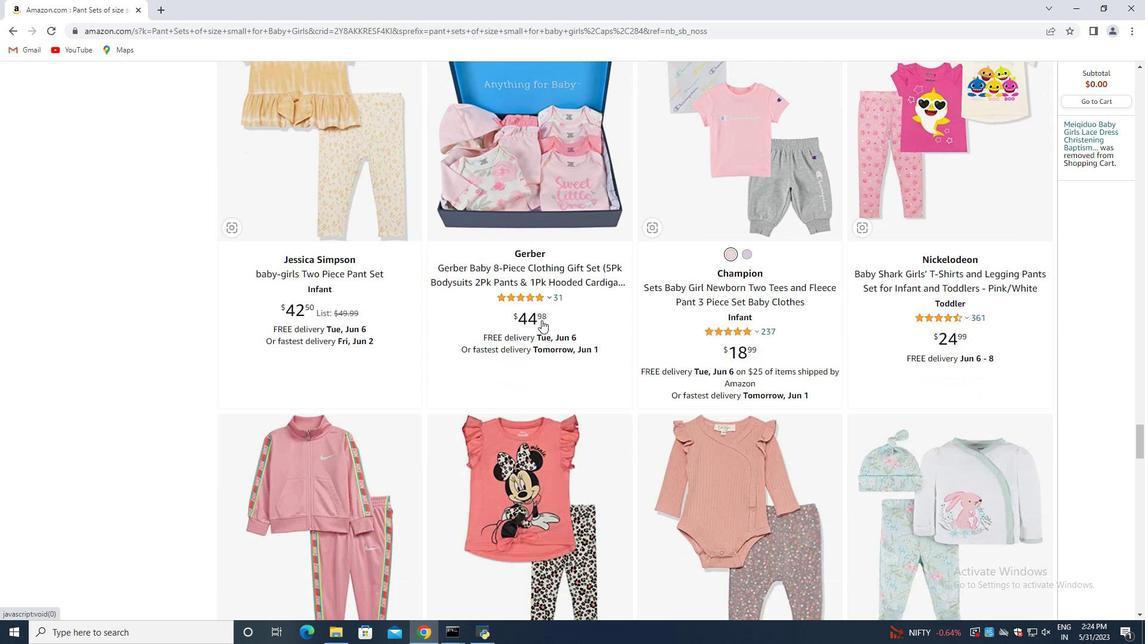 
Action: Mouse moved to (541, 320)
Screenshot: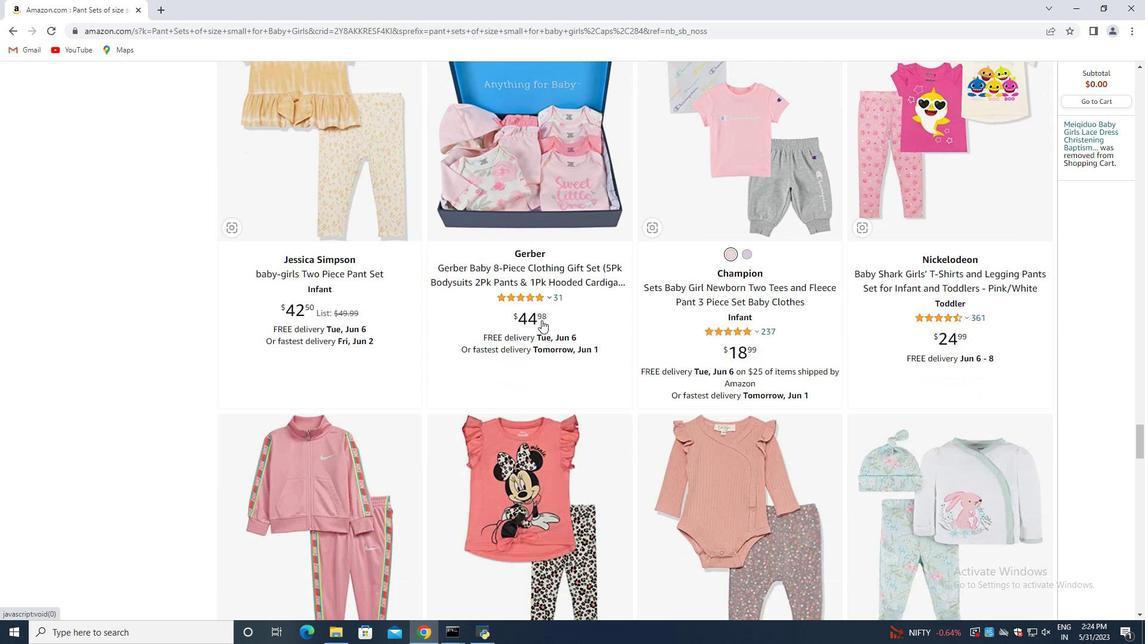 
Action: Mouse scrolled (541, 320) with delta (0, 0)
Screenshot: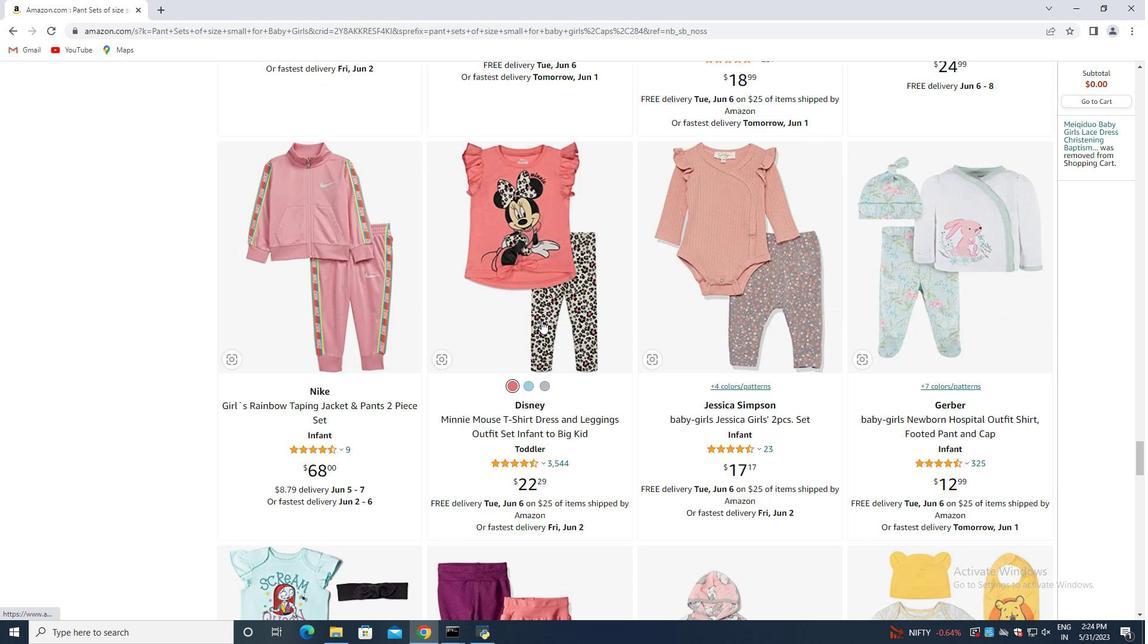 
Action: Mouse scrolled (541, 320) with delta (0, 0)
Screenshot: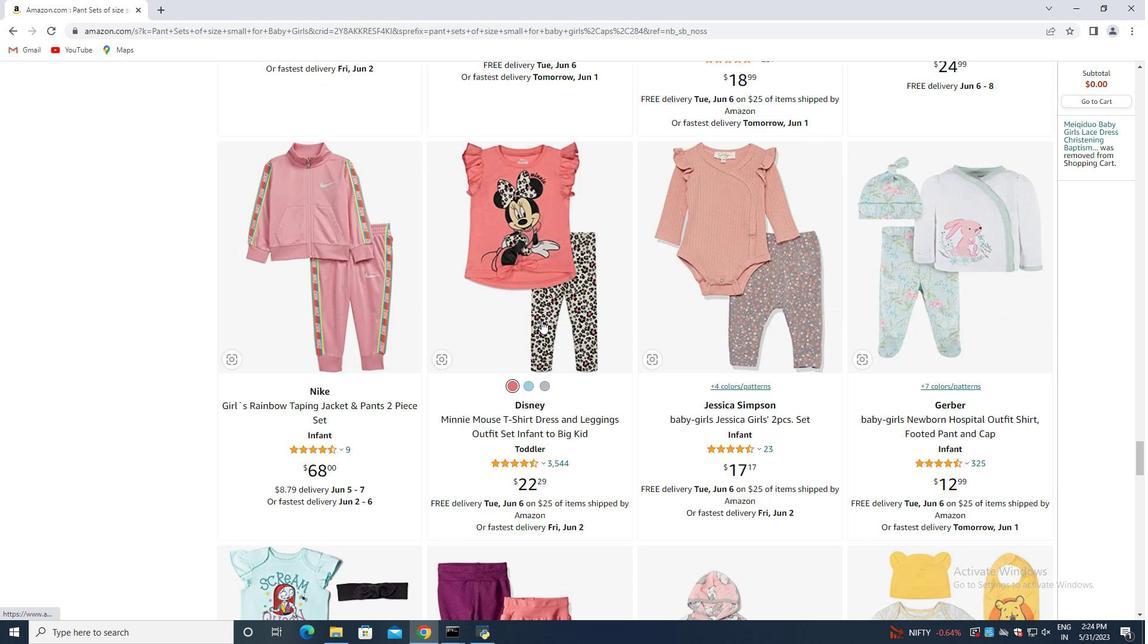 
Action: Mouse scrolled (541, 320) with delta (0, 0)
Screenshot: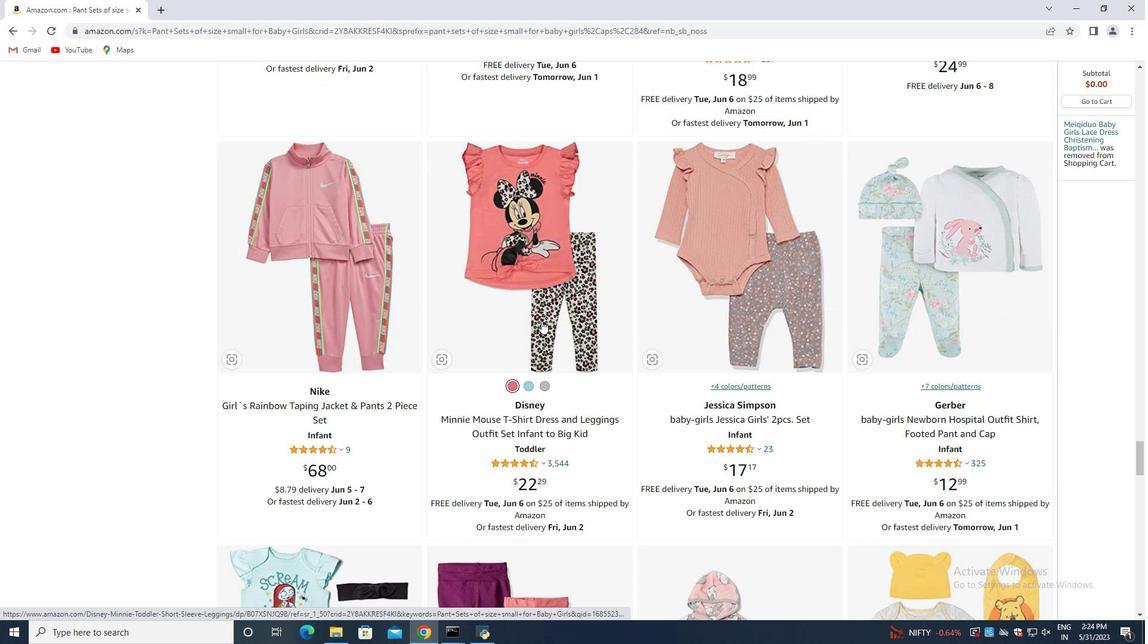 
Action: Mouse scrolled (541, 320) with delta (0, 0)
Screenshot: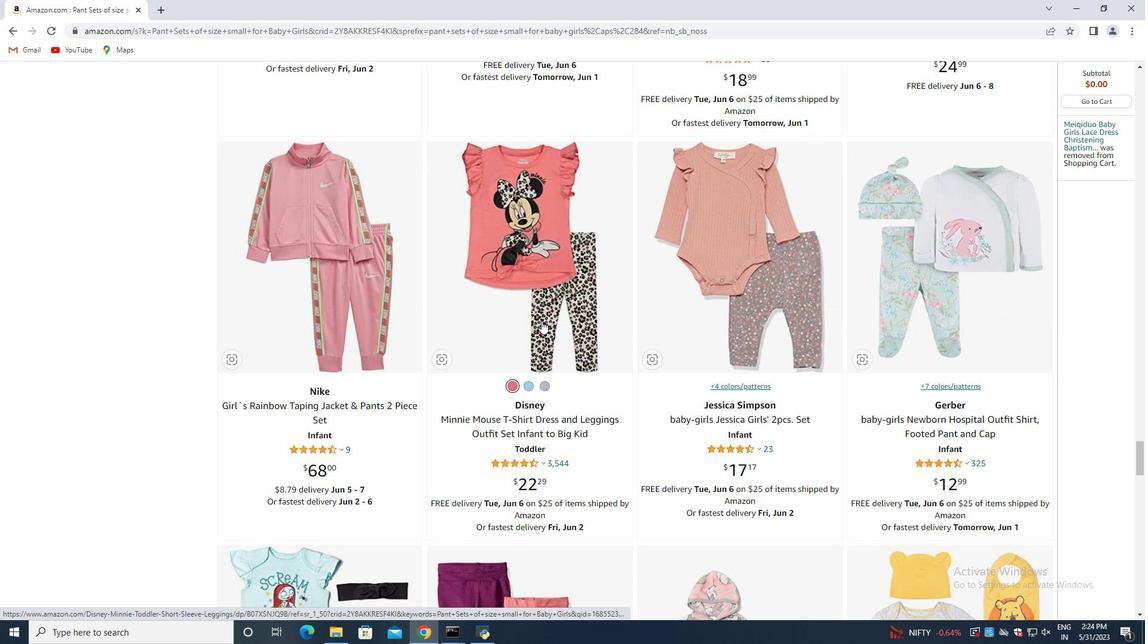 
Action: Mouse moved to (541, 320)
Screenshot: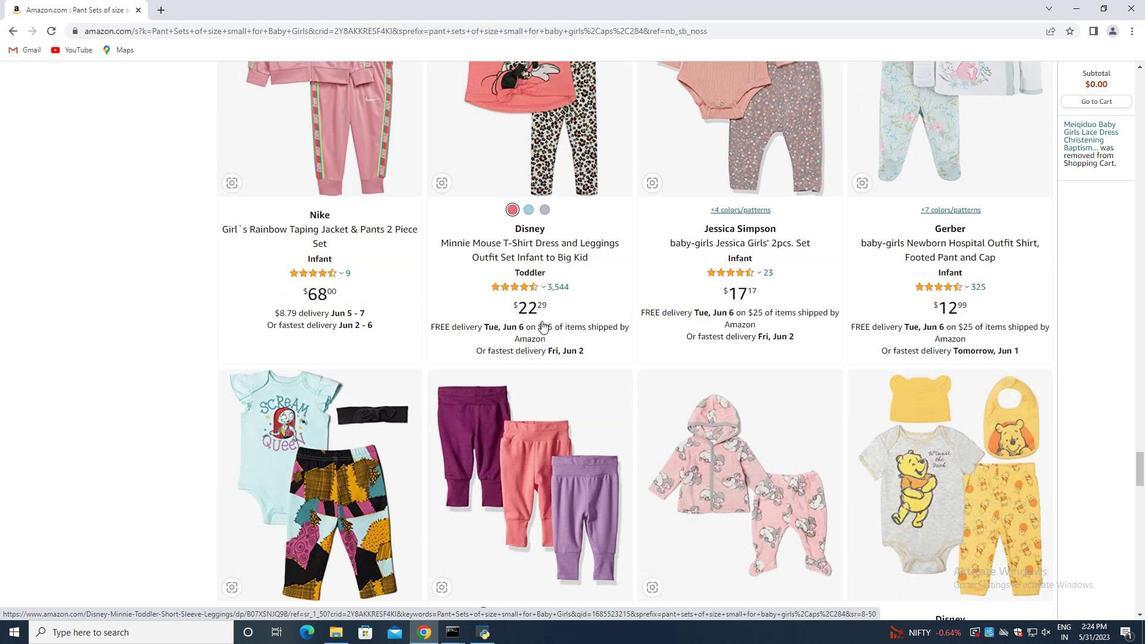
Action: Mouse scrolled (541, 320) with delta (0, 0)
Screenshot: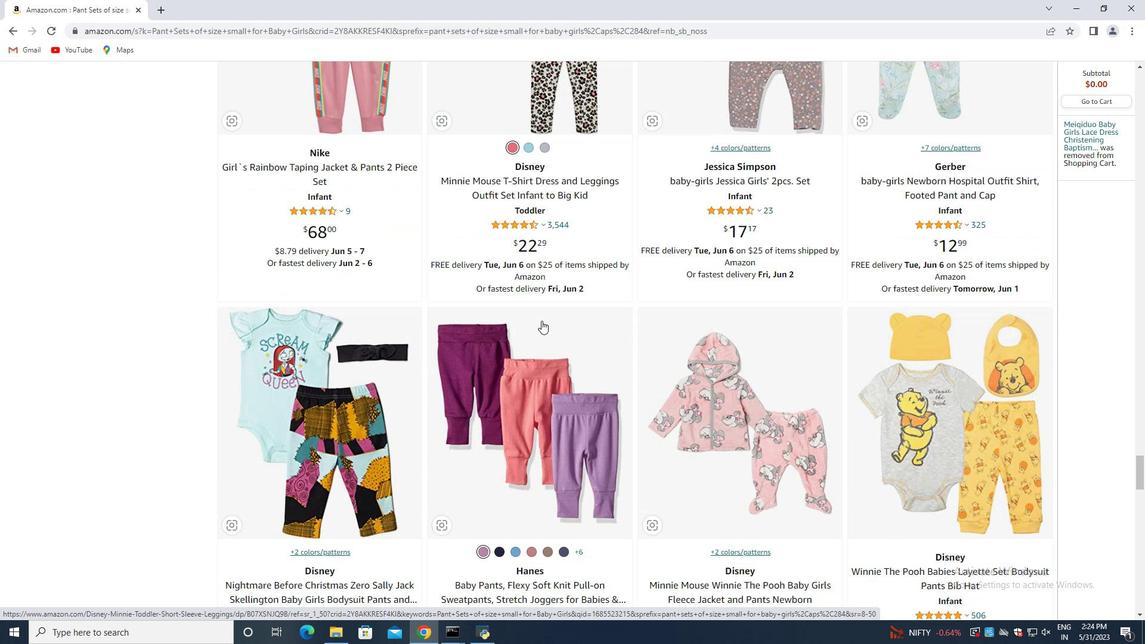 
Action: Mouse scrolled (541, 320) with delta (0, 0)
Screenshot: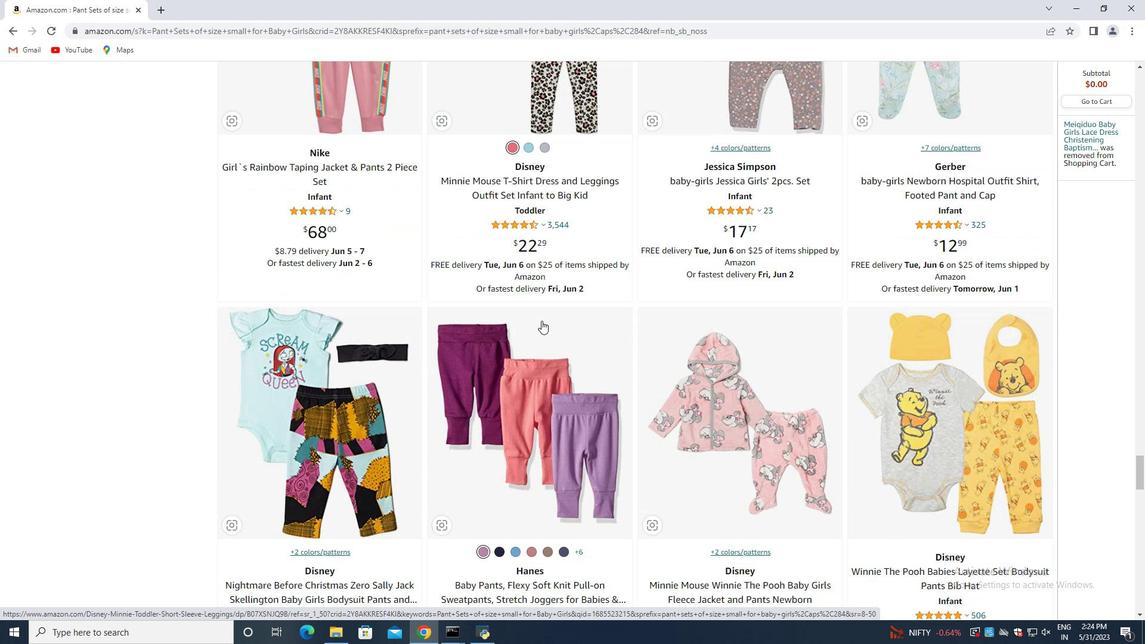 
Action: Mouse scrolled (541, 320) with delta (0, 0)
Screenshot: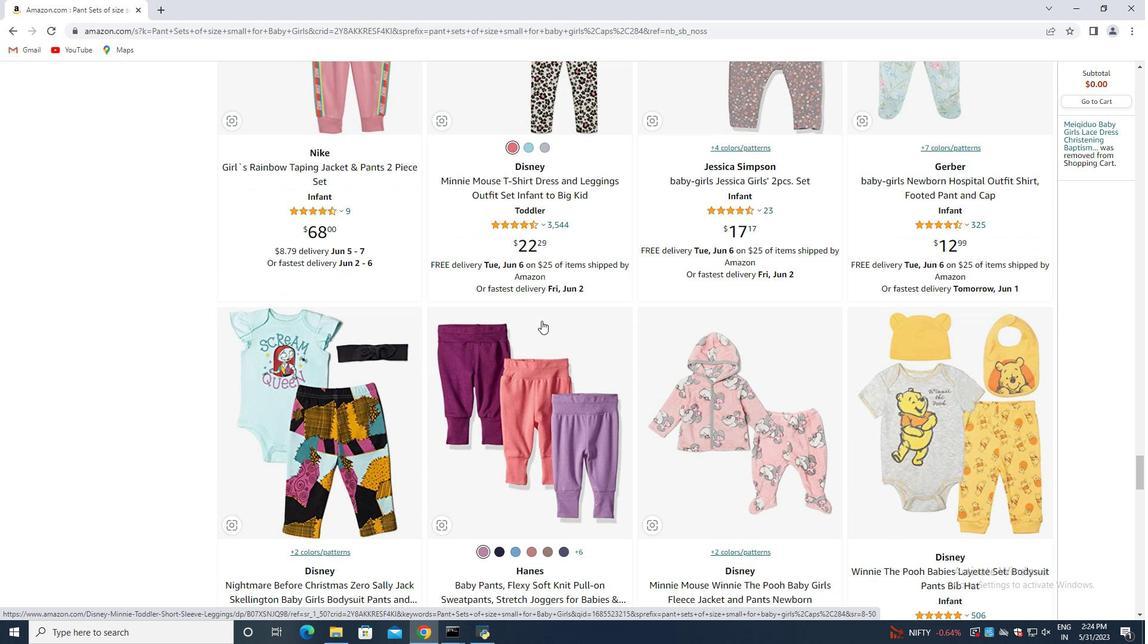
Action: Mouse moved to (541, 320)
Screenshot: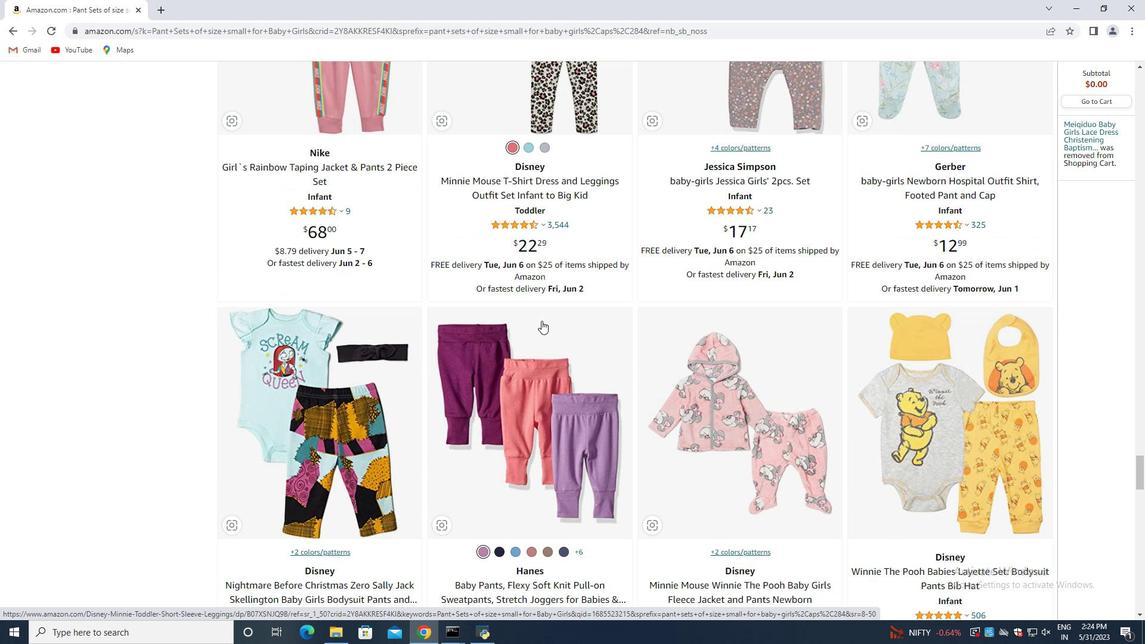 
Action: Mouse scrolled (541, 320) with delta (0, 0)
Screenshot: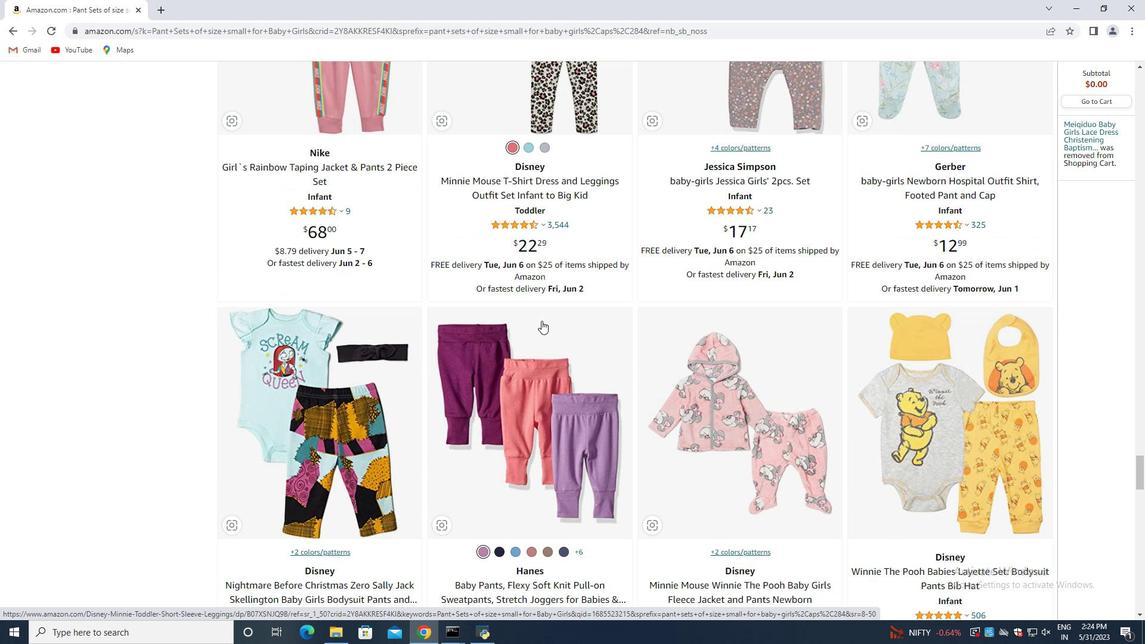
Action: Mouse moved to (541, 319)
Screenshot: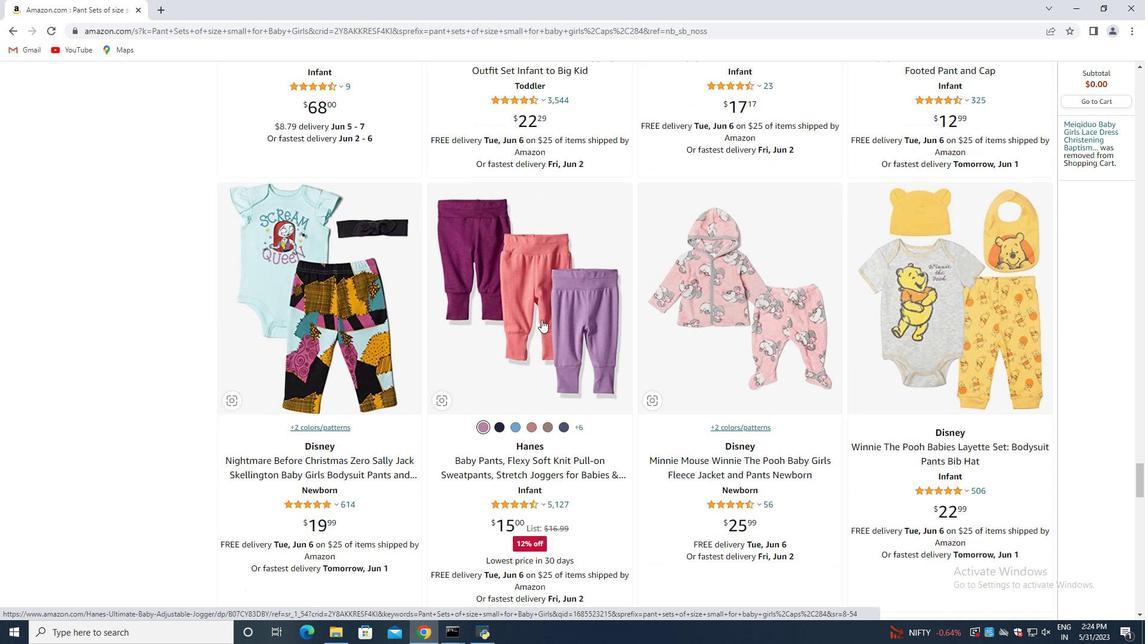 
Action: Mouse scrolled (541, 318) with delta (0, 0)
Screenshot: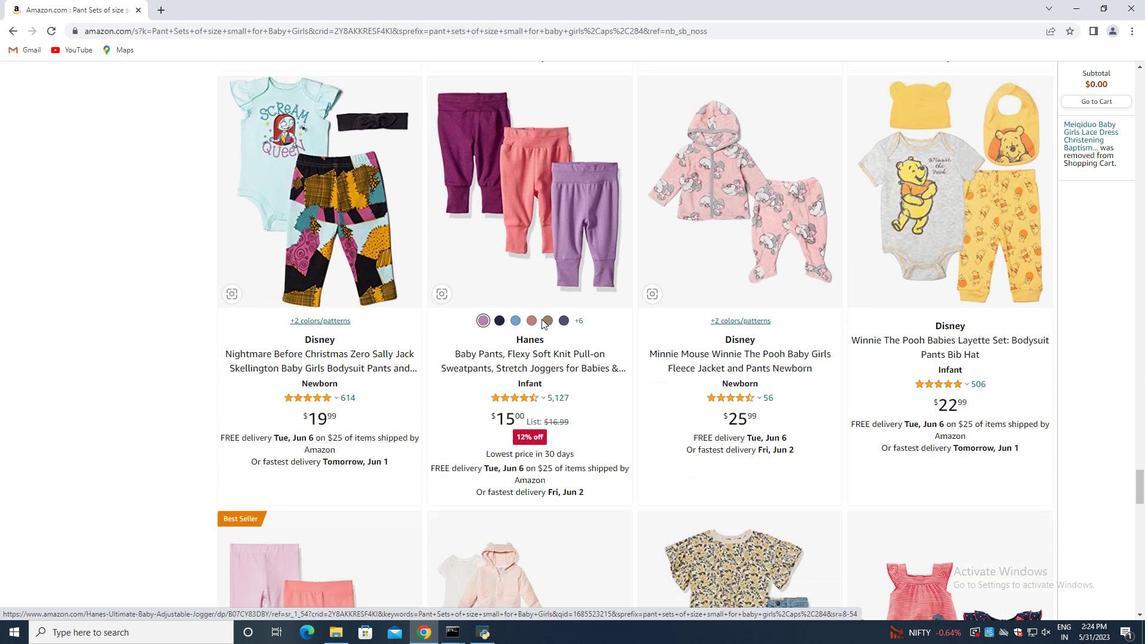 
Action: Mouse scrolled (541, 318) with delta (0, 0)
Screenshot: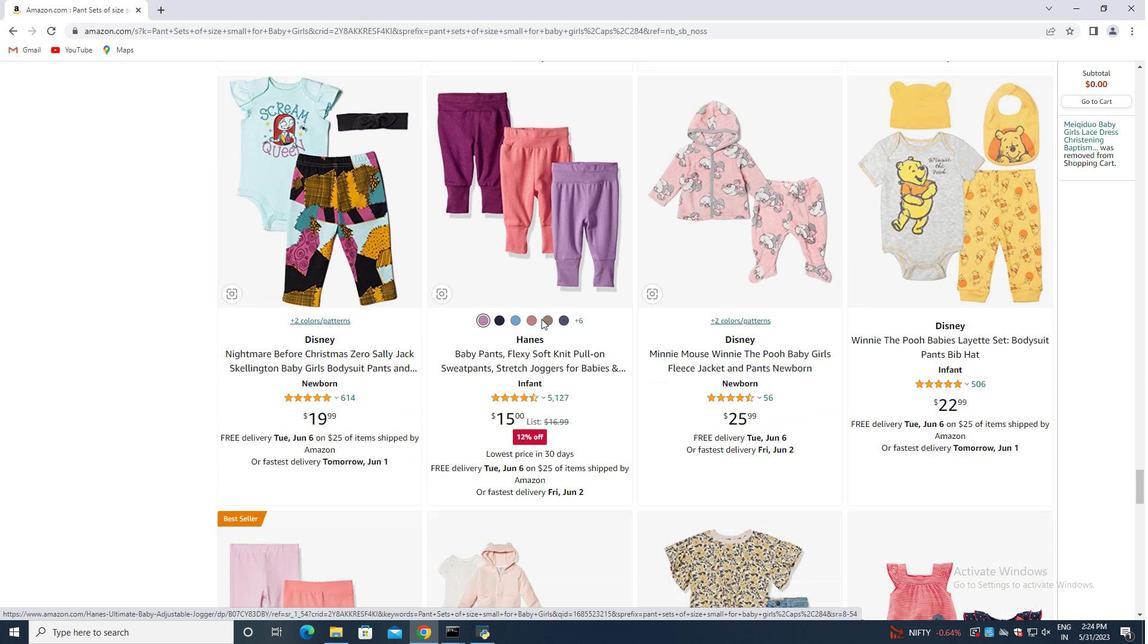 
Action: Mouse scrolled (541, 318) with delta (0, 0)
Screenshot: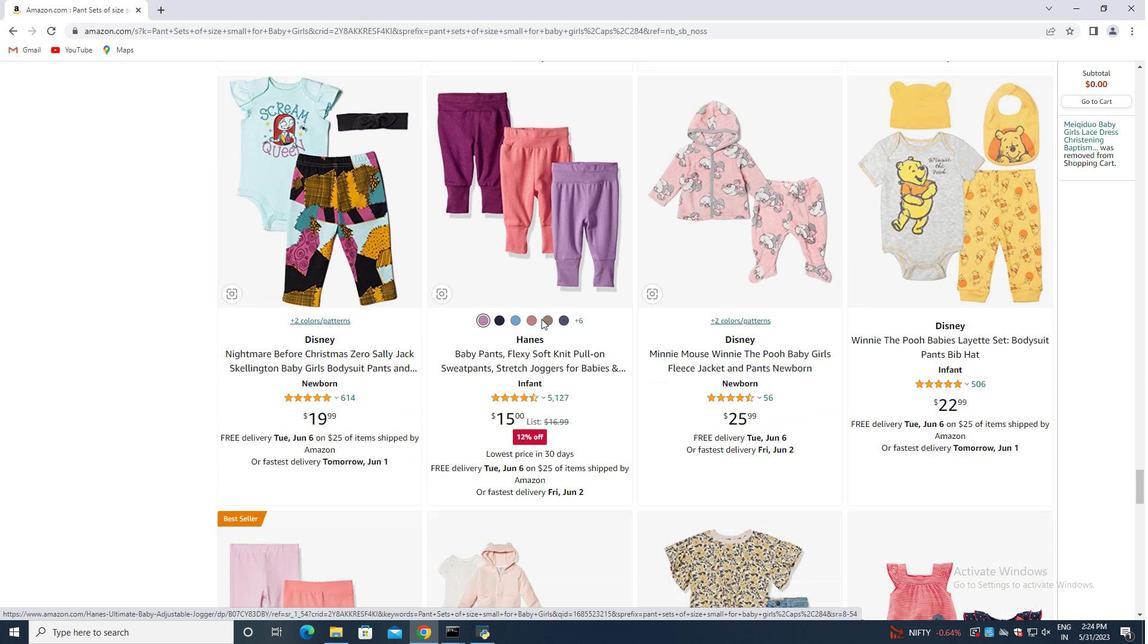 
Action: Mouse scrolled (541, 318) with delta (0, 0)
Screenshot: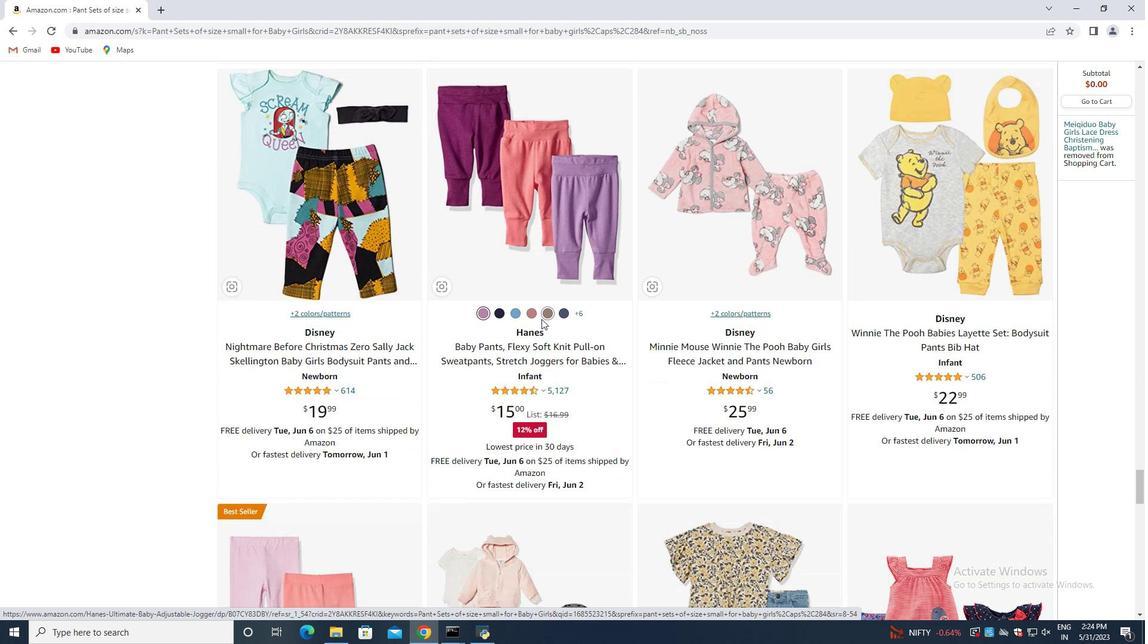 
Action: Mouse moved to (487, 313)
Screenshot: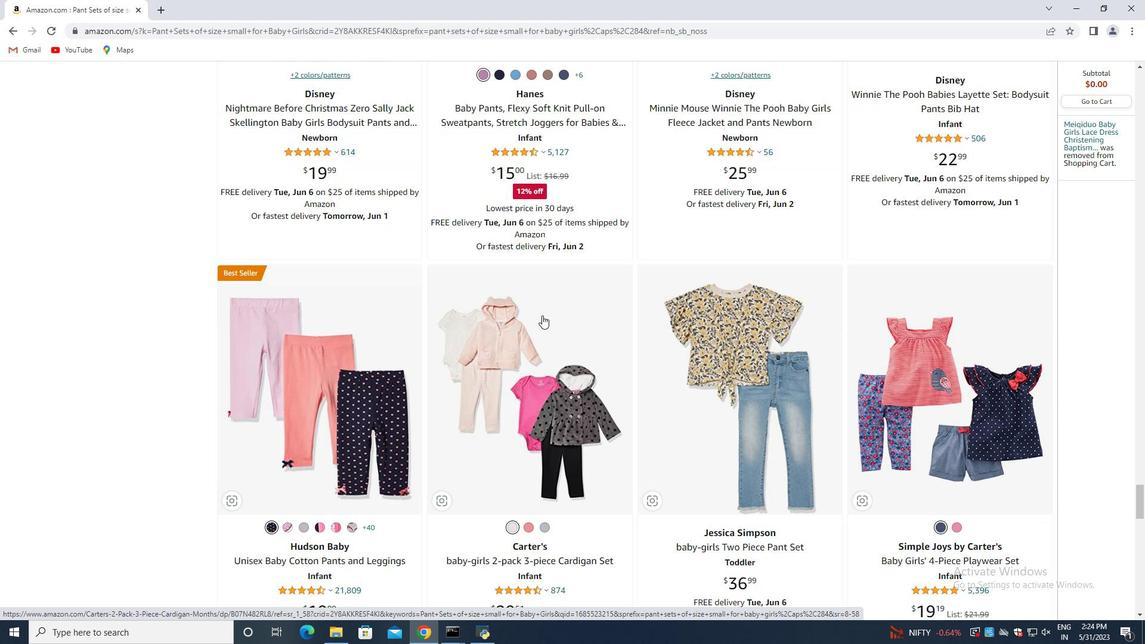 
Action: Mouse scrolled (488, 312) with delta (0, 0)
Screenshot: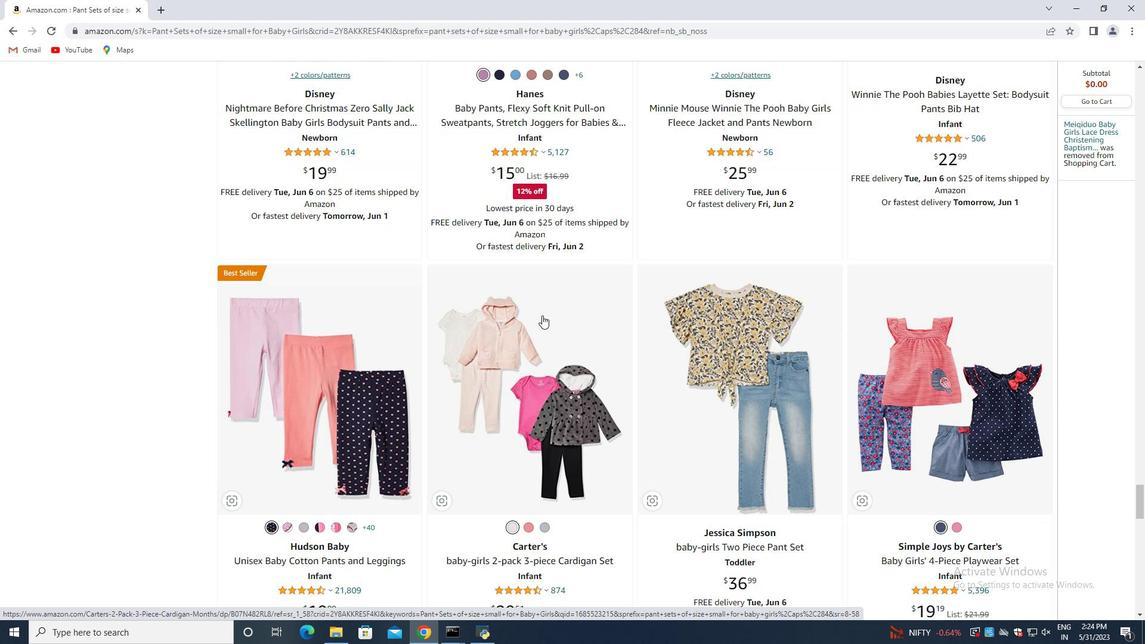 
Action: Mouse scrolled (487, 312) with delta (0, 0)
Screenshot: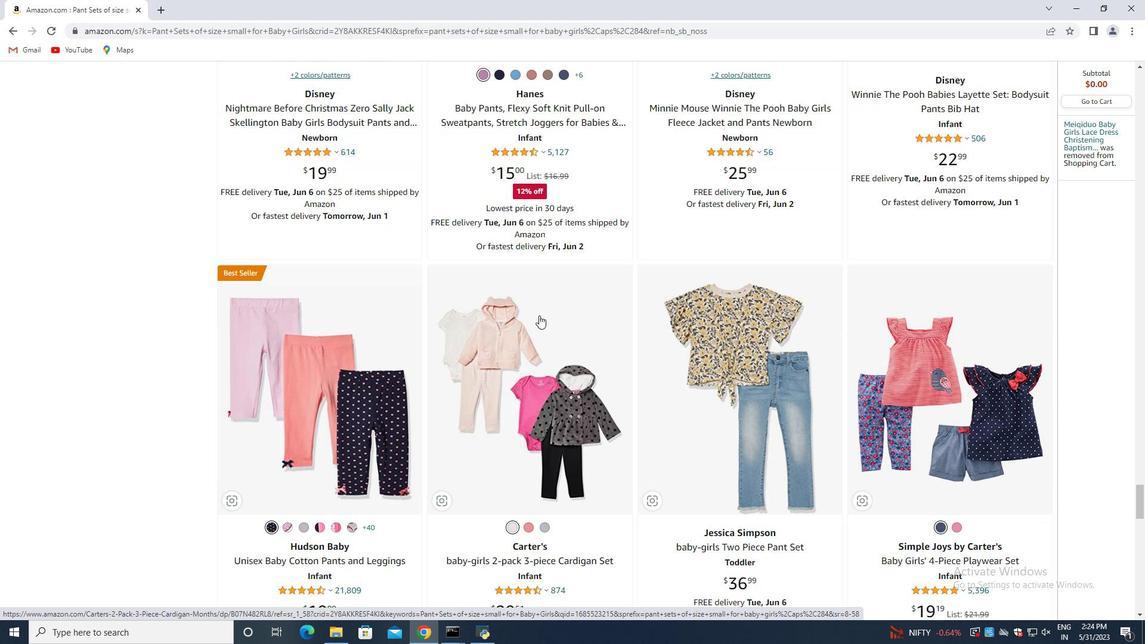 
Action: Mouse scrolled (487, 313) with delta (0, 0)
Screenshot: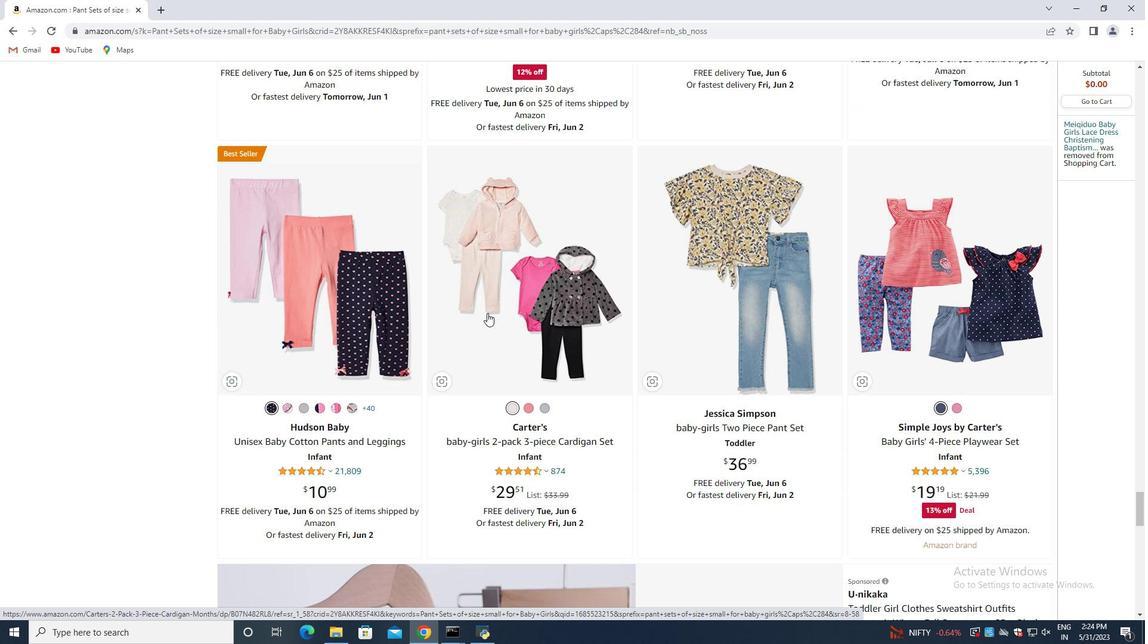 
Action: Mouse scrolled (487, 313) with delta (0, 0)
Screenshot: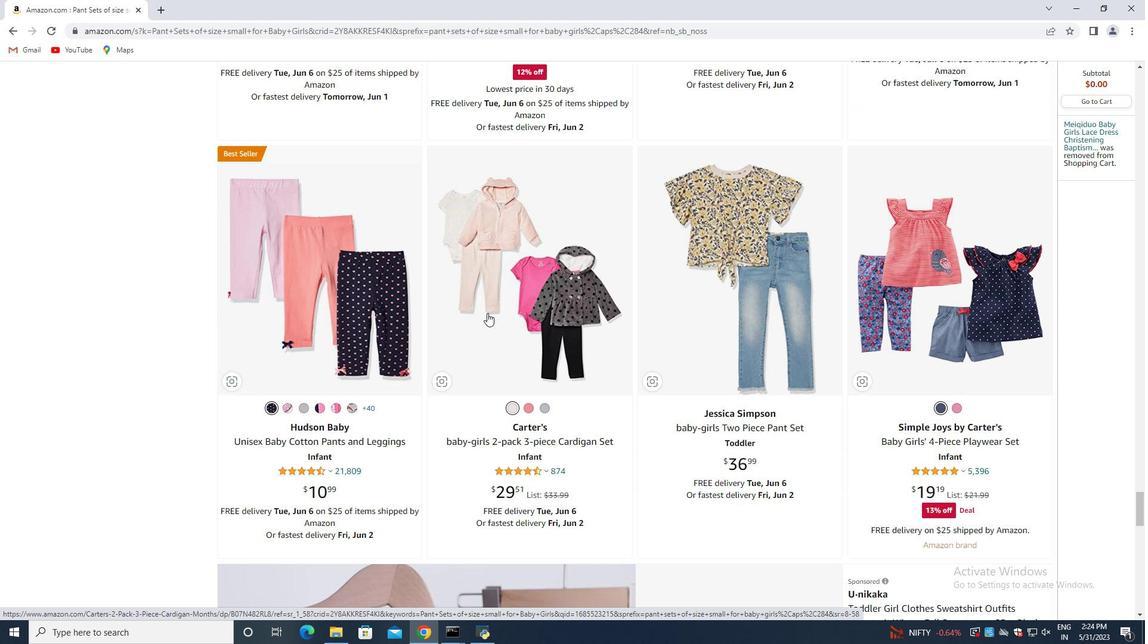 
Action: Mouse scrolled (487, 313) with delta (0, 0)
Screenshot: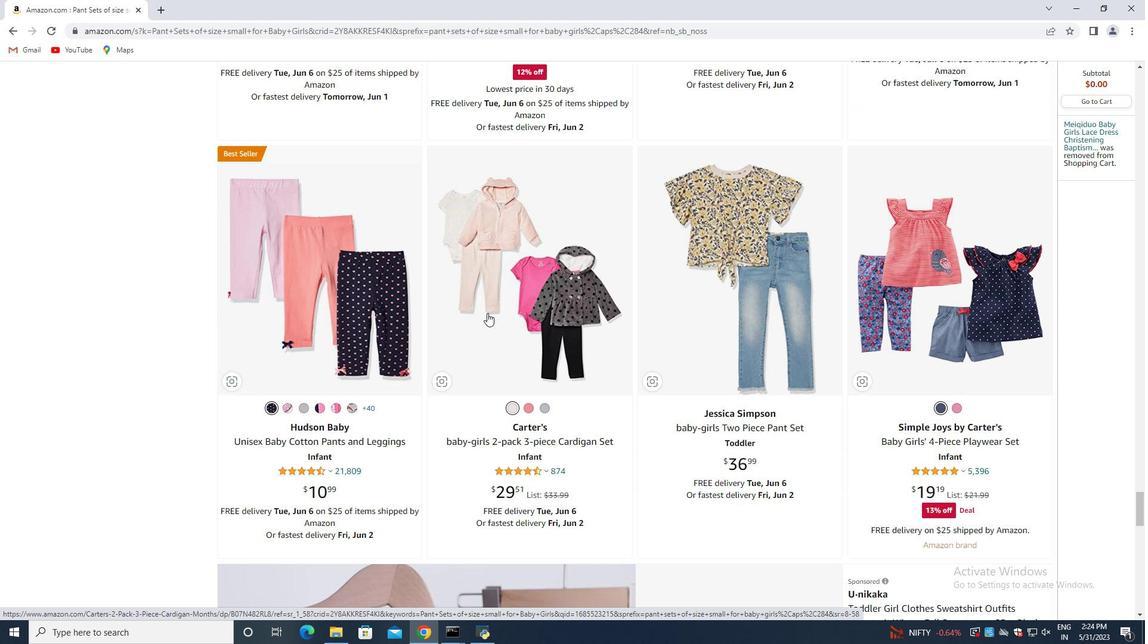
Action: Mouse scrolled (487, 313) with delta (0, 0)
Screenshot: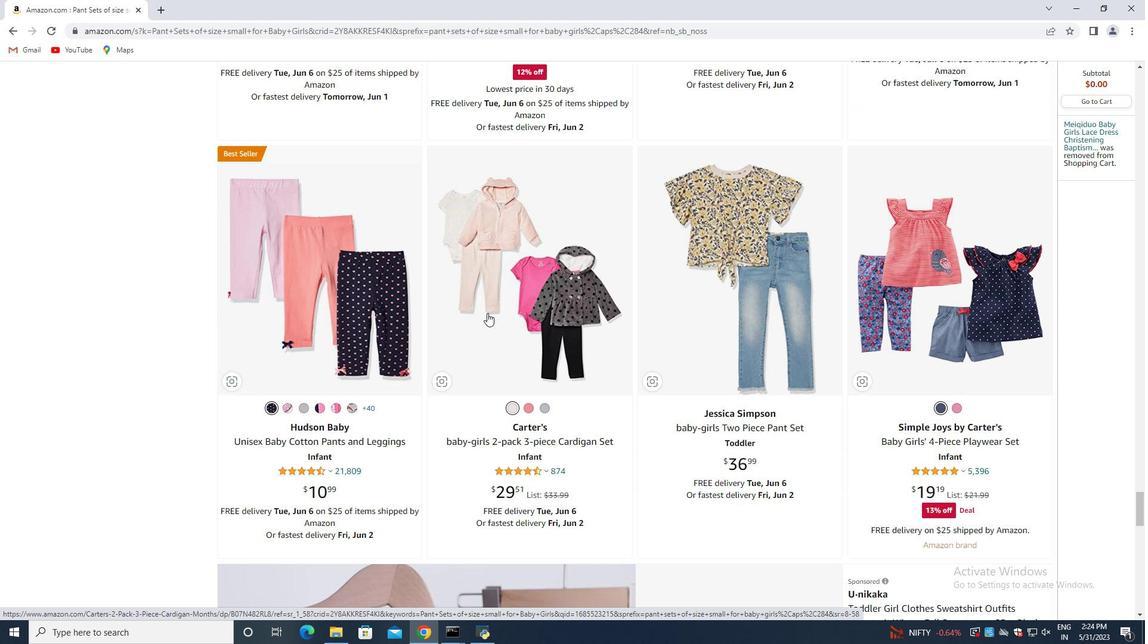 
Action: Mouse scrolled (487, 313) with delta (0, 0)
Screenshot: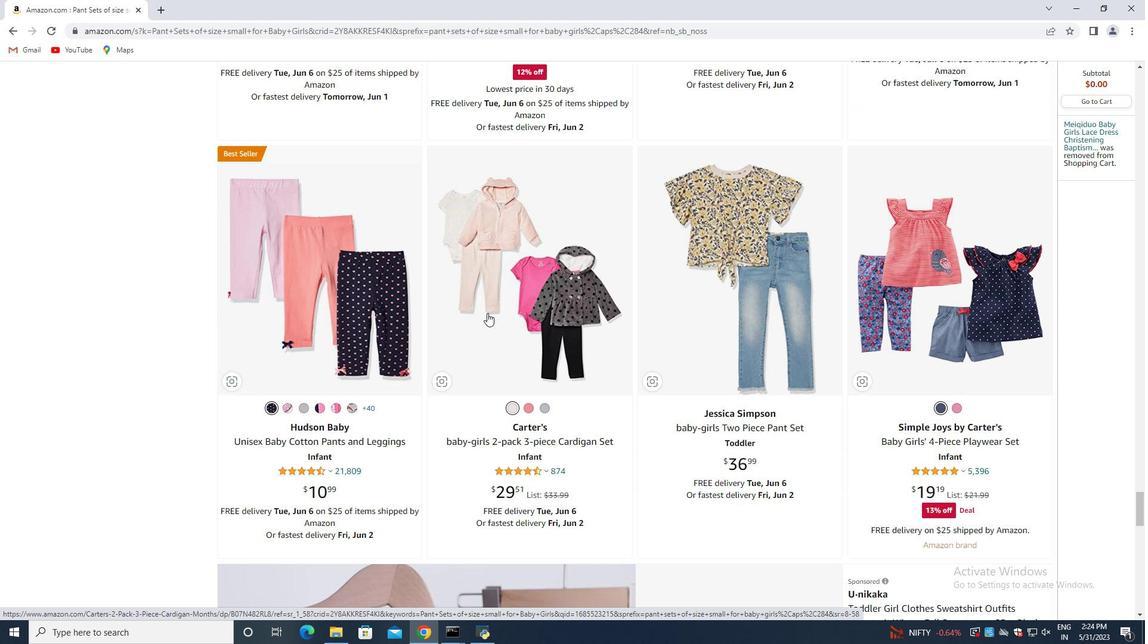 
Action: Mouse scrolled (487, 313) with delta (0, 0)
Screenshot: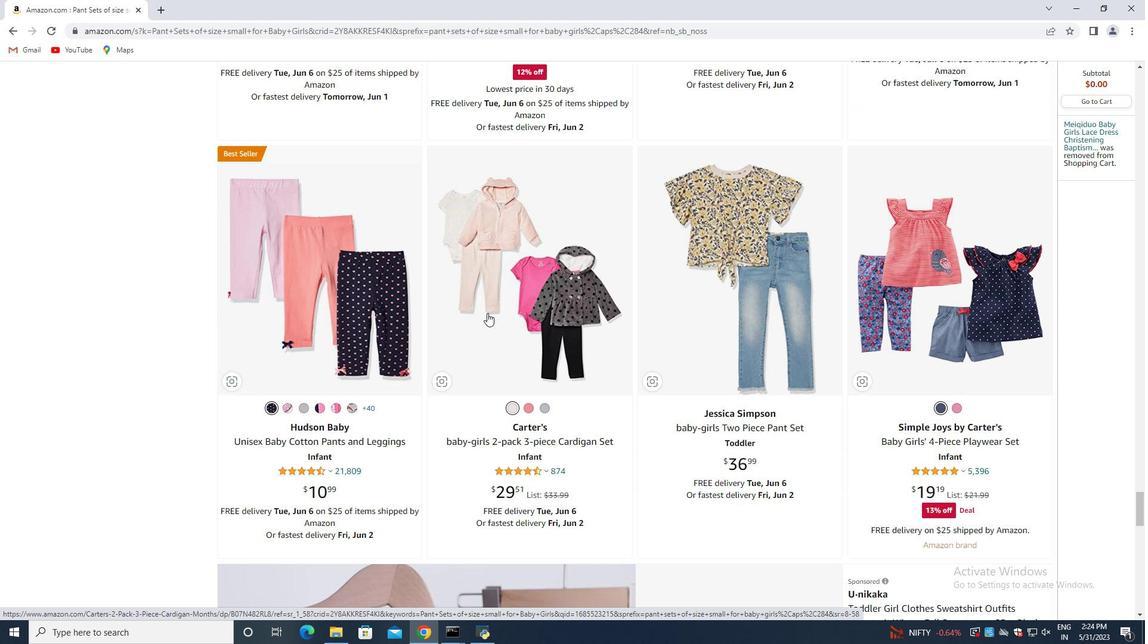 
Action: Mouse scrolled (487, 313) with delta (0, 0)
Screenshot: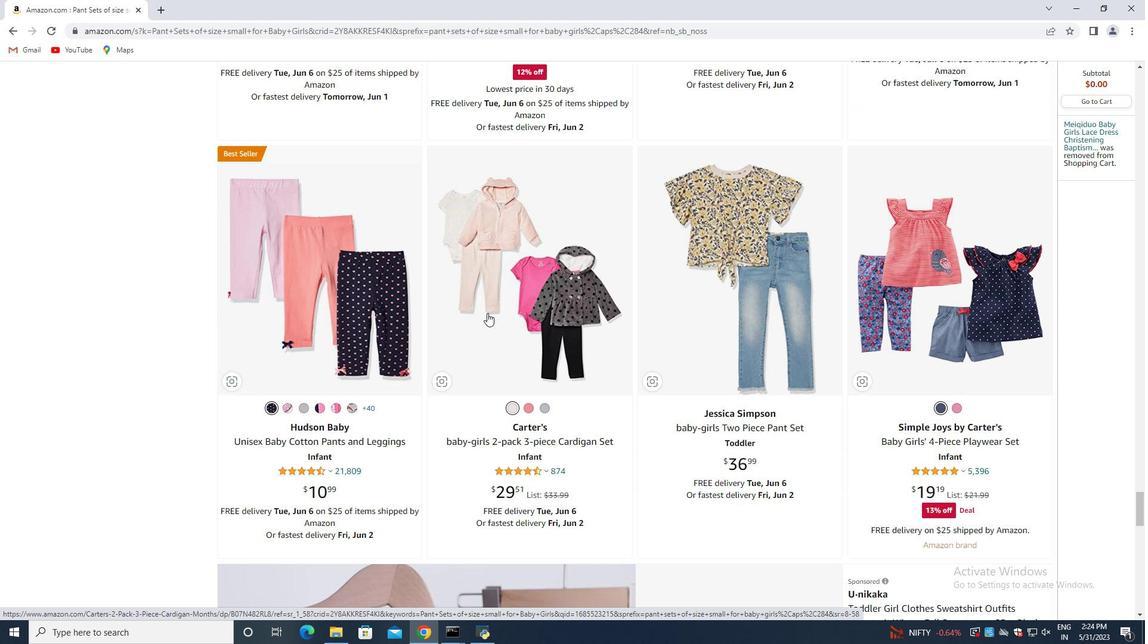 
Action: Mouse scrolled (487, 313) with delta (0, 0)
Screenshot: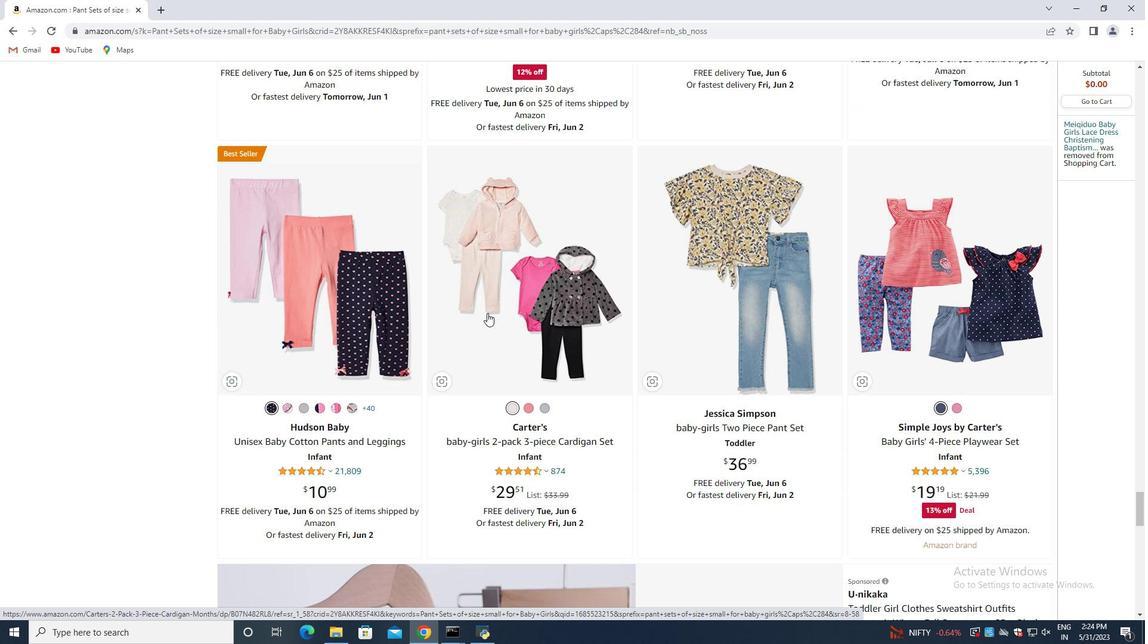 
Action: Mouse moved to (487, 313)
Screenshot: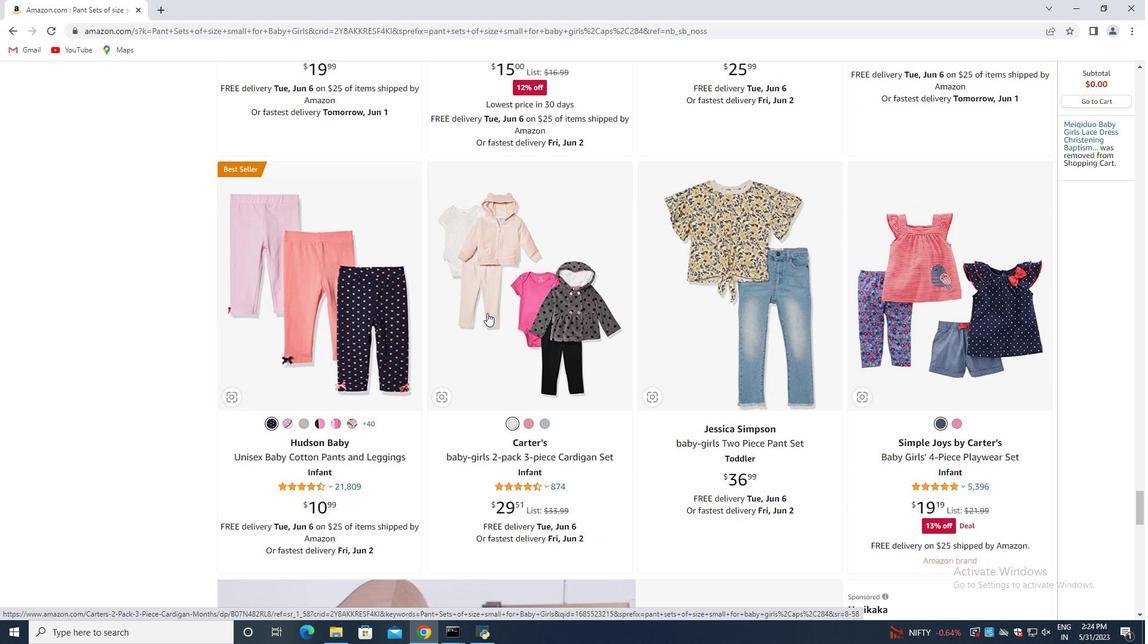 
Action: Mouse scrolled (487, 313) with delta (0, 0)
Screenshot: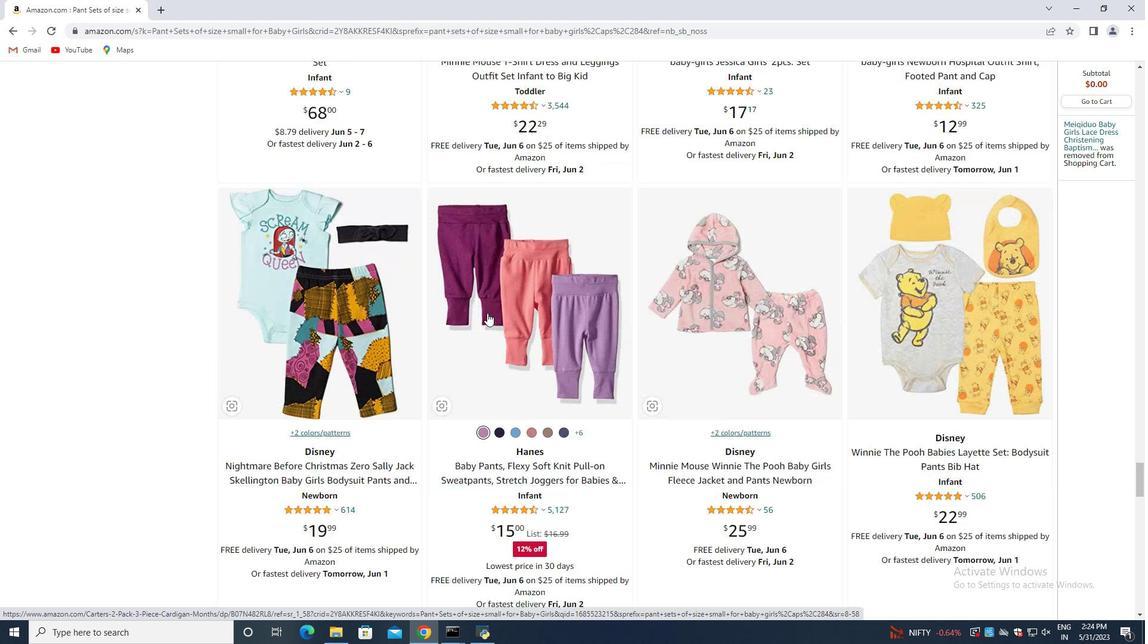 
Action: Mouse scrolled (487, 313) with delta (0, 0)
Screenshot: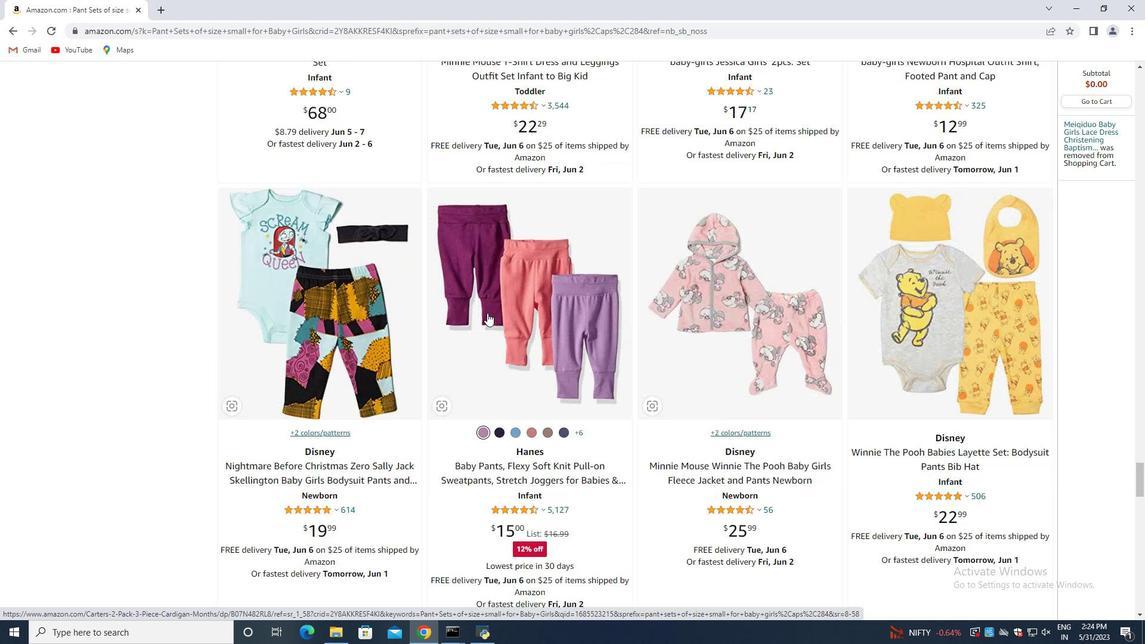 
Action: Mouse scrolled (487, 313) with delta (0, 0)
Screenshot: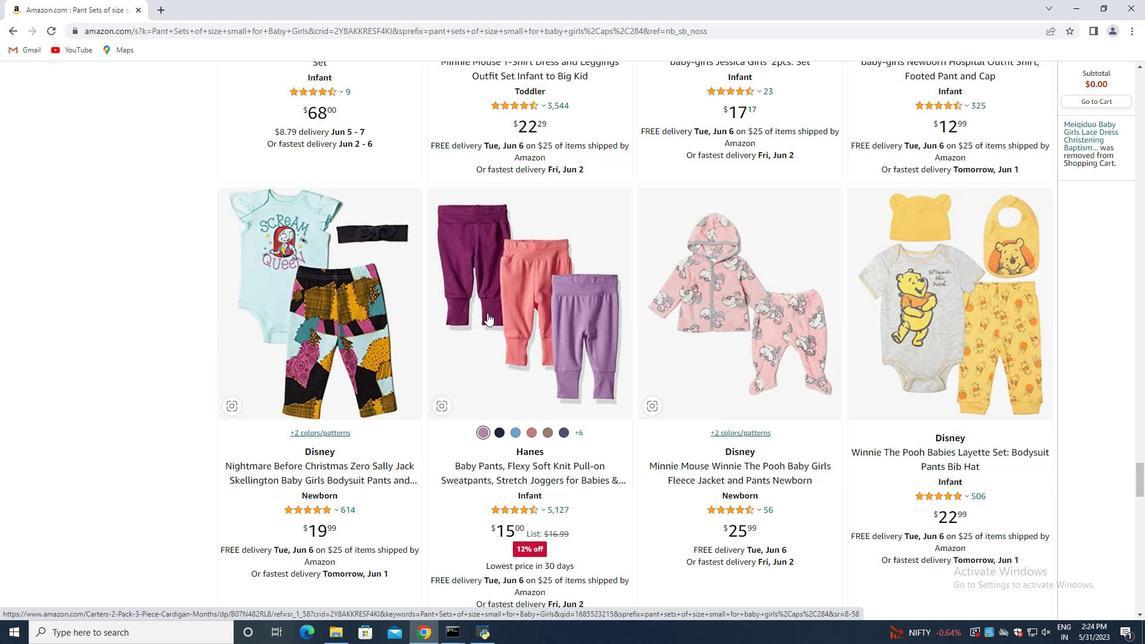 
Action: Mouse scrolled (487, 313) with delta (0, 0)
Screenshot: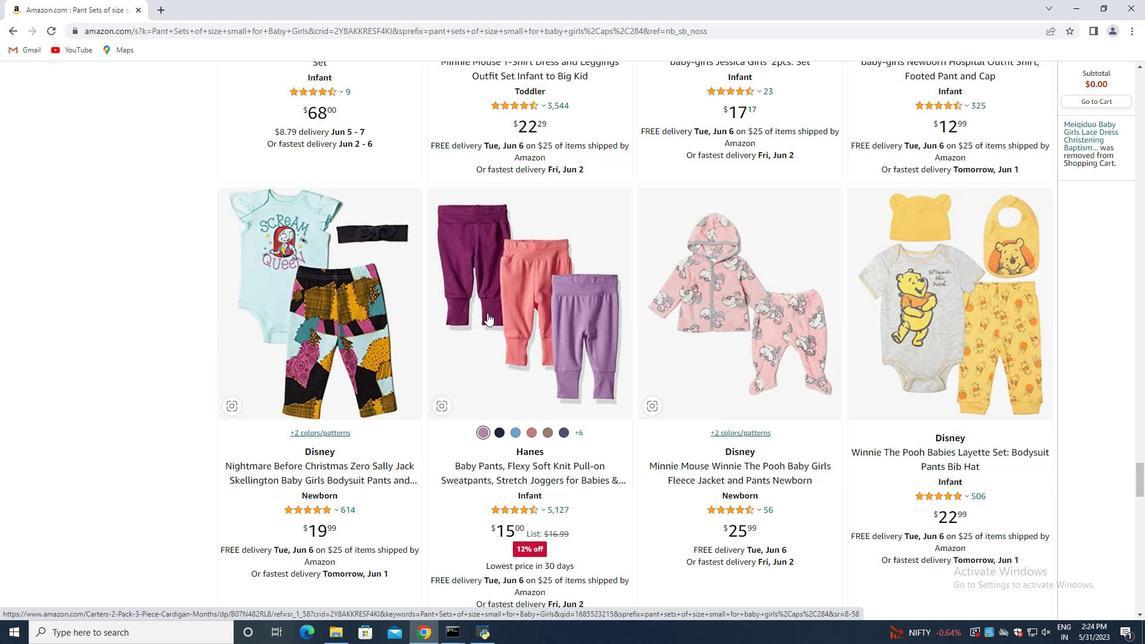 
Action: Mouse scrolled (487, 313) with delta (0, 0)
Screenshot: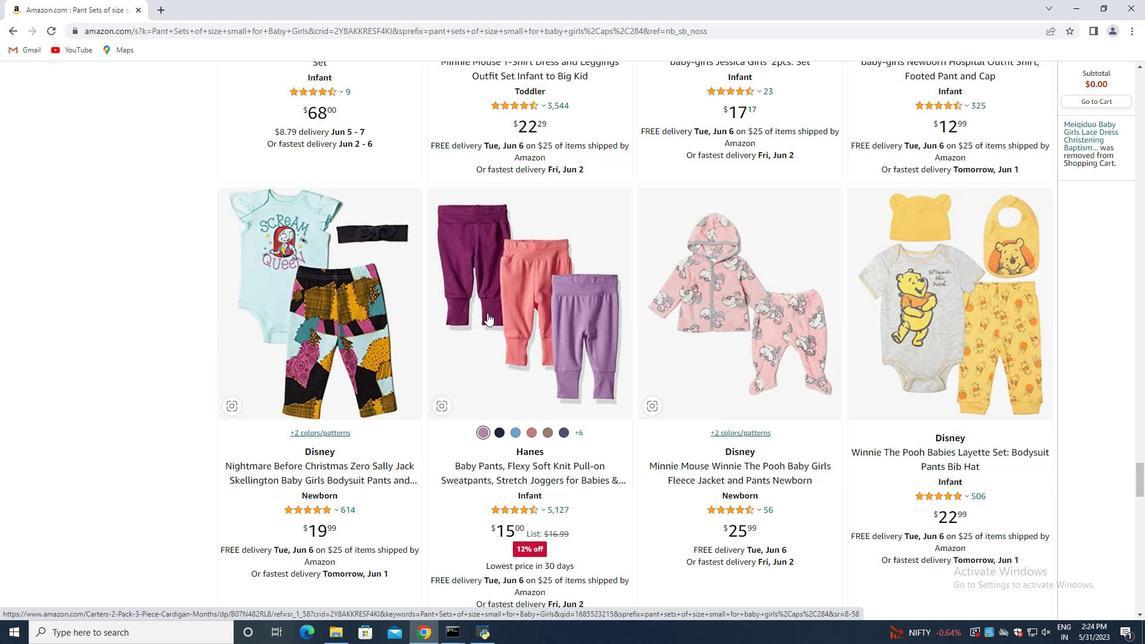 
Action: Mouse scrolled (487, 313) with delta (0, 0)
Screenshot: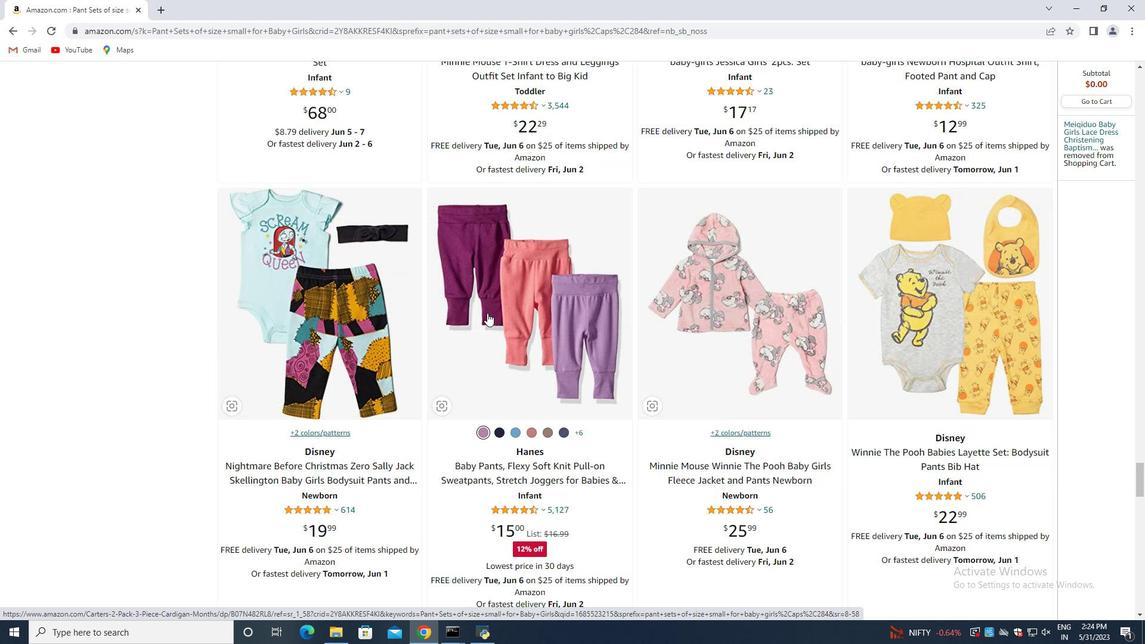 
Action: Mouse scrolled (487, 313) with delta (0, 0)
Screenshot: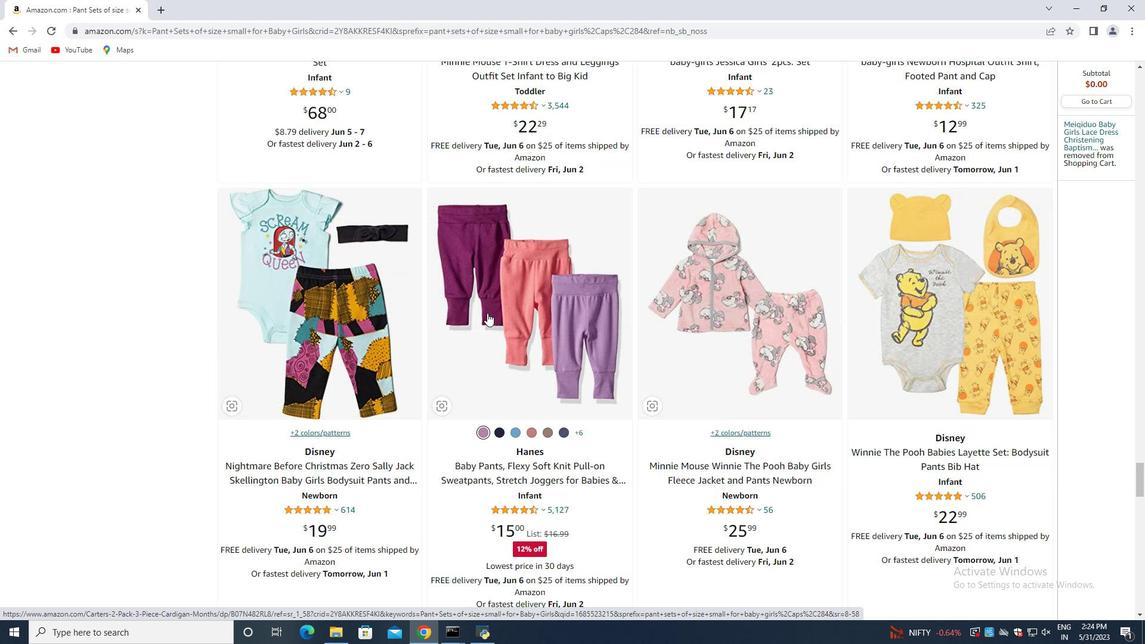 
Action: Mouse scrolled (487, 313) with delta (0, 0)
Screenshot: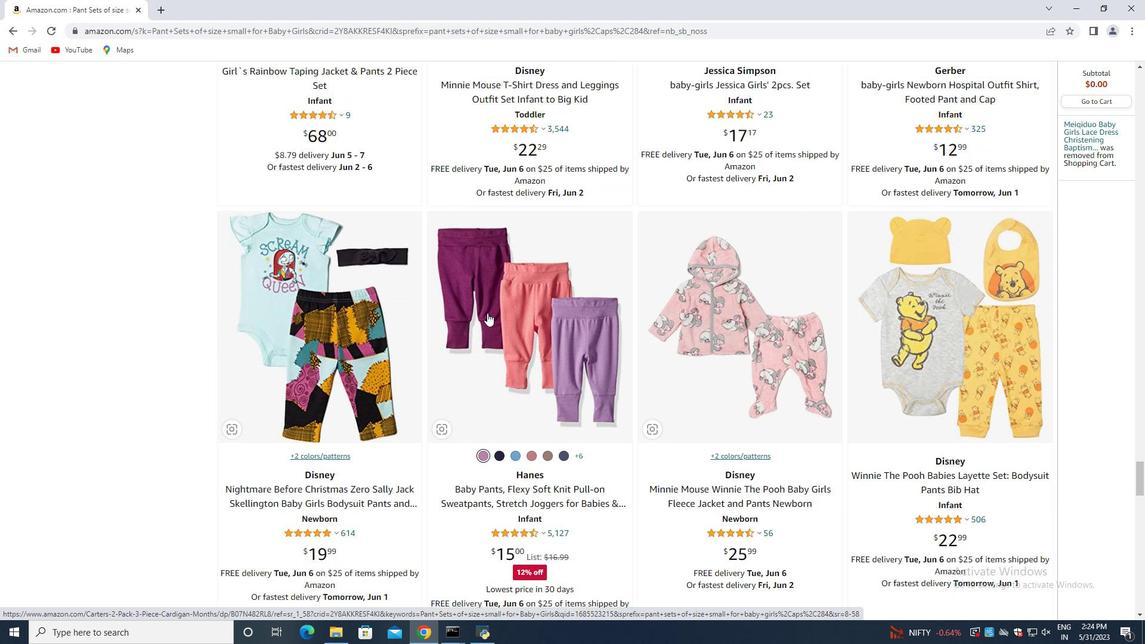 
Action: Mouse scrolled (487, 313) with delta (0, 0)
Screenshot: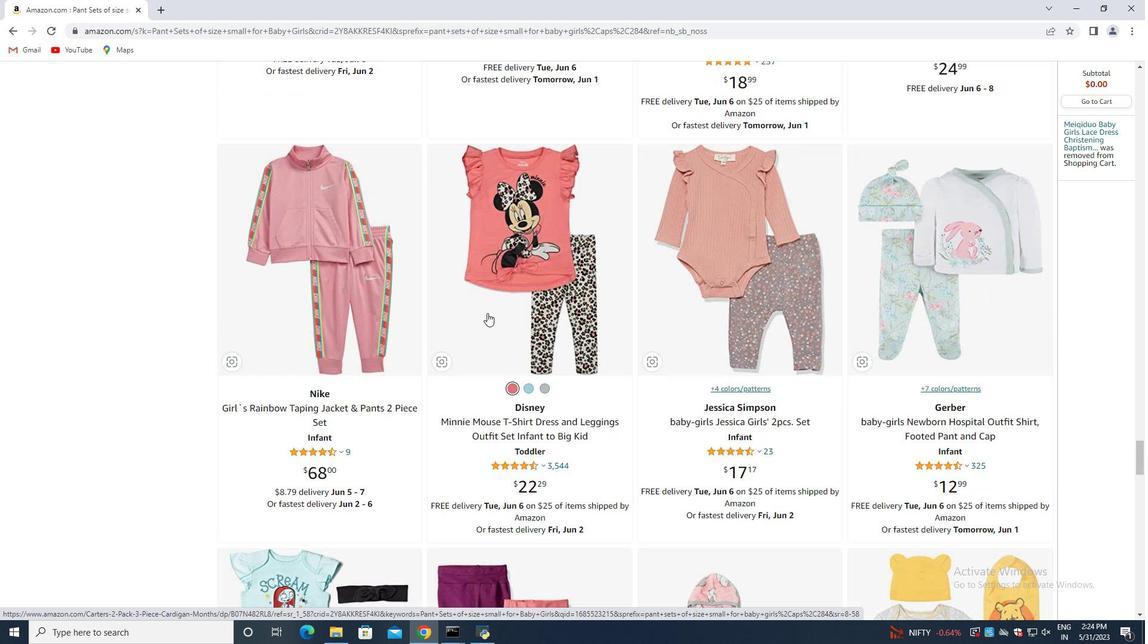 
Action: Mouse scrolled (487, 313) with delta (0, 0)
Screenshot: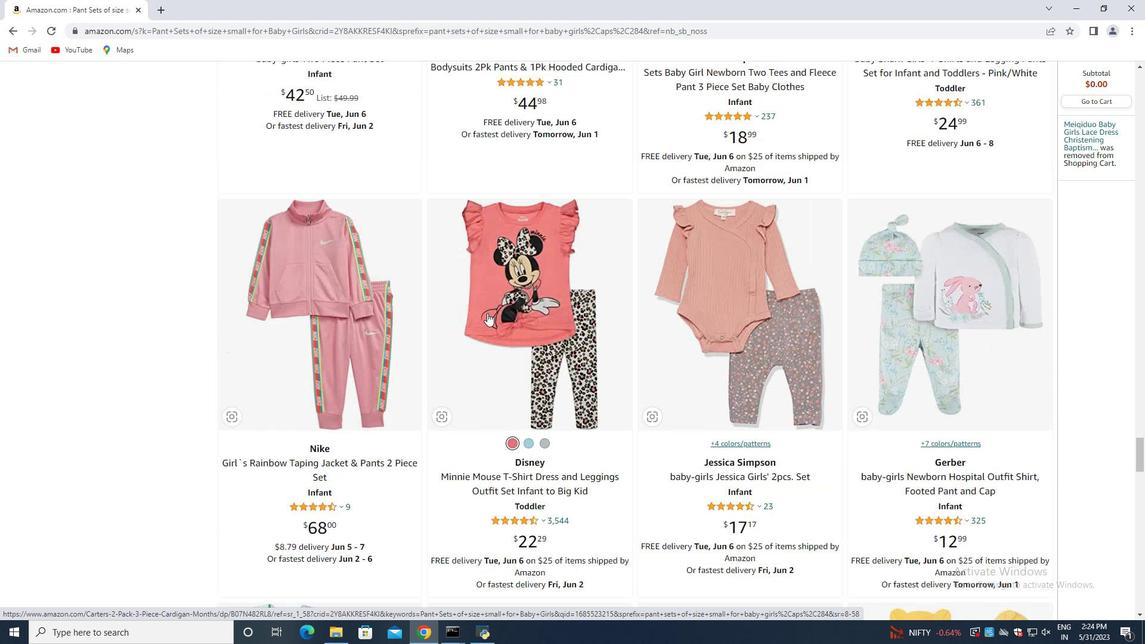 
Action: Mouse scrolled (487, 313) with delta (0, 0)
Screenshot: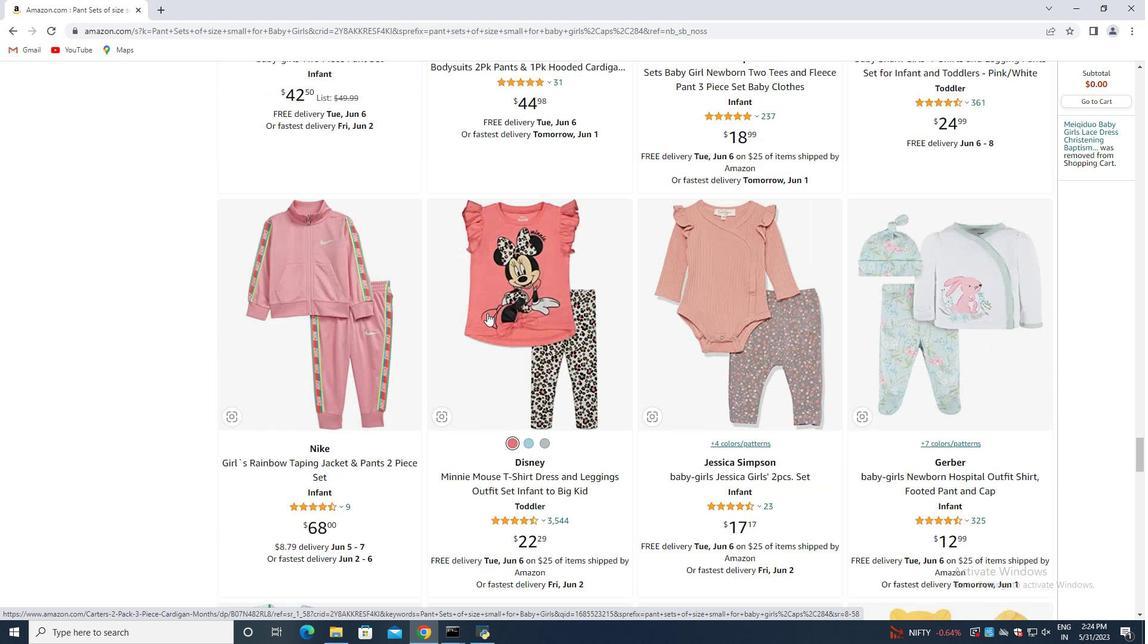 
Action: Mouse scrolled (487, 313) with delta (0, 0)
Screenshot: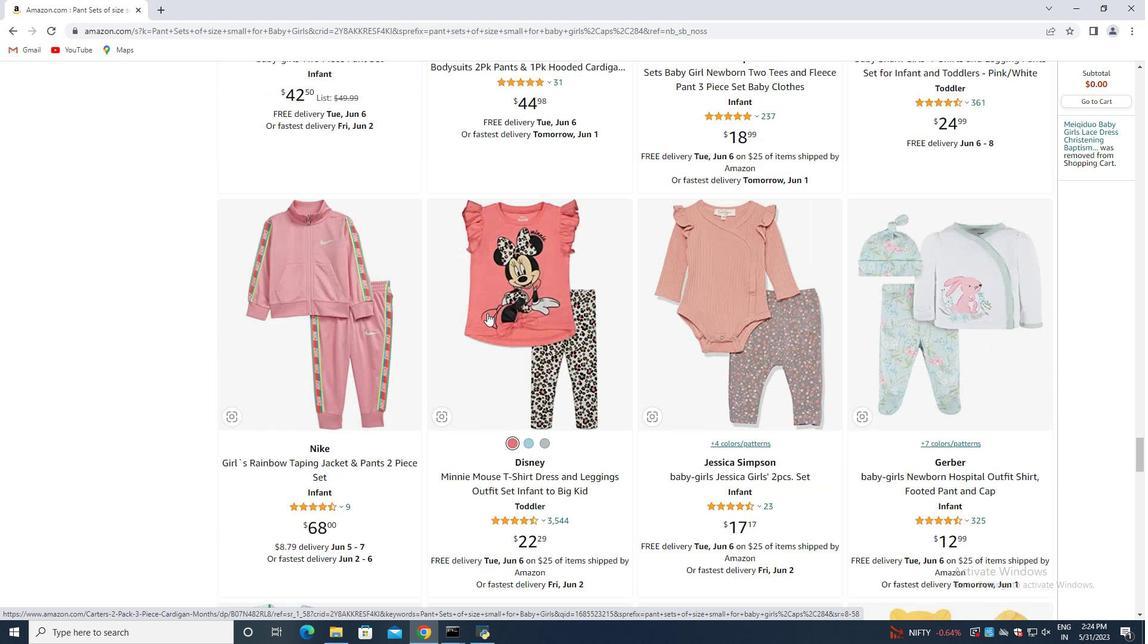 
Action: Mouse scrolled (487, 313) with delta (0, 0)
Screenshot: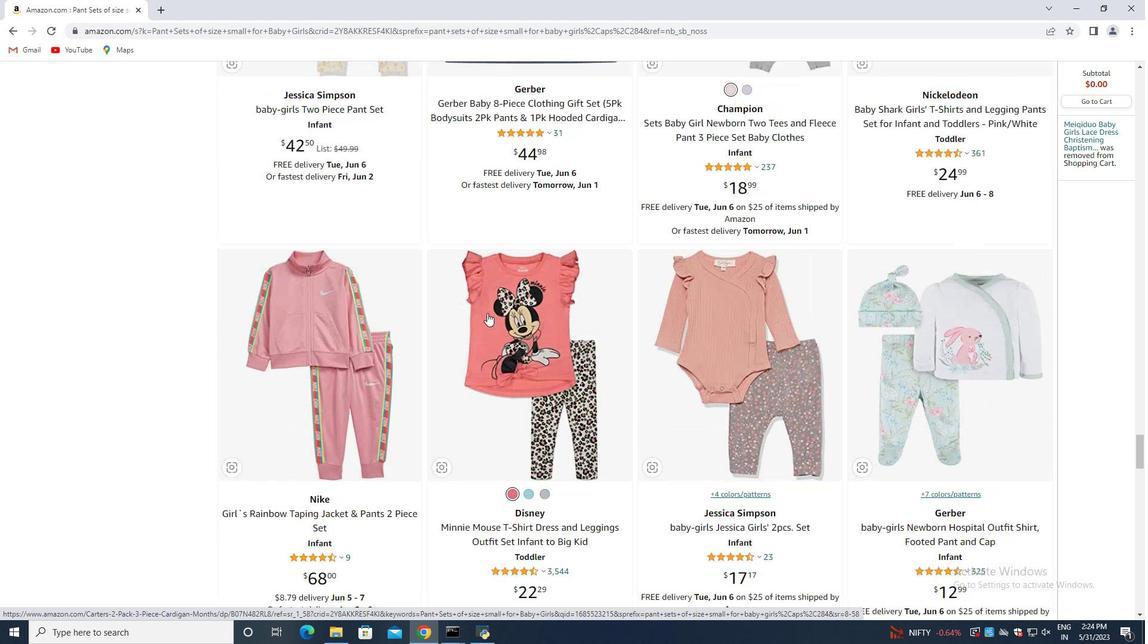 
Action: Mouse scrolled (487, 313) with delta (0, 0)
Screenshot: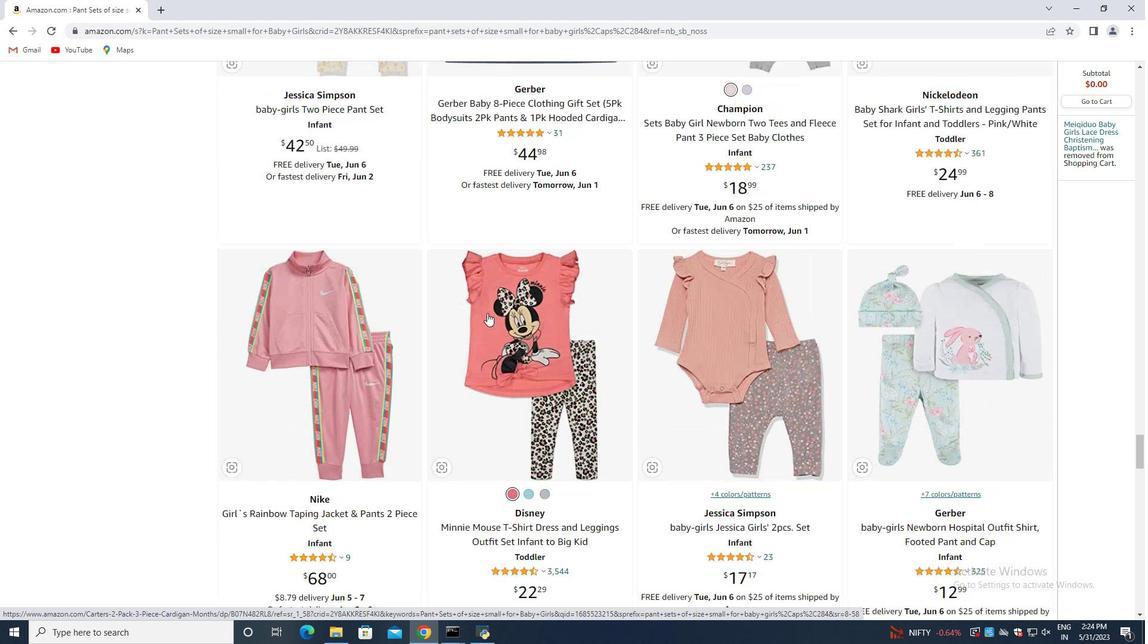 
Action: Mouse scrolled (487, 313) with delta (0, 0)
Screenshot: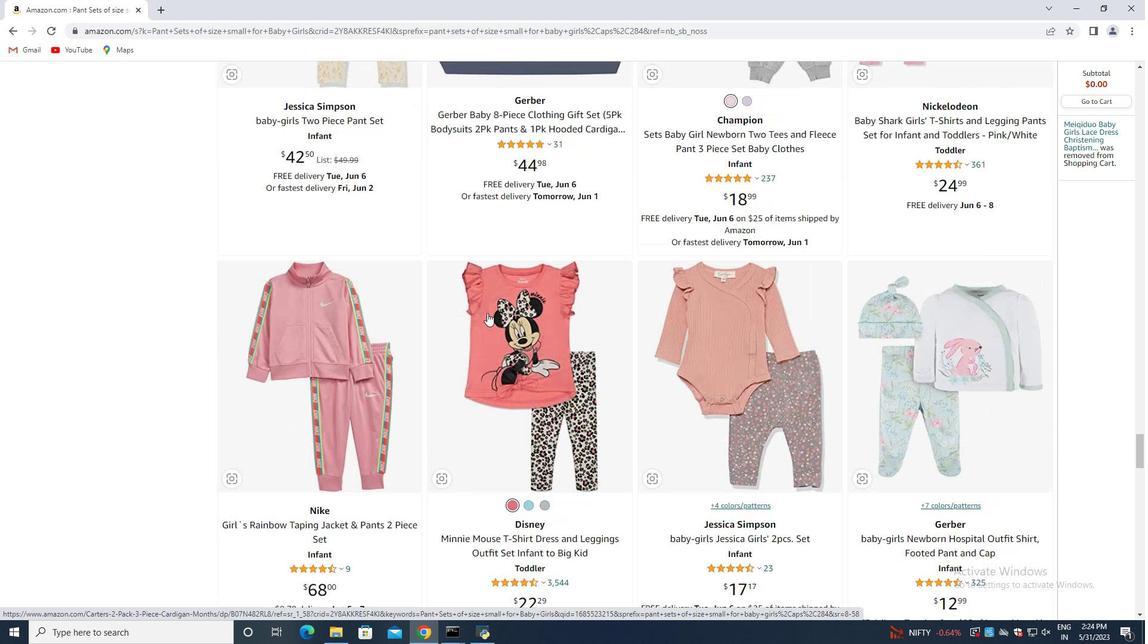 
Action: Mouse scrolled (487, 313) with delta (0, 0)
Screenshot: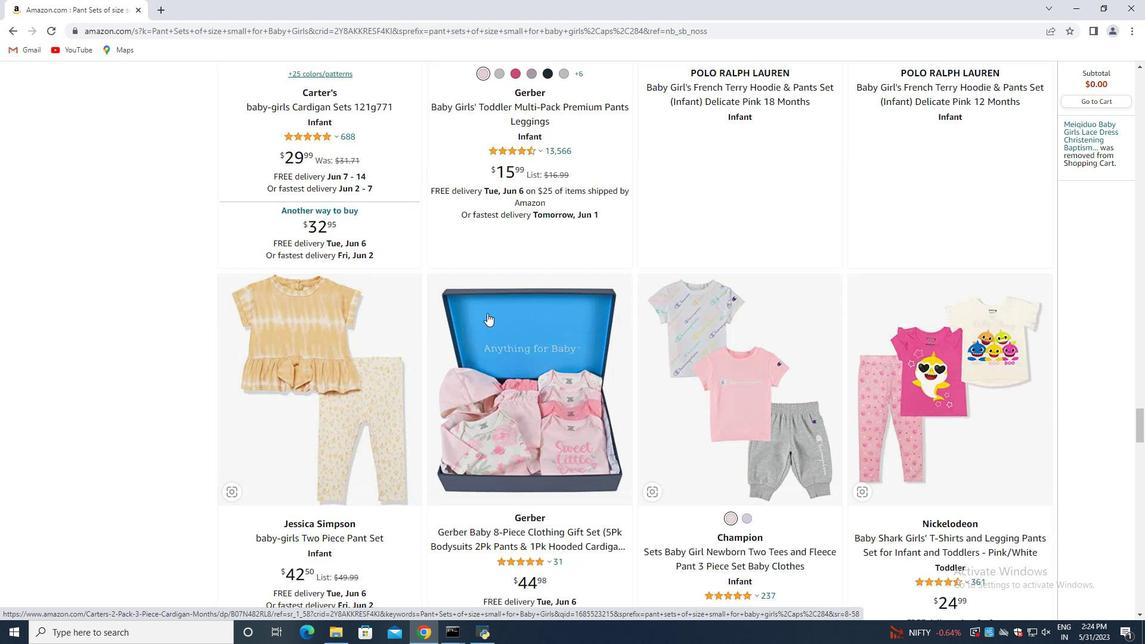 
Action: Mouse scrolled (487, 313) with delta (0, 0)
Screenshot: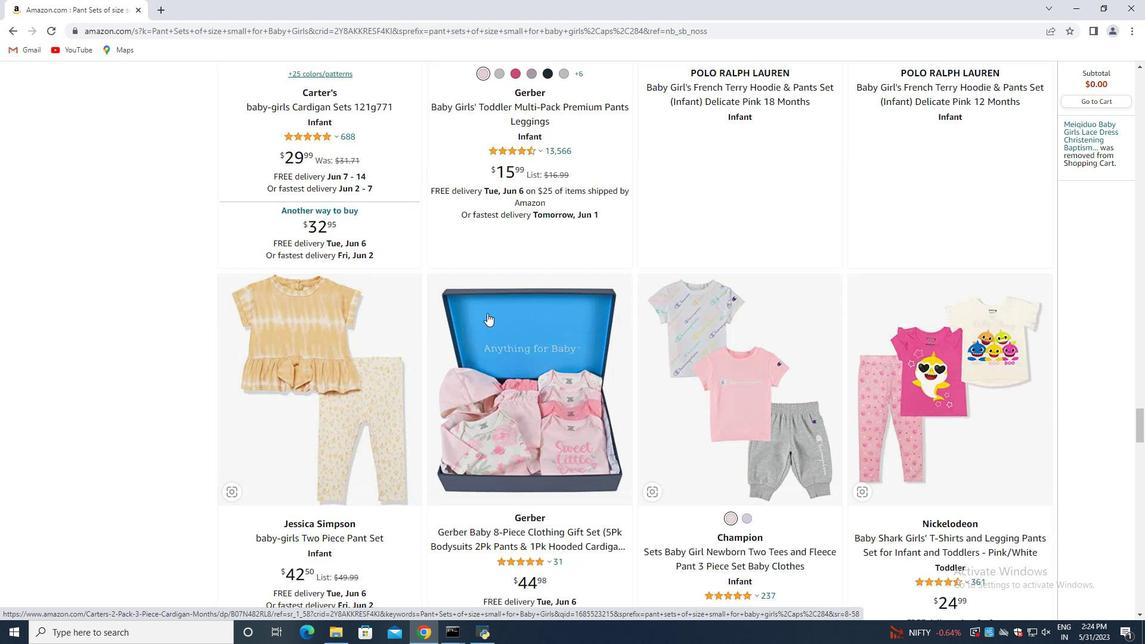 
Action: Mouse scrolled (487, 313) with delta (0, 0)
Screenshot: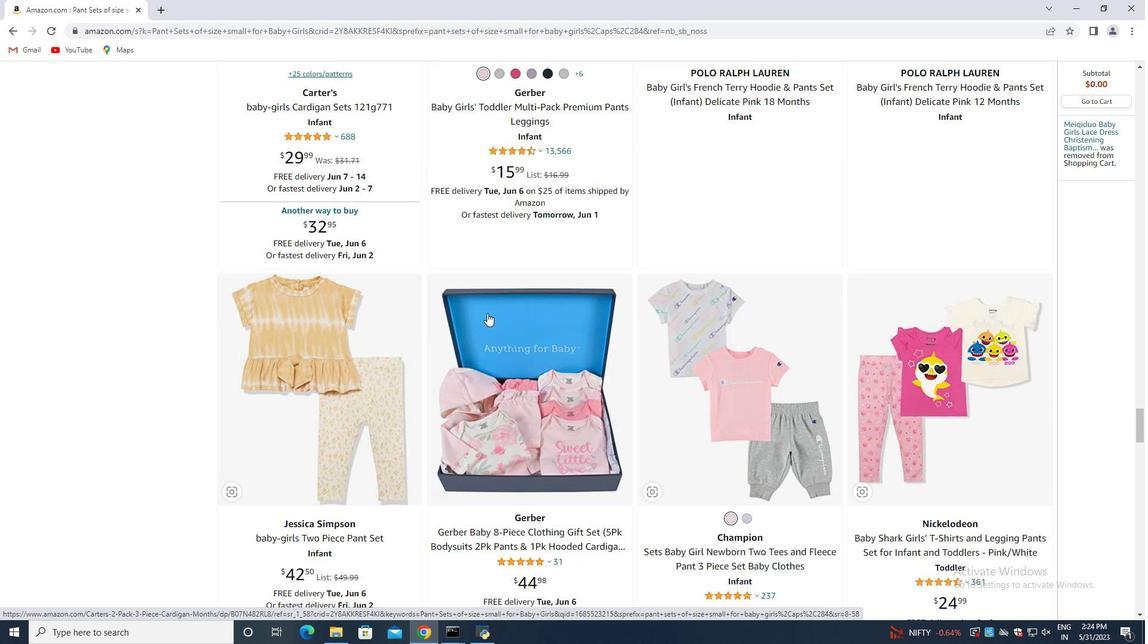 
Action: Mouse scrolled (487, 313) with delta (0, 0)
Screenshot: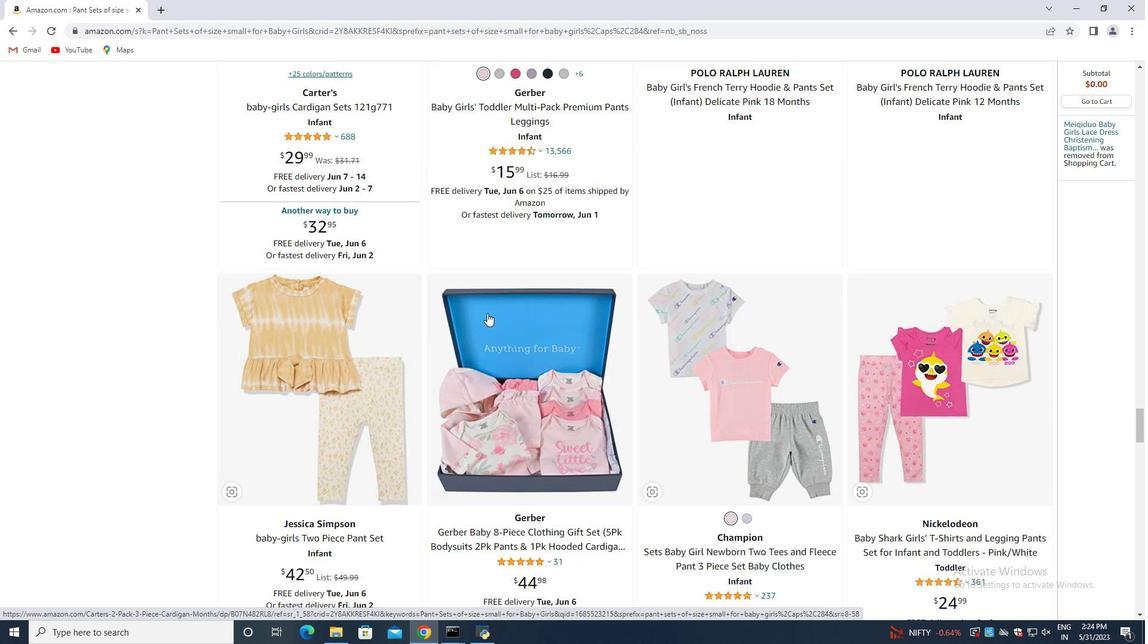 
Action: Mouse scrolled (487, 313) with delta (0, 0)
Screenshot: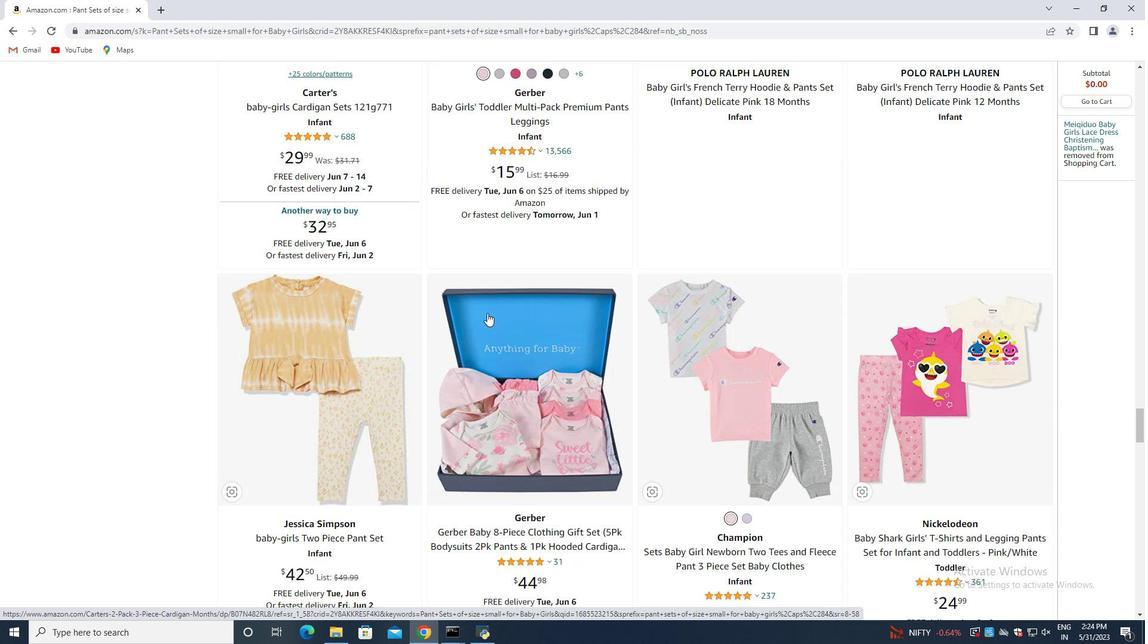 
Action: Mouse scrolled (487, 313) with delta (0, 0)
Screenshot: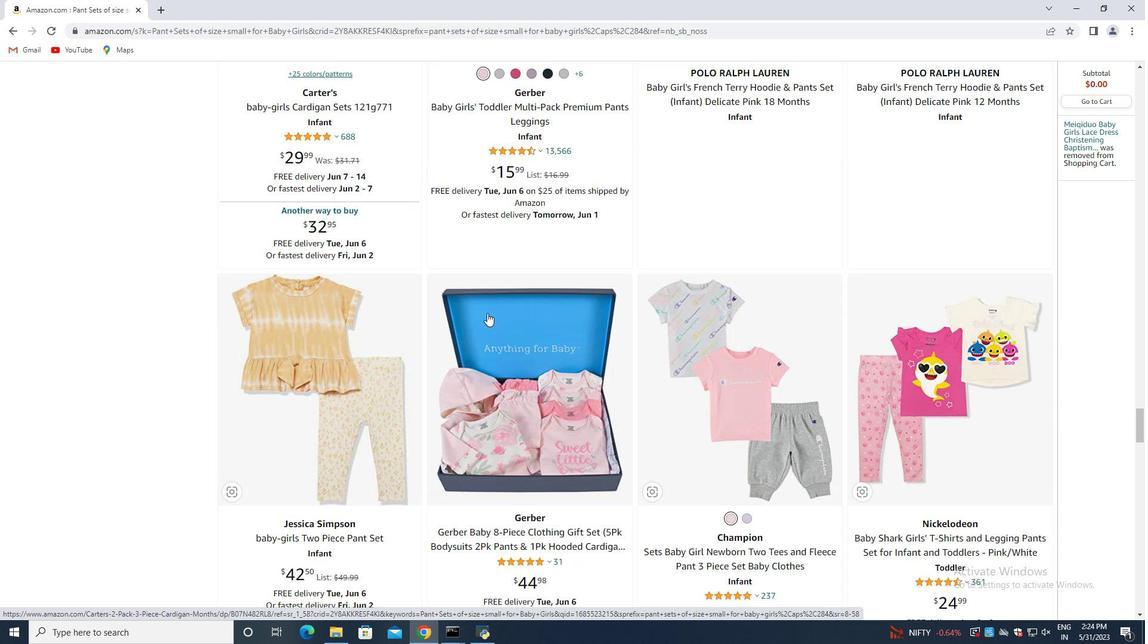 
Action: Mouse scrolled (487, 313) with delta (0, 0)
Screenshot: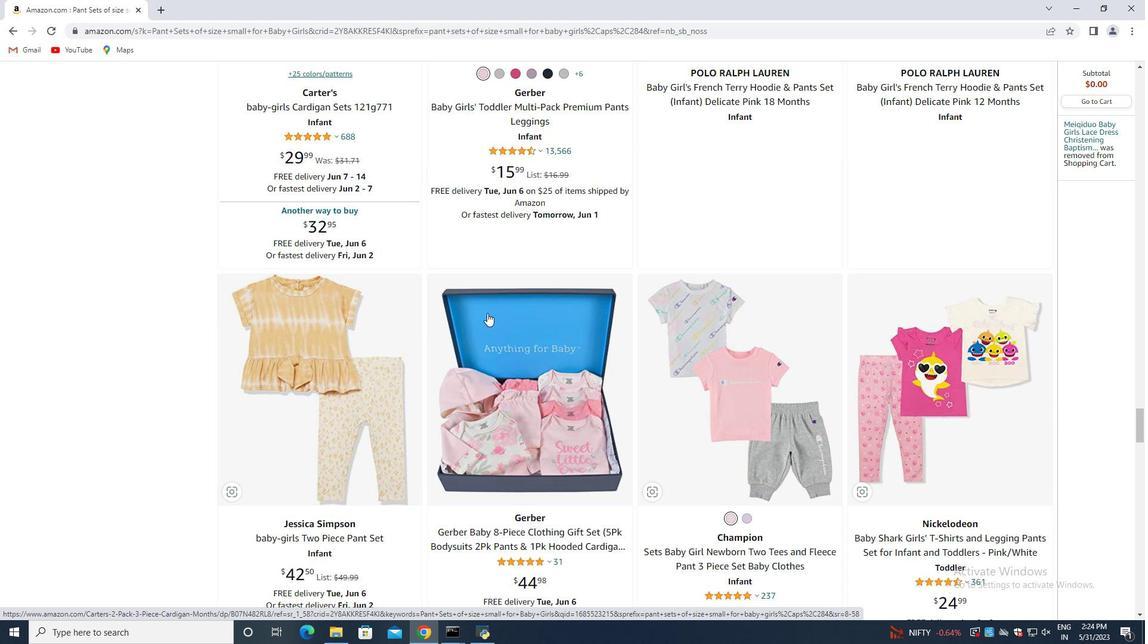 
Action: Mouse scrolled (487, 313) with delta (0, 0)
Screenshot: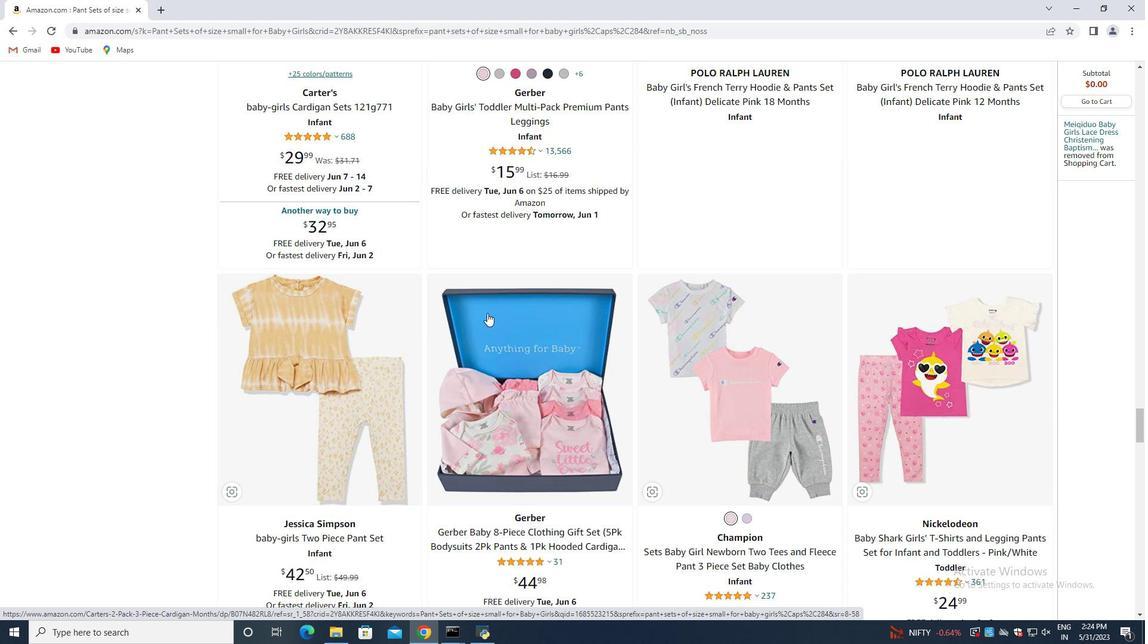 
Action: Mouse scrolled (487, 313) with delta (0, 0)
Screenshot: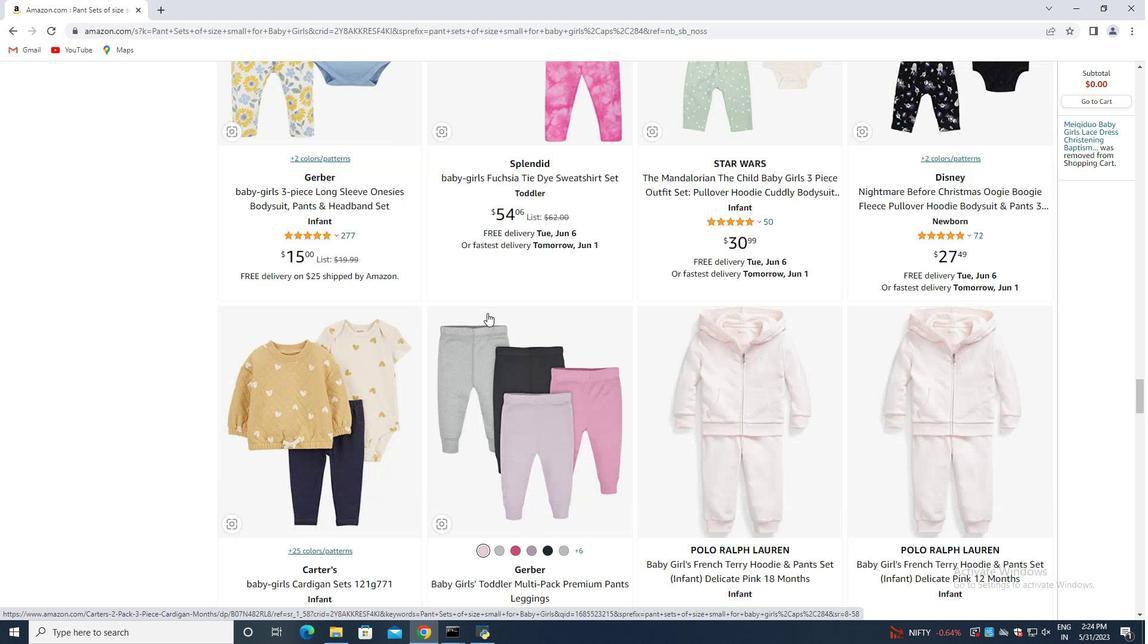 
Action: Mouse scrolled (487, 313) with delta (0, 0)
Screenshot: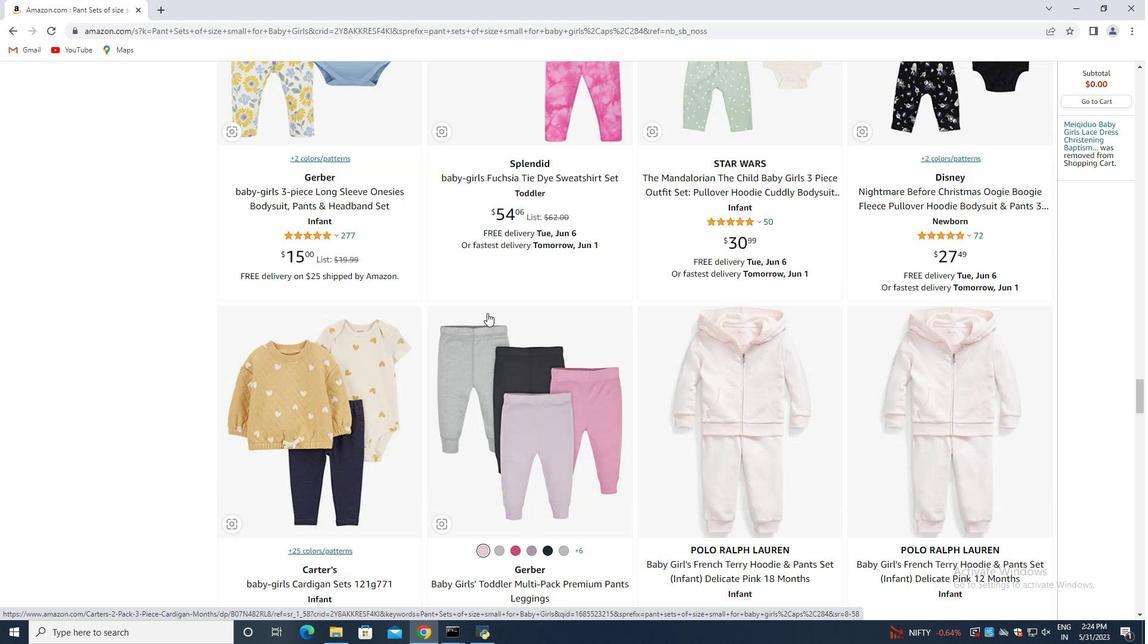 
Action: Mouse scrolled (487, 313) with delta (0, 0)
Screenshot: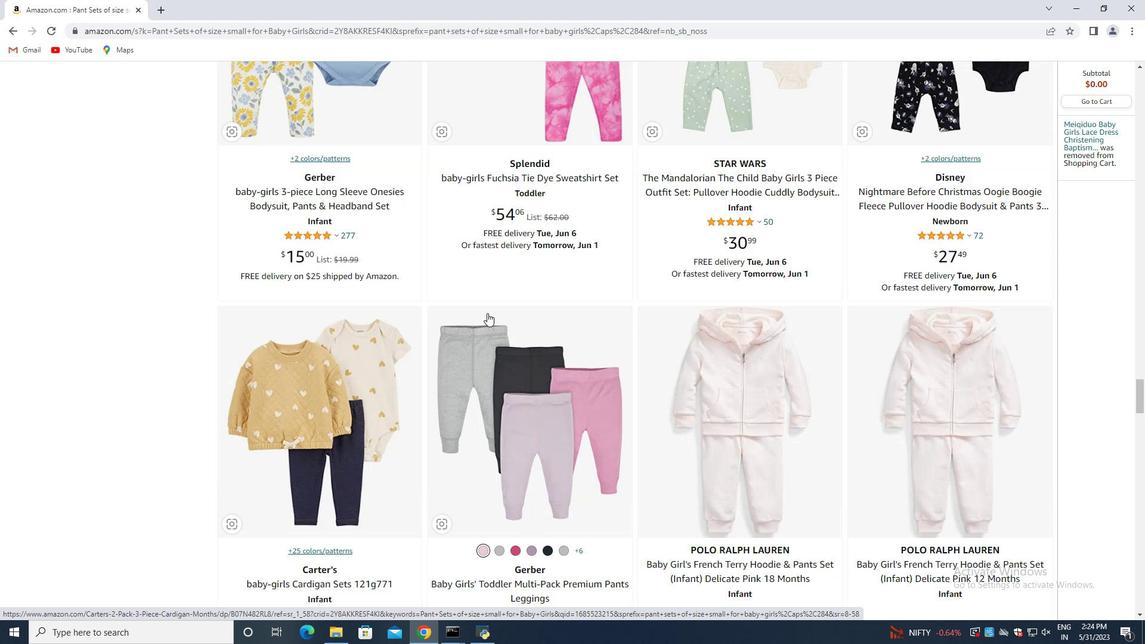 
Action: Mouse scrolled (487, 313) with delta (0, 0)
Screenshot: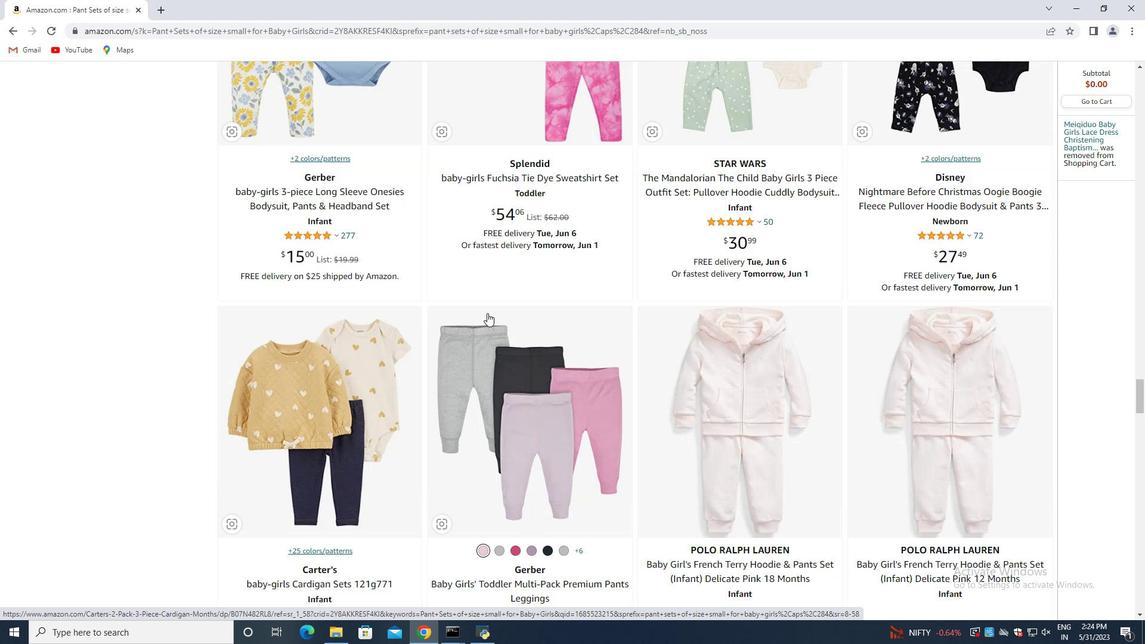 
Action: Mouse scrolled (487, 313) with delta (0, 0)
Screenshot: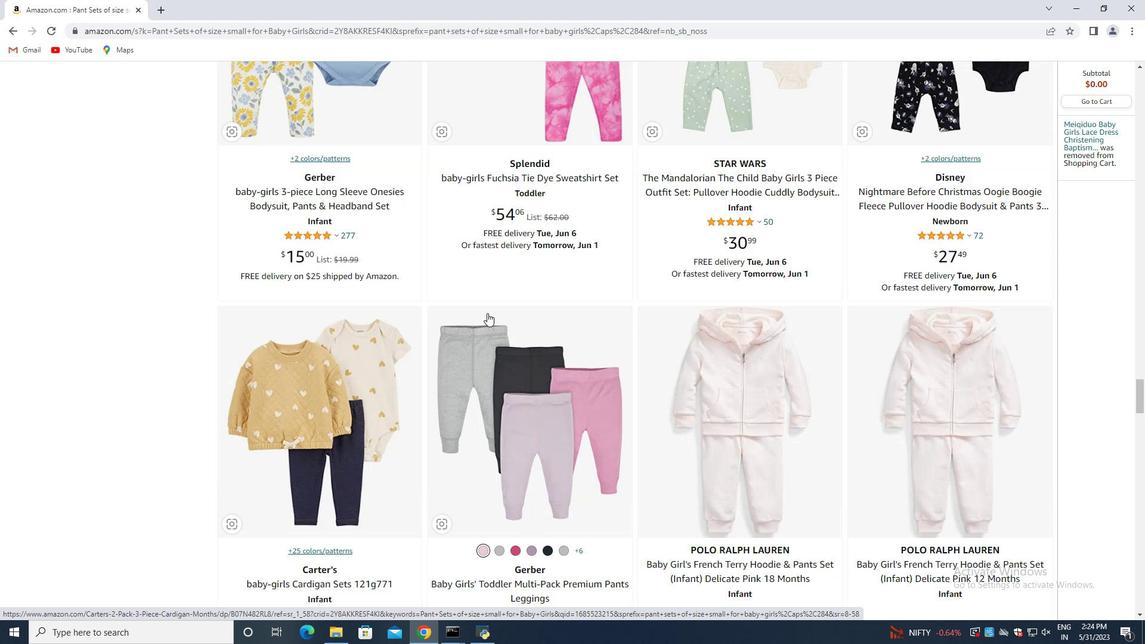 
Action: Mouse scrolled (487, 313) with delta (0, 0)
Screenshot: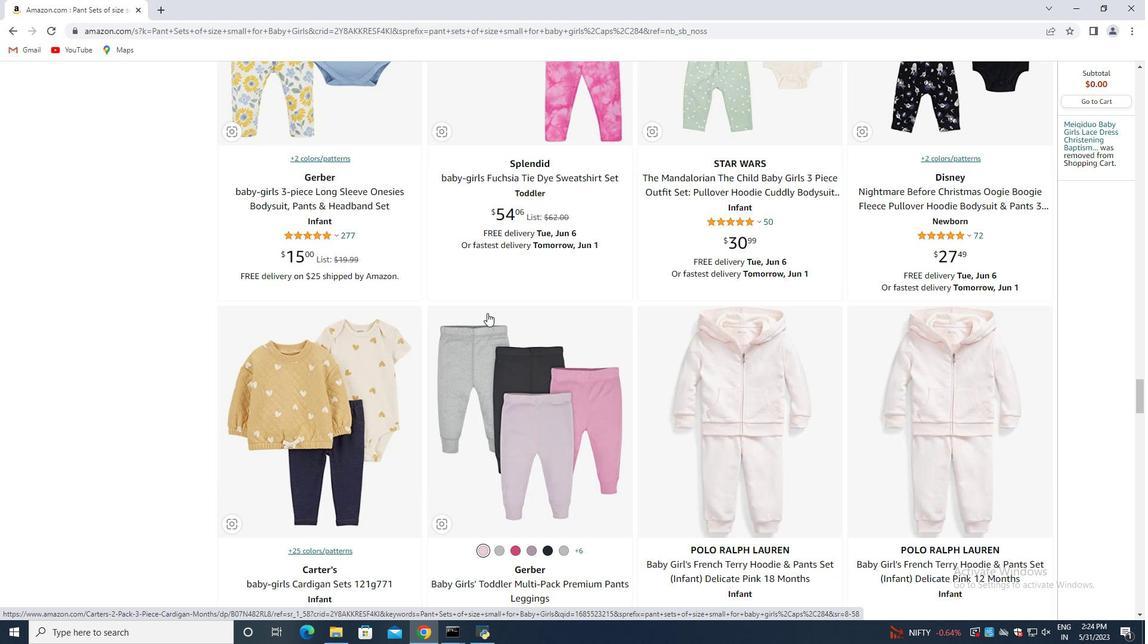 
Action: Mouse scrolled (487, 313) with delta (0, 0)
Screenshot: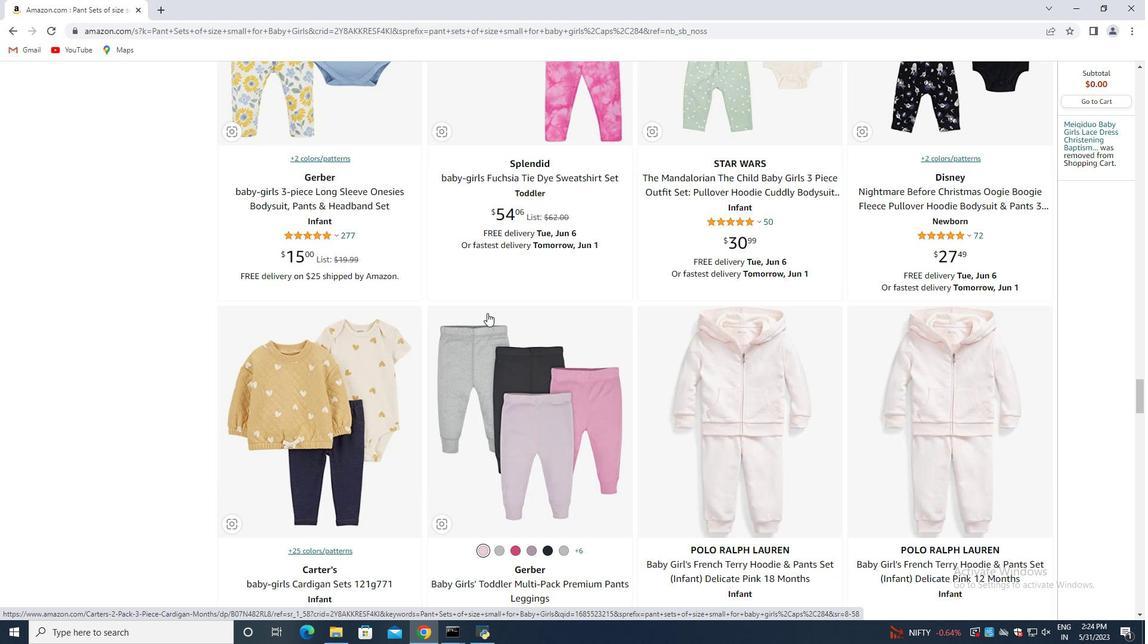 
Action: Mouse scrolled (487, 313) with delta (0, 0)
Screenshot: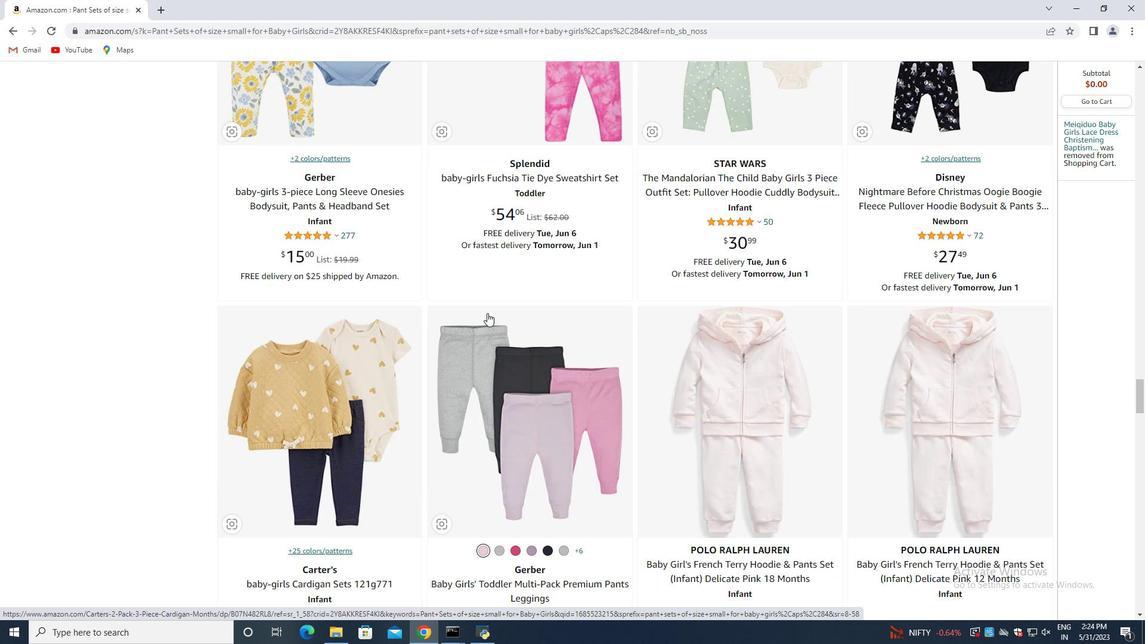 
Action: Mouse scrolled (487, 313) with delta (0, 0)
Screenshot: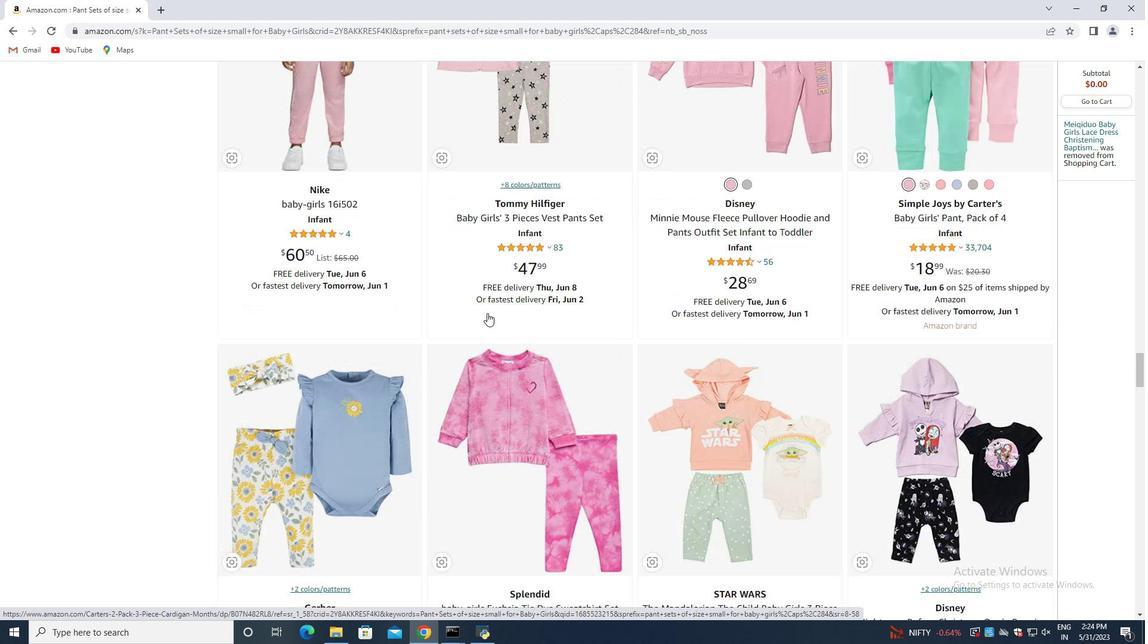 
Action: Mouse scrolled (487, 313) with delta (0, 0)
Screenshot: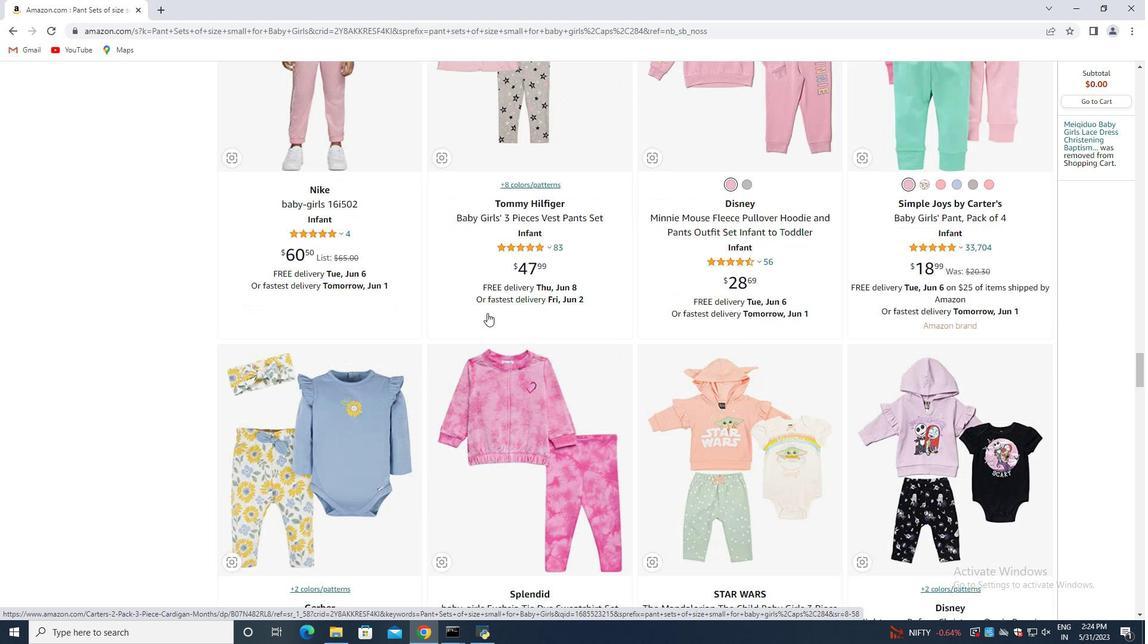 
Action: Mouse scrolled (487, 313) with delta (0, 0)
Screenshot: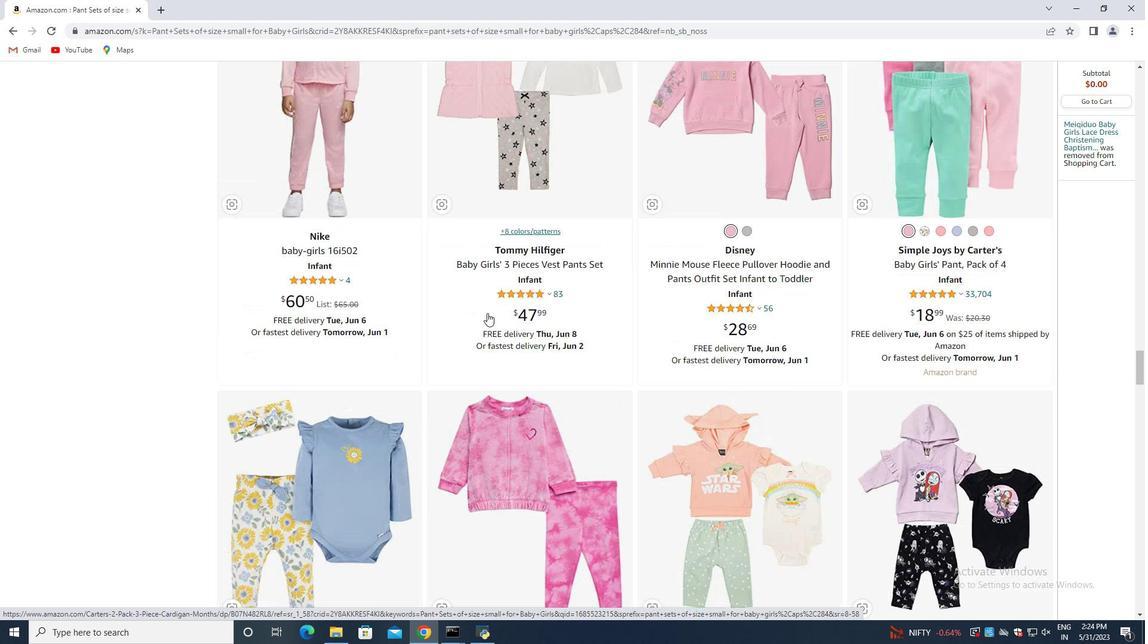
Action: Mouse scrolled (487, 313) with delta (0, 0)
Screenshot: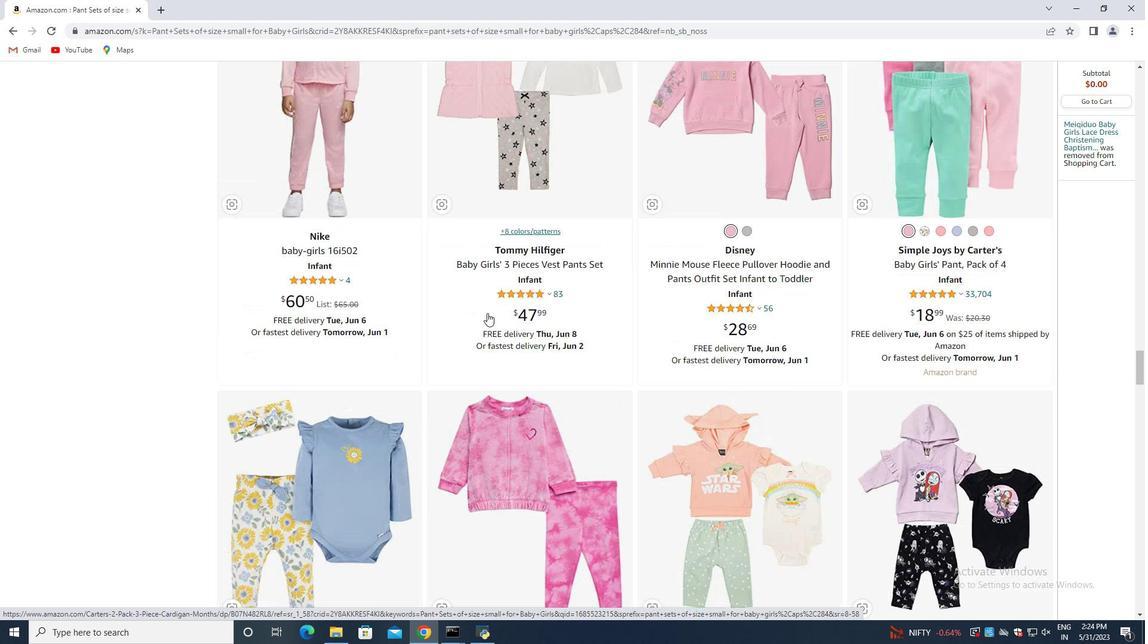 
Action: Mouse scrolled (487, 313) with delta (0, 0)
Screenshot: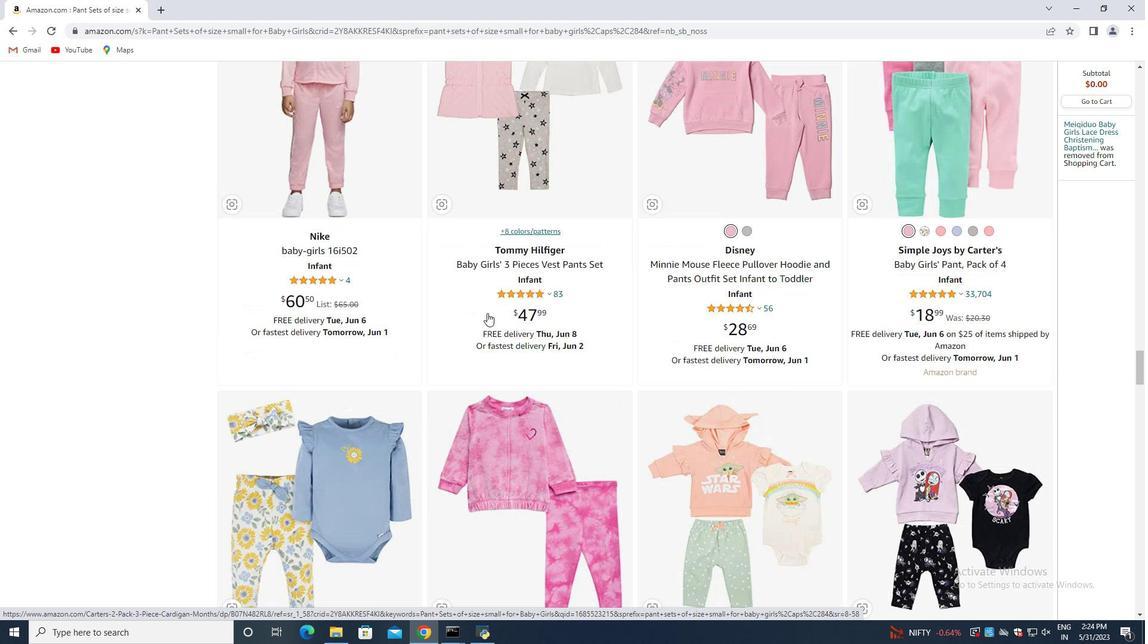 
Action: Mouse scrolled (487, 313) with delta (0, 0)
Screenshot: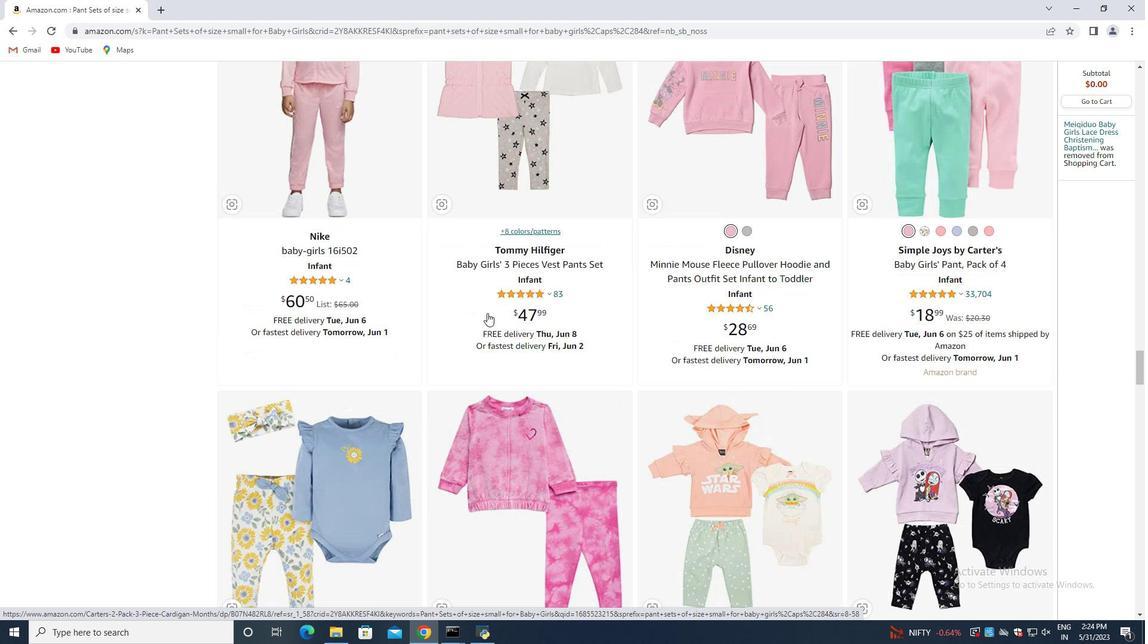 
Action: Mouse scrolled (487, 313) with delta (0, 0)
Screenshot: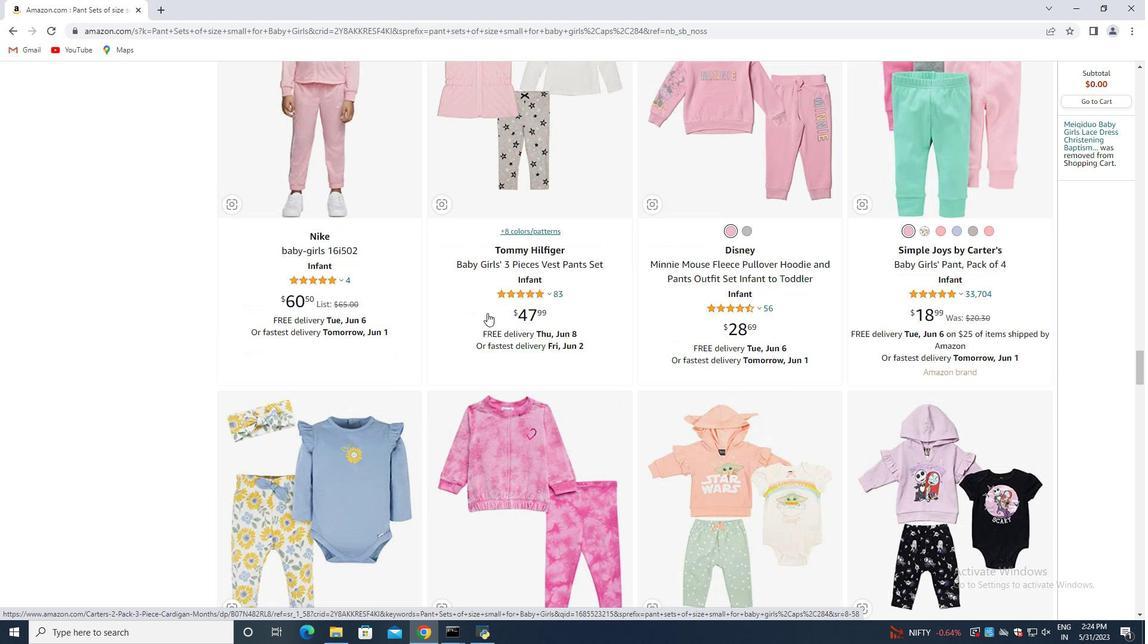 
Action: Mouse scrolled (487, 313) with delta (0, 0)
Screenshot: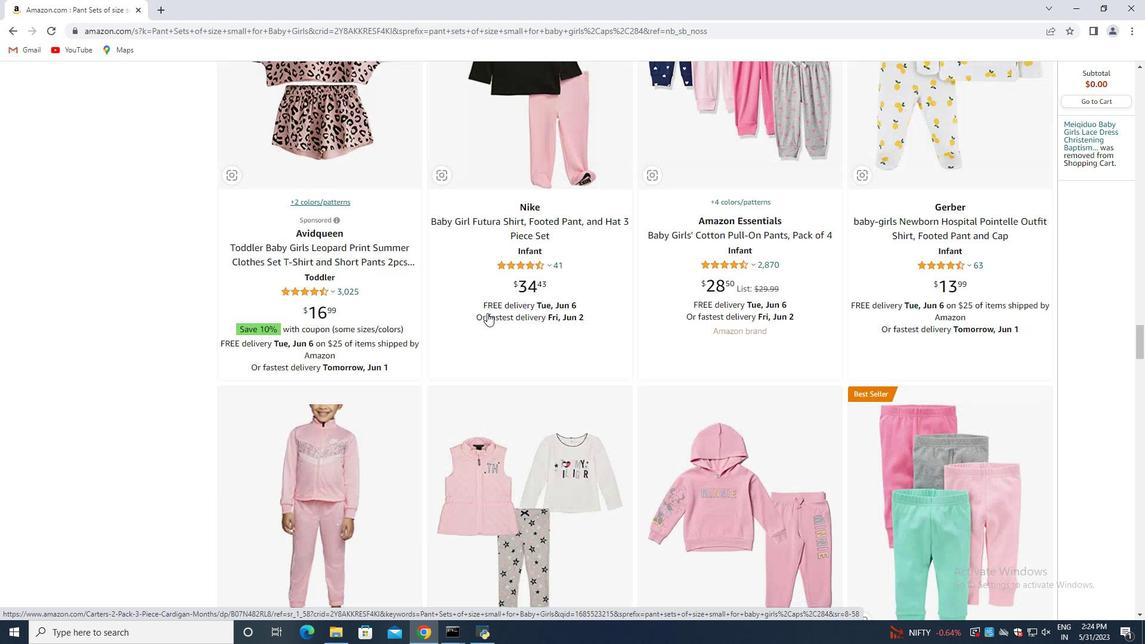 
Action: Mouse scrolled (487, 313) with delta (0, 0)
Screenshot: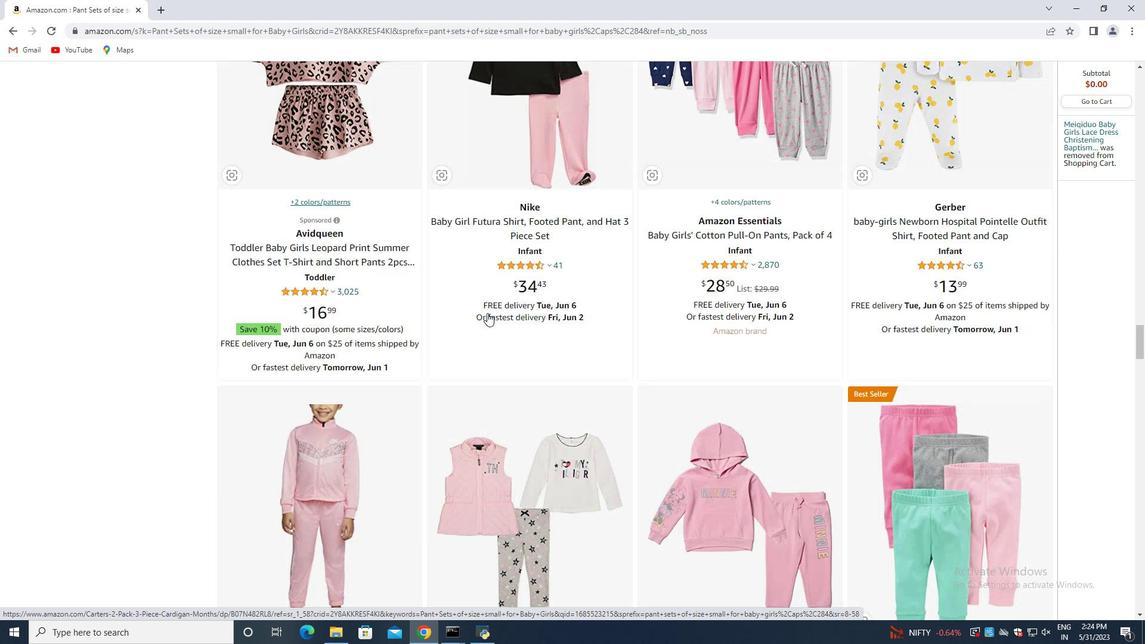 
Action: Mouse scrolled (487, 313) with delta (0, 0)
Screenshot: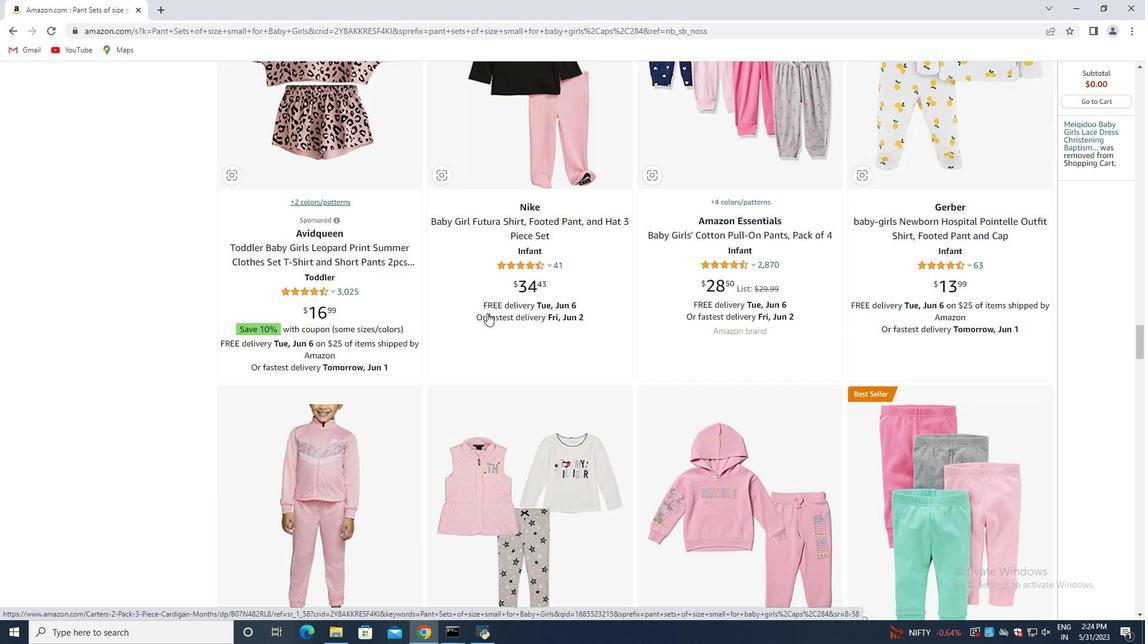 
Action: Mouse scrolled (487, 313) with delta (0, 0)
